 Task: Research Airbnb options in Sumbe, Angola from 6th December, 2023 to 12th December, 2023 for 4 adults.4 bedrooms having 4 beds and 4 bathrooms. Property type can be flat. Amenities needed are: wifi, air conditioning, TV, pool, gym, breakfast. Booking option can be shelf check-in. Look for 3 properties as per requirement.
Action: Mouse moved to (563, 125)
Screenshot: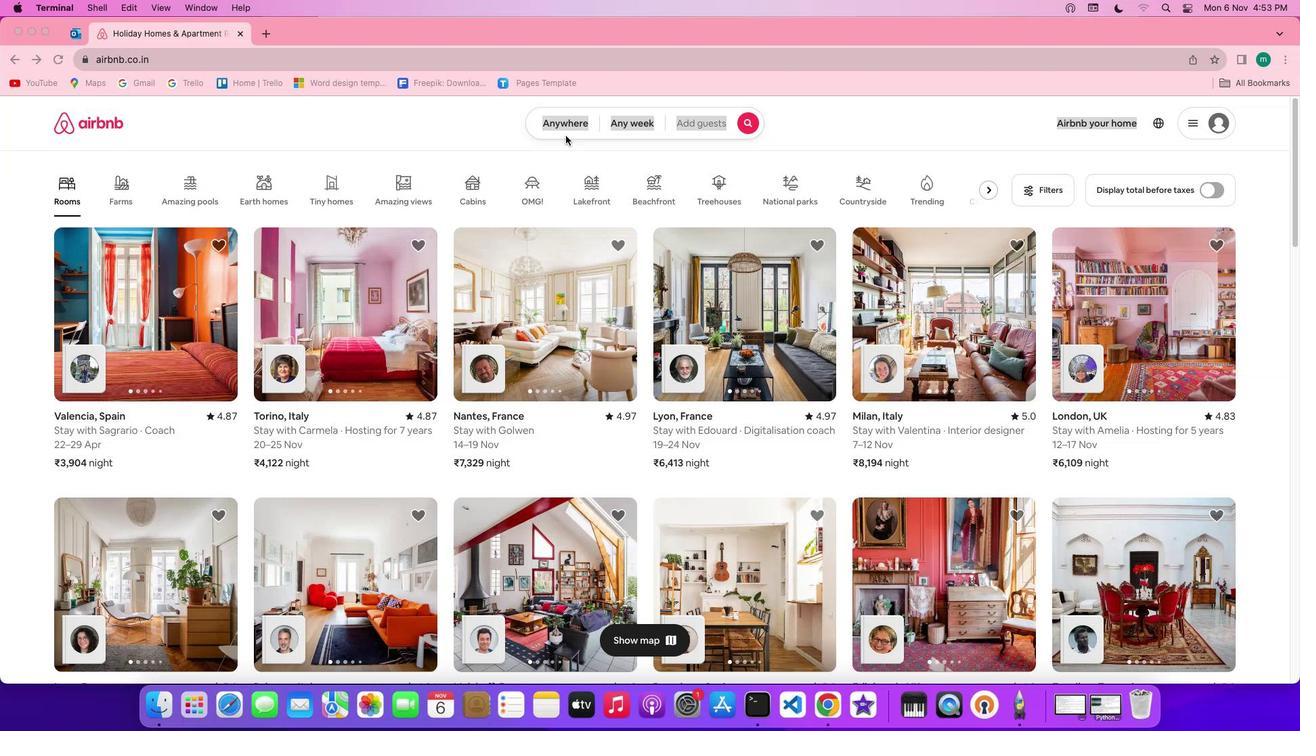 
Action: Mouse pressed left at (563, 125)
Screenshot: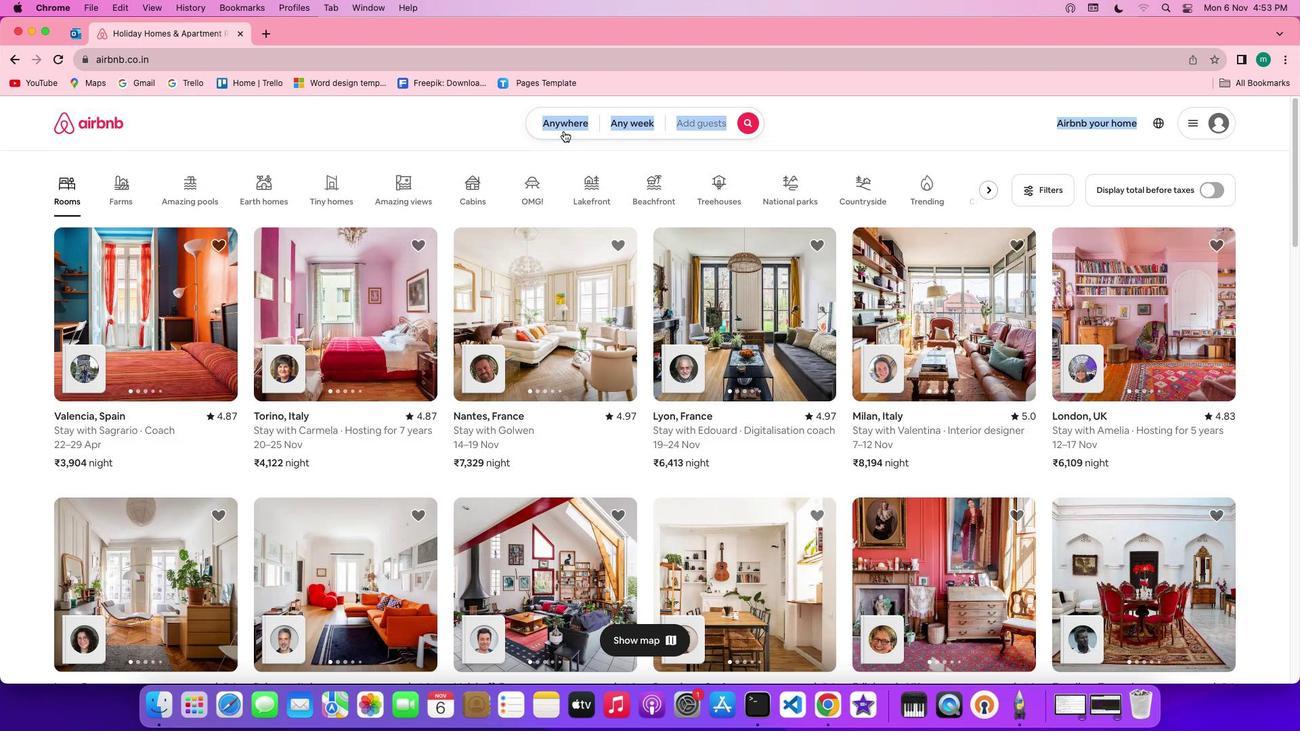 
Action: Mouse moved to (563, 113)
Screenshot: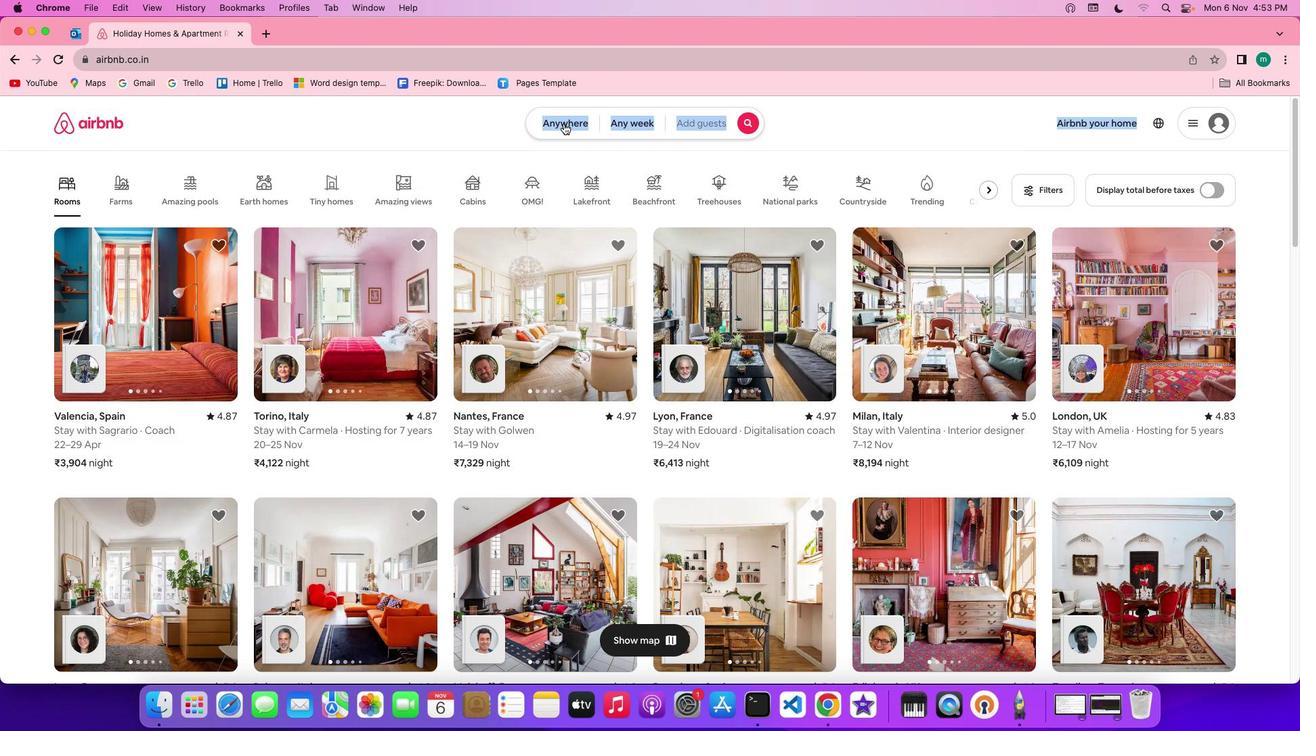 
Action: Mouse pressed left at (563, 113)
Screenshot: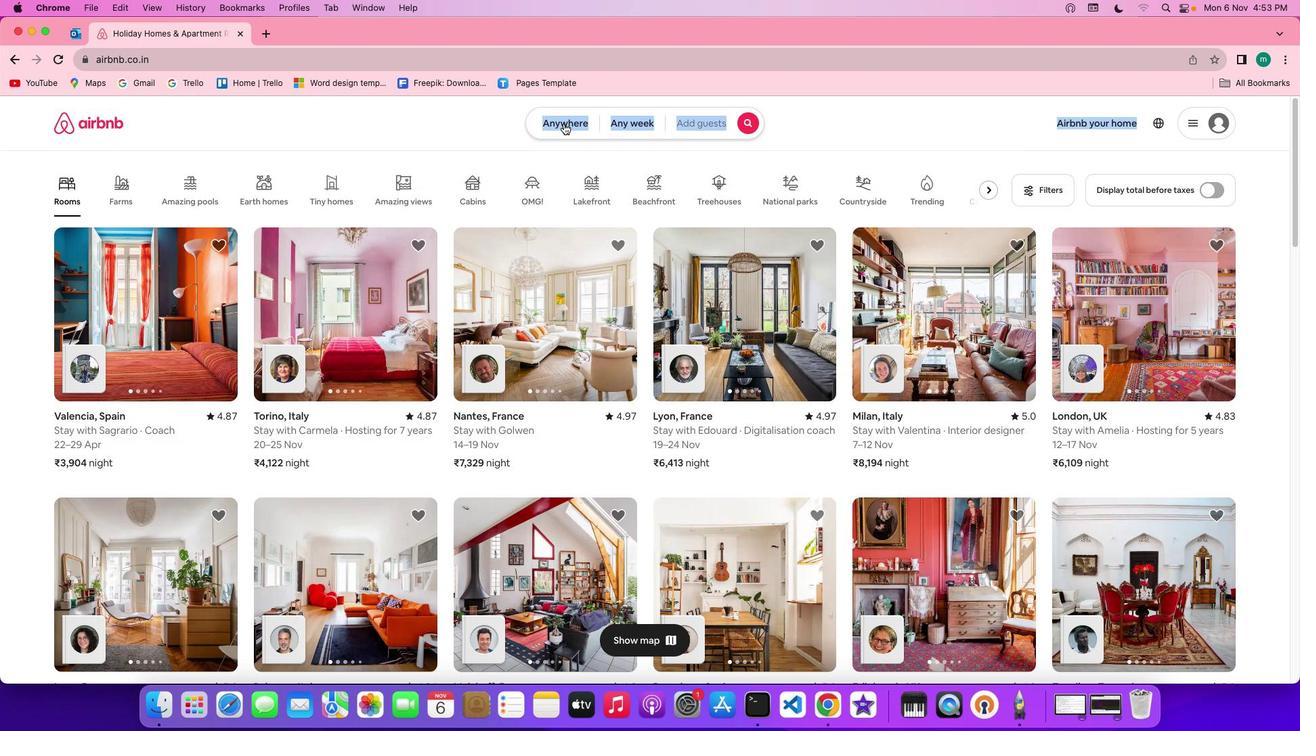 
Action: Mouse moved to (501, 157)
Screenshot: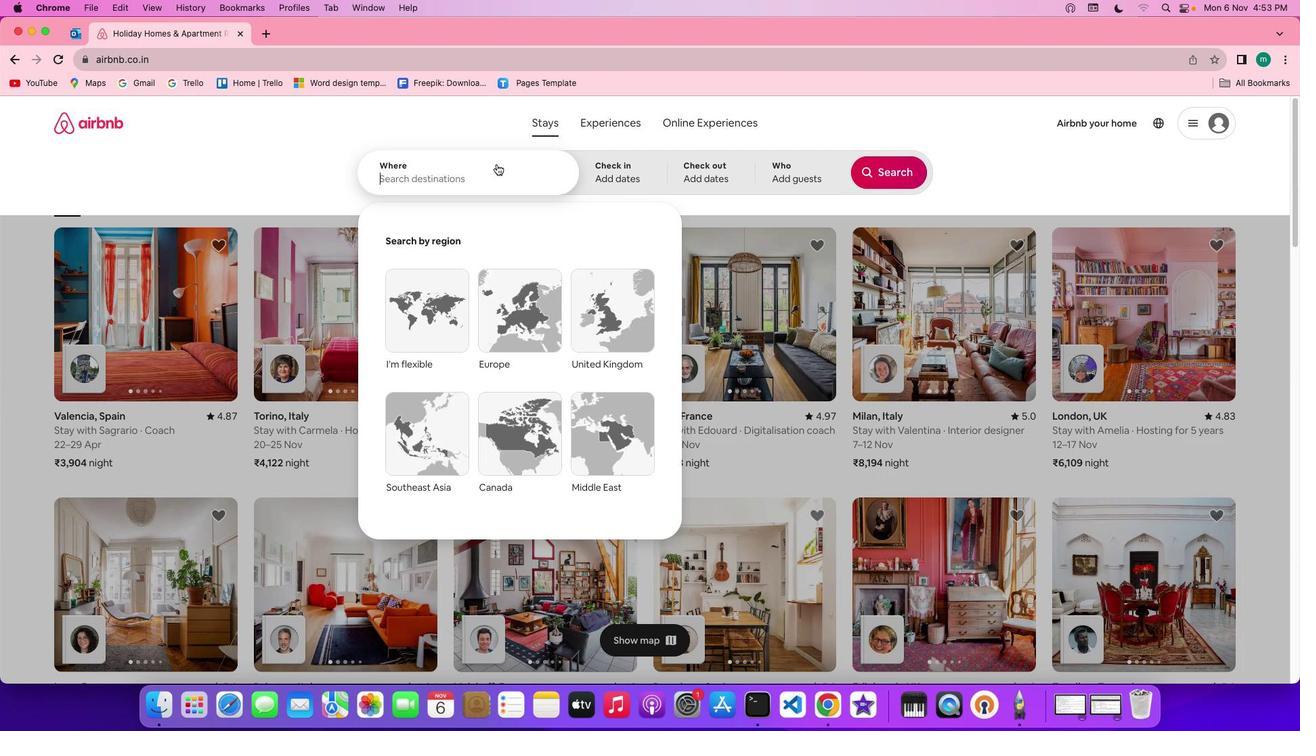 
Action: Key pressed Key.shift'S''u''m''b''e'','Key.spaceKey.shift'a''n''g''o''l''a'
Screenshot: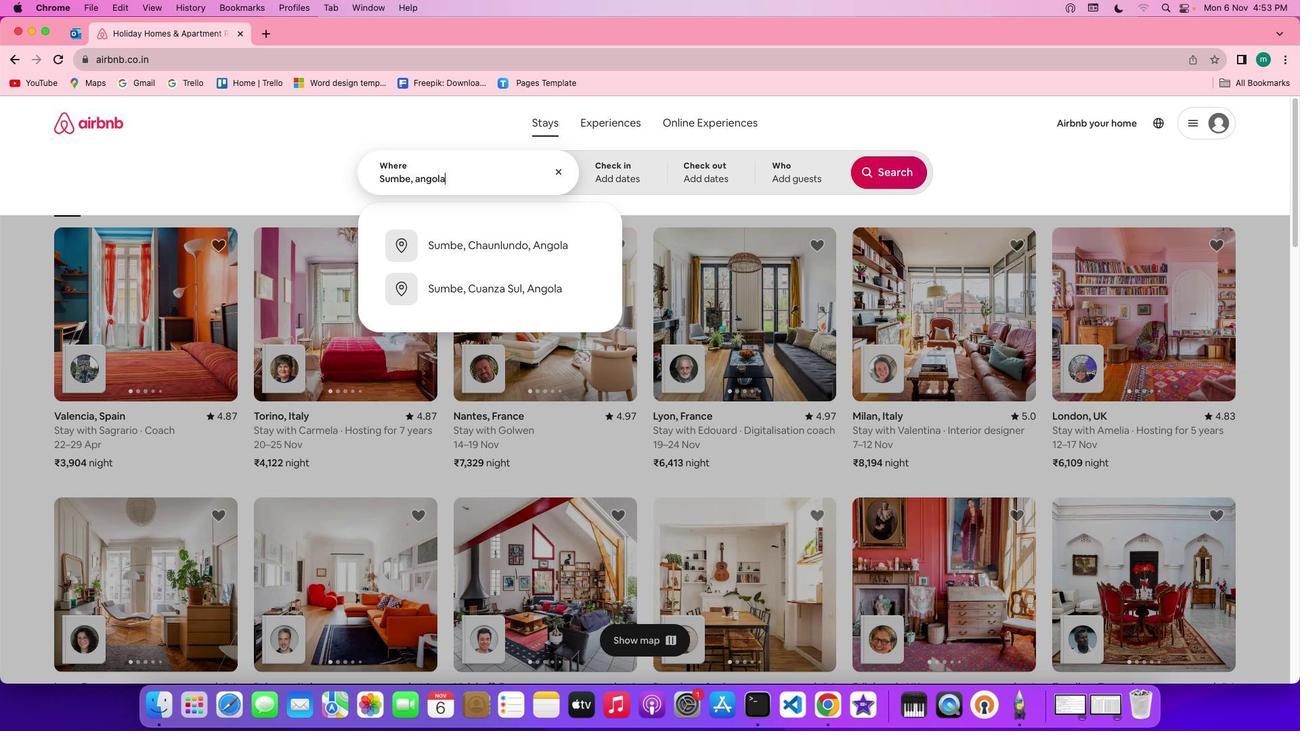 
Action: Mouse moved to (623, 178)
Screenshot: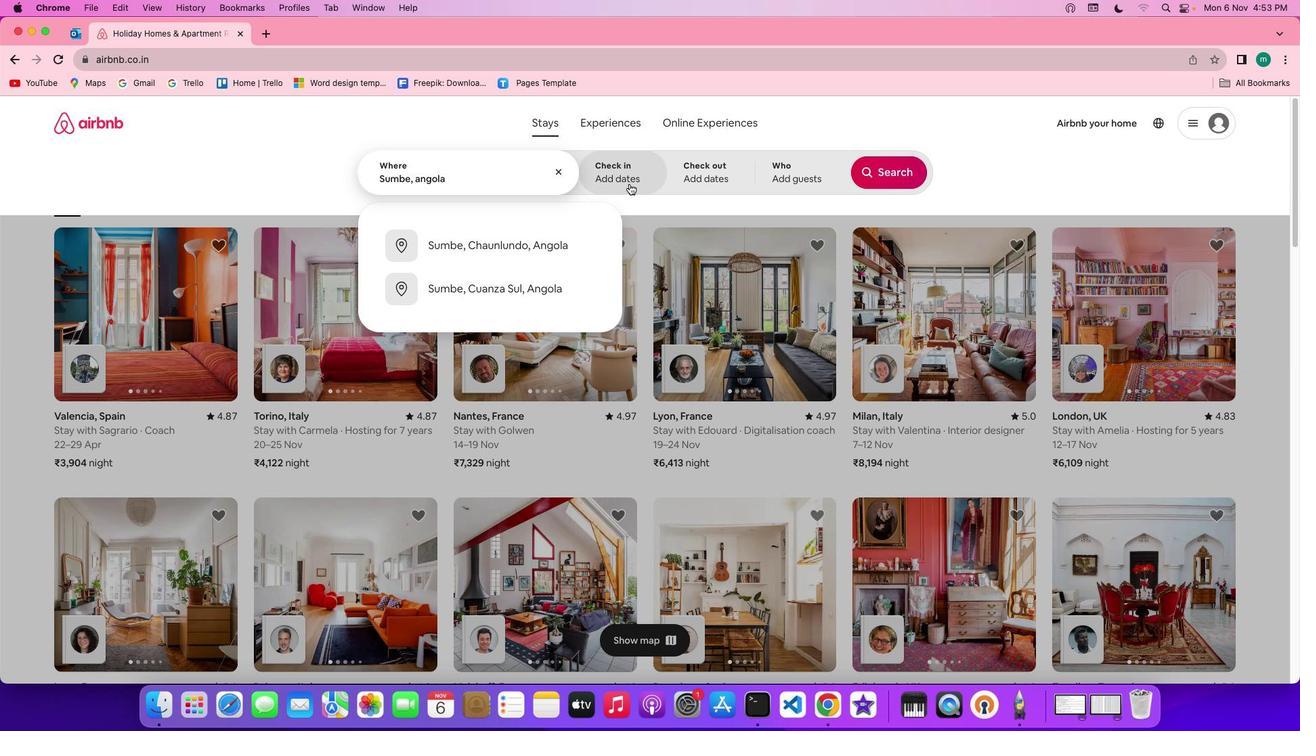 
Action: Mouse pressed left at (623, 178)
Screenshot: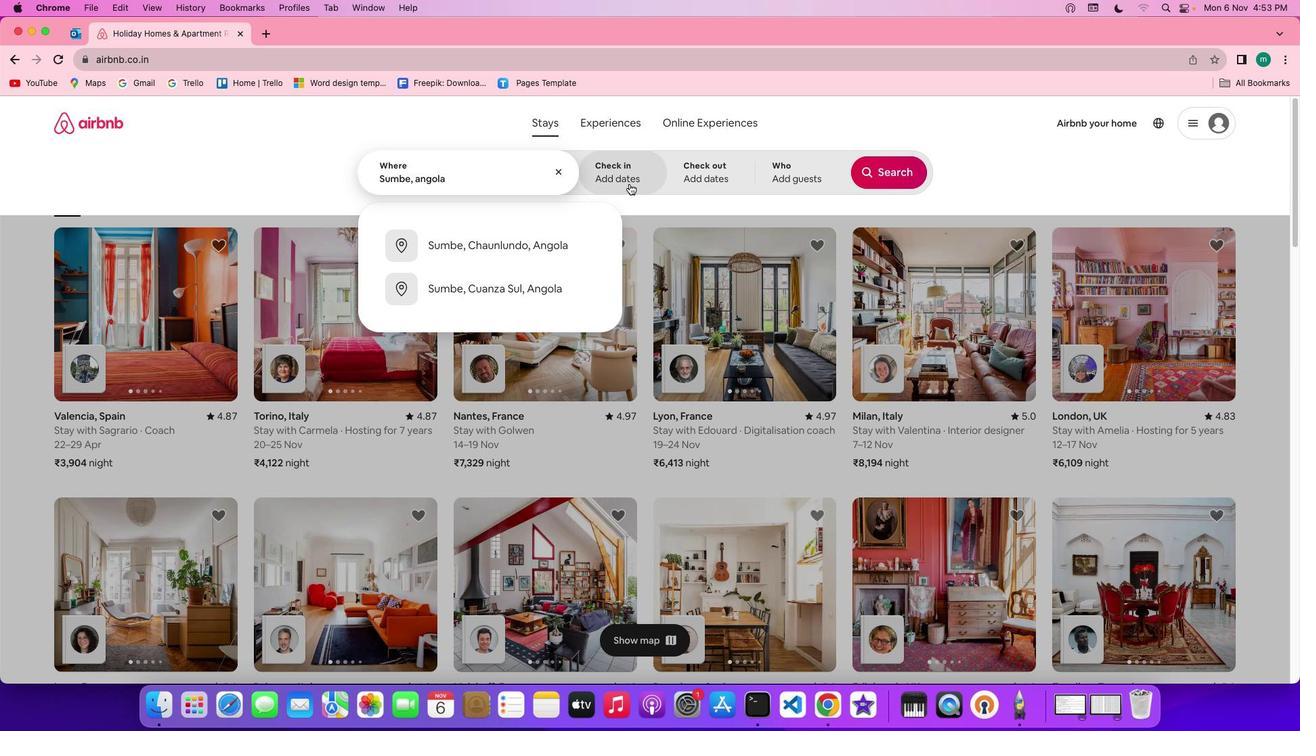 
Action: Mouse moved to (765, 385)
Screenshot: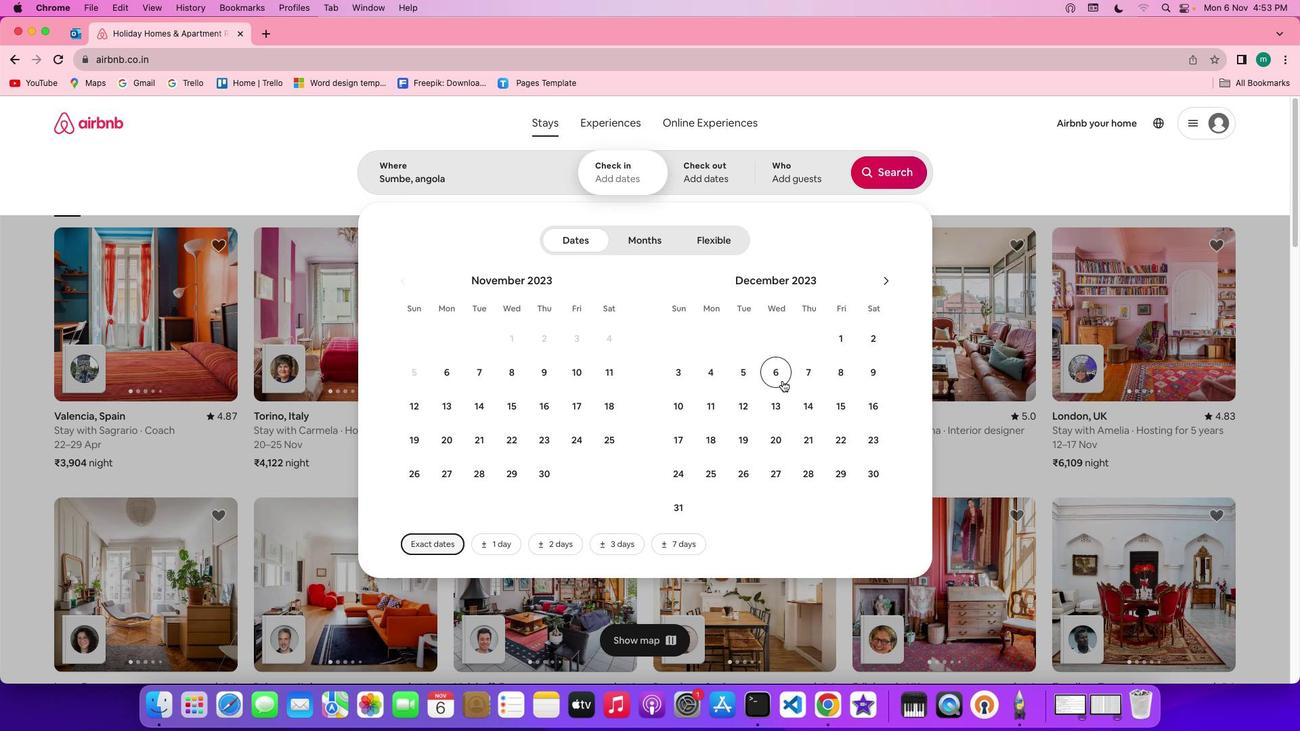
Action: Mouse pressed left at (765, 385)
Screenshot: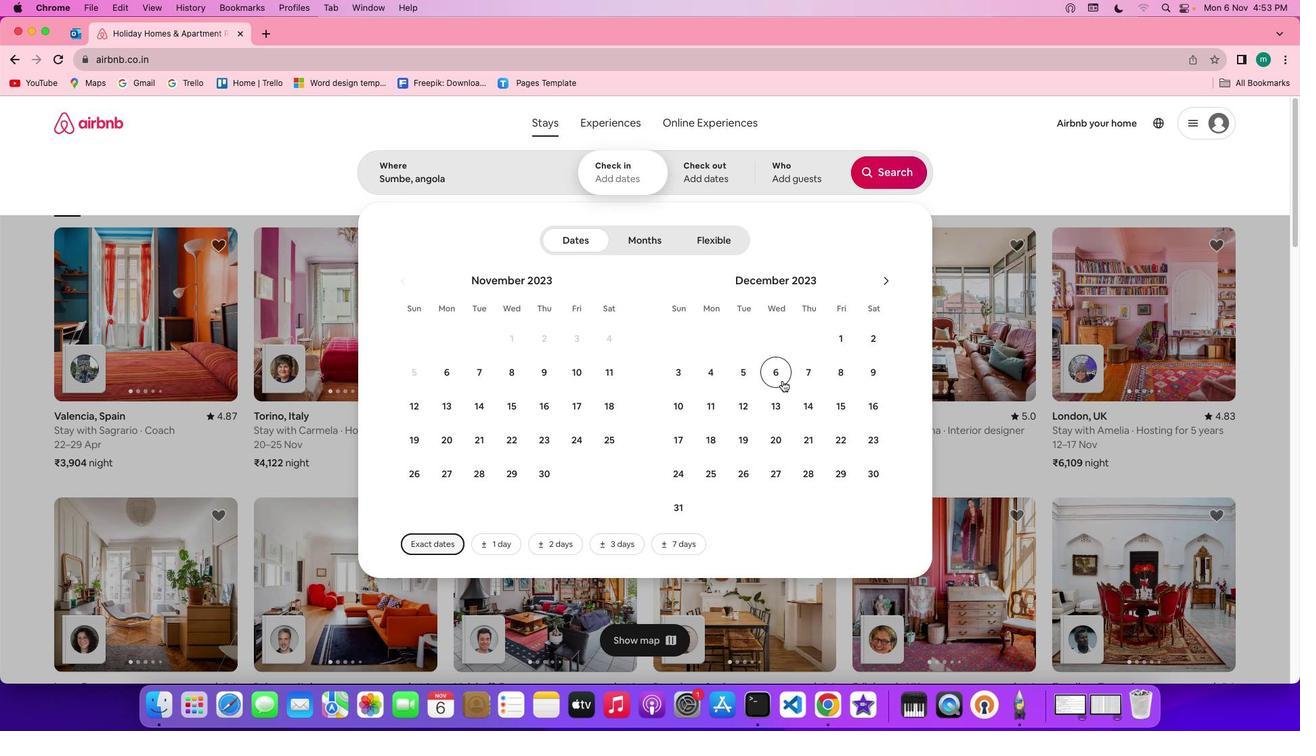 
Action: Mouse moved to (730, 420)
Screenshot: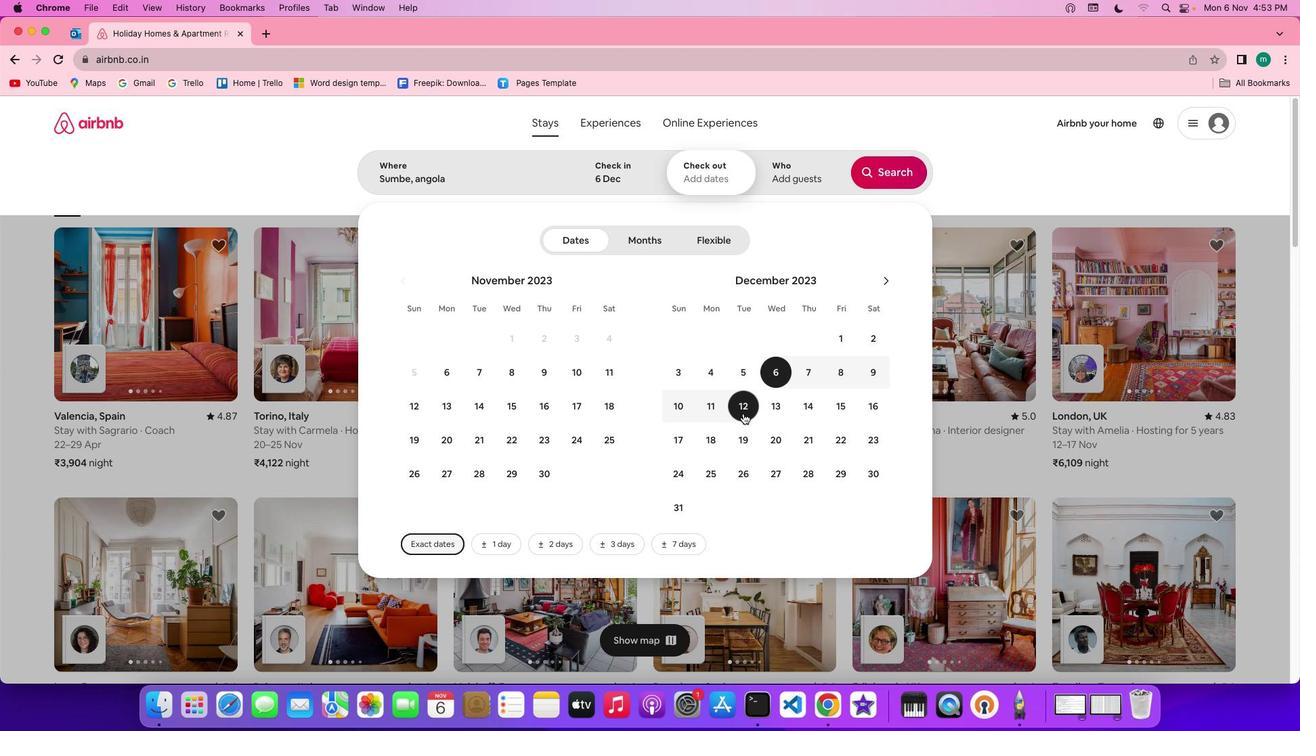 
Action: Mouse pressed left at (730, 420)
Screenshot: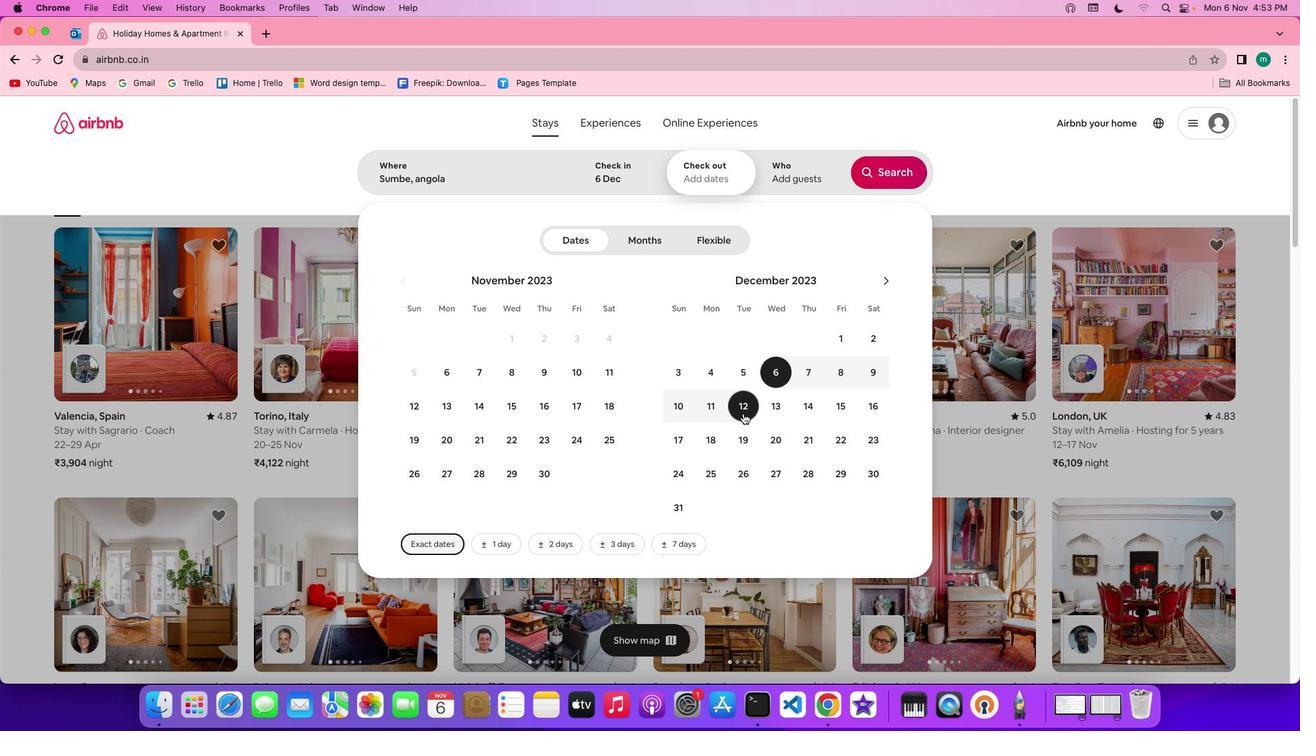 
Action: Mouse moved to (786, 161)
Screenshot: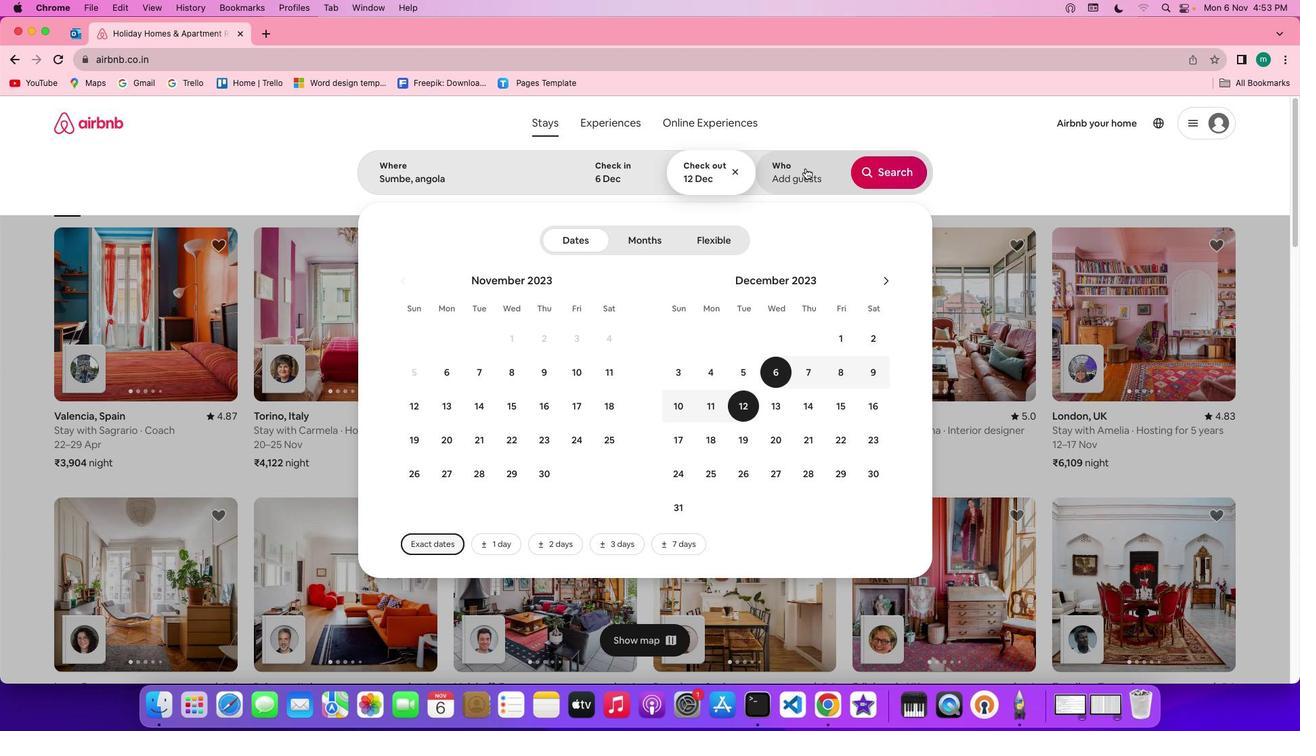
Action: Mouse pressed left at (786, 161)
Screenshot: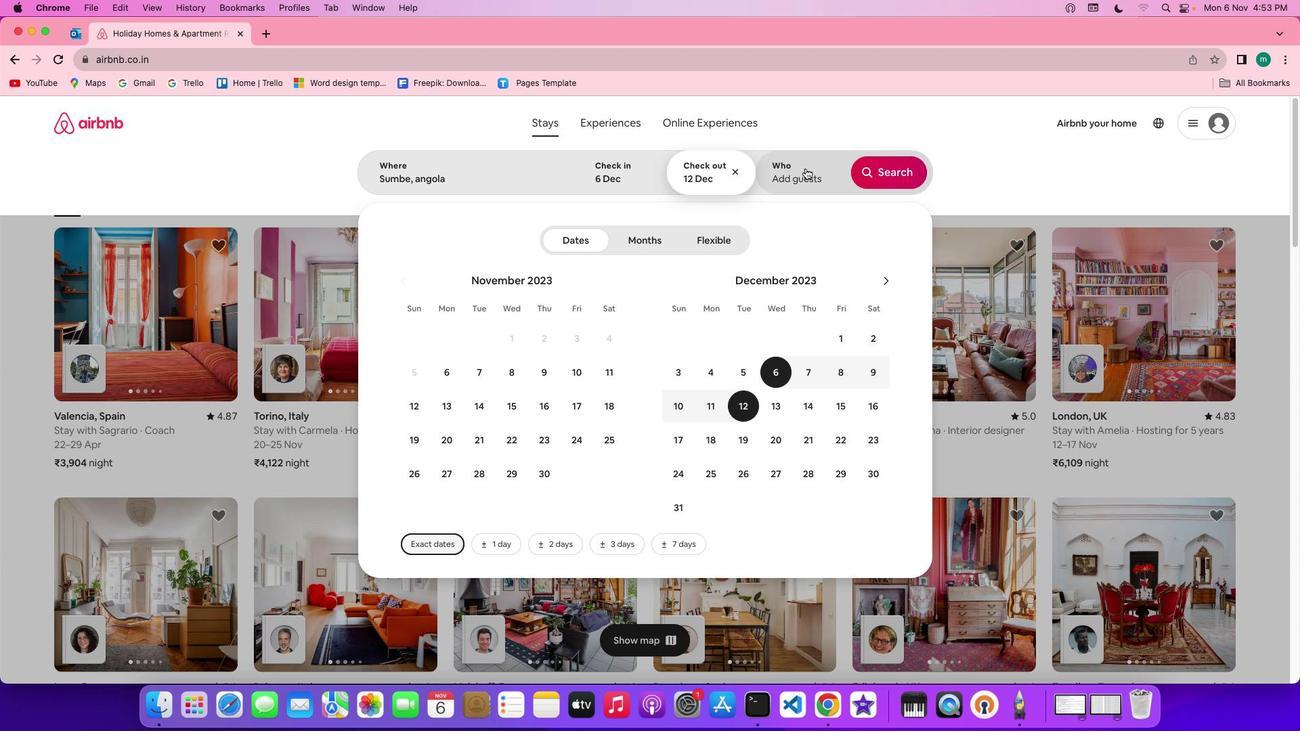 
Action: Mouse moved to (868, 237)
Screenshot: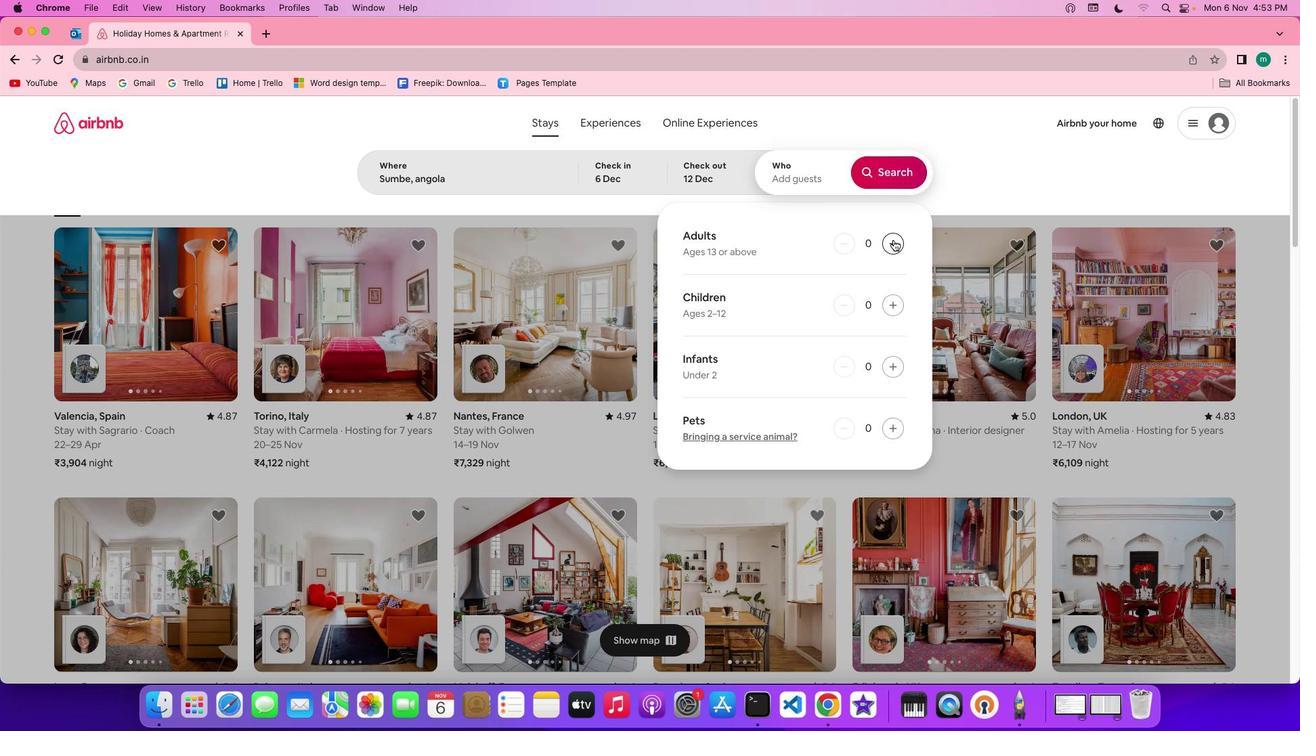
Action: Mouse pressed left at (868, 237)
Screenshot: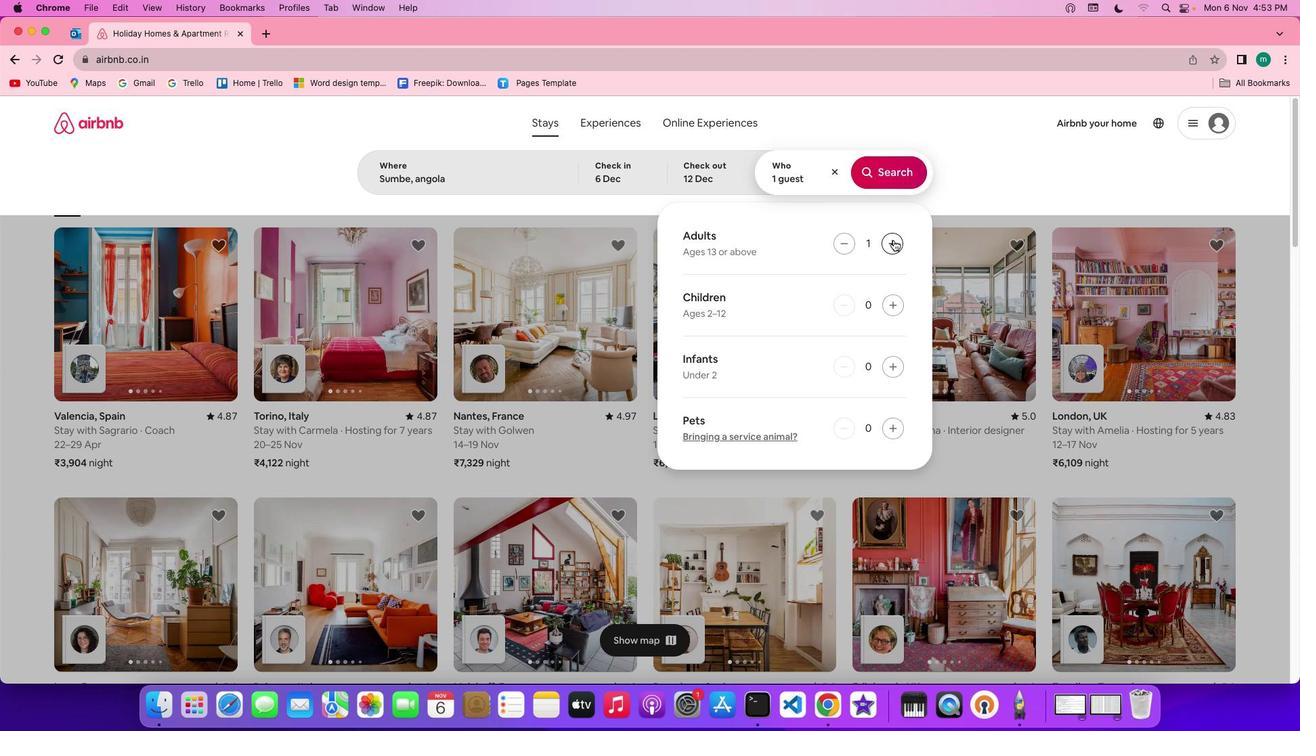 
Action: Mouse pressed left at (868, 237)
Screenshot: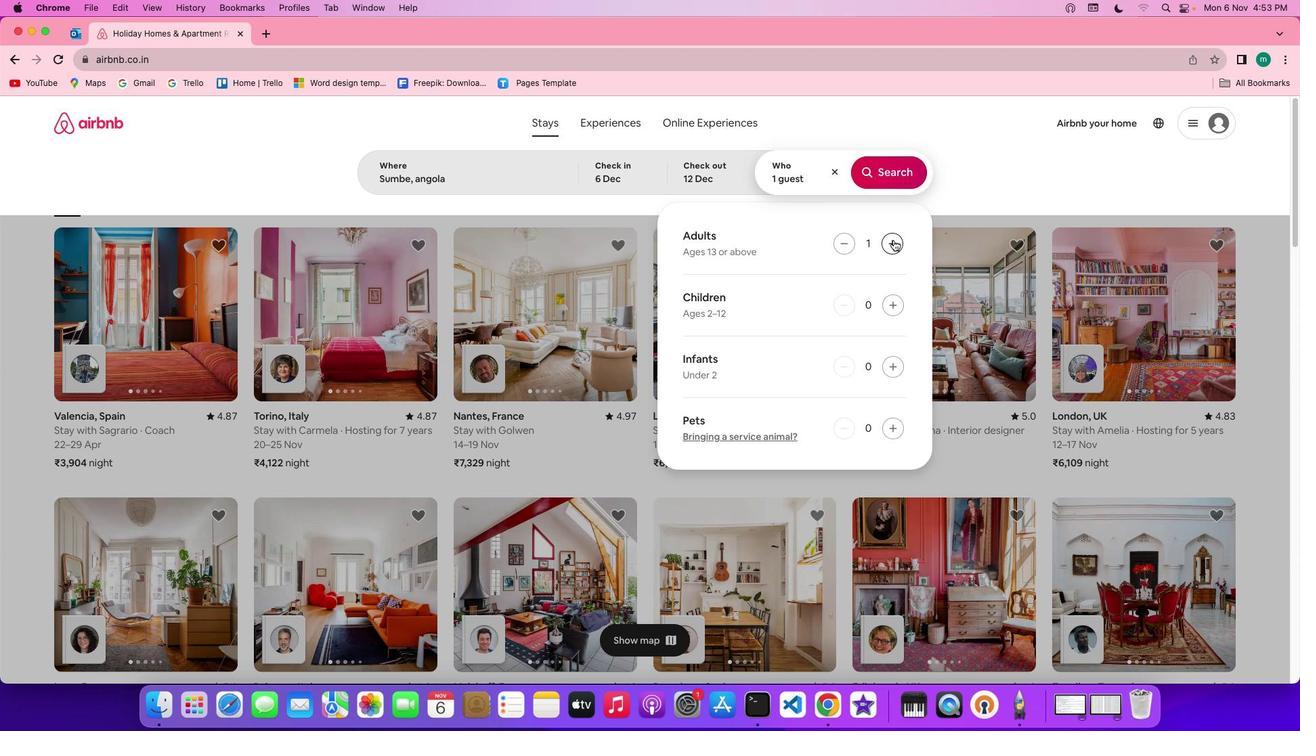 
Action: Mouse pressed left at (868, 237)
Screenshot: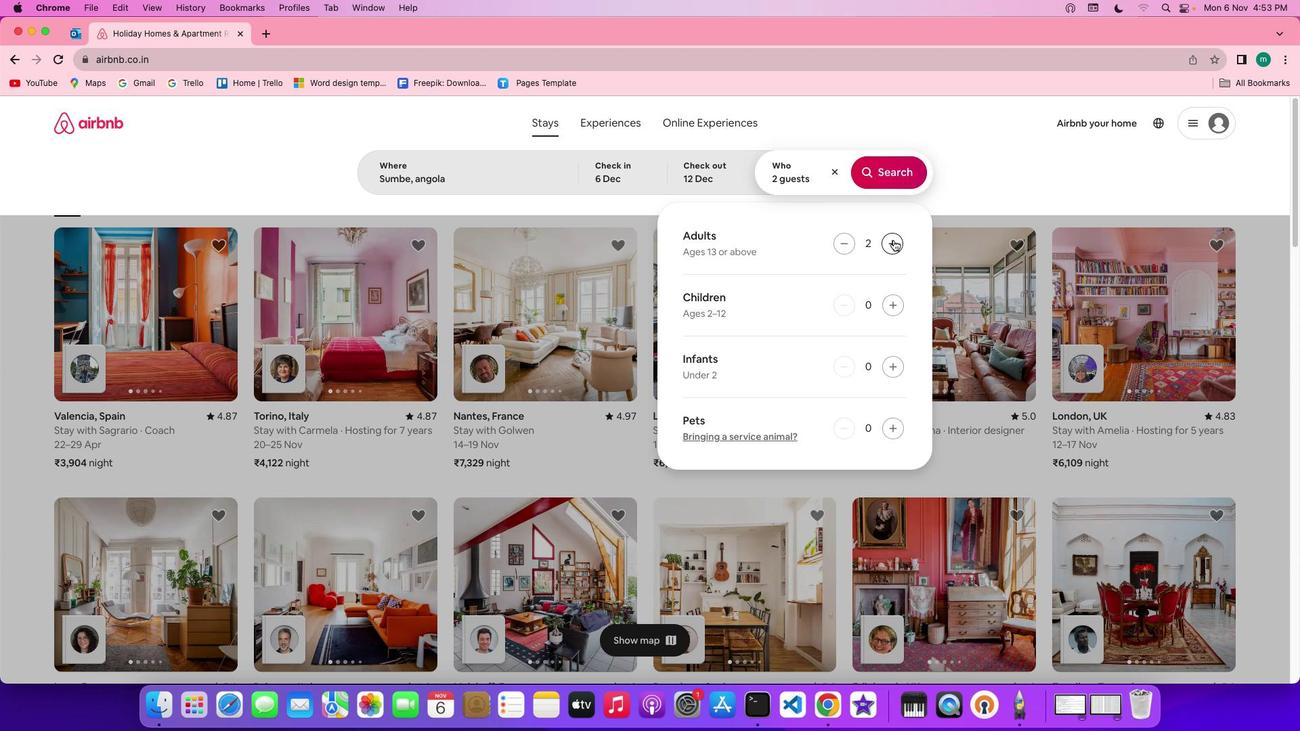 
Action: Mouse pressed left at (868, 237)
Screenshot: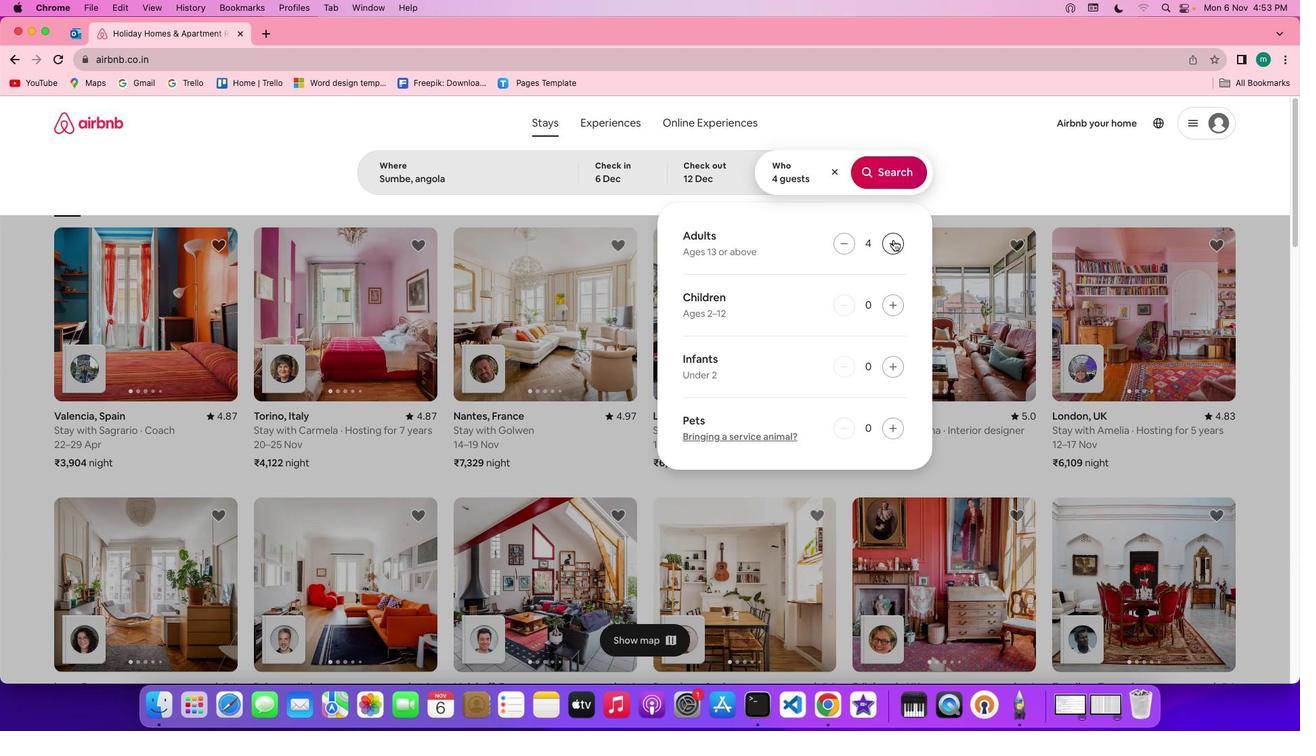 
Action: Mouse moved to (854, 161)
Screenshot: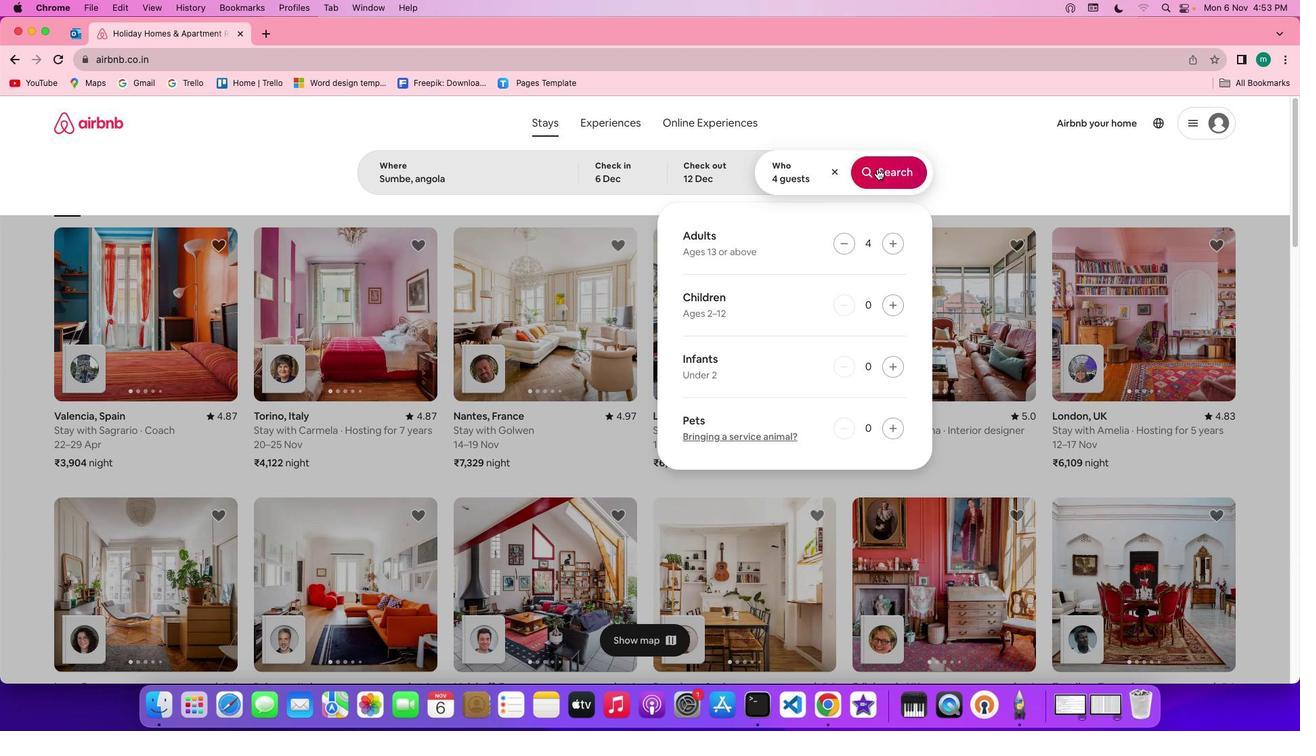 
Action: Mouse pressed left at (854, 161)
Screenshot: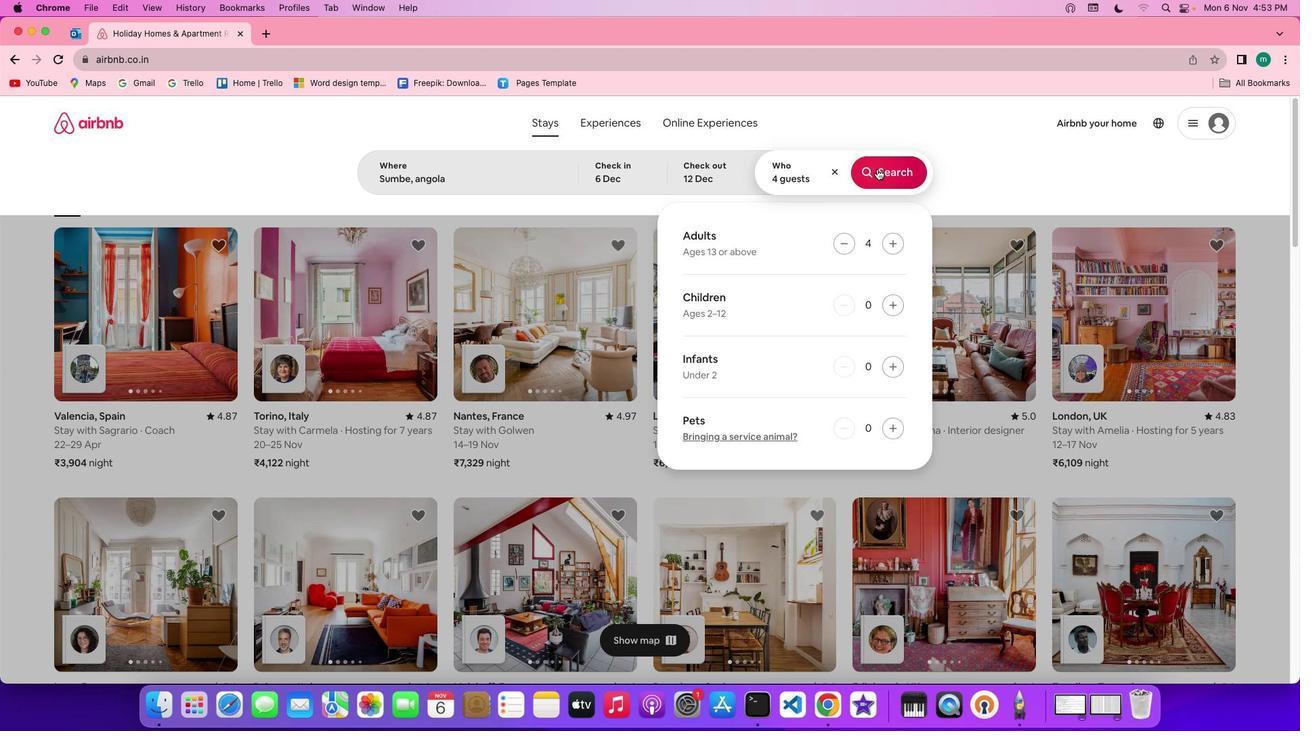 
Action: Mouse moved to (1038, 167)
Screenshot: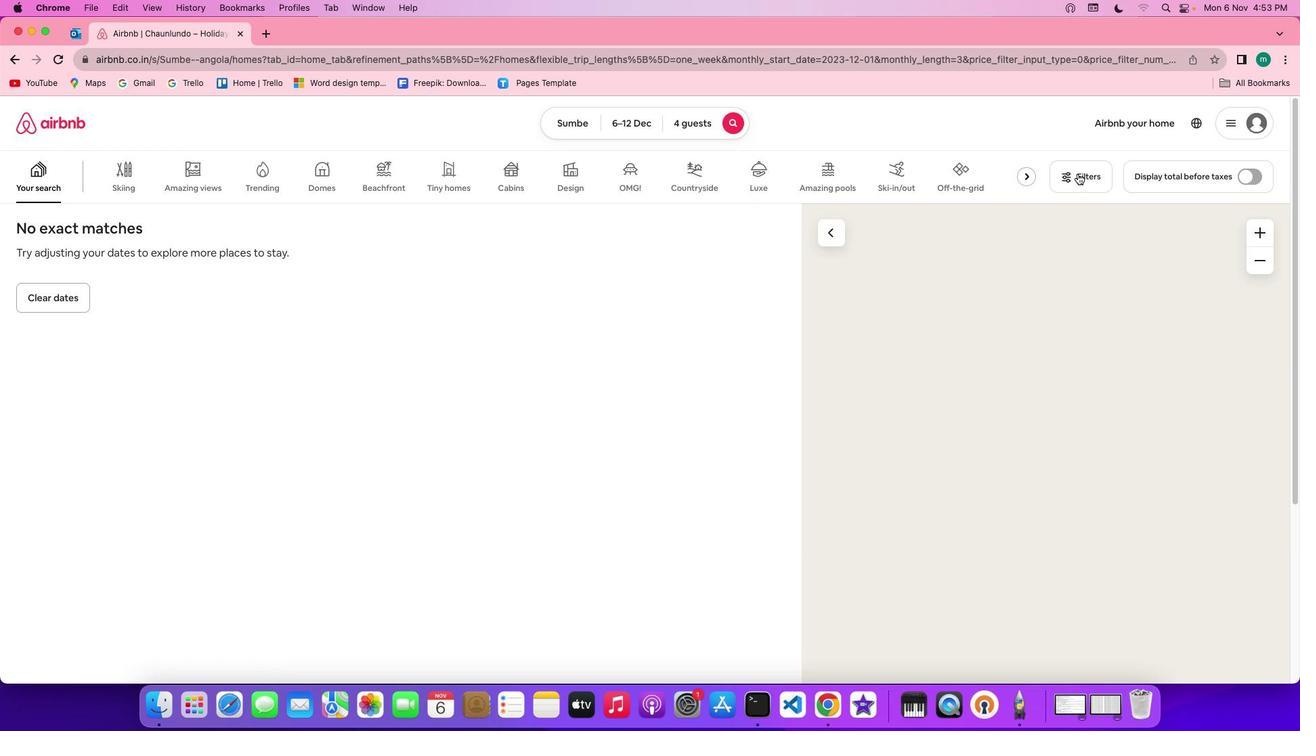 
Action: Mouse pressed left at (1038, 167)
Screenshot: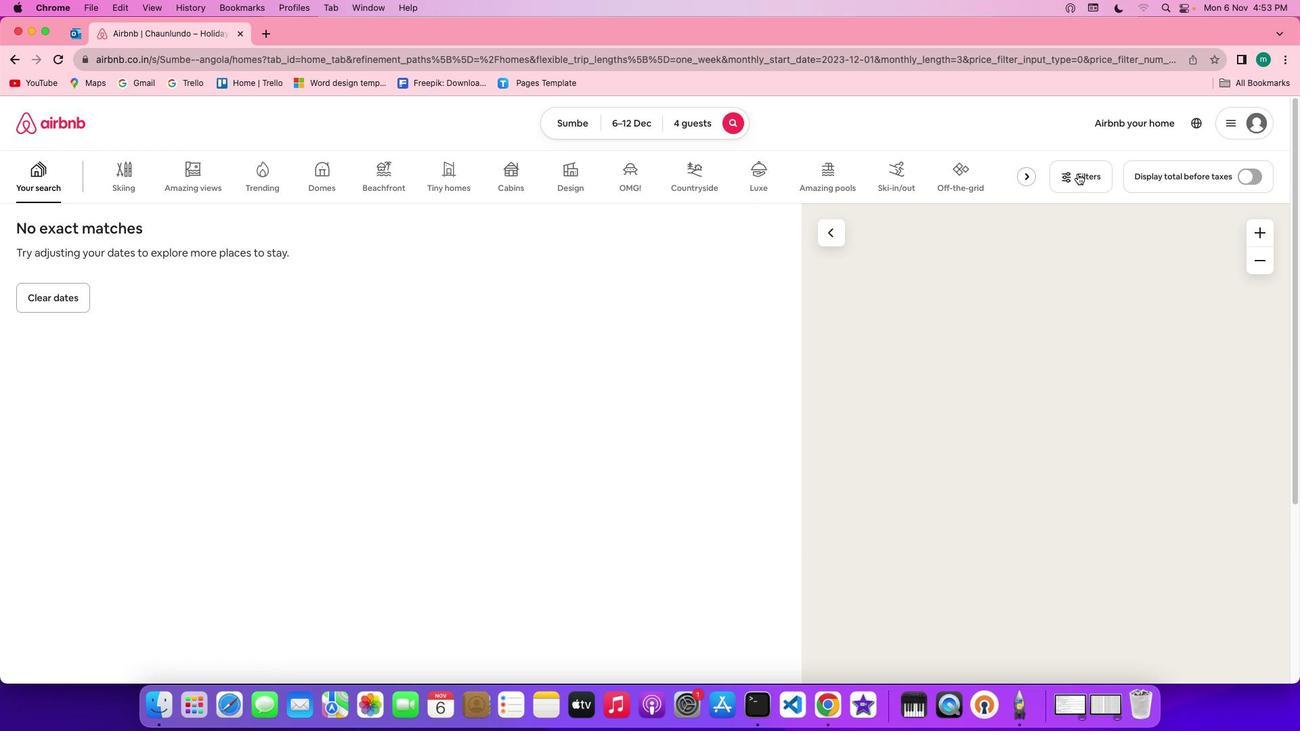 
Action: Mouse moved to (727, 363)
Screenshot: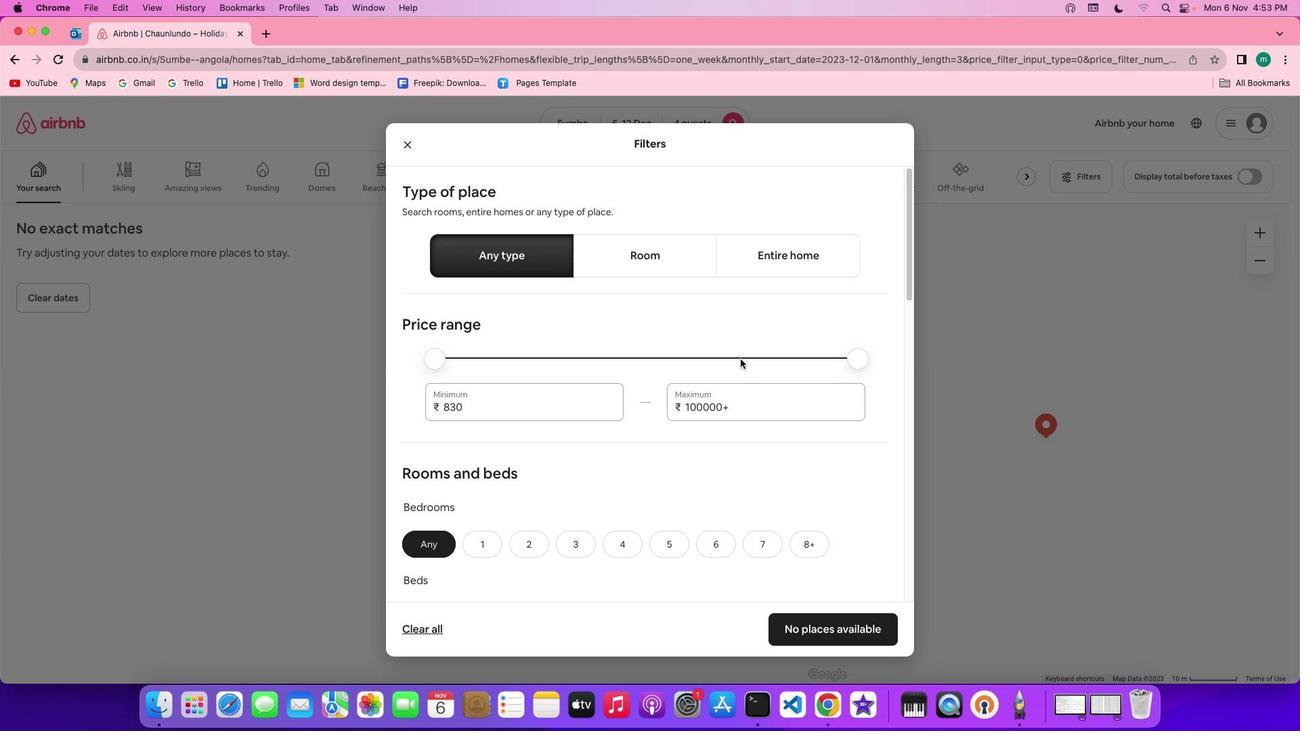 
Action: Mouse scrolled (727, 363) with delta (41, -16)
Screenshot: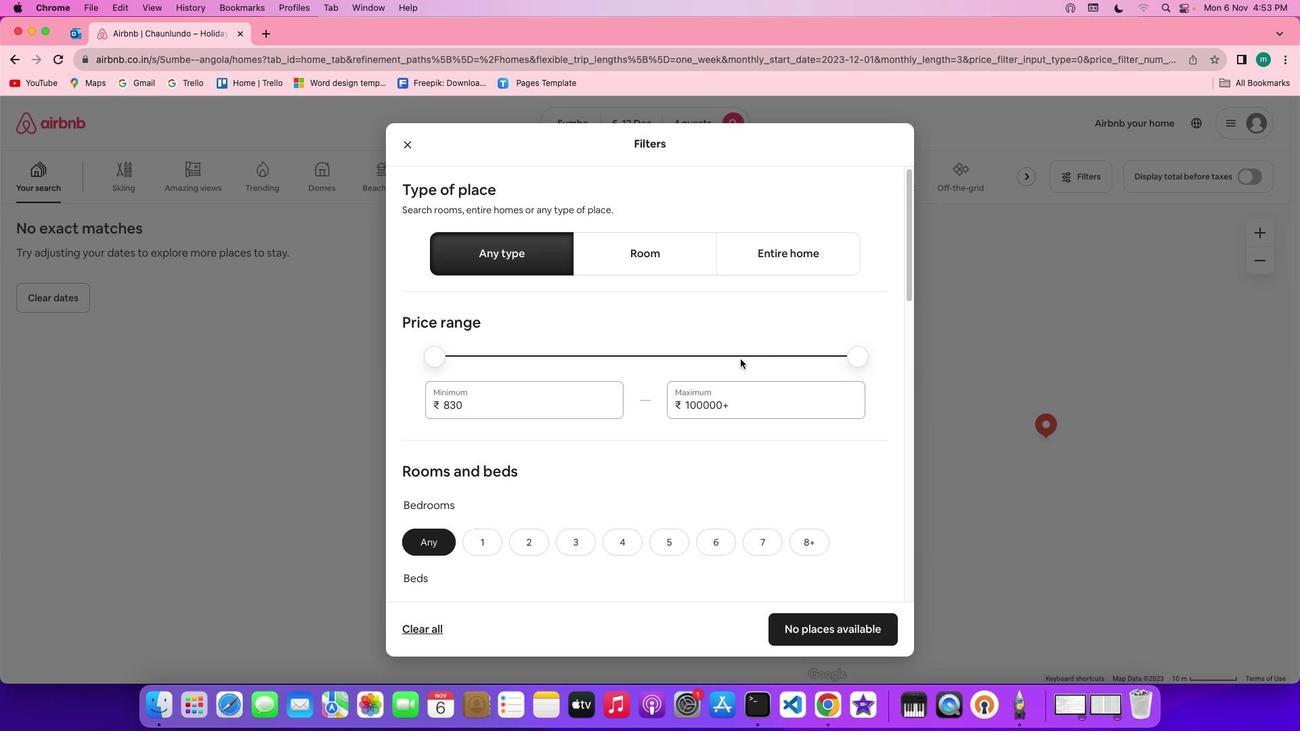 
Action: Mouse scrolled (727, 363) with delta (41, -16)
Screenshot: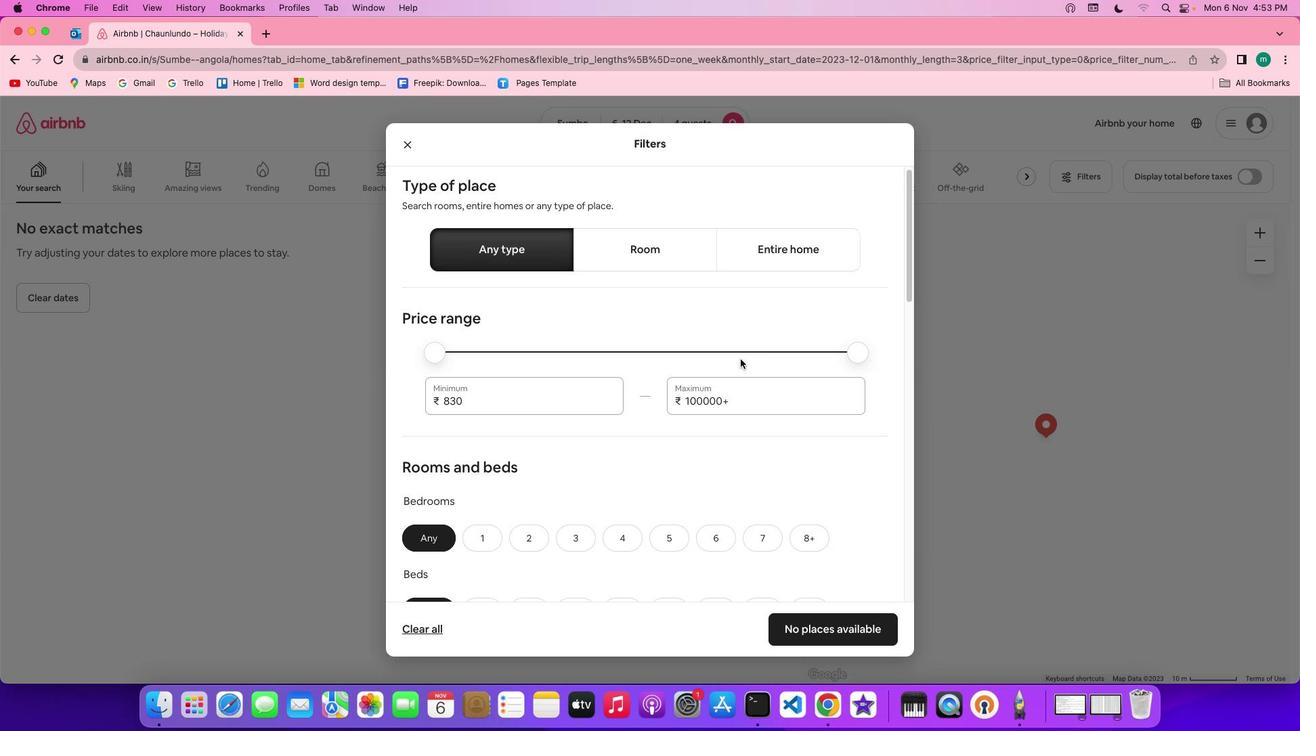 
Action: Mouse scrolled (727, 363) with delta (41, -16)
Screenshot: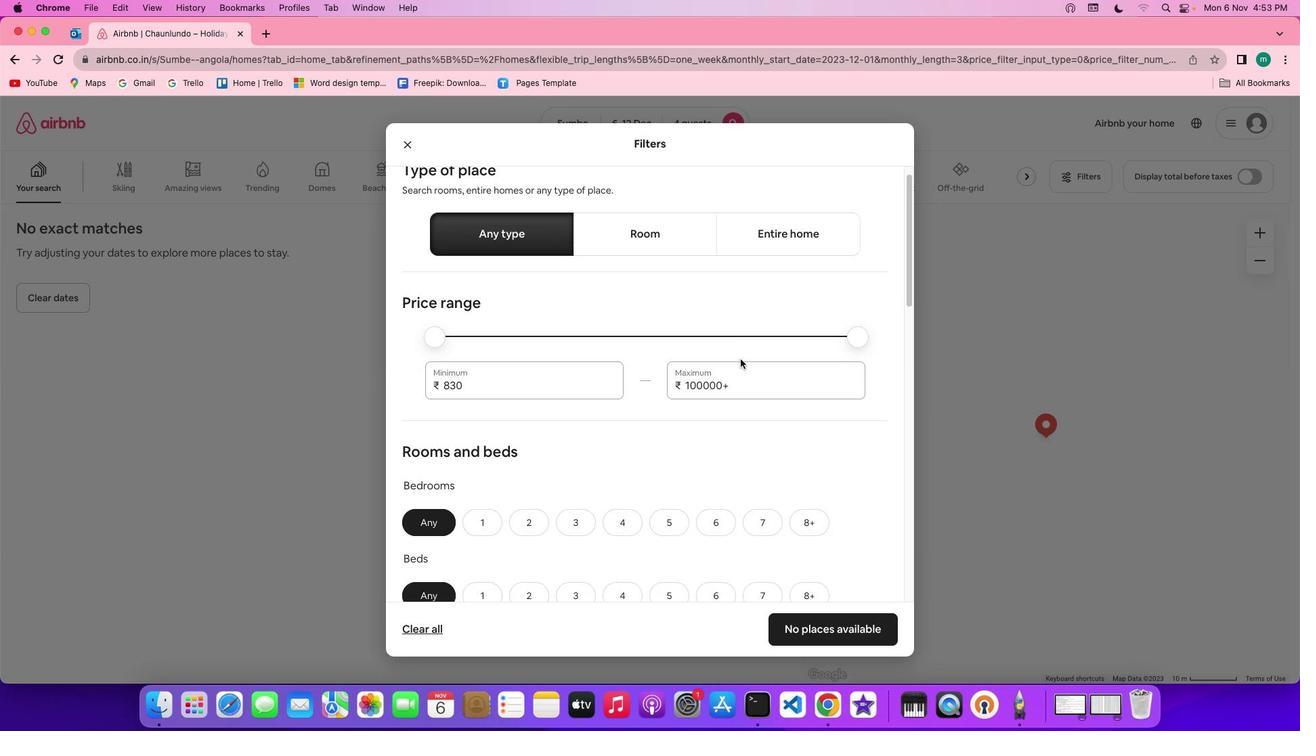 
Action: Mouse scrolled (727, 363) with delta (41, -16)
Screenshot: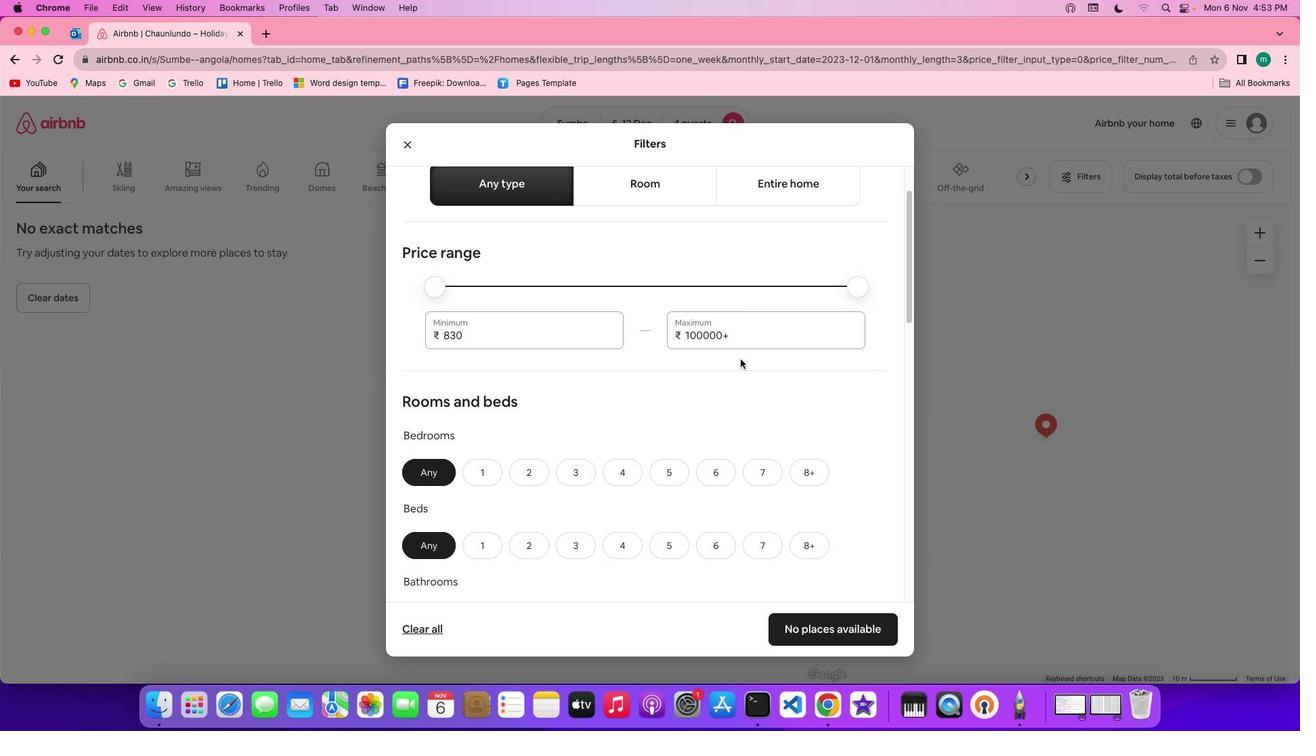 
Action: Mouse scrolled (727, 363) with delta (41, -16)
Screenshot: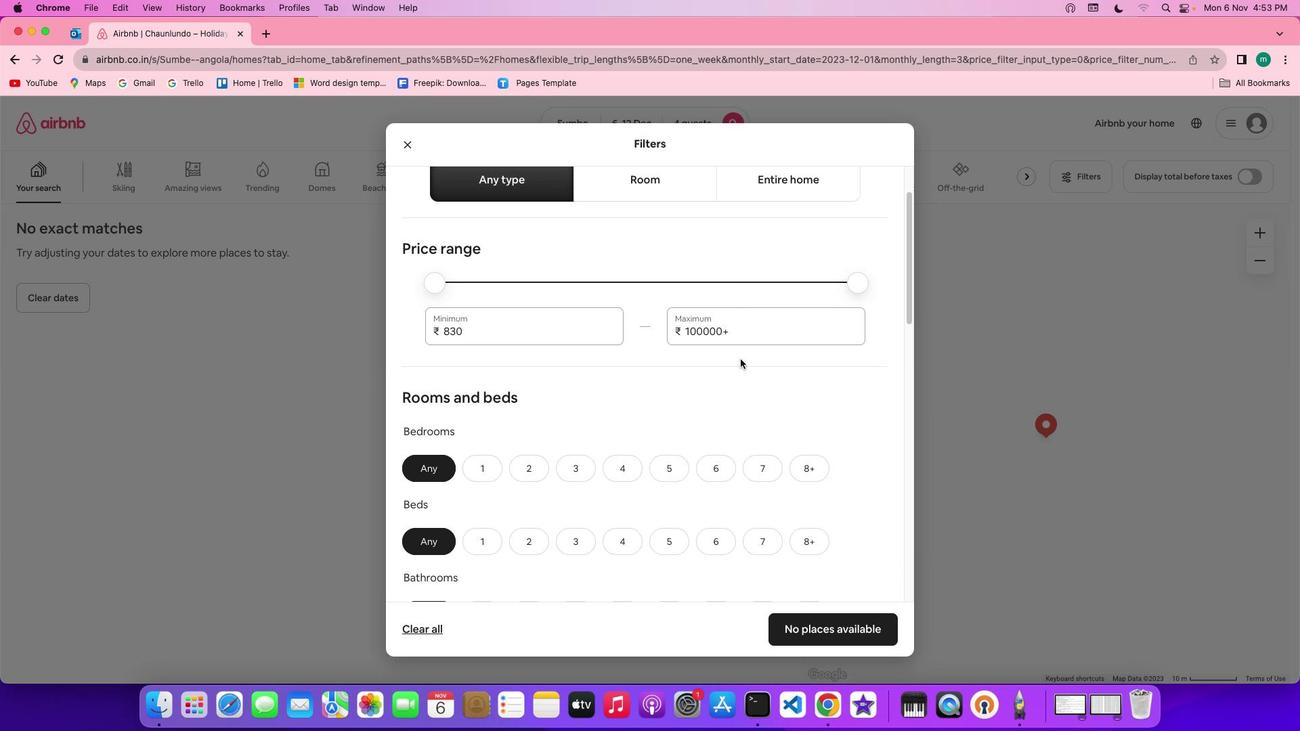 
Action: Mouse scrolled (727, 363) with delta (41, -16)
Screenshot: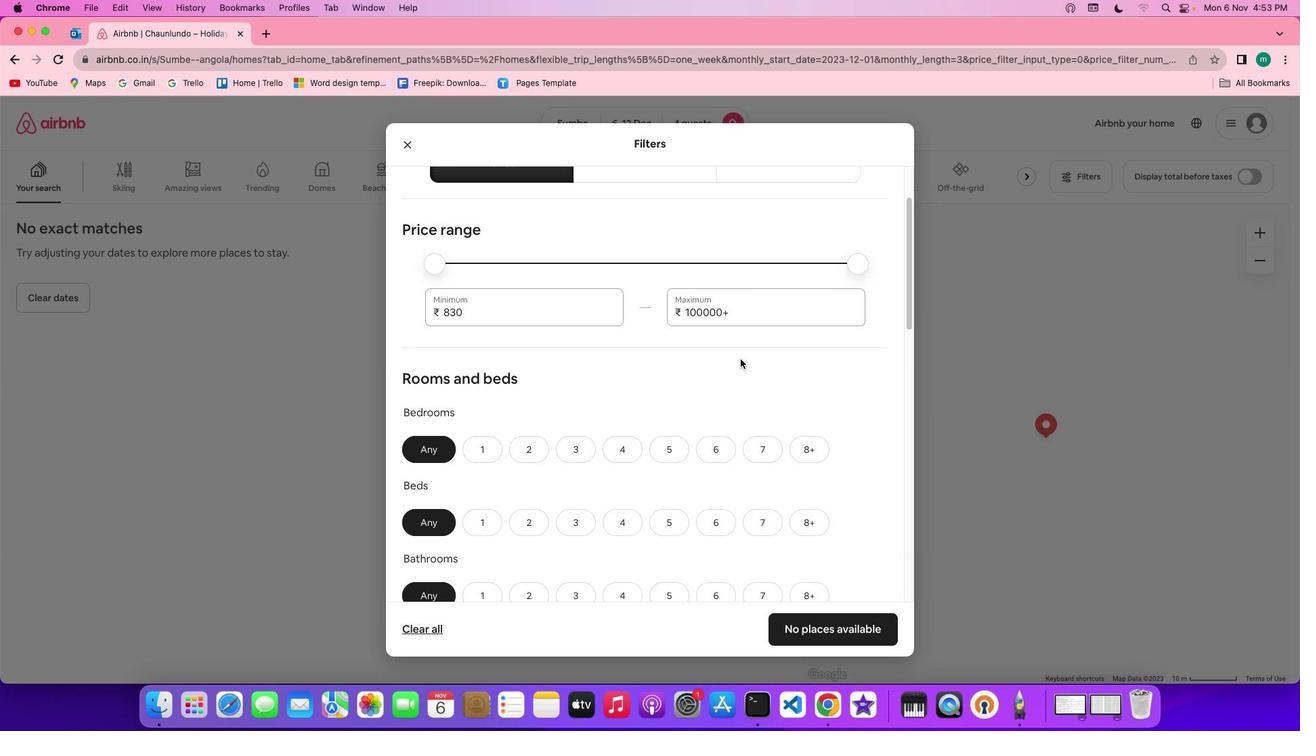 
Action: Mouse scrolled (727, 363) with delta (41, -16)
Screenshot: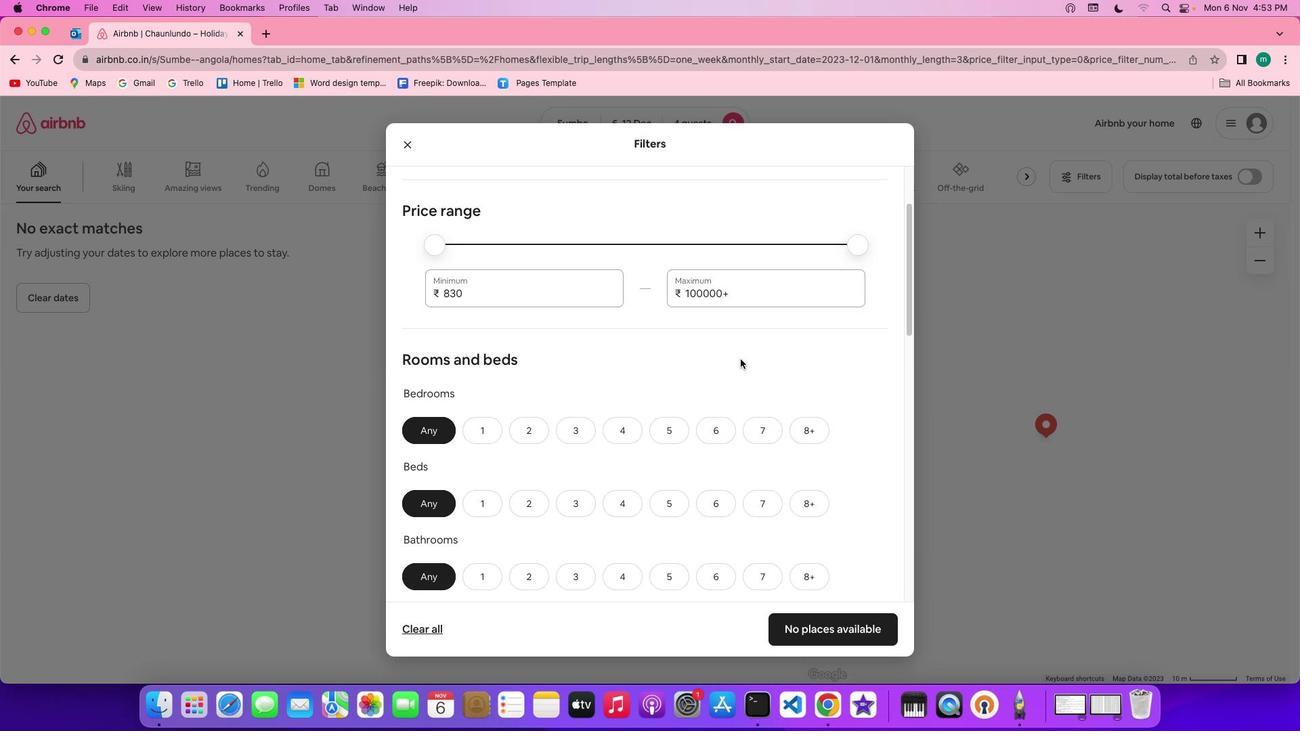 
Action: Mouse scrolled (727, 363) with delta (41, -16)
Screenshot: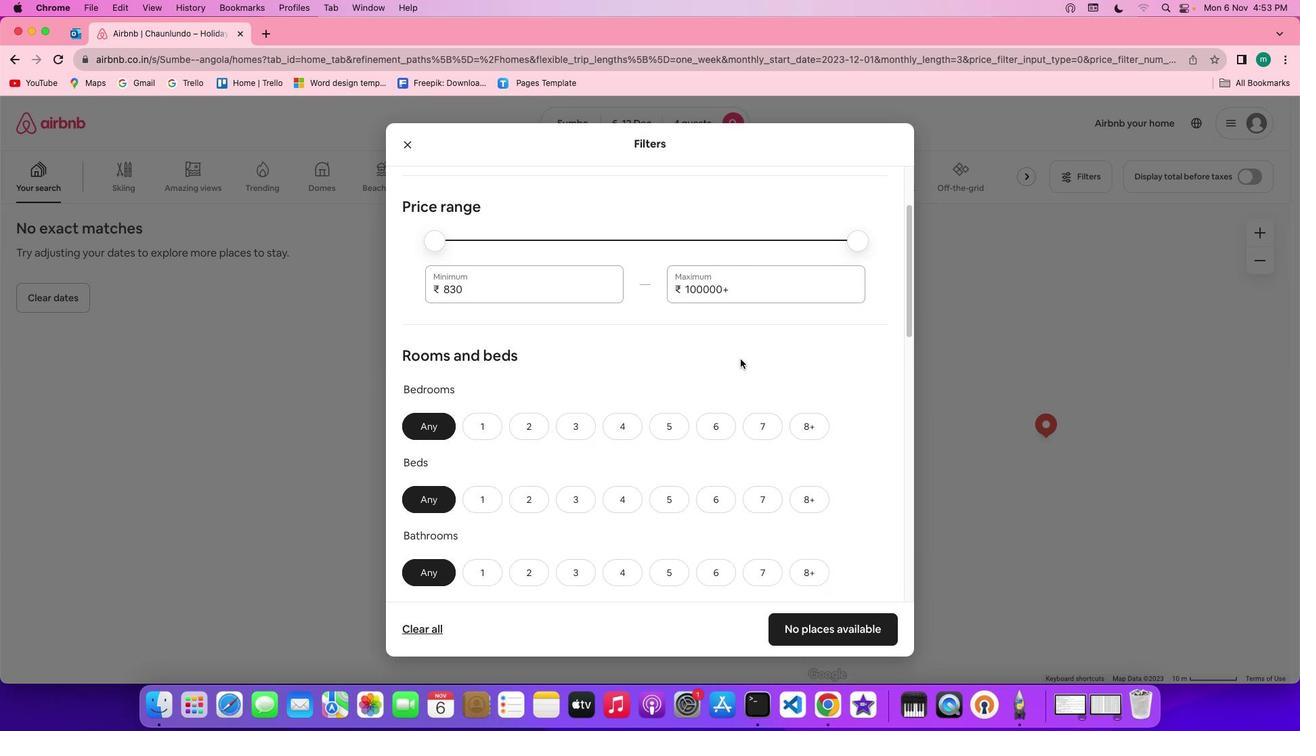 
Action: Mouse scrolled (727, 363) with delta (41, -16)
Screenshot: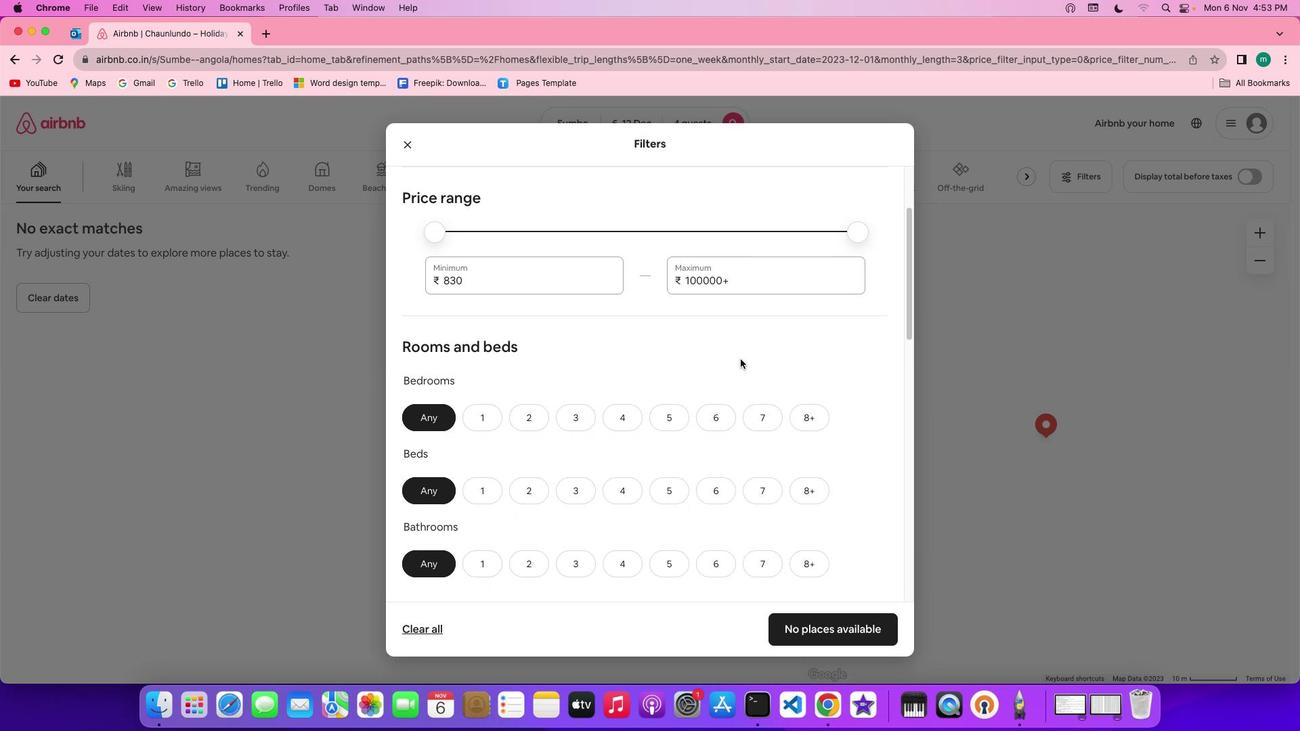 
Action: Mouse scrolled (727, 363) with delta (41, -16)
Screenshot: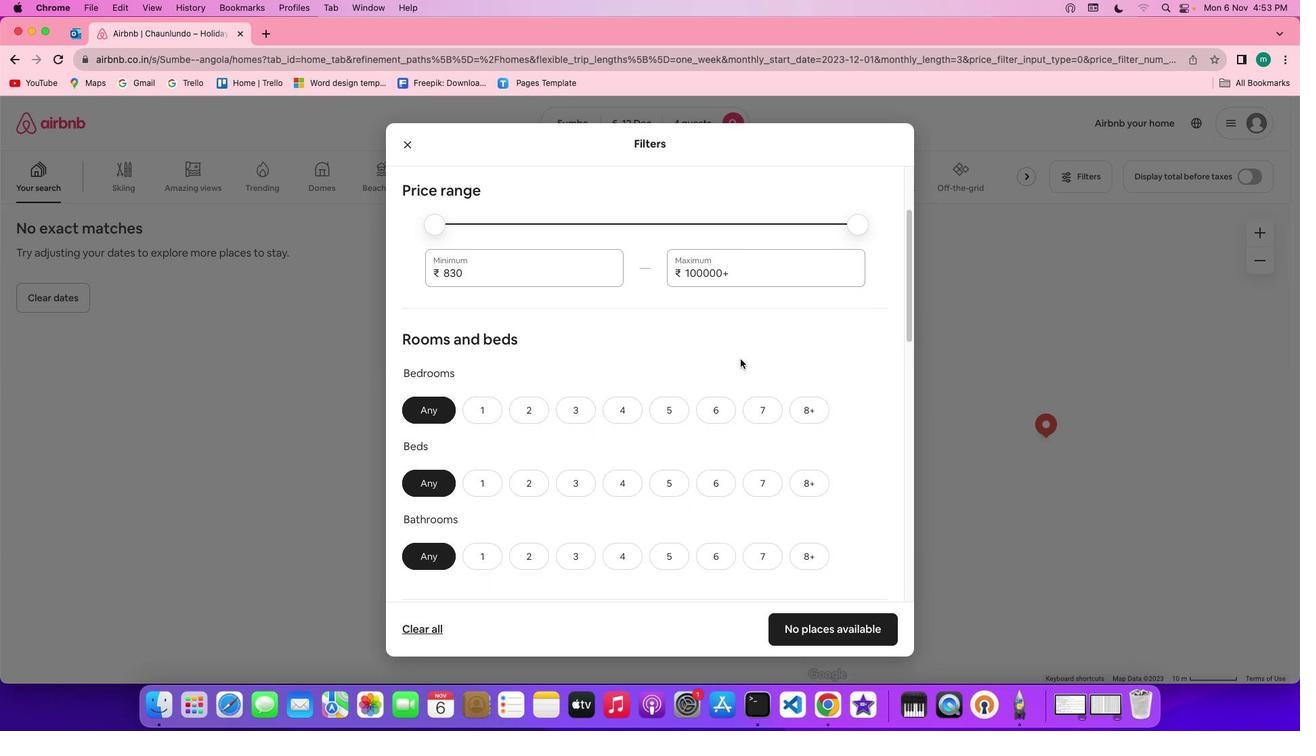 
Action: Mouse scrolled (727, 363) with delta (41, -16)
Screenshot: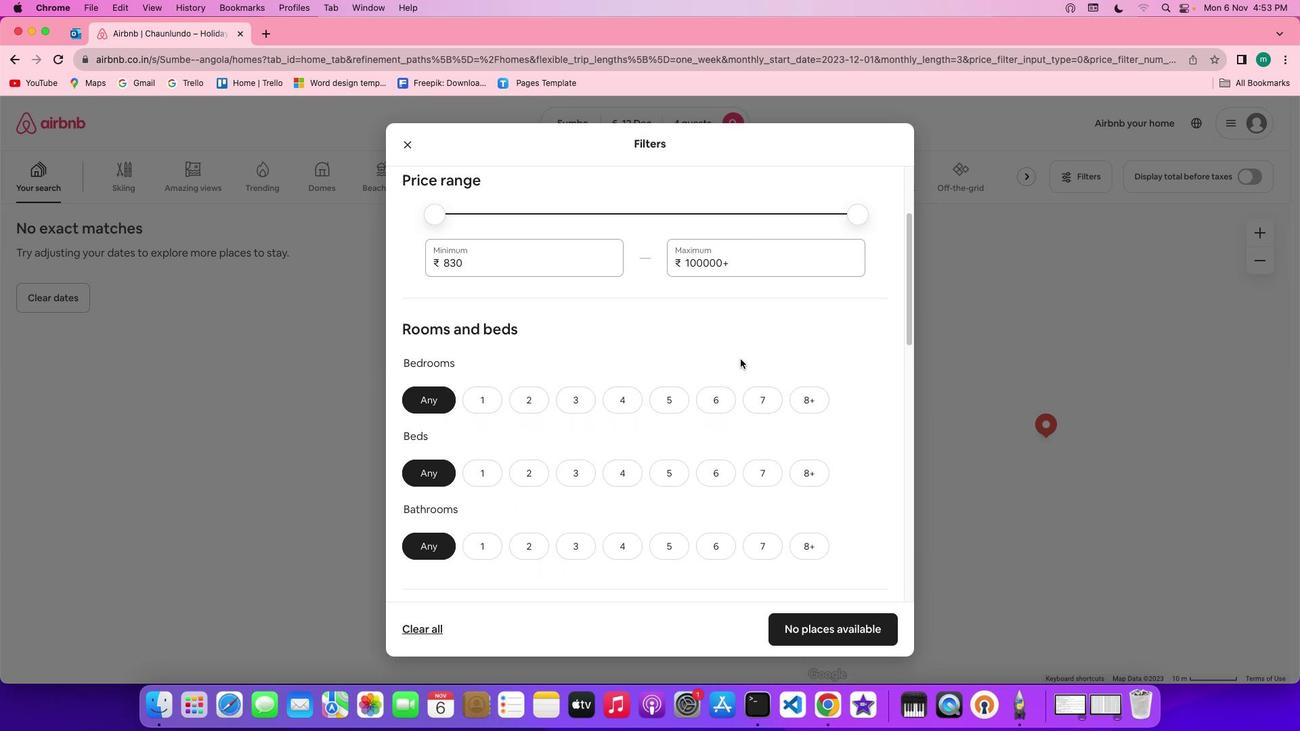 
Action: Mouse scrolled (727, 363) with delta (41, -16)
Screenshot: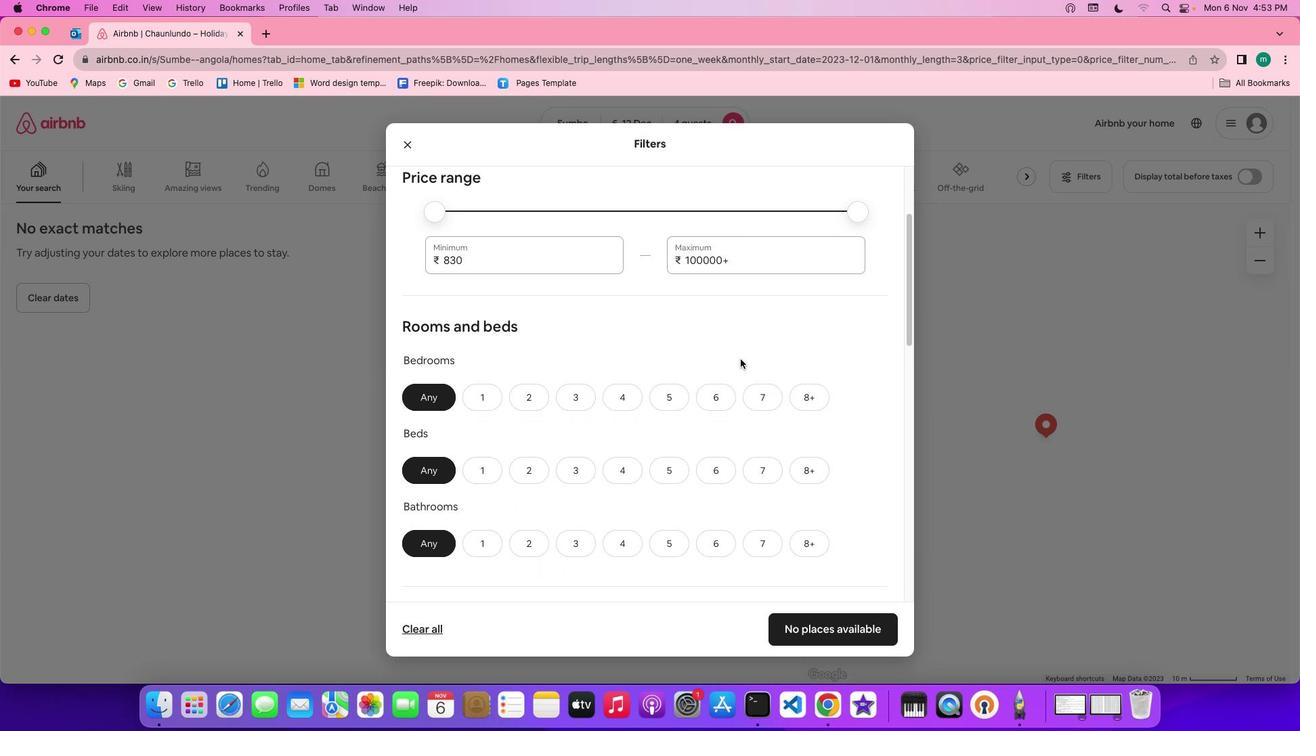 
Action: Mouse scrolled (727, 363) with delta (41, -16)
Screenshot: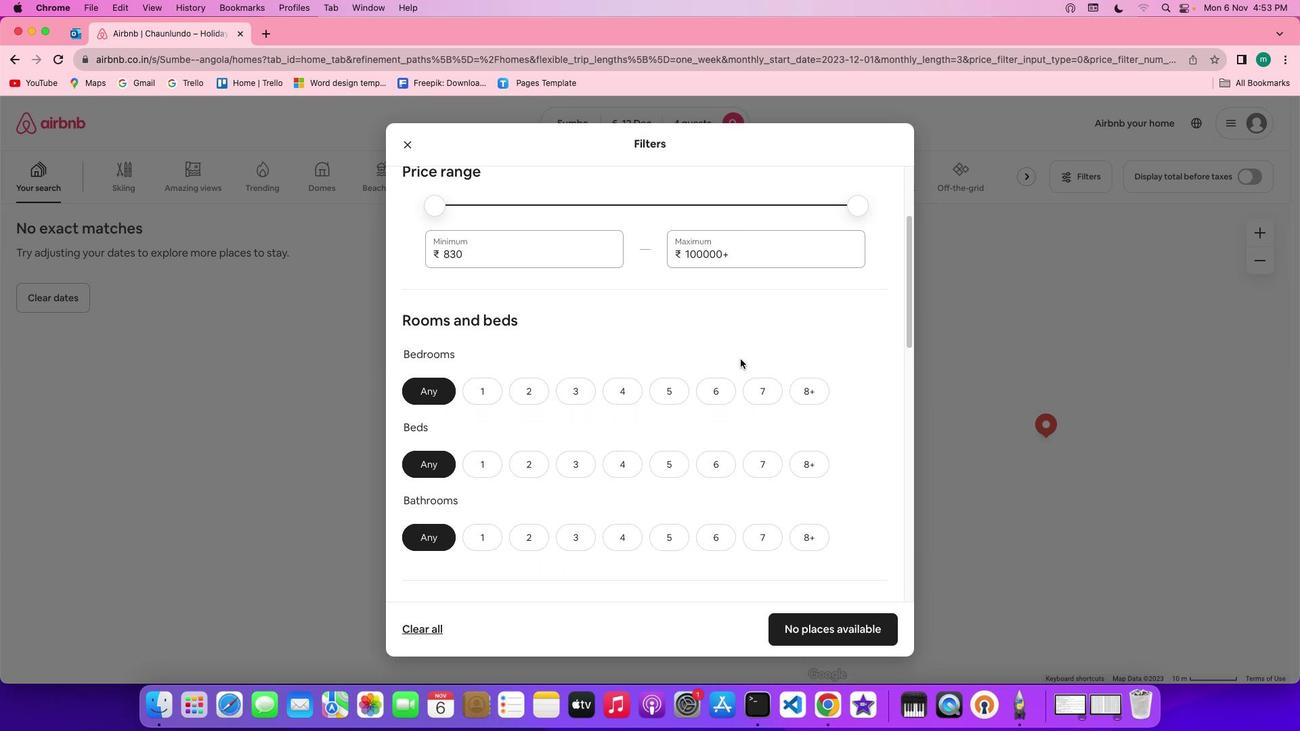 
Action: Mouse scrolled (727, 363) with delta (41, -16)
Screenshot: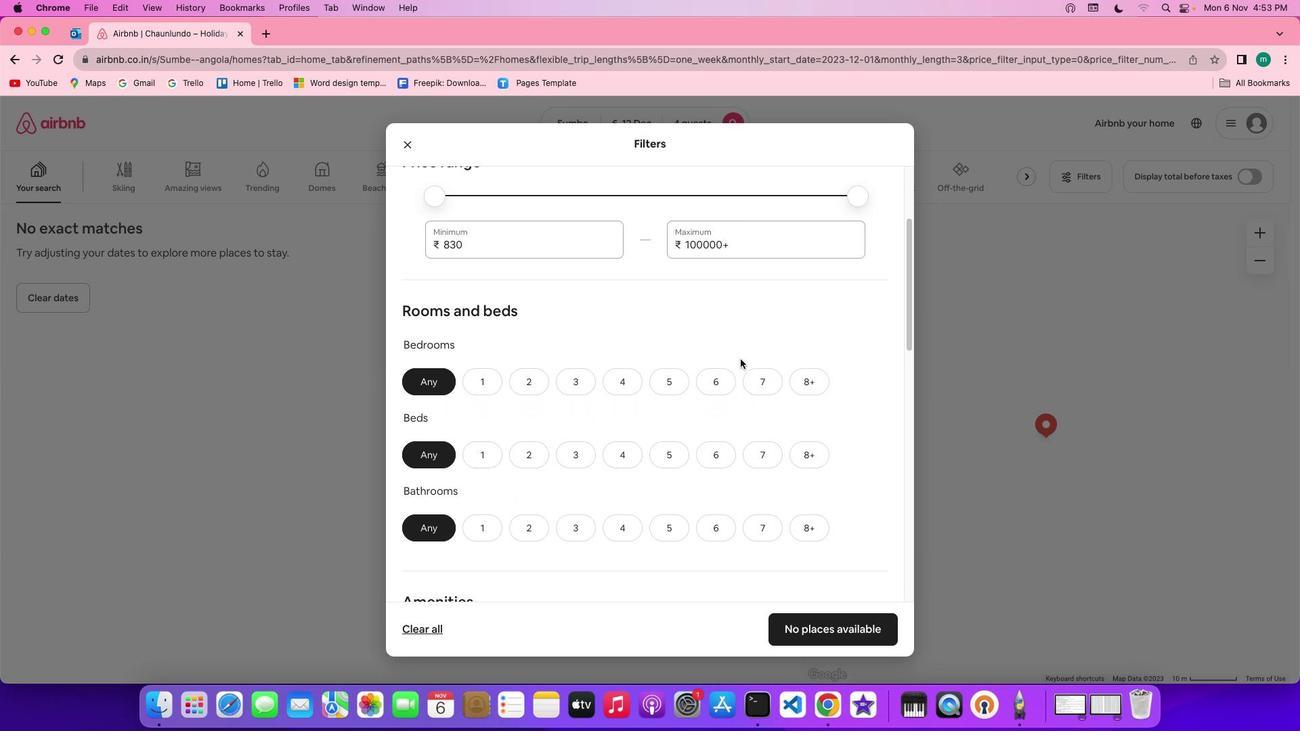 
Action: Mouse scrolled (727, 363) with delta (41, -16)
Screenshot: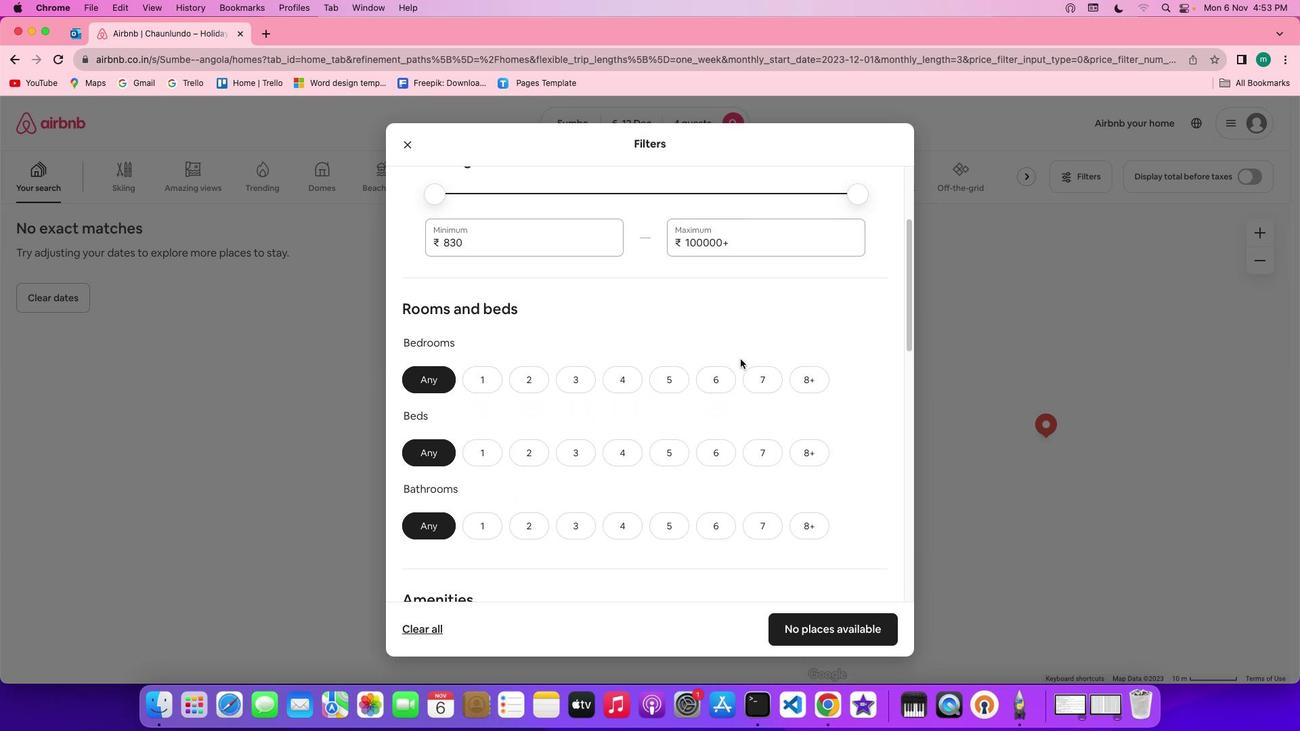 
Action: Mouse scrolled (727, 363) with delta (41, -16)
Screenshot: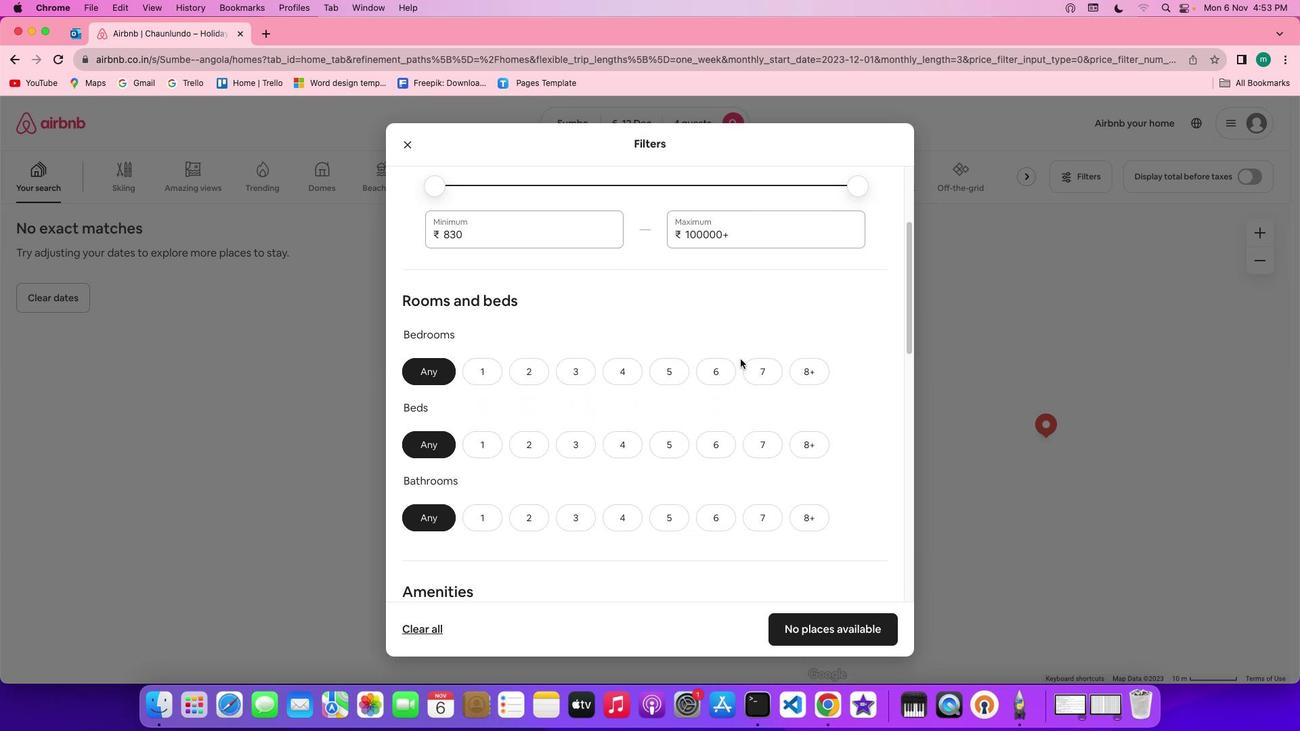 
Action: Mouse moved to (625, 372)
Screenshot: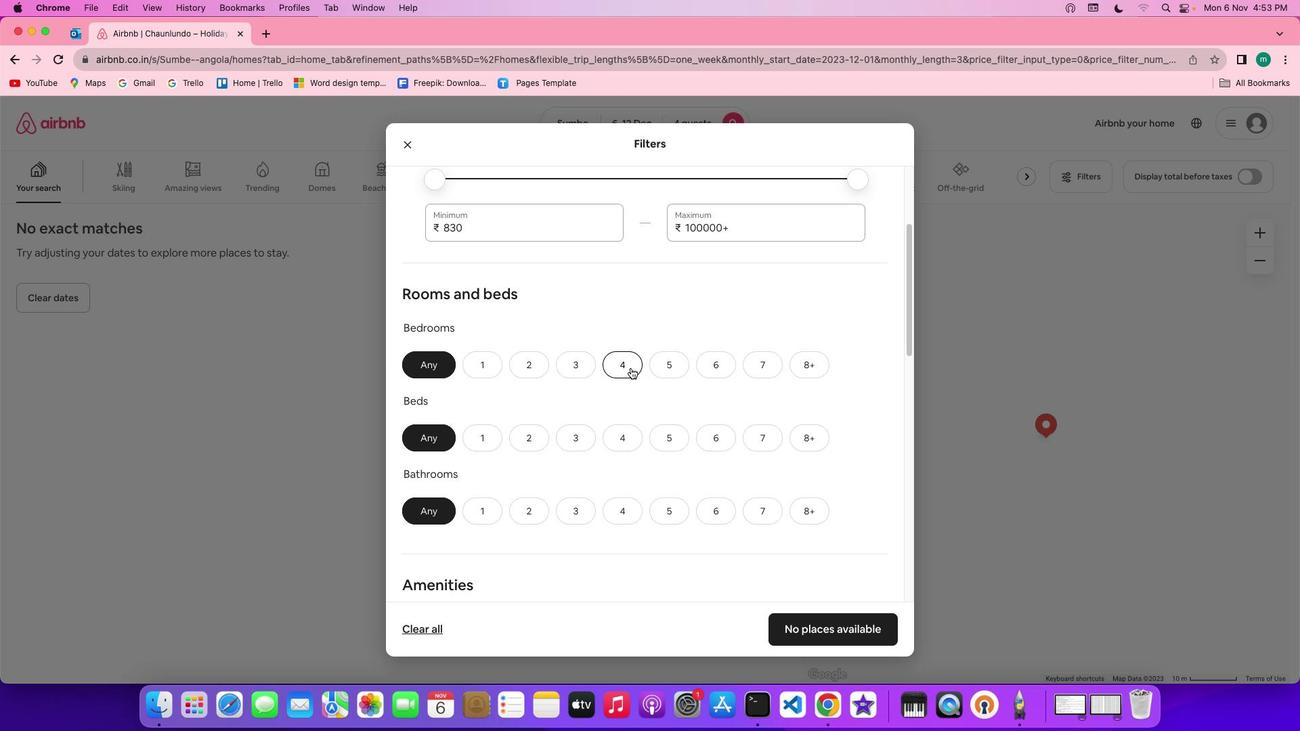 
Action: Mouse pressed left at (625, 372)
Screenshot: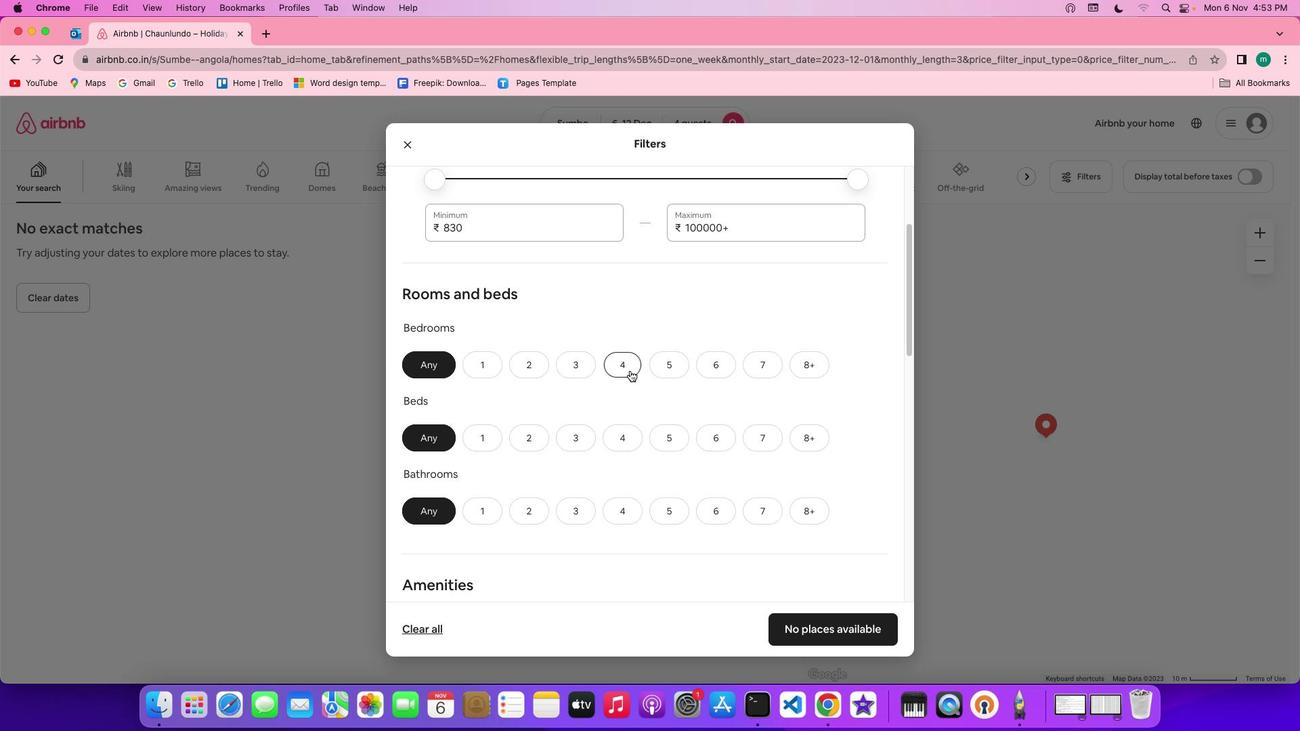 
Action: Mouse moved to (613, 443)
Screenshot: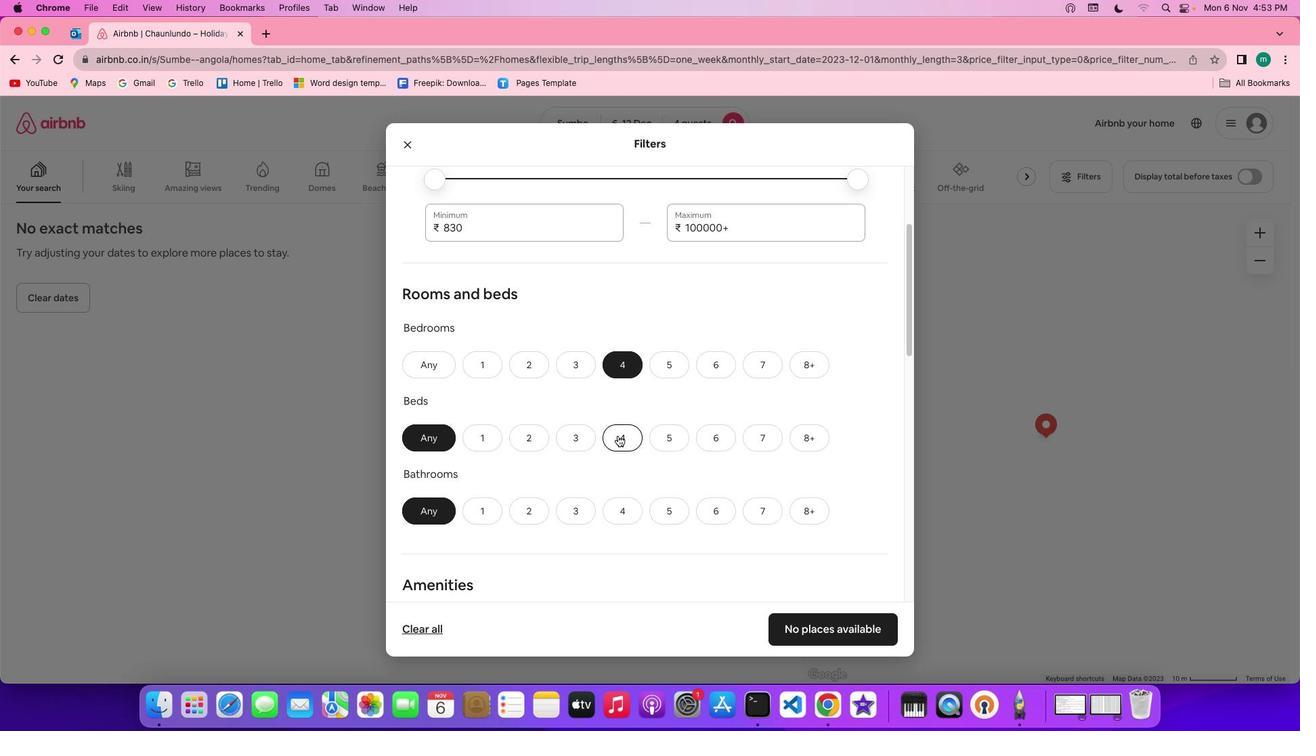 
Action: Mouse pressed left at (613, 443)
Screenshot: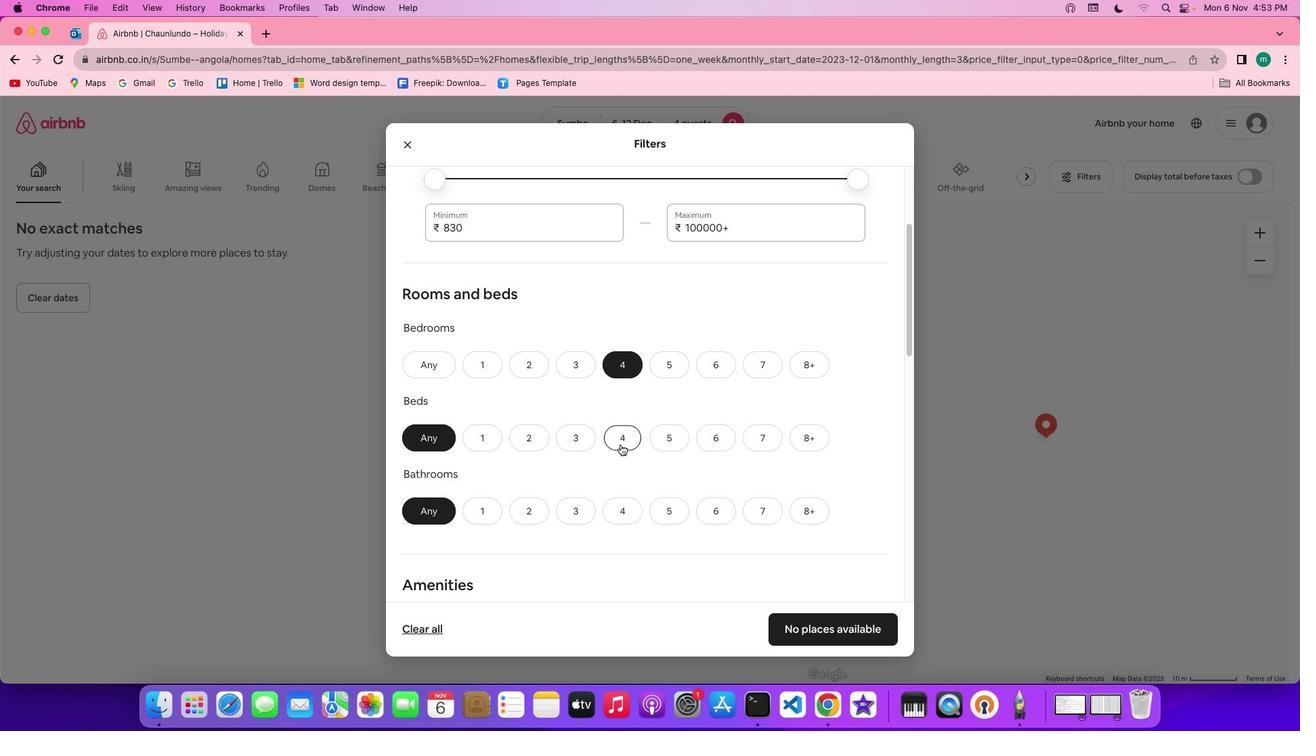 
Action: Mouse moved to (619, 533)
Screenshot: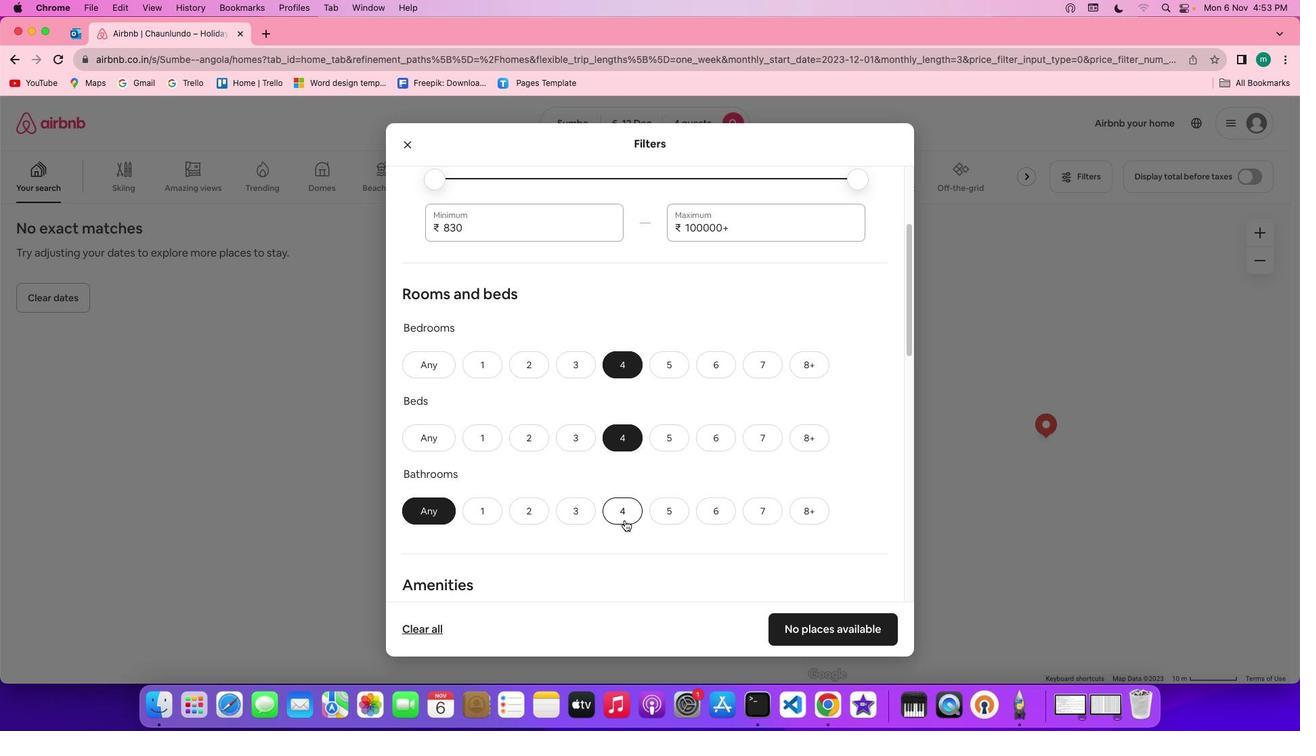 
Action: Mouse pressed left at (619, 533)
Screenshot: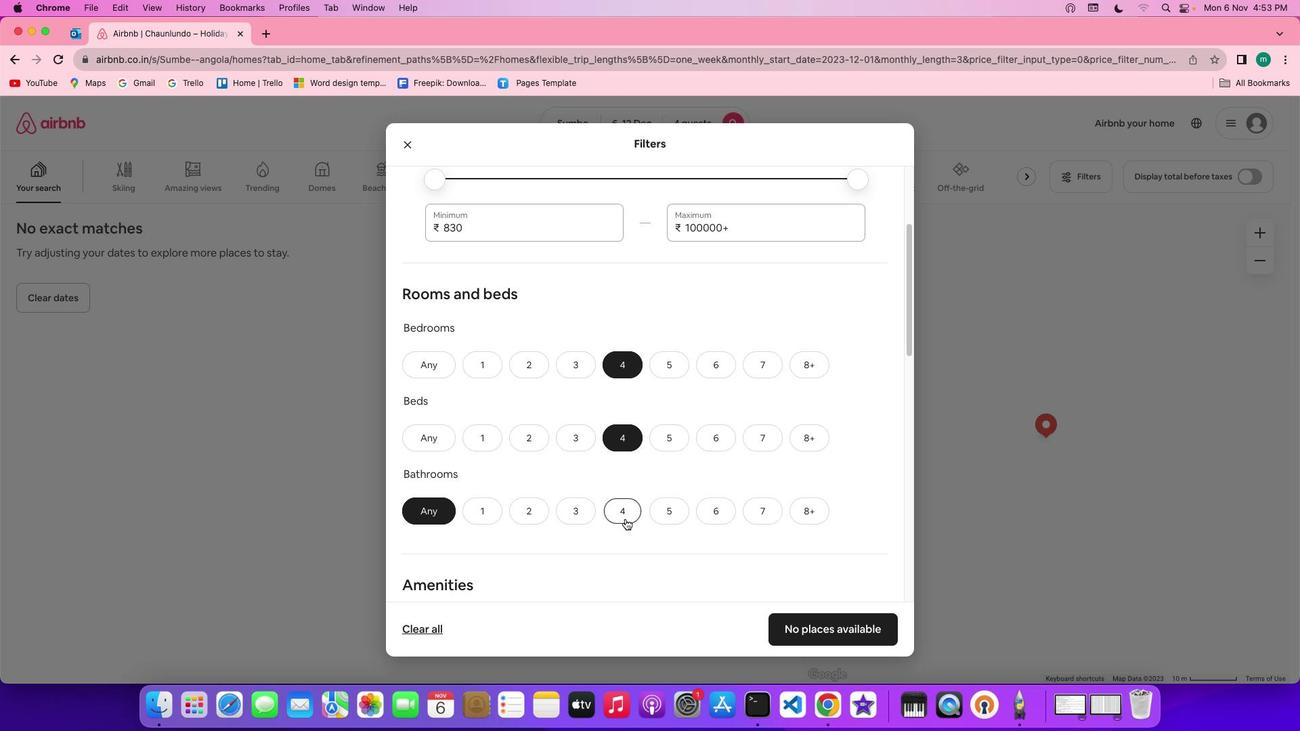 
Action: Mouse moved to (738, 486)
Screenshot: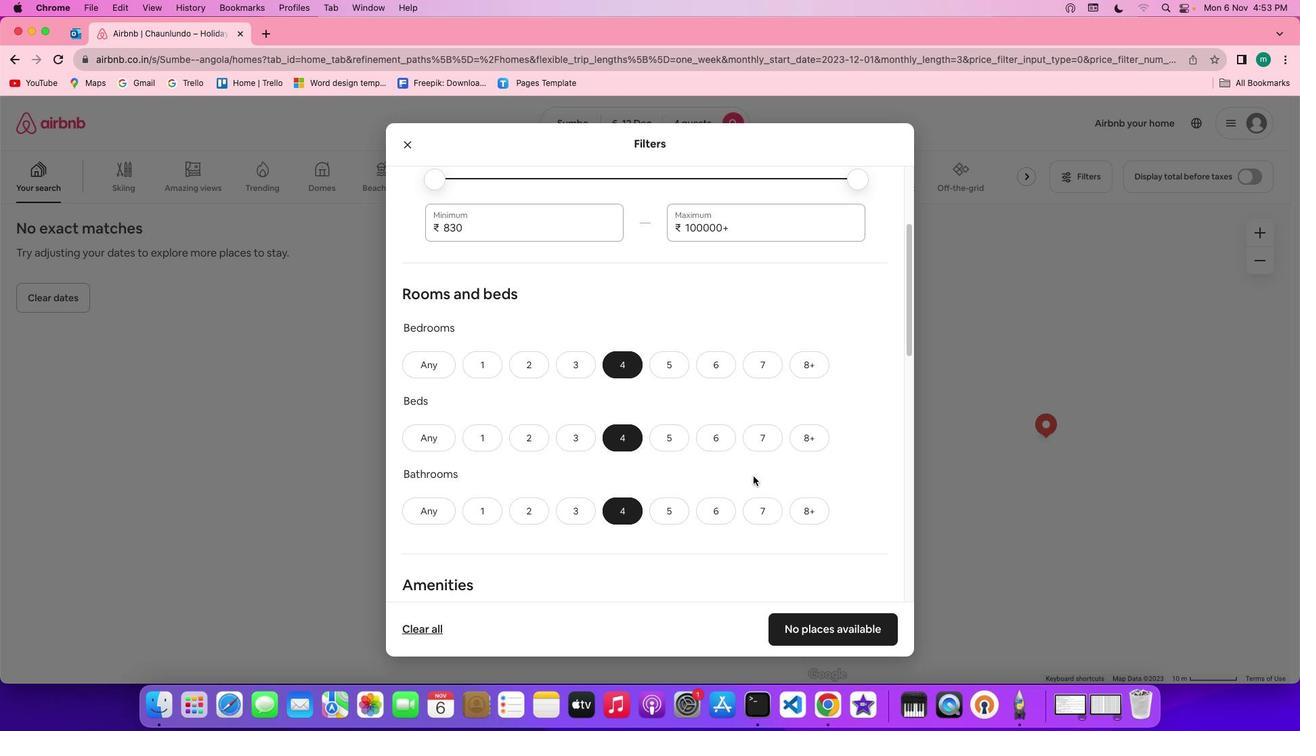 
Action: Mouse scrolled (738, 486) with delta (41, -16)
Screenshot: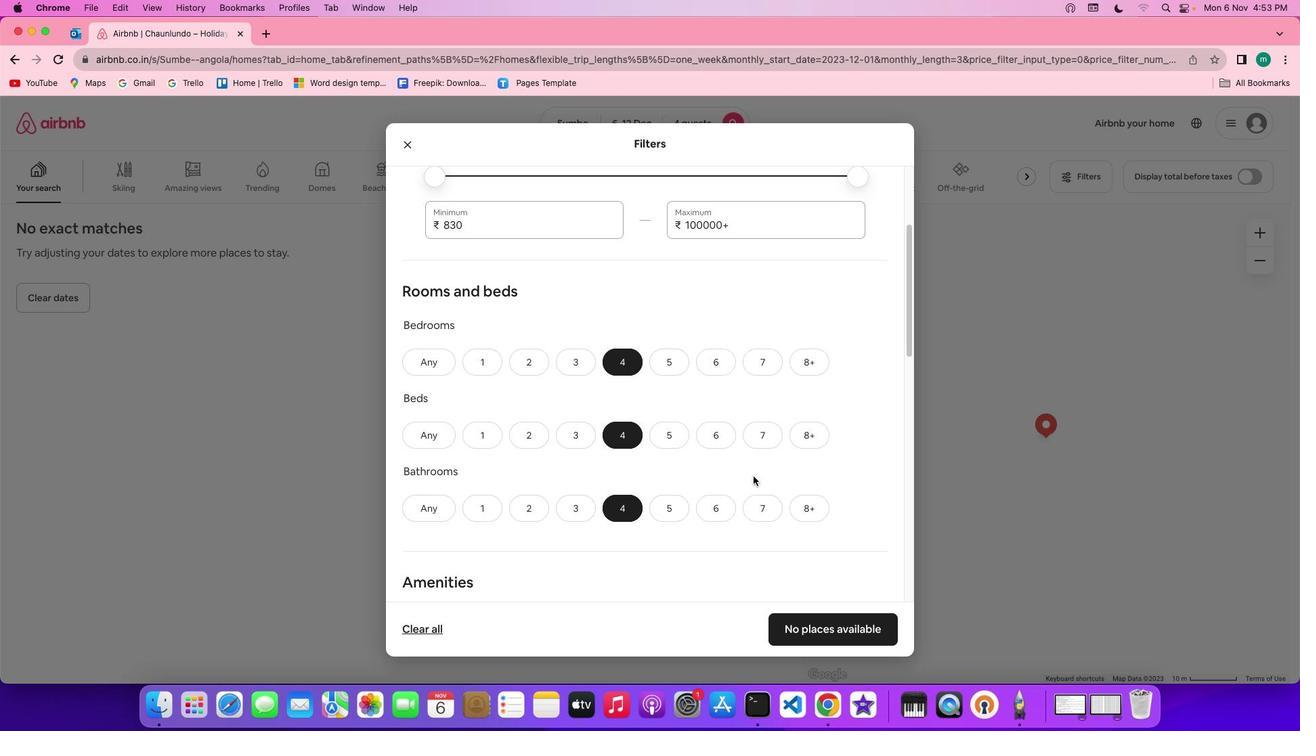 
Action: Mouse scrolled (738, 486) with delta (41, -16)
Screenshot: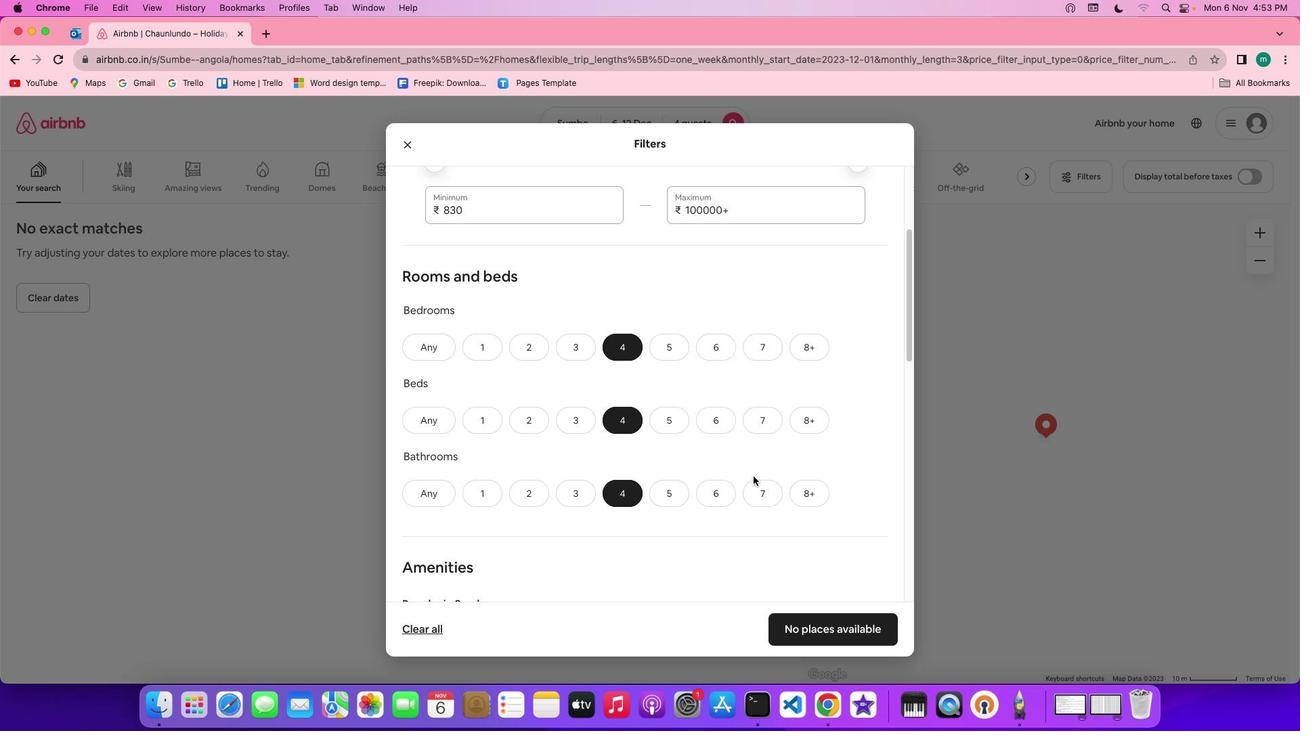 
Action: Mouse scrolled (738, 486) with delta (41, -16)
Screenshot: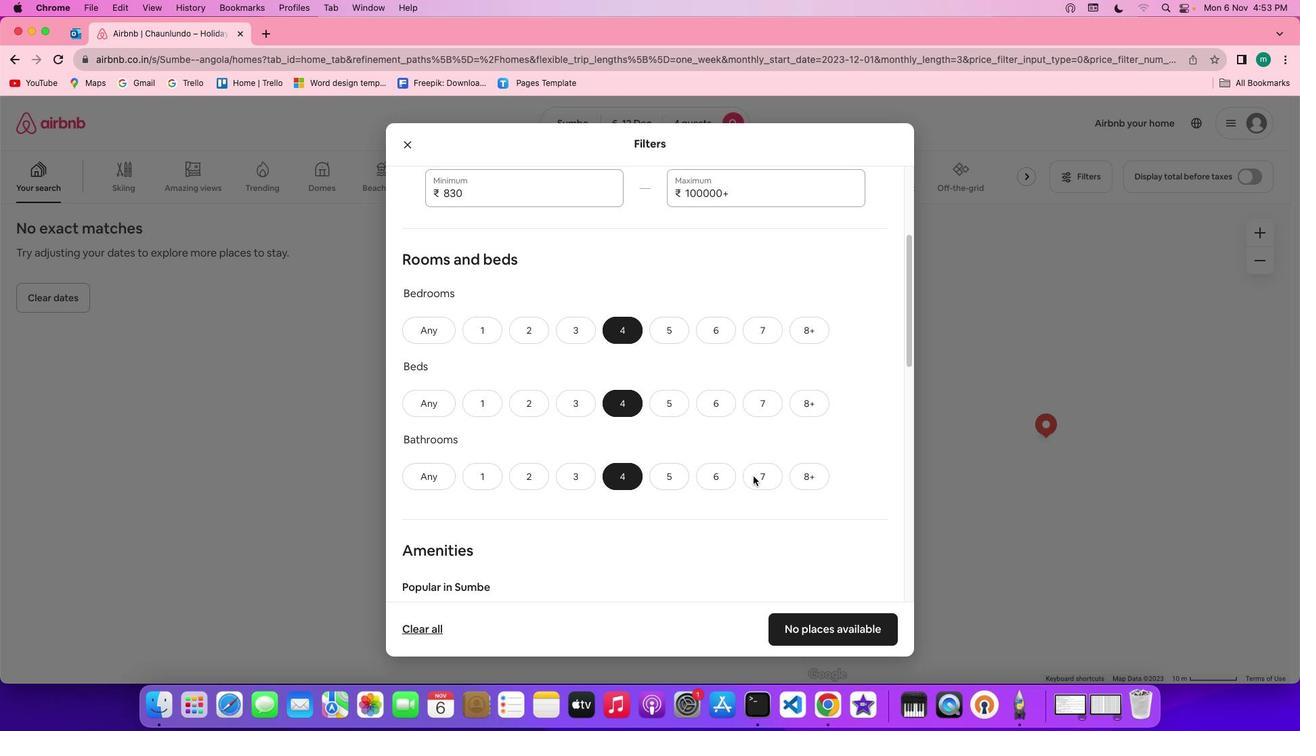 
Action: Mouse scrolled (738, 486) with delta (41, -16)
Screenshot: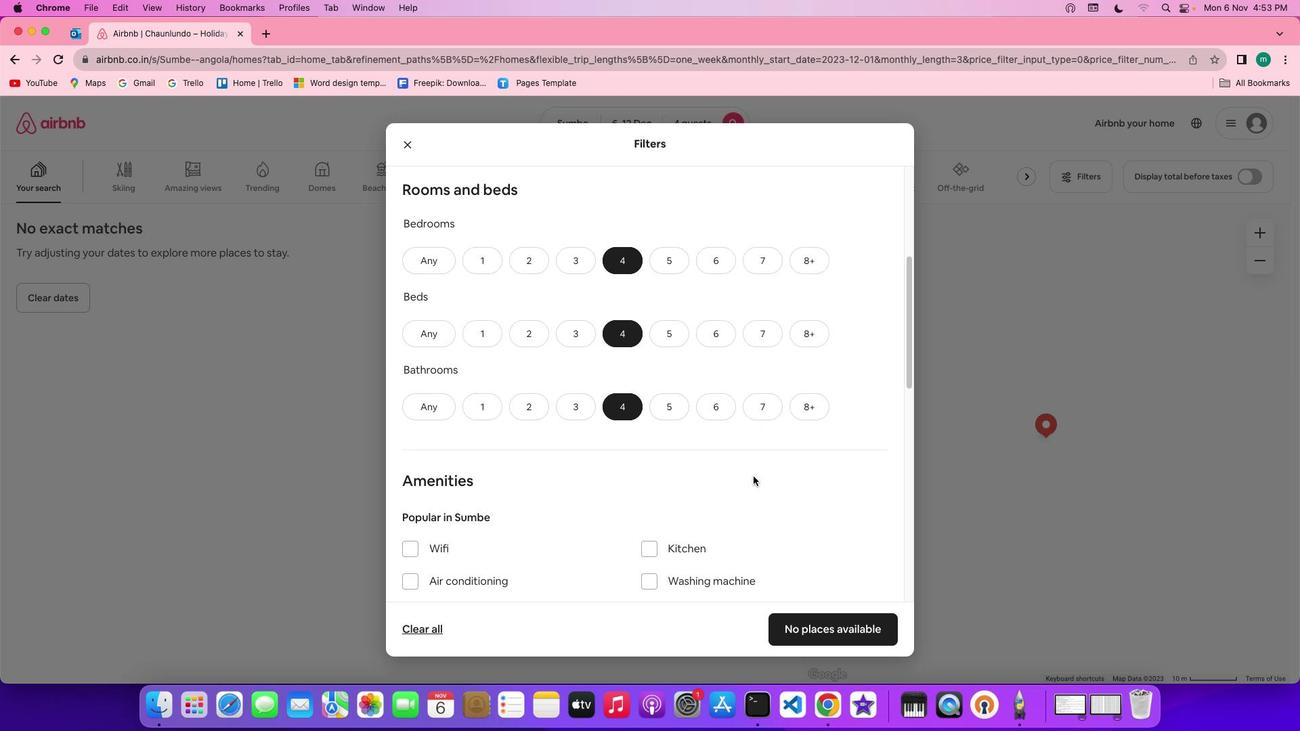 
Action: Mouse scrolled (738, 486) with delta (41, -16)
Screenshot: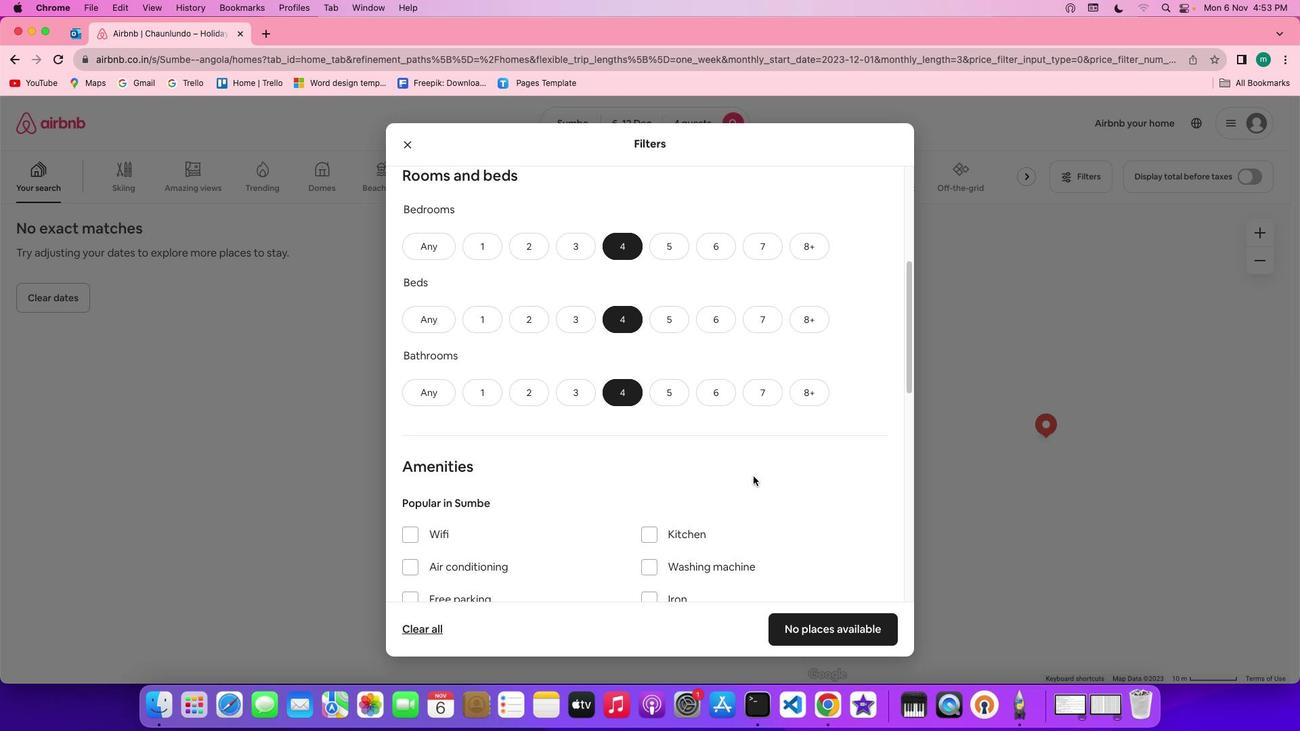 
Action: Mouse scrolled (738, 486) with delta (41, -16)
Screenshot: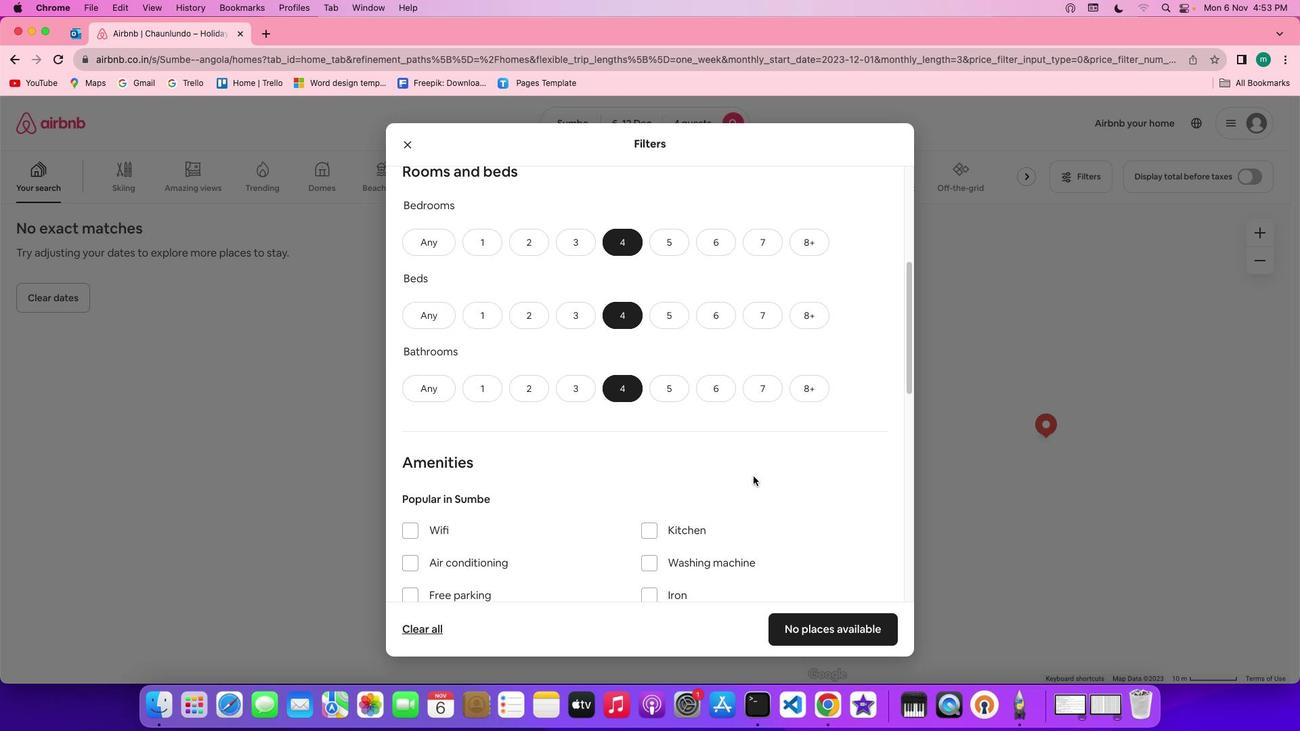 
Action: Mouse scrolled (738, 486) with delta (41, -16)
Screenshot: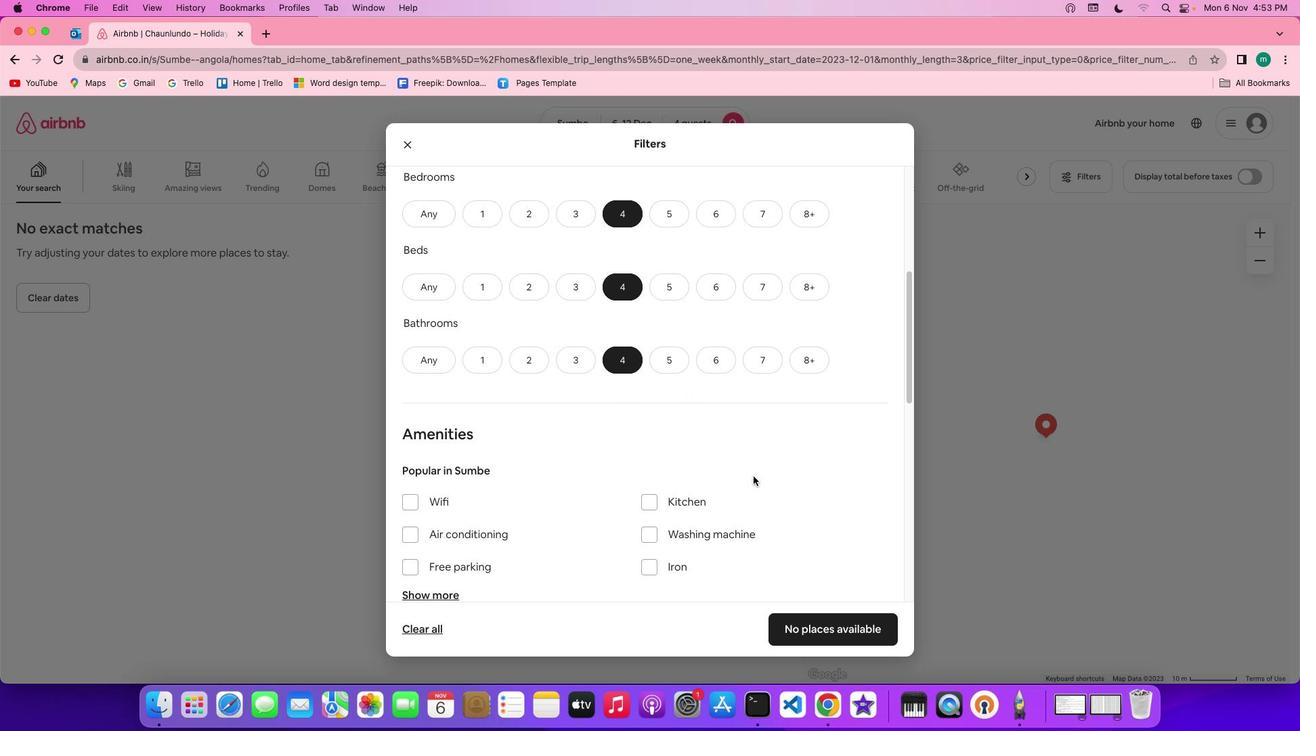 
Action: Mouse scrolled (738, 486) with delta (41, -16)
Screenshot: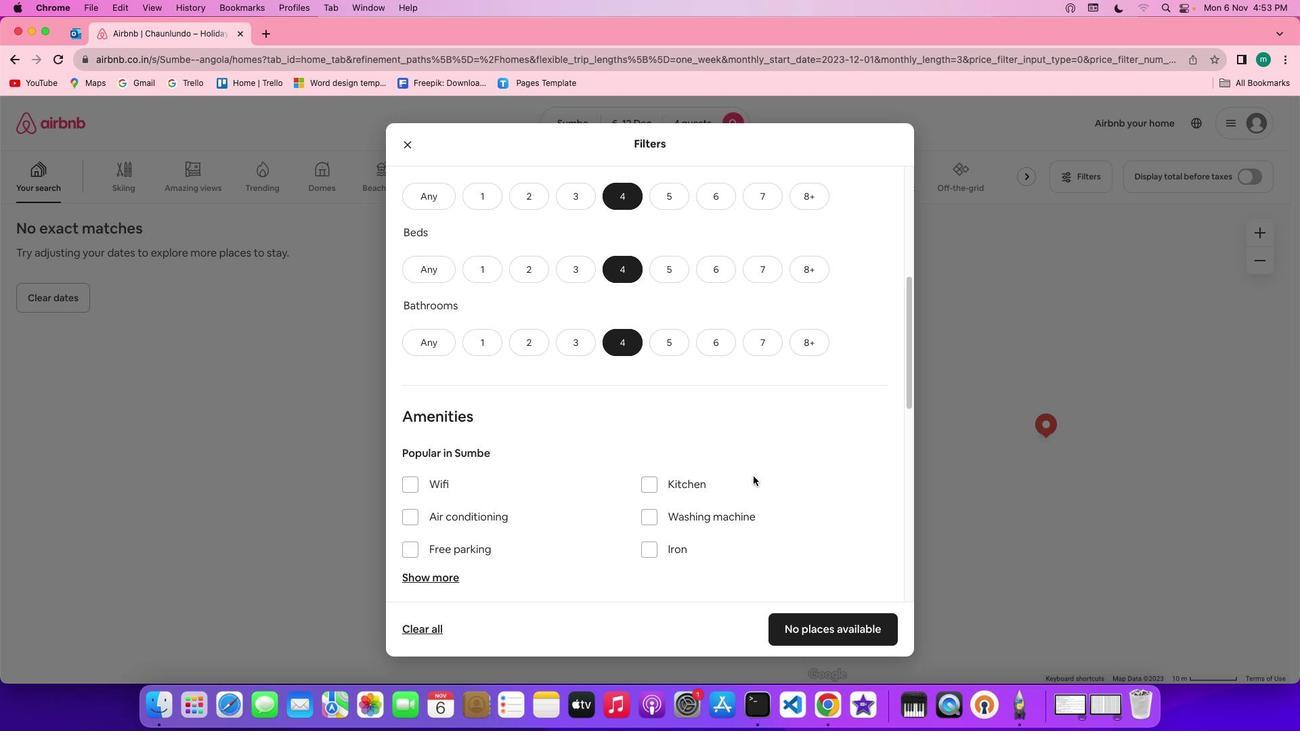 
Action: Mouse scrolled (738, 486) with delta (41, -16)
Screenshot: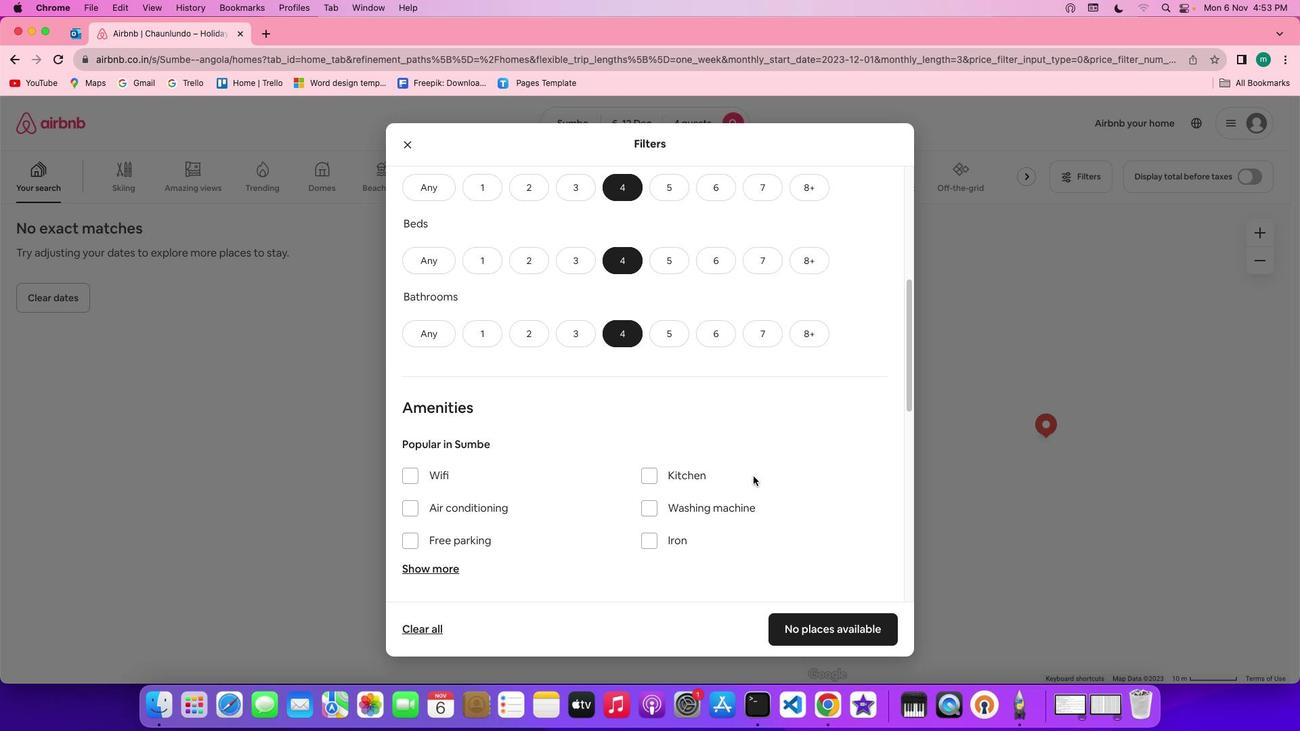 
Action: Mouse scrolled (738, 486) with delta (41, -16)
Screenshot: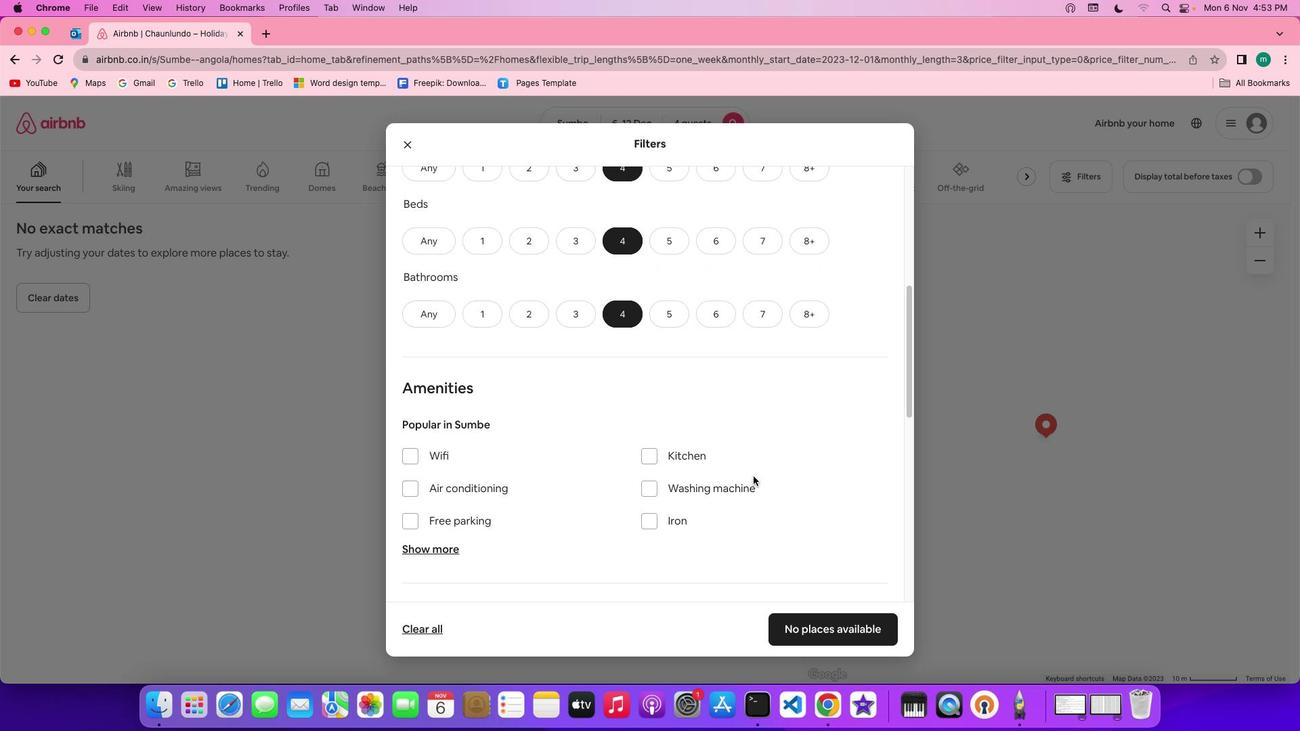 
Action: Mouse scrolled (738, 486) with delta (41, -16)
Screenshot: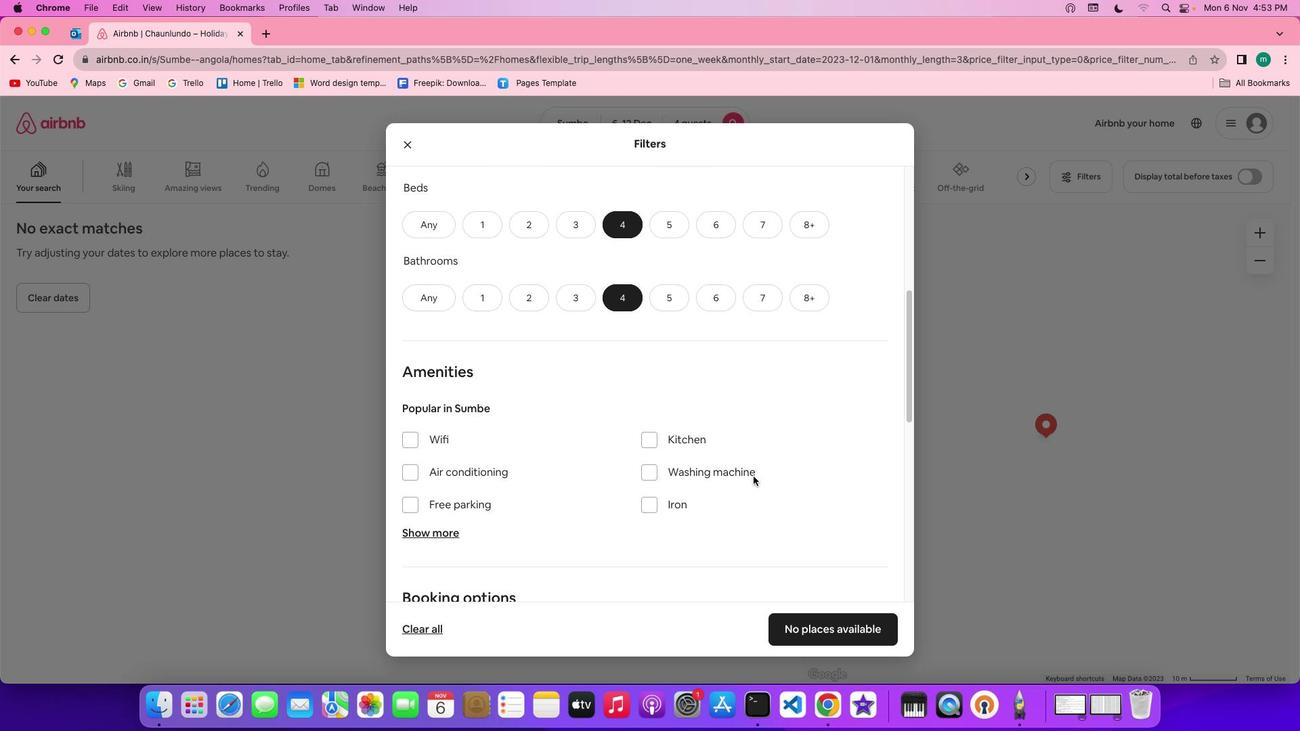 
Action: Mouse scrolled (738, 486) with delta (41, -16)
Screenshot: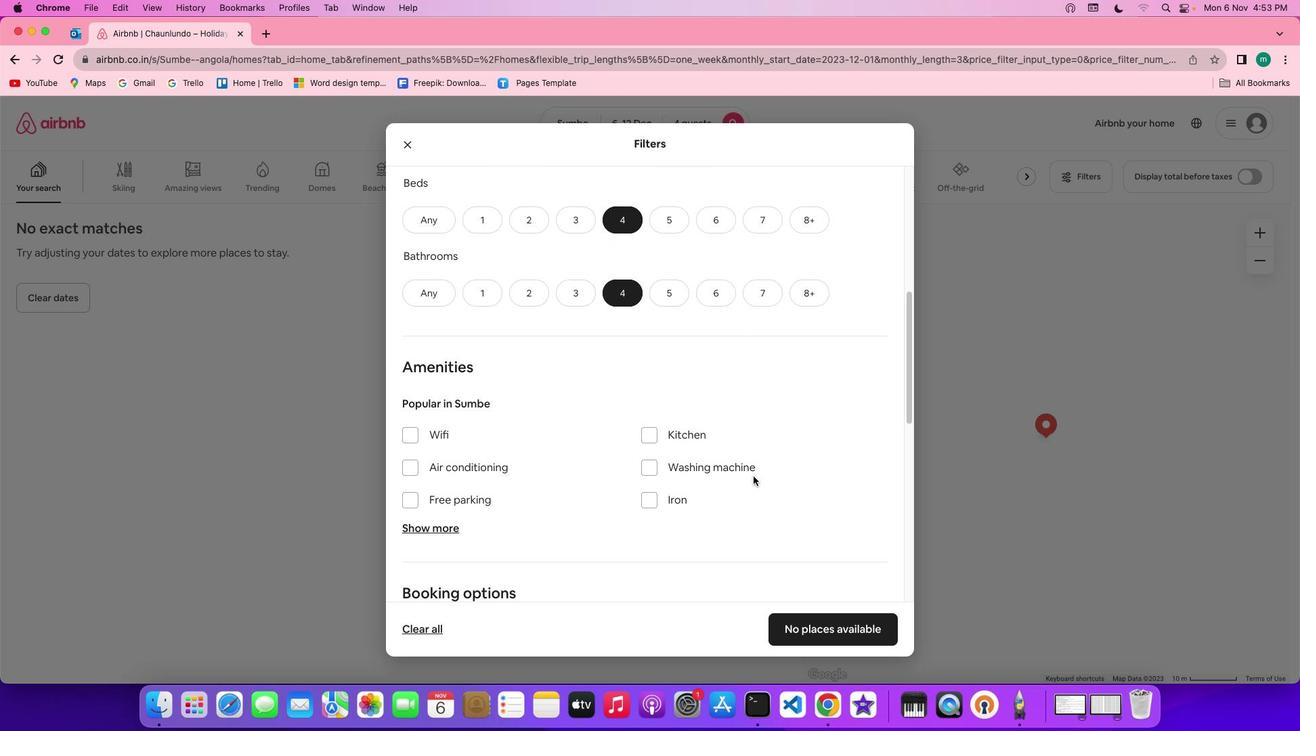 
Action: Mouse scrolled (738, 486) with delta (41, -16)
Screenshot: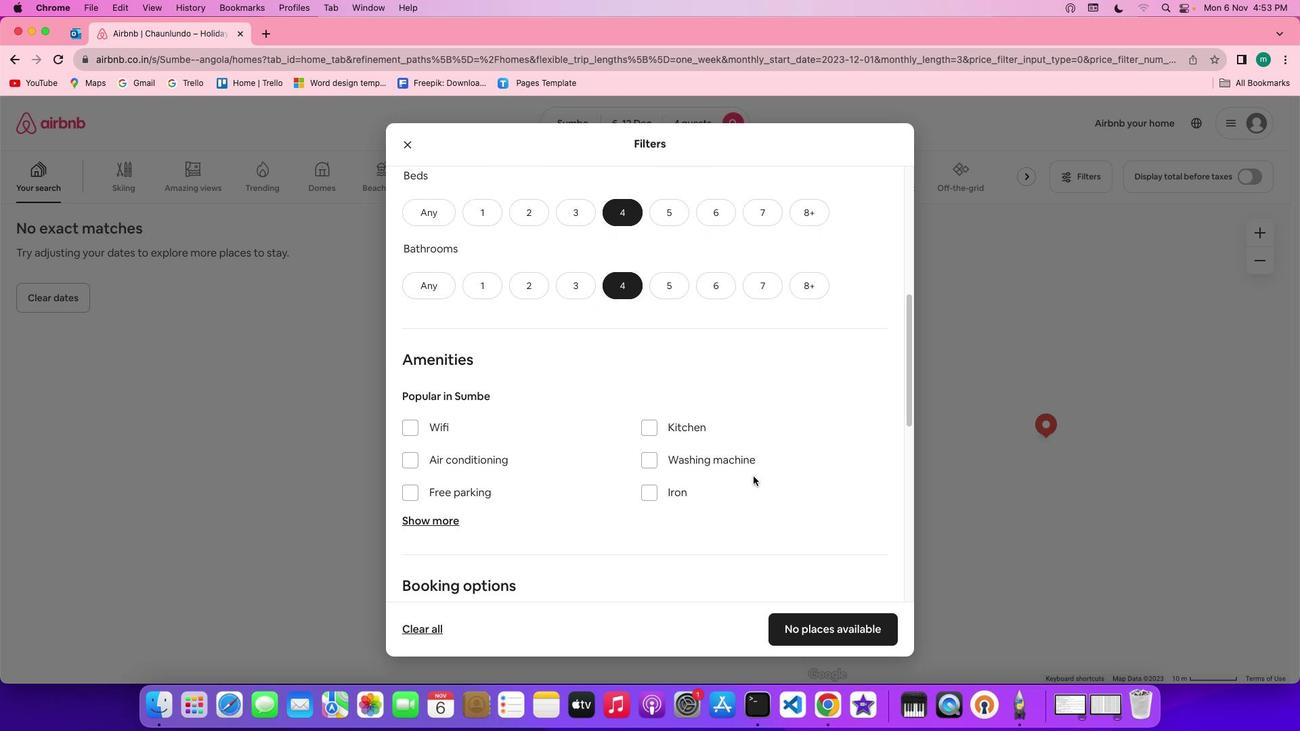 
Action: Mouse scrolled (738, 486) with delta (41, -16)
Screenshot: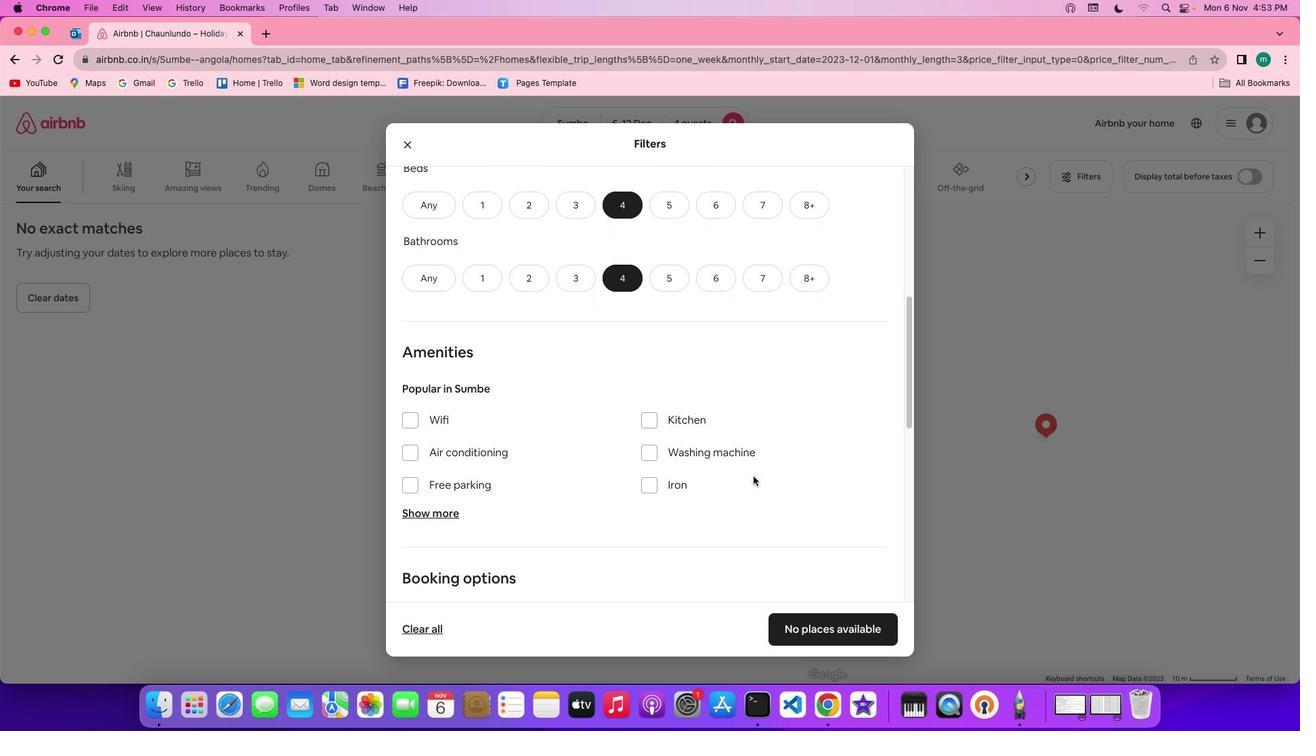 
Action: Mouse scrolled (738, 486) with delta (41, -16)
Screenshot: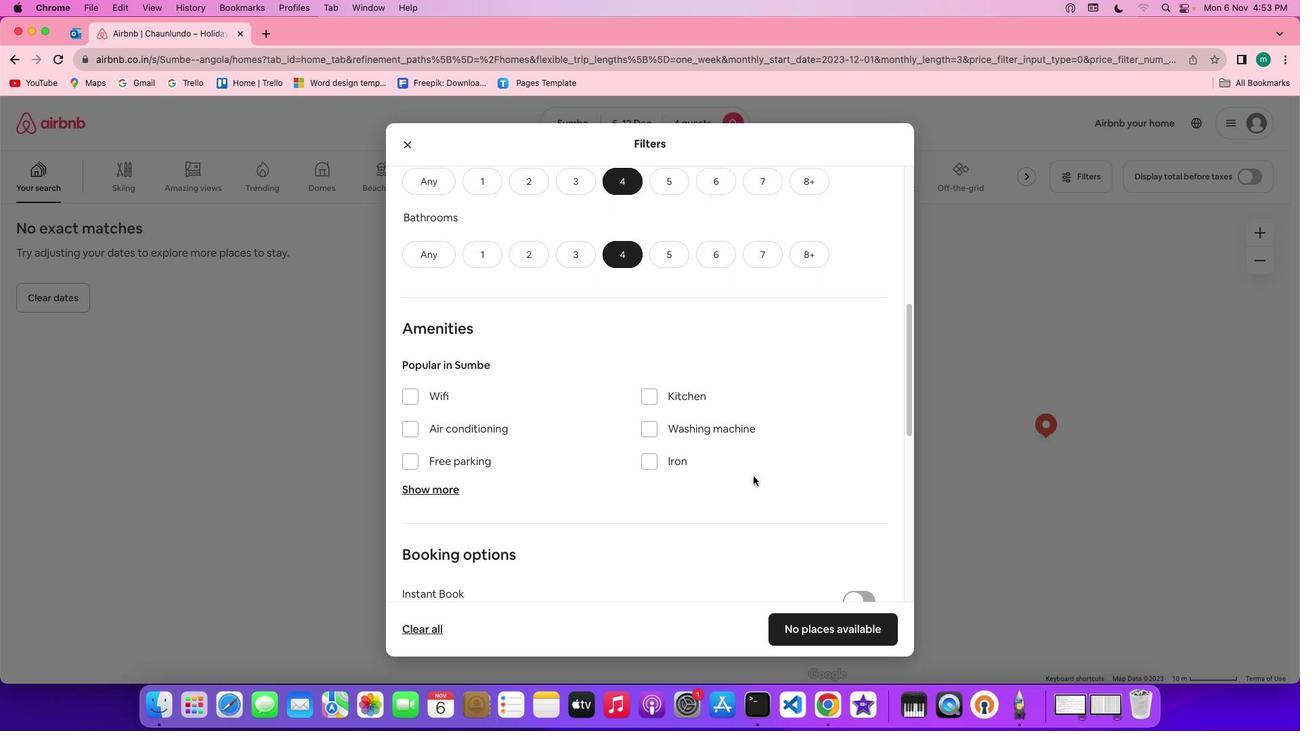 
Action: Mouse scrolled (738, 486) with delta (41, -16)
Screenshot: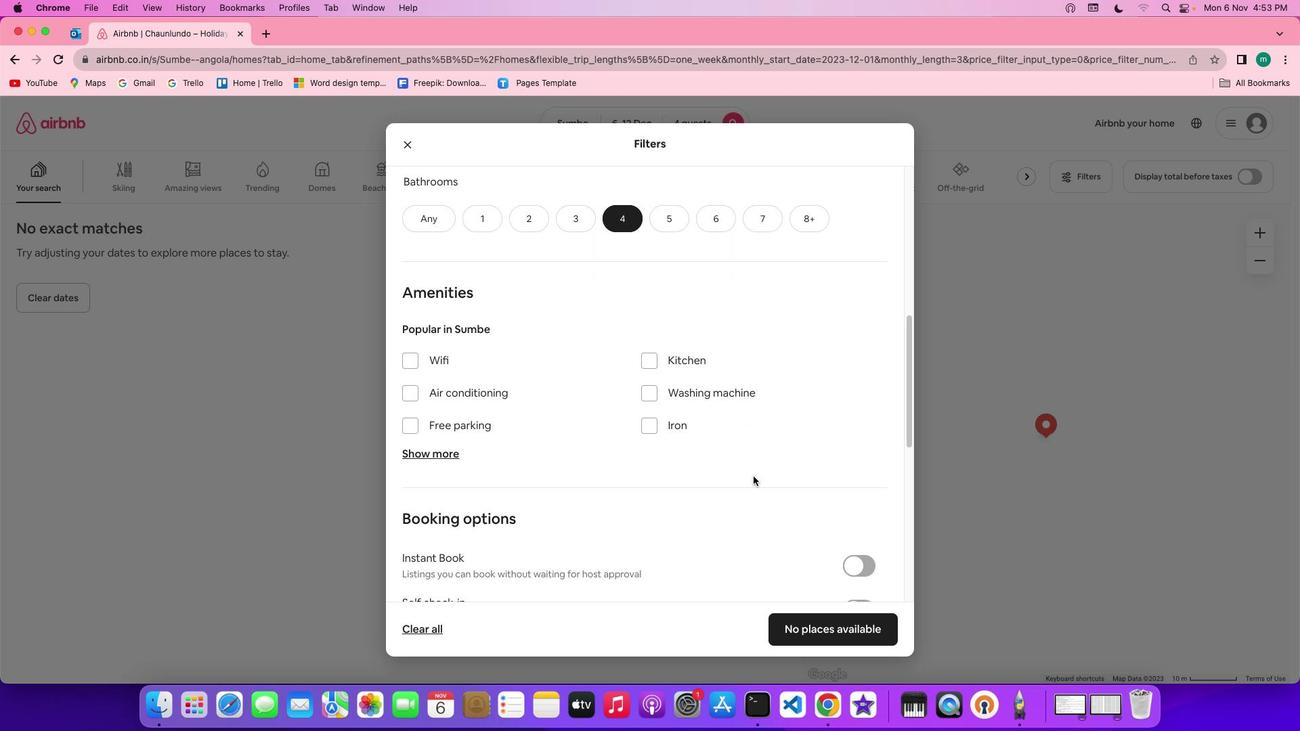 
Action: Mouse scrolled (738, 486) with delta (41, -16)
Screenshot: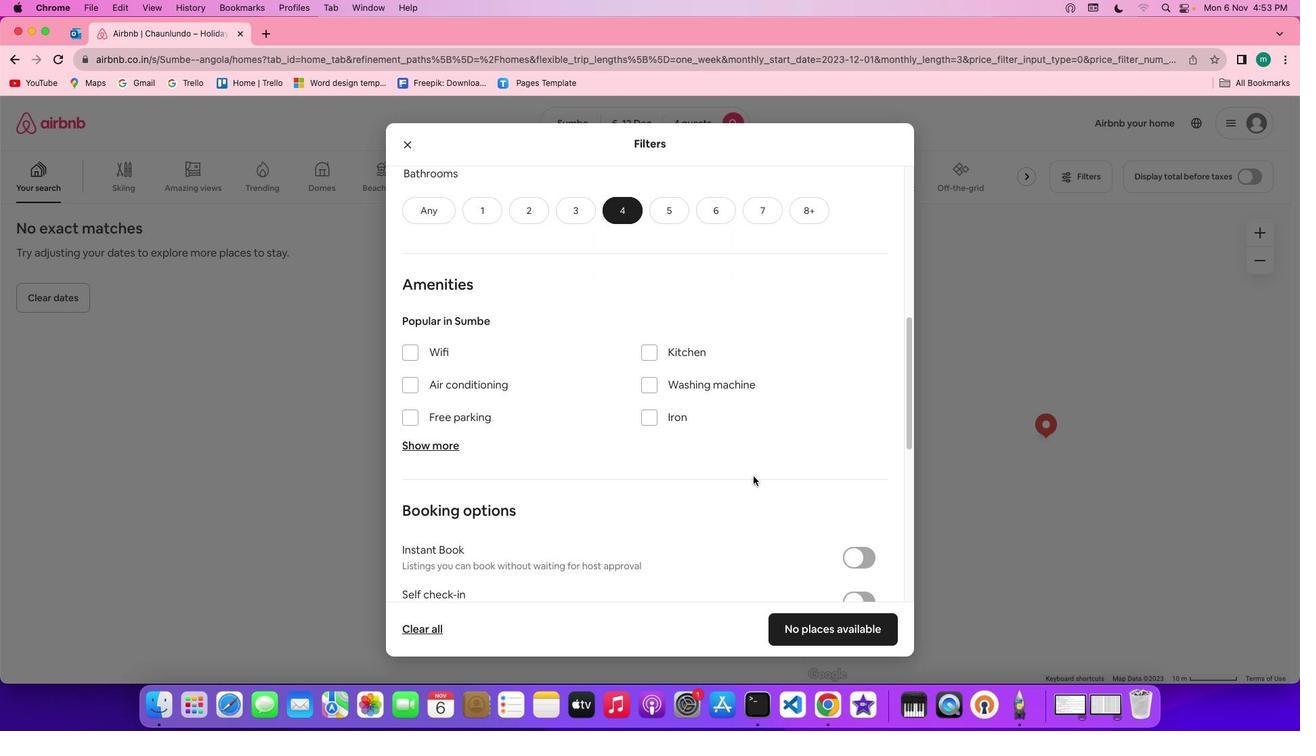 
Action: Mouse moved to (614, 408)
Screenshot: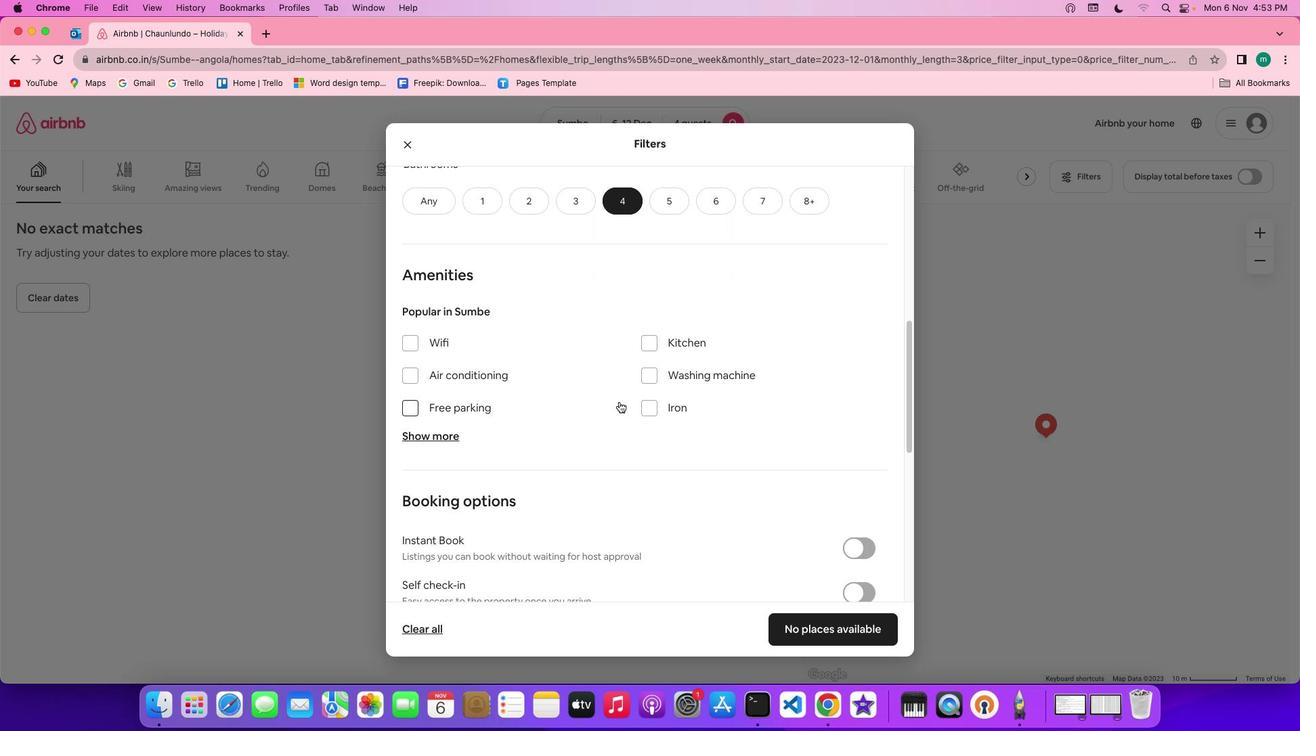 
Action: Mouse scrolled (614, 408) with delta (41, -16)
Screenshot: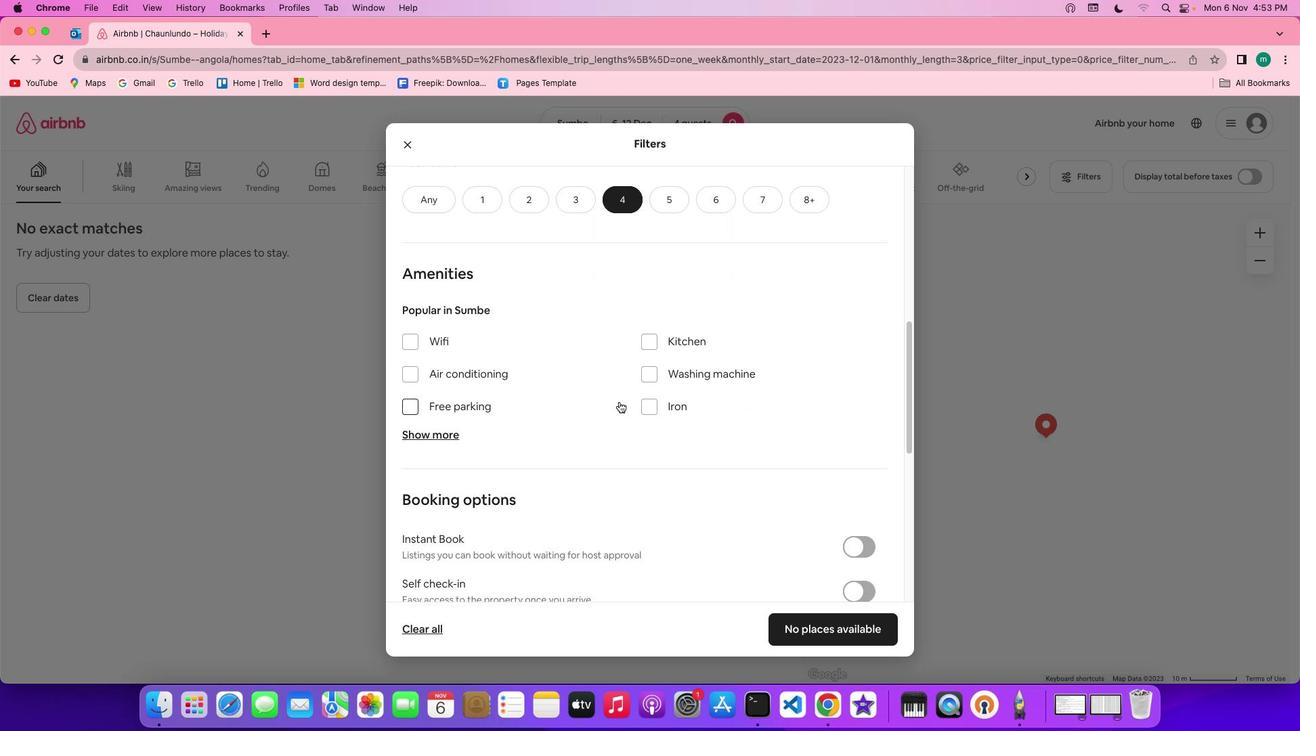 
Action: Mouse scrolled (614, 408) with delta (41, -16)
Screenshot: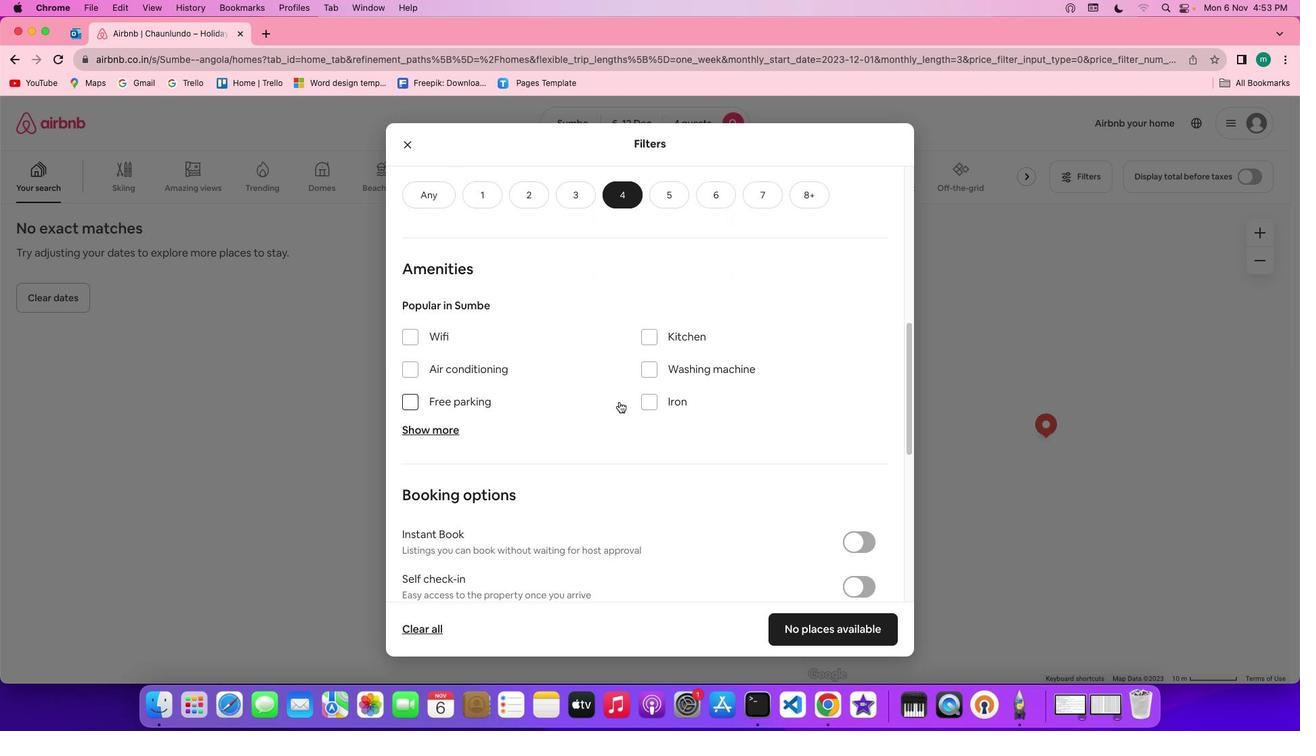 
Action: Mouse scrolled (614, 408) with delta (41, -16)
Screenshot: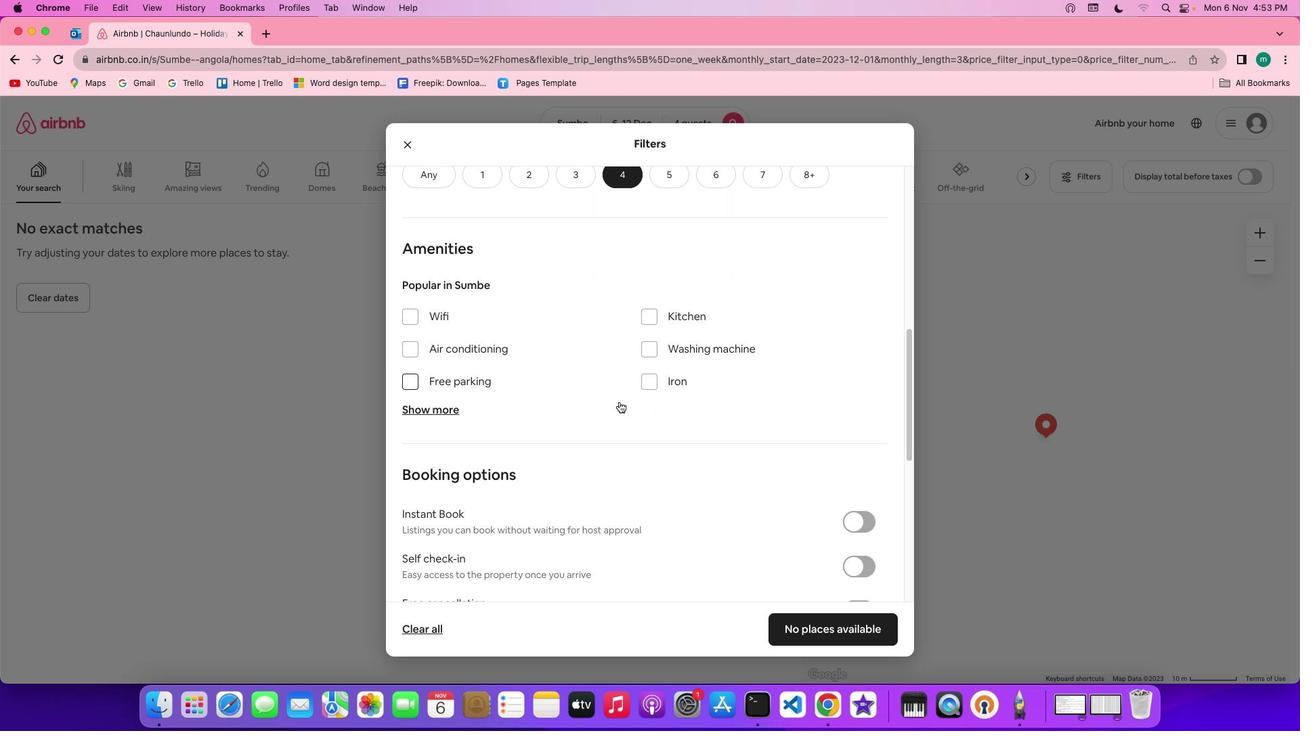 
Action: Mouse scrolled (614, 408) with delta (41, -16)
Screenshot: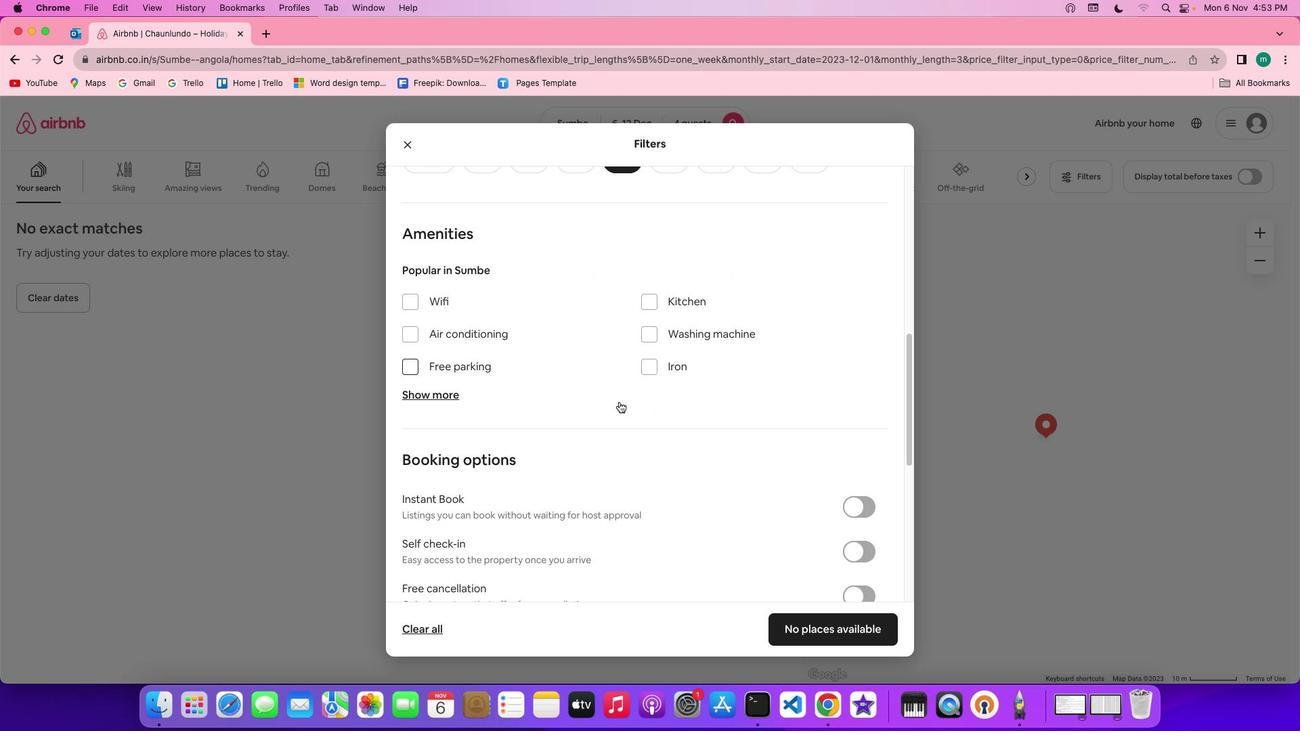 
Action: Mouse scrolled (614, 408) with delta (41, -16)
Screenshot: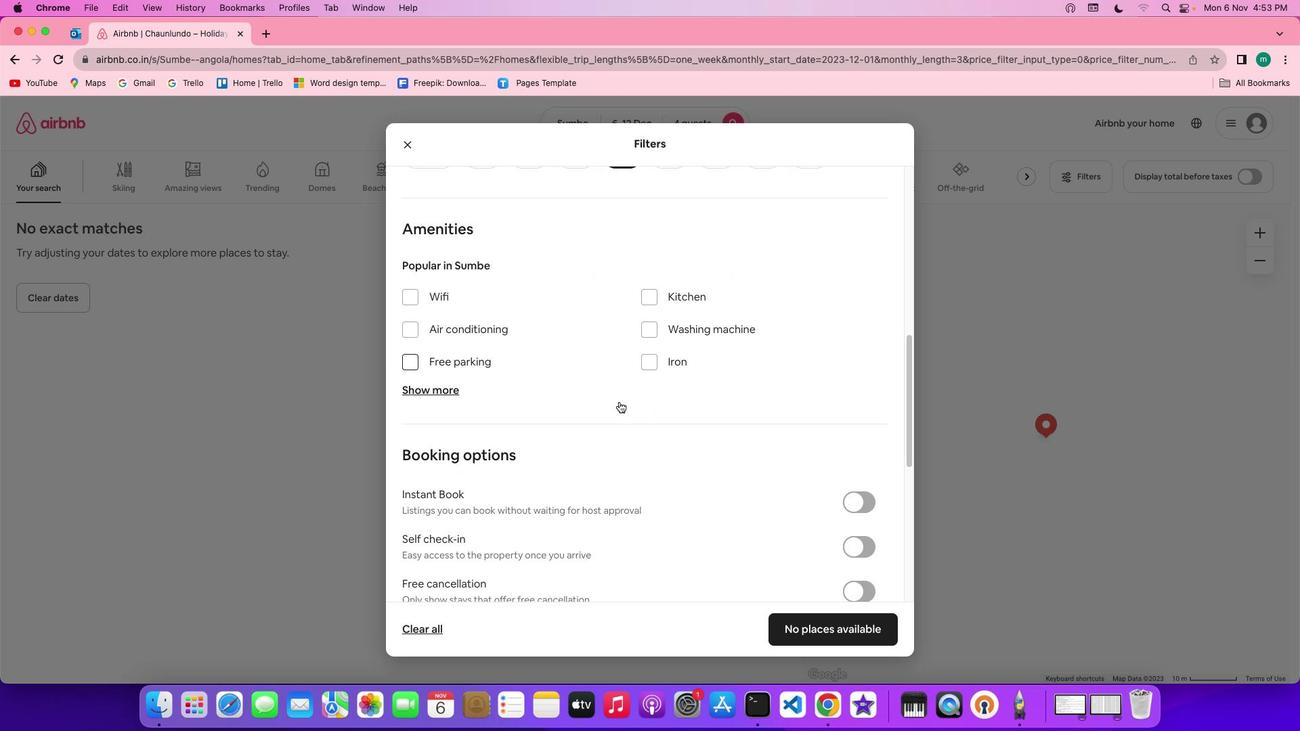 
Action: Mouse scrolled (614, 408) with delta (41, -16)
Screenshot: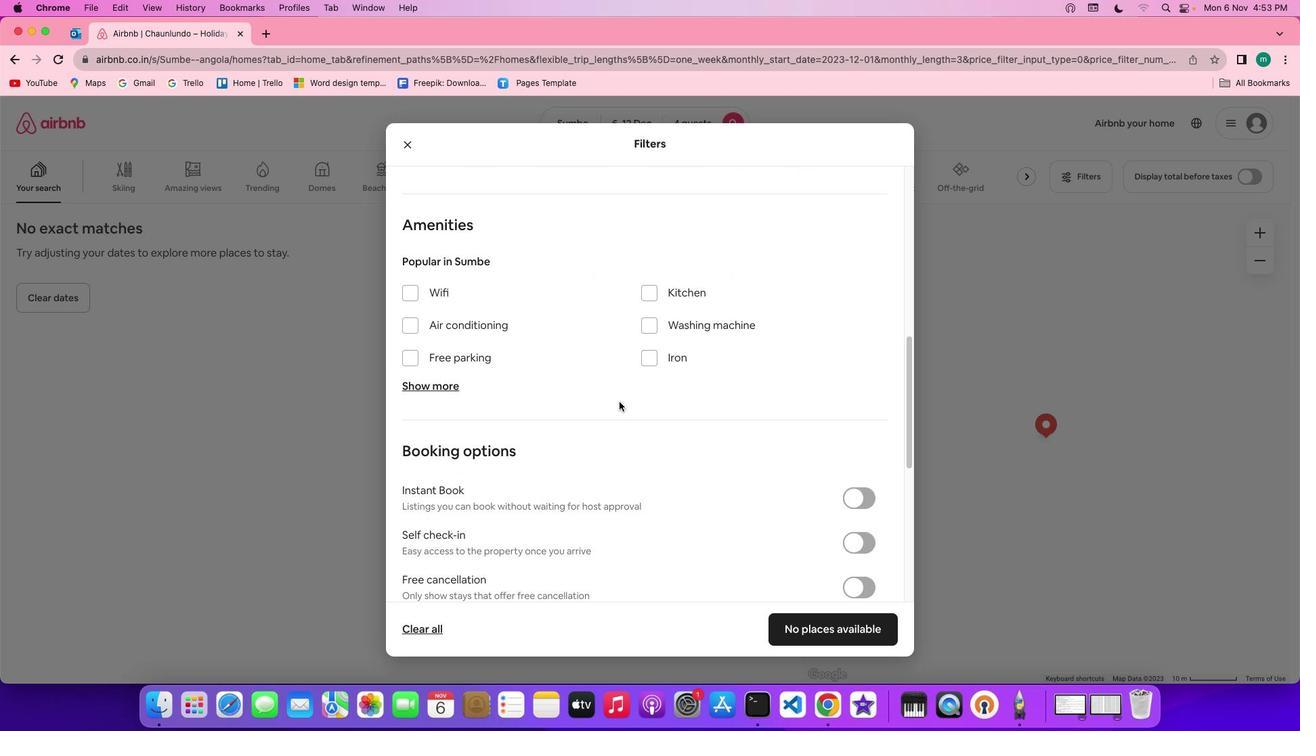 
Action: Mouse scrolled (614, 408) with delta (41, -16)
Screenshot: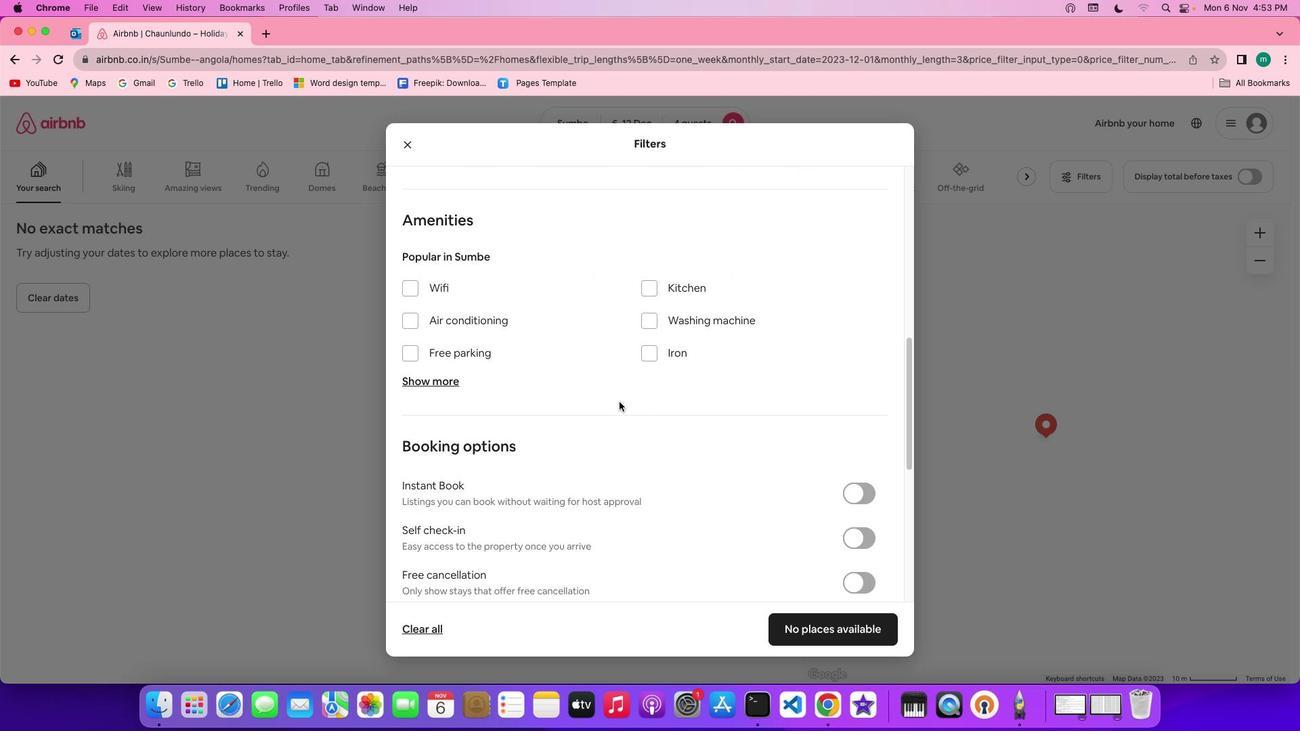 
Action: Mouse scrolled (614, 408) with delta (41, -16)
Screenshot: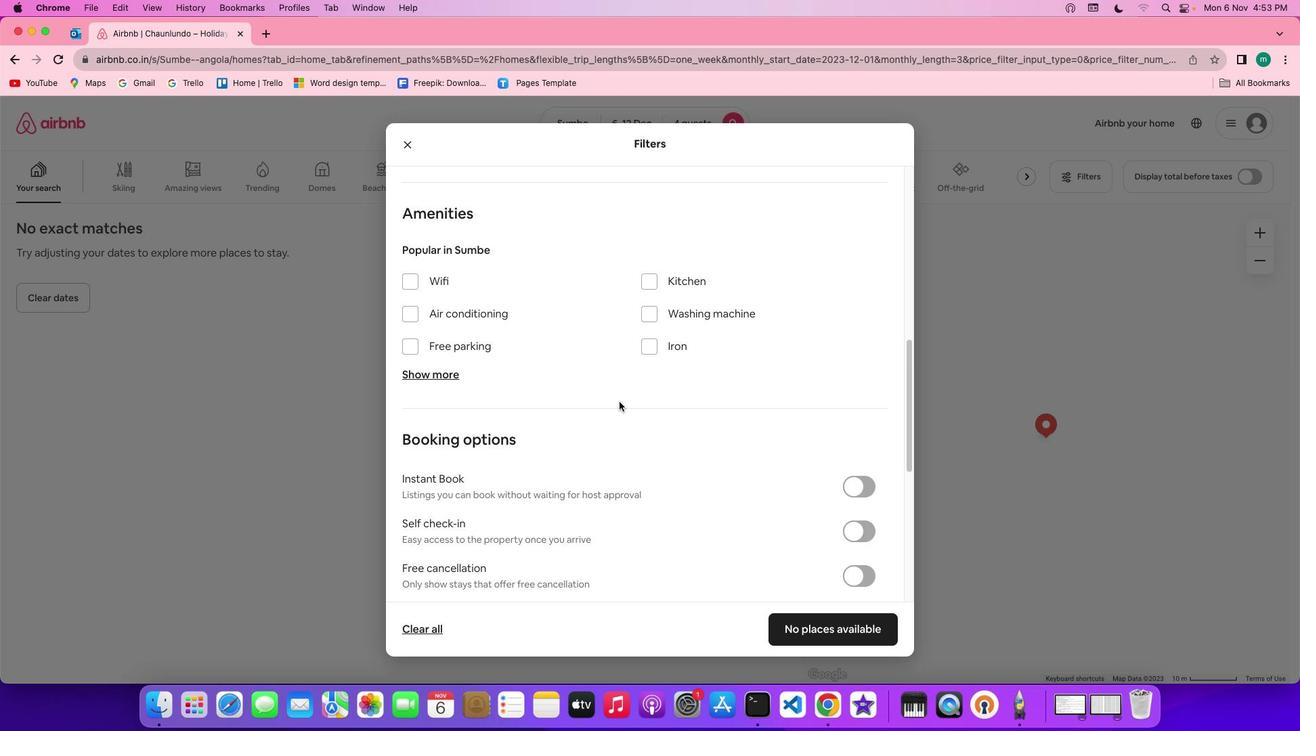 
Action: Mouse moved to (414, 279)
Screenshot: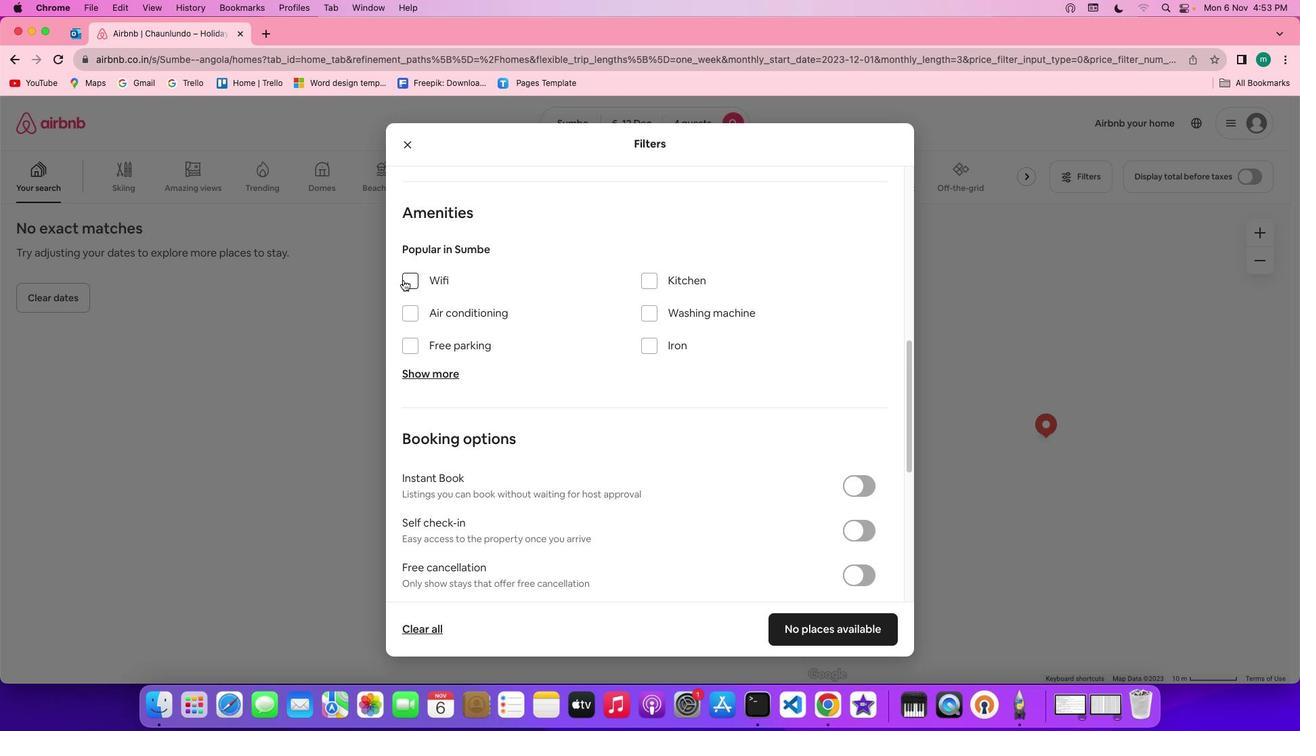 
Action: Mouse pressed left at (414, 279)
Screenshot: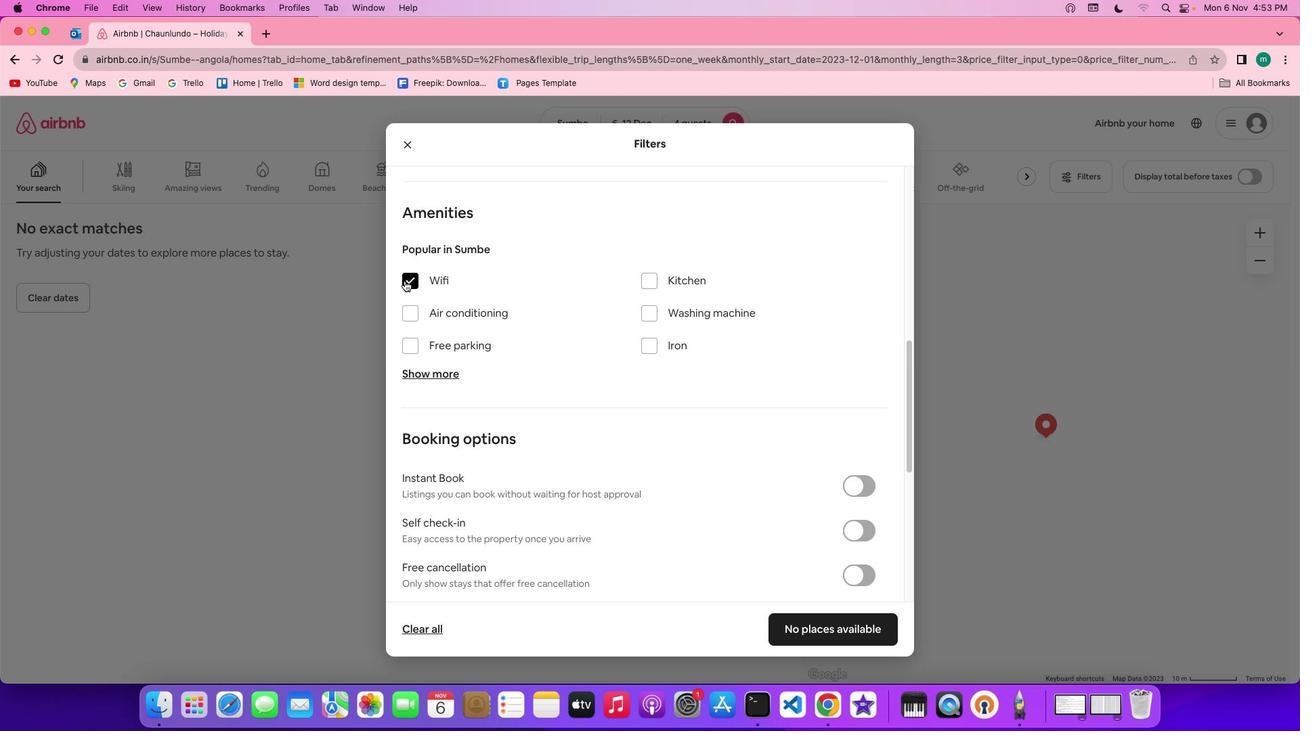 
Action: Mouse moved to (535, 367)
Screenshot: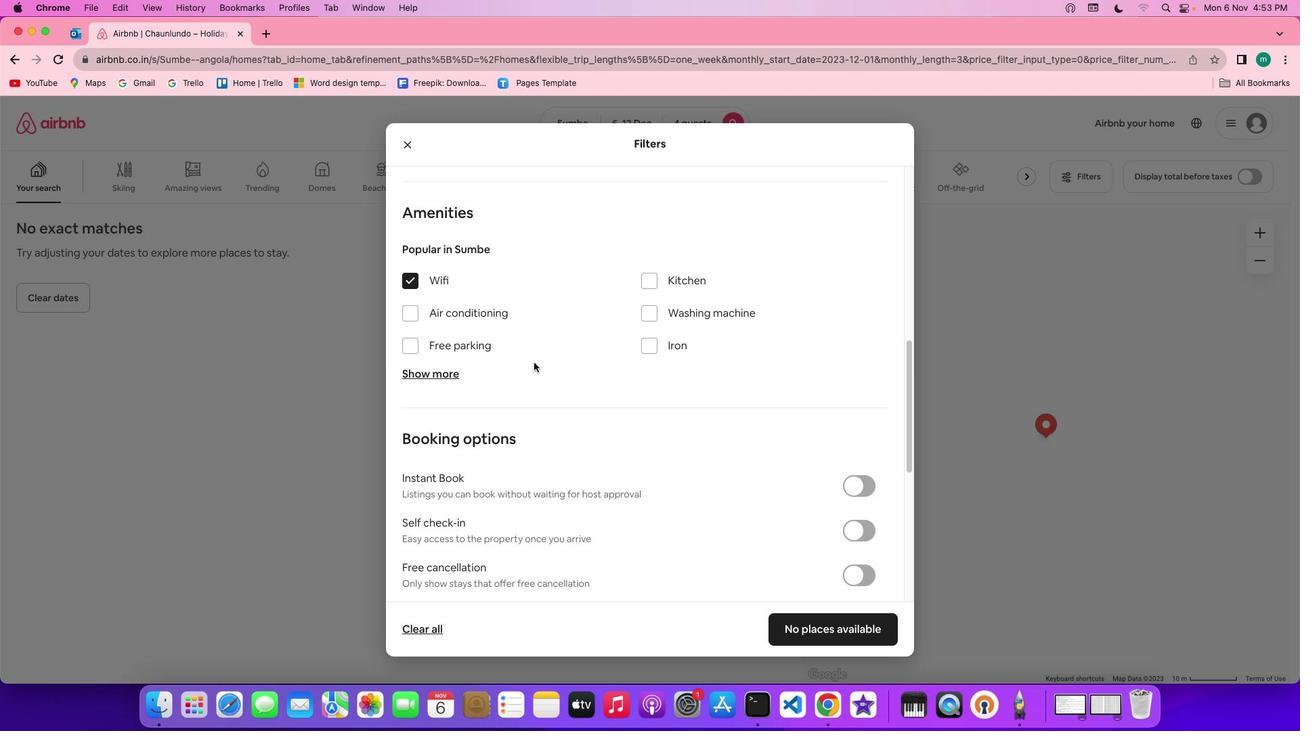
Action: Mouse scrolled (535, 367) with delta (41, -16)
Screenshot: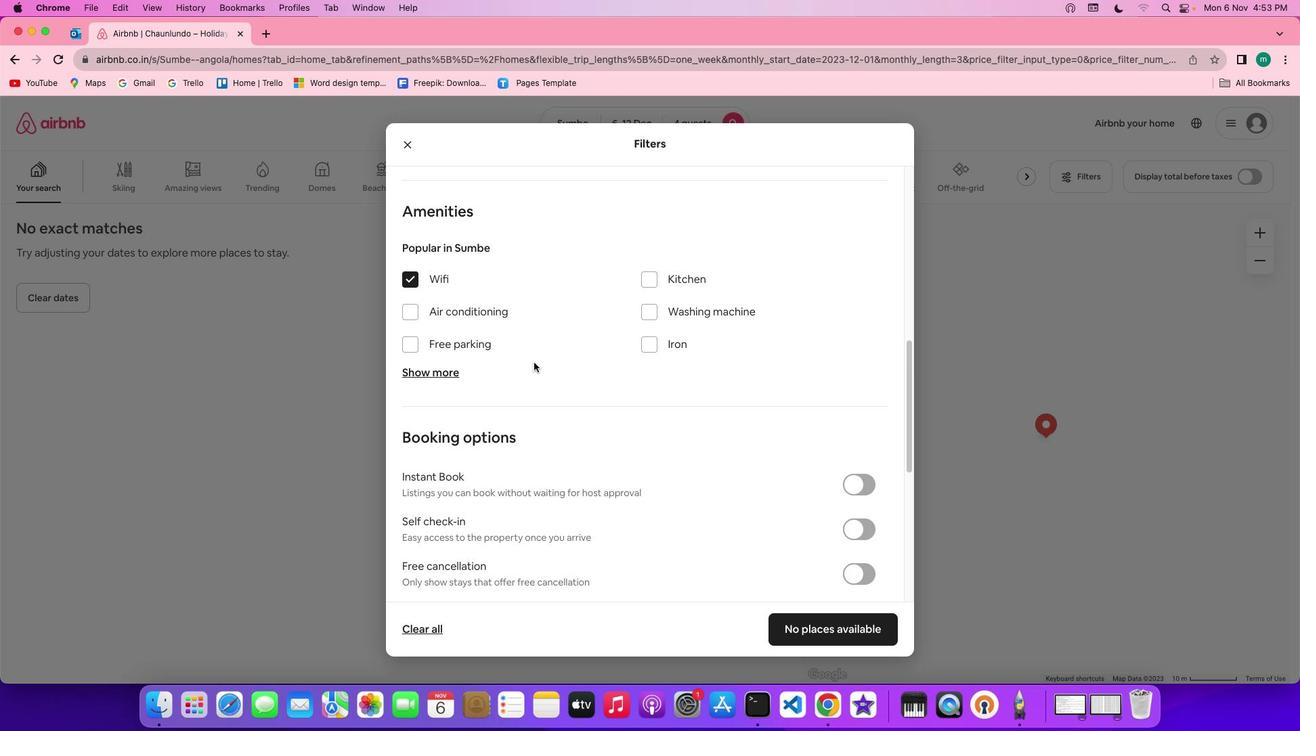 
Action: Mouse scrolled (535, 367) with delta (41, -16)
Screenshot: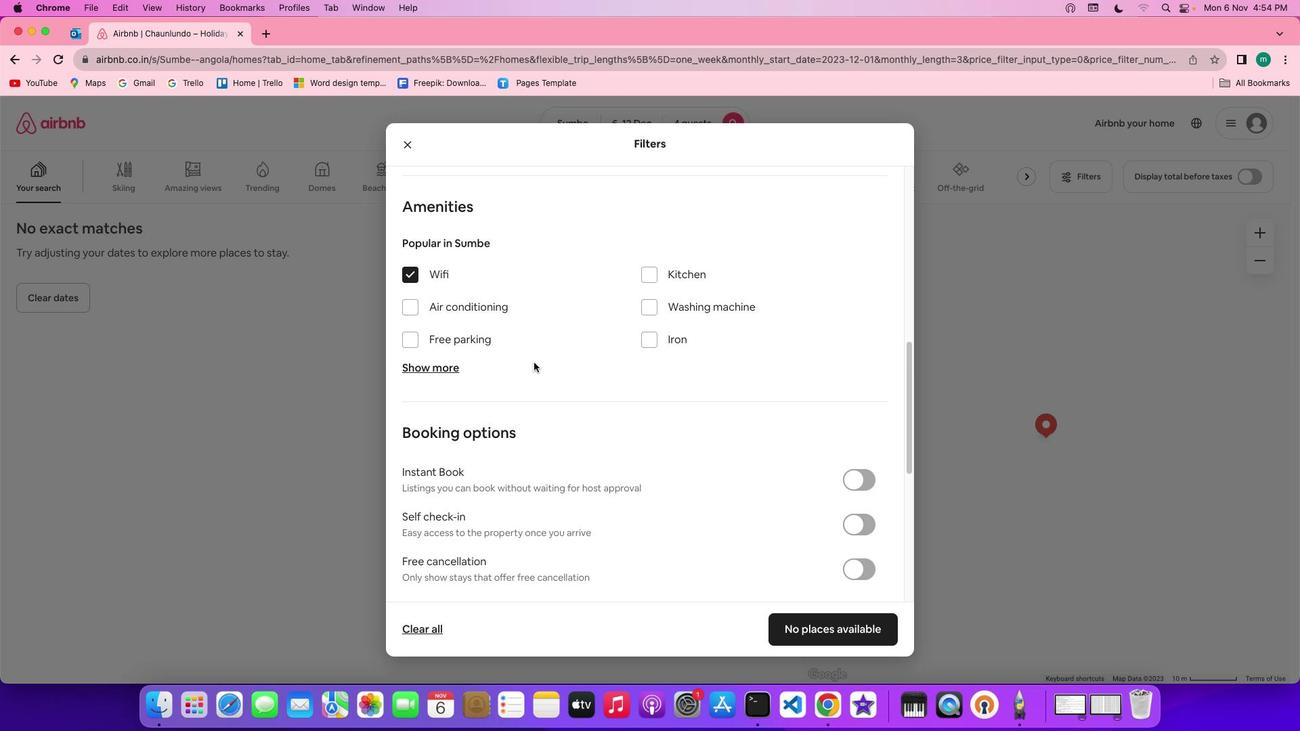 
Action: Mouse scrolled (535, 367) with delta (41, -16)
Screenshot: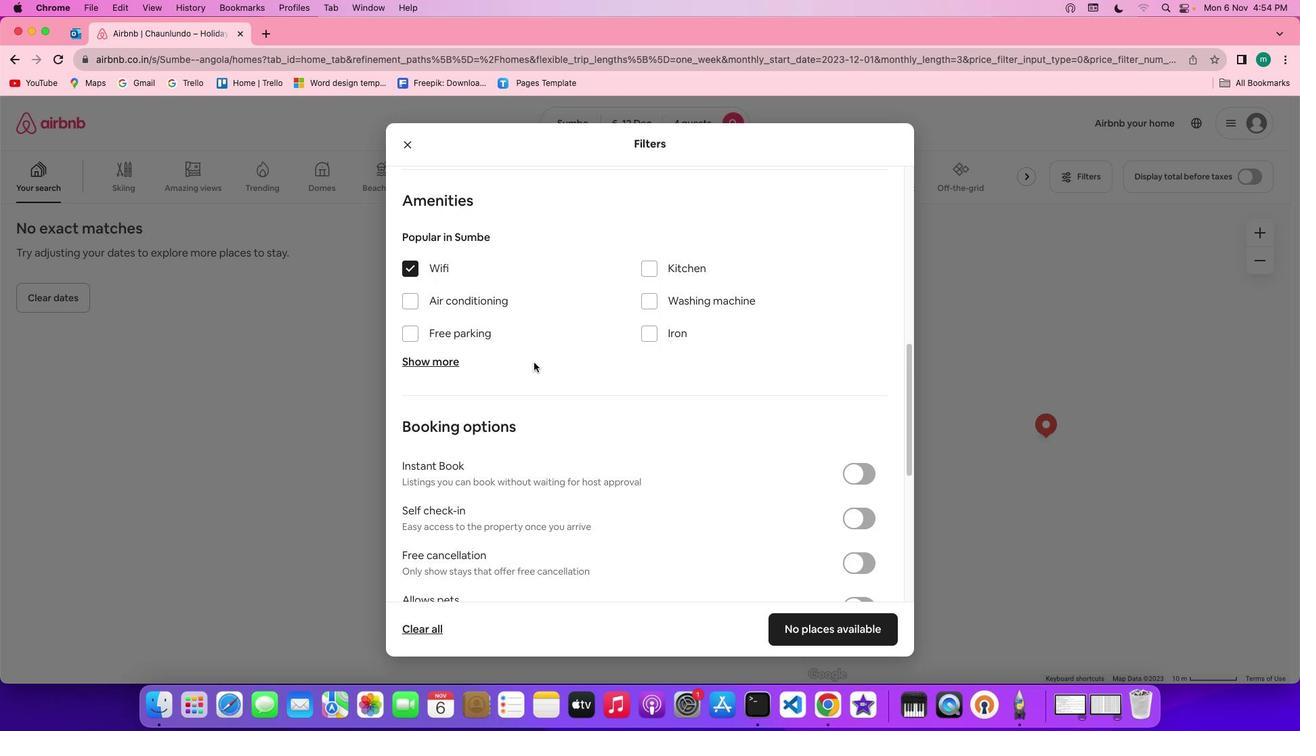 
Action: Mouse scrolled (535, 367) with delta (41, -16)
Screenshot: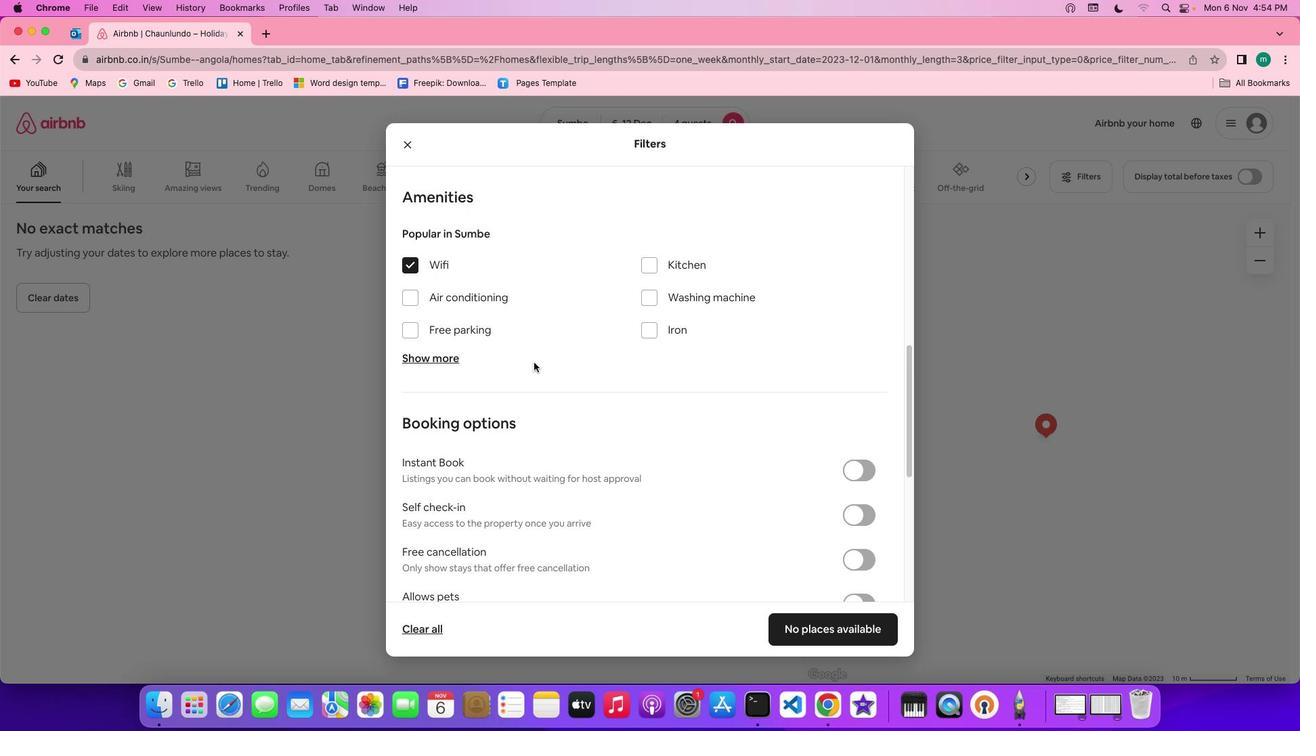 
Action: Mouse moved to (455, 300)
Screenshot: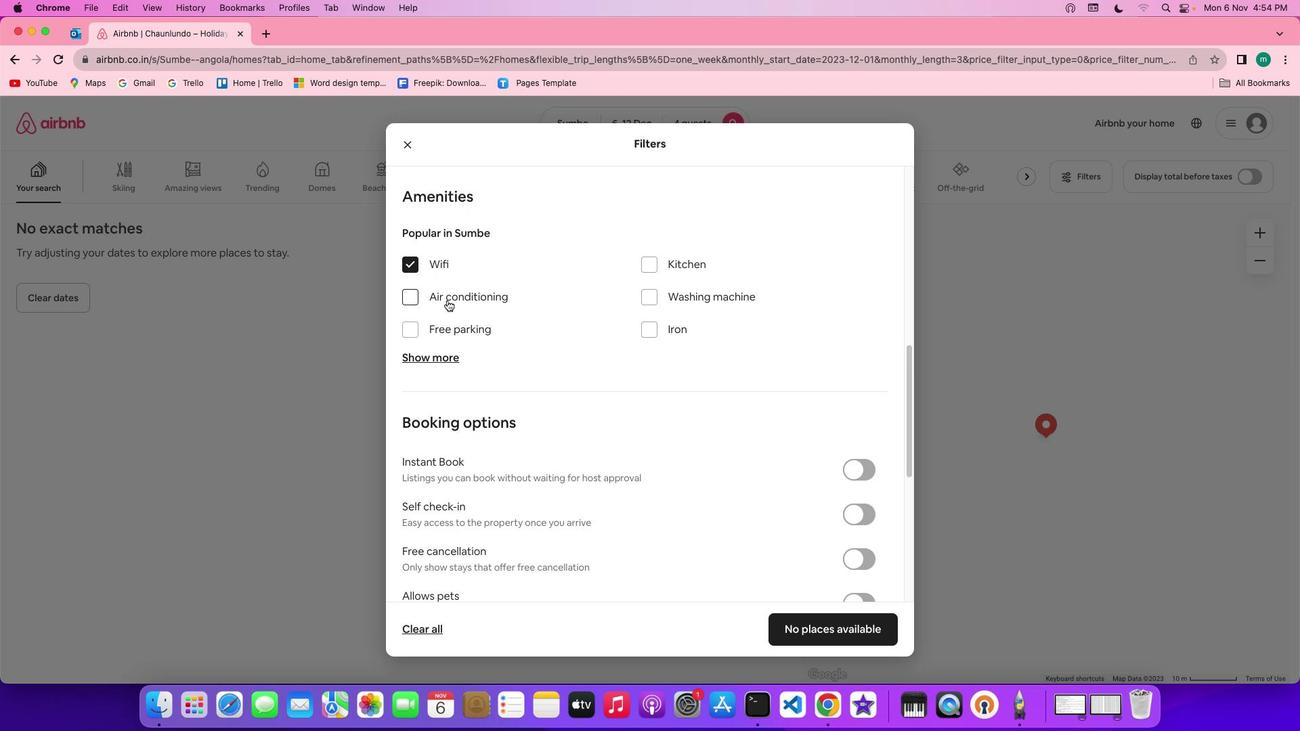 
Action: Mouse pressed left at (455, 300)
Screenshot: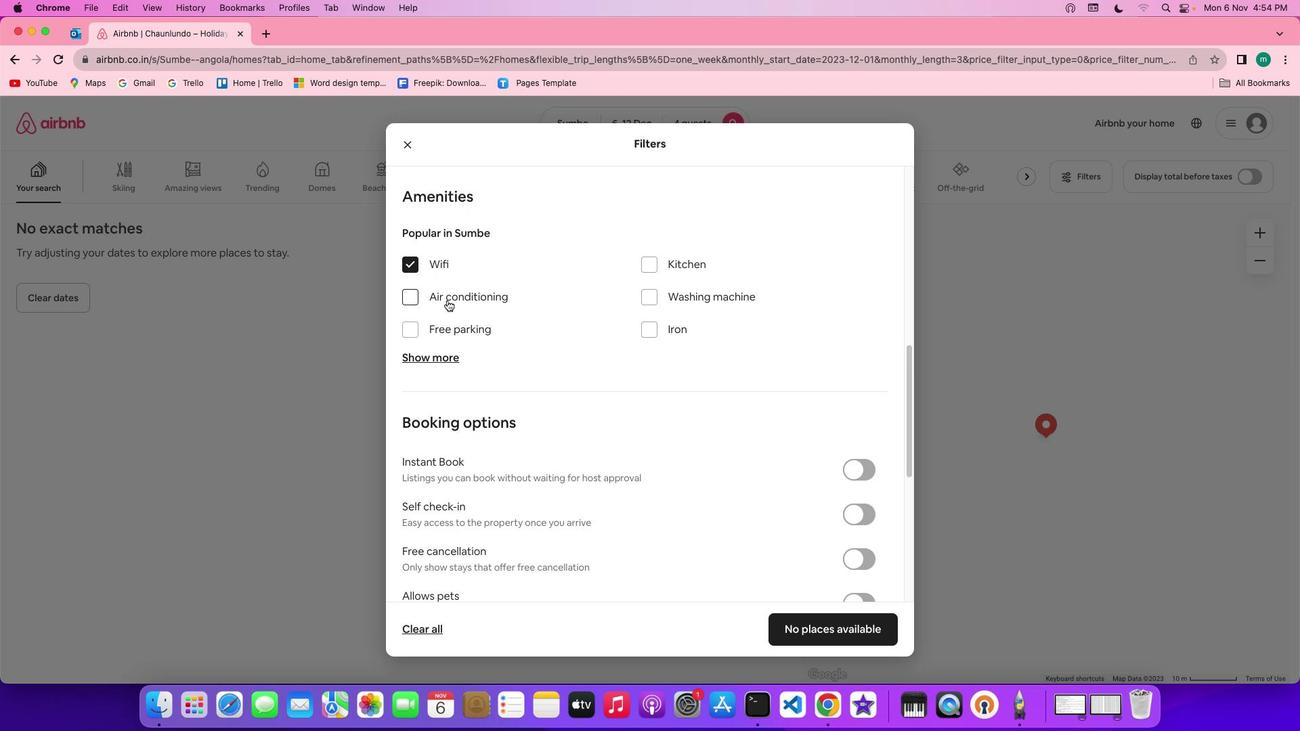 
Action: Mouse moved to (505, 389)
Screenshot: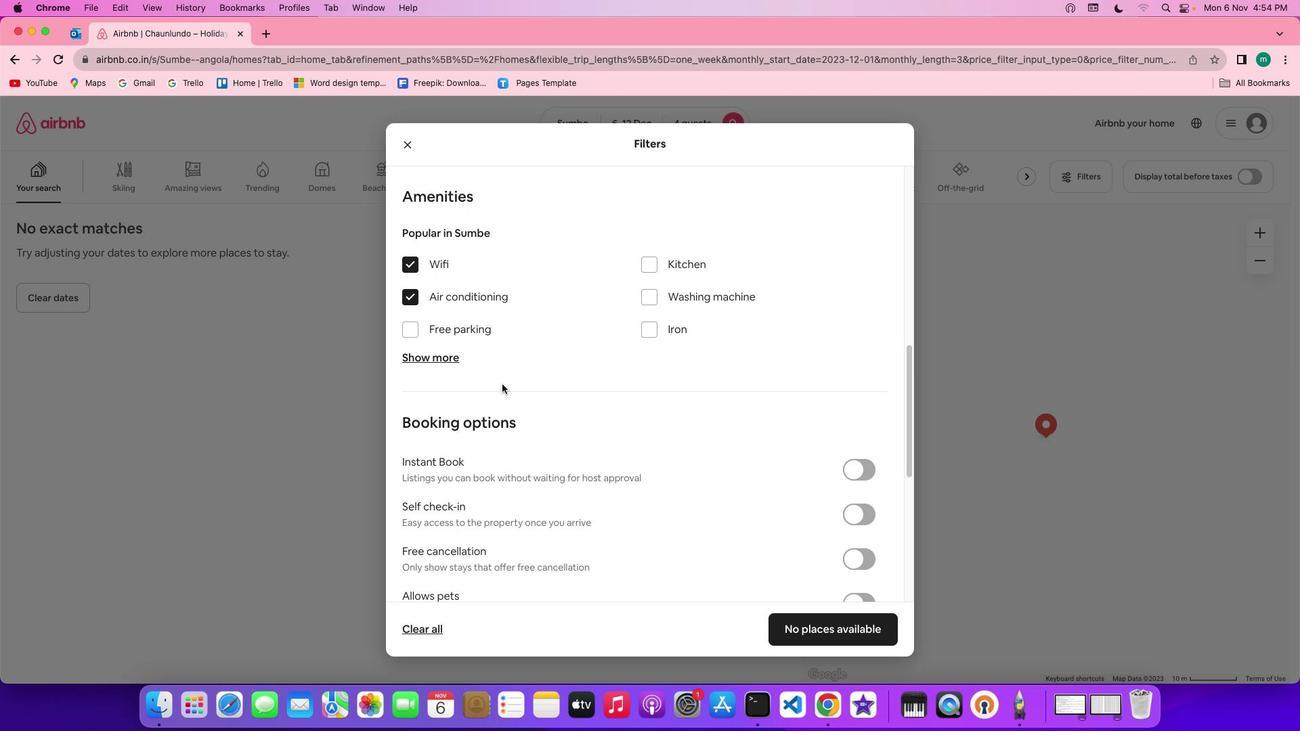 
Action: Mouse scrolled (505, 389) with delta (41, -16)
Screenshot: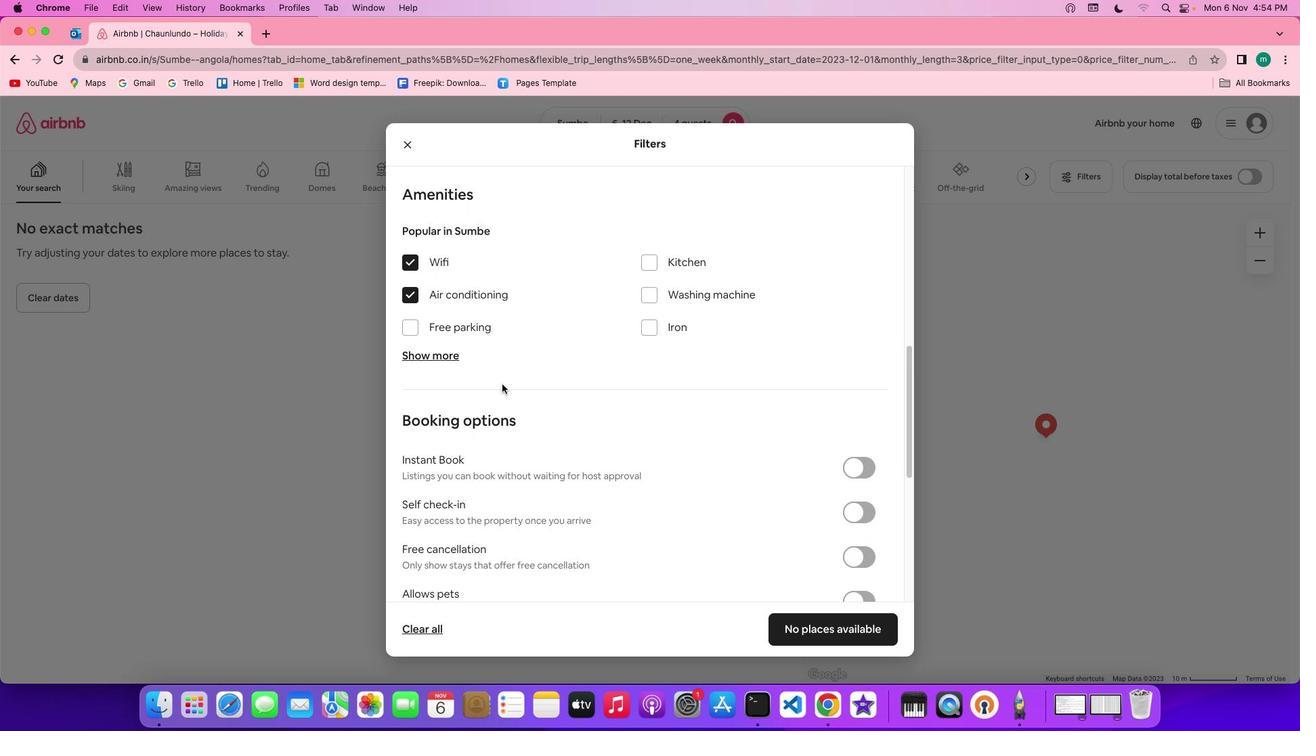 
Action: Mouse scrolled (505, 389) with delta (41, -16)
Screenshot: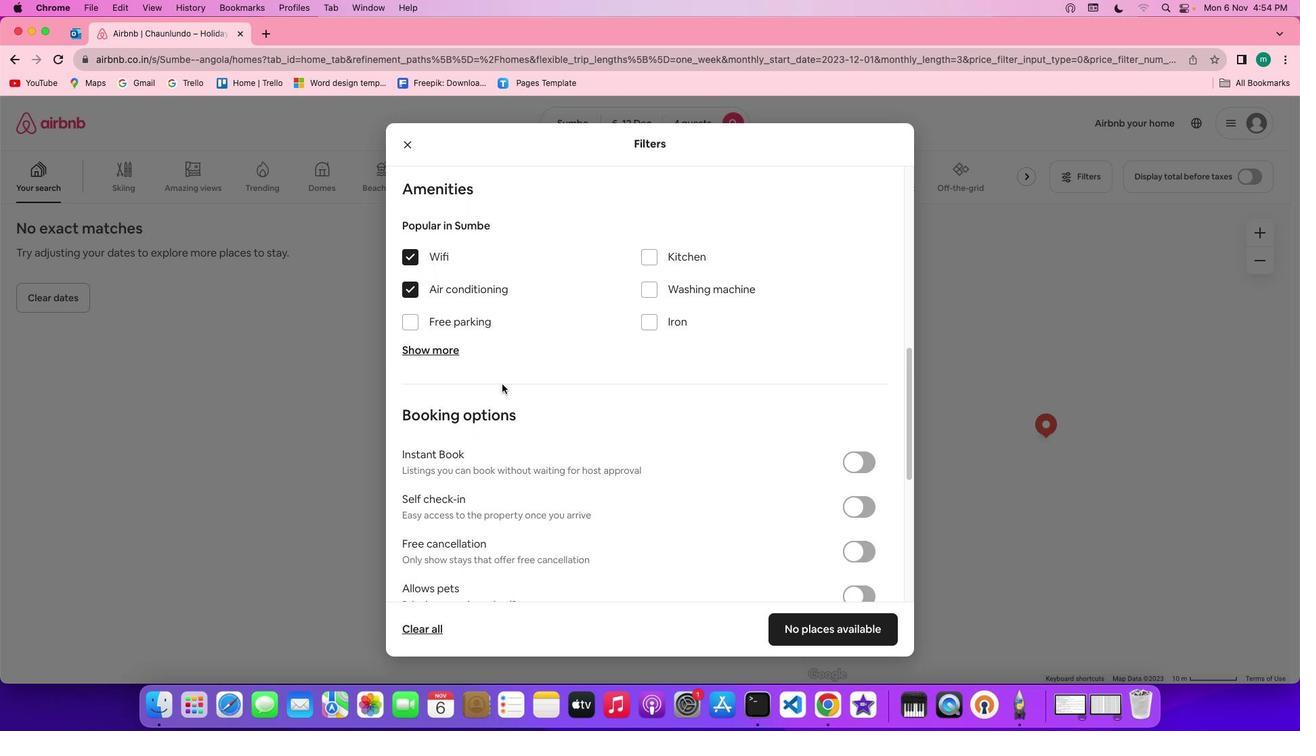 
Action: Mouse moved to (534, 409)
Screenshot: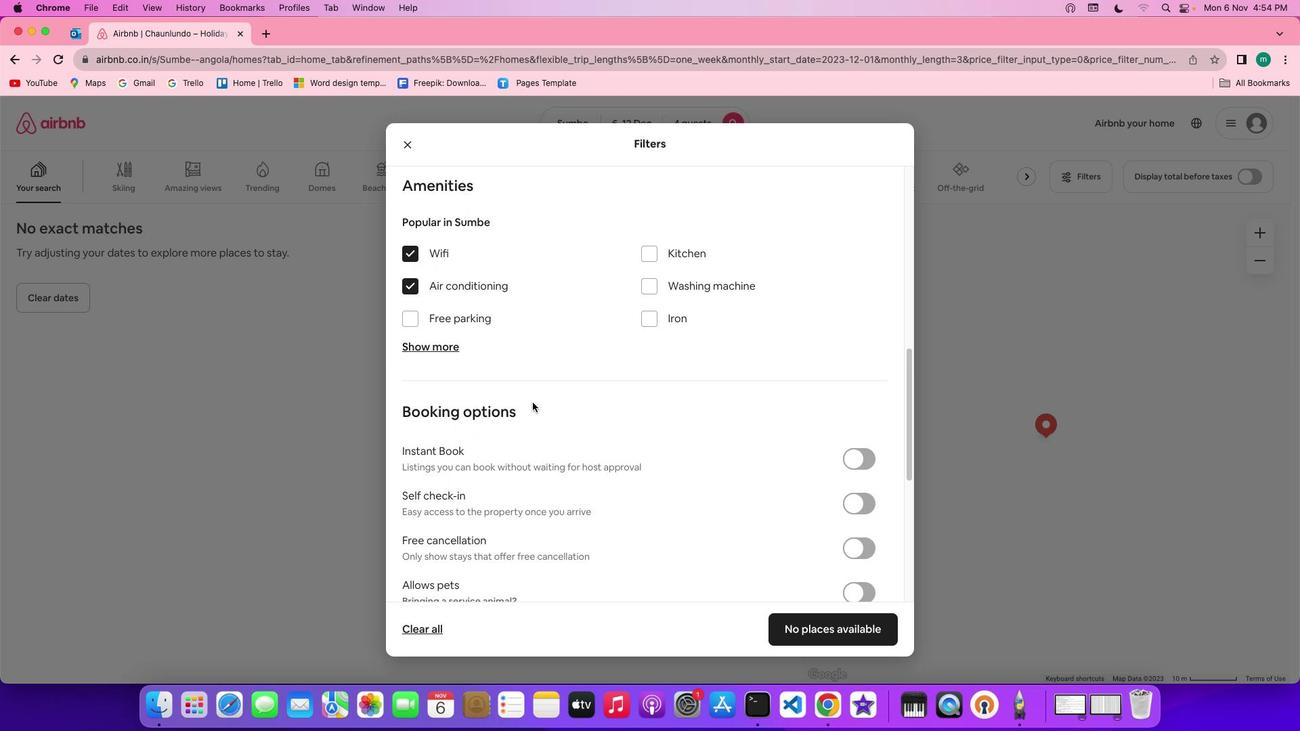 
Action: Mouse scrolled (534, 409) with delta (41, -16)
Screenshot: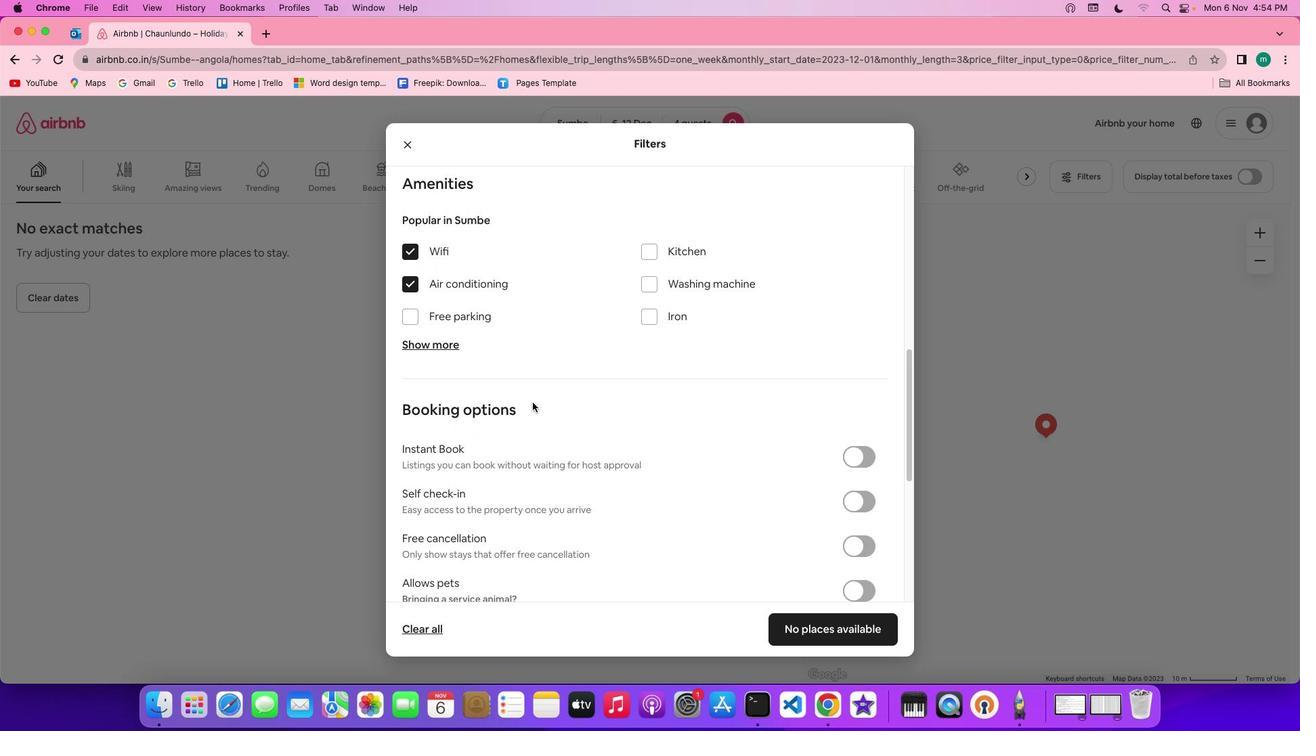 
Action: Mouse scrolled (534, 409) with delta (41, -16)
Screenshot: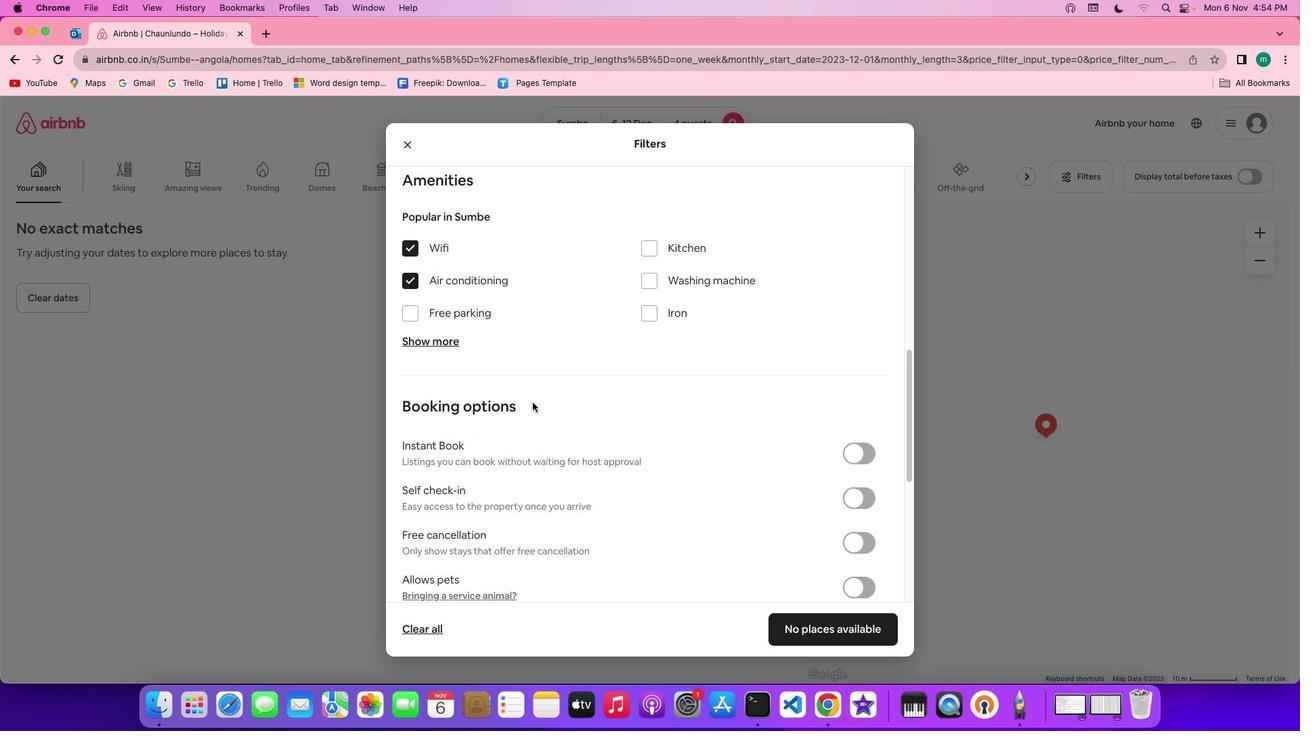 
Action: Mouse scrolled (534, 409) with delta (41, -16)
Screenshot: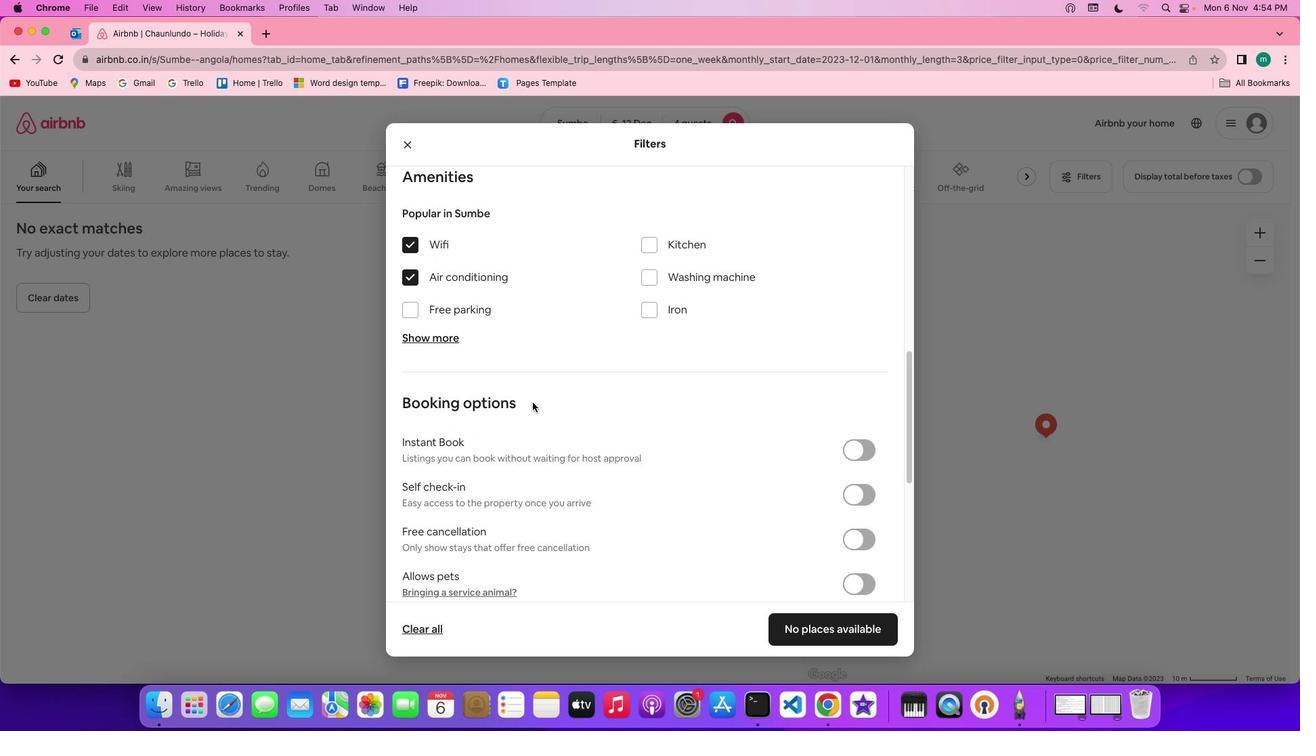 
Action: Mouse scrolled (534, 409) with delta (41, -16)
Screenshot: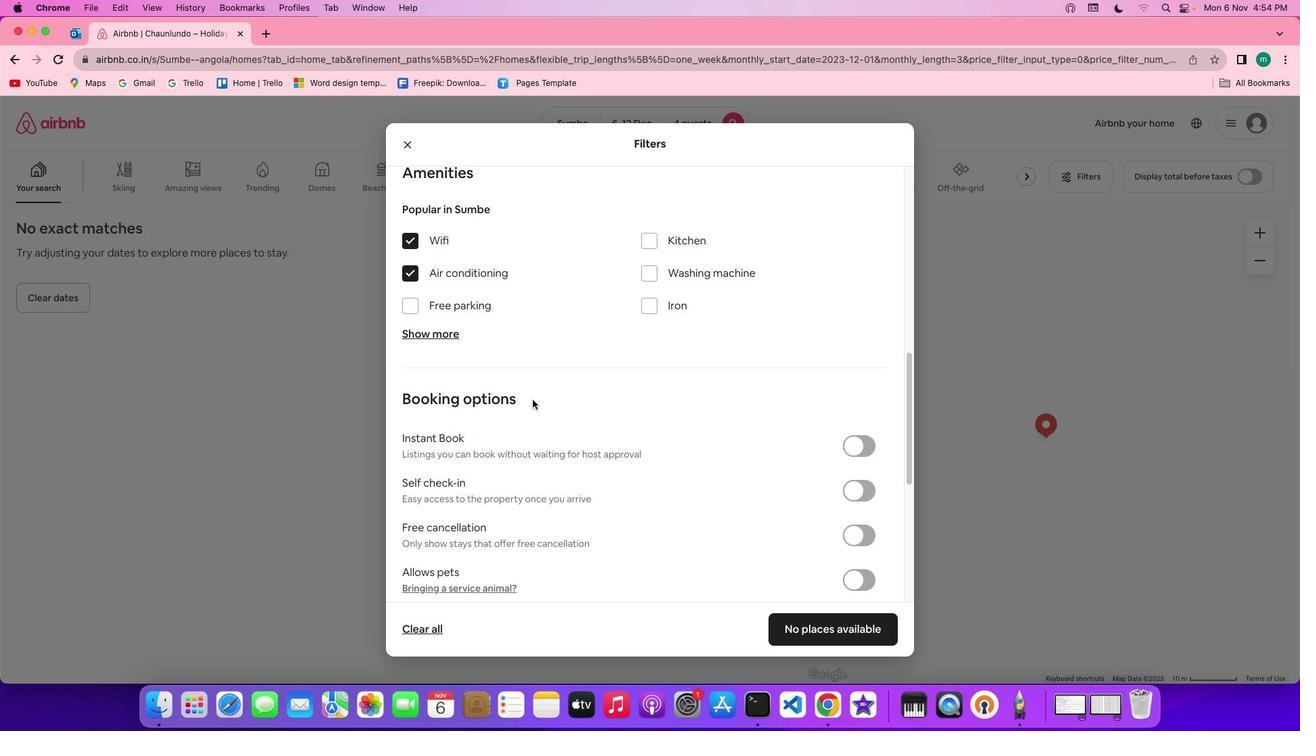 
Action: Mouse moved to (446, 329)
Screenshot: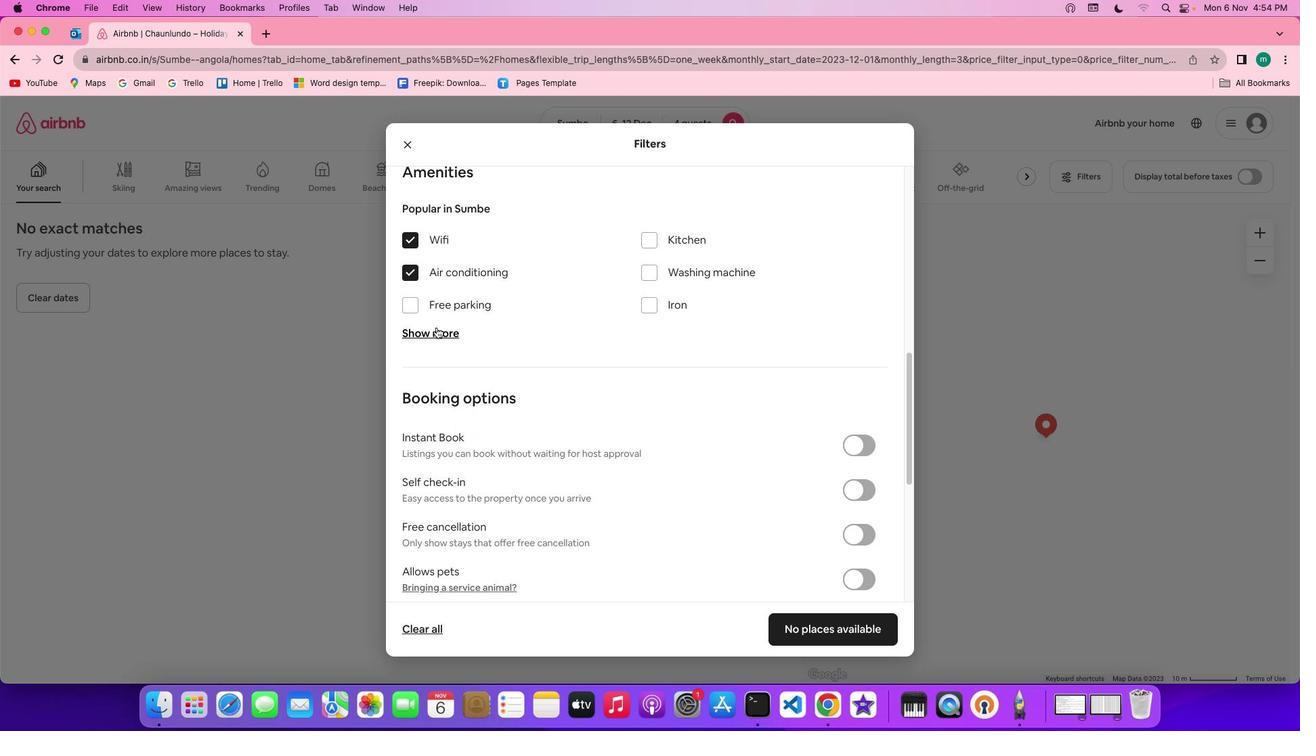 
Action: Mouse pressed left at (446, 329)
Screenshot: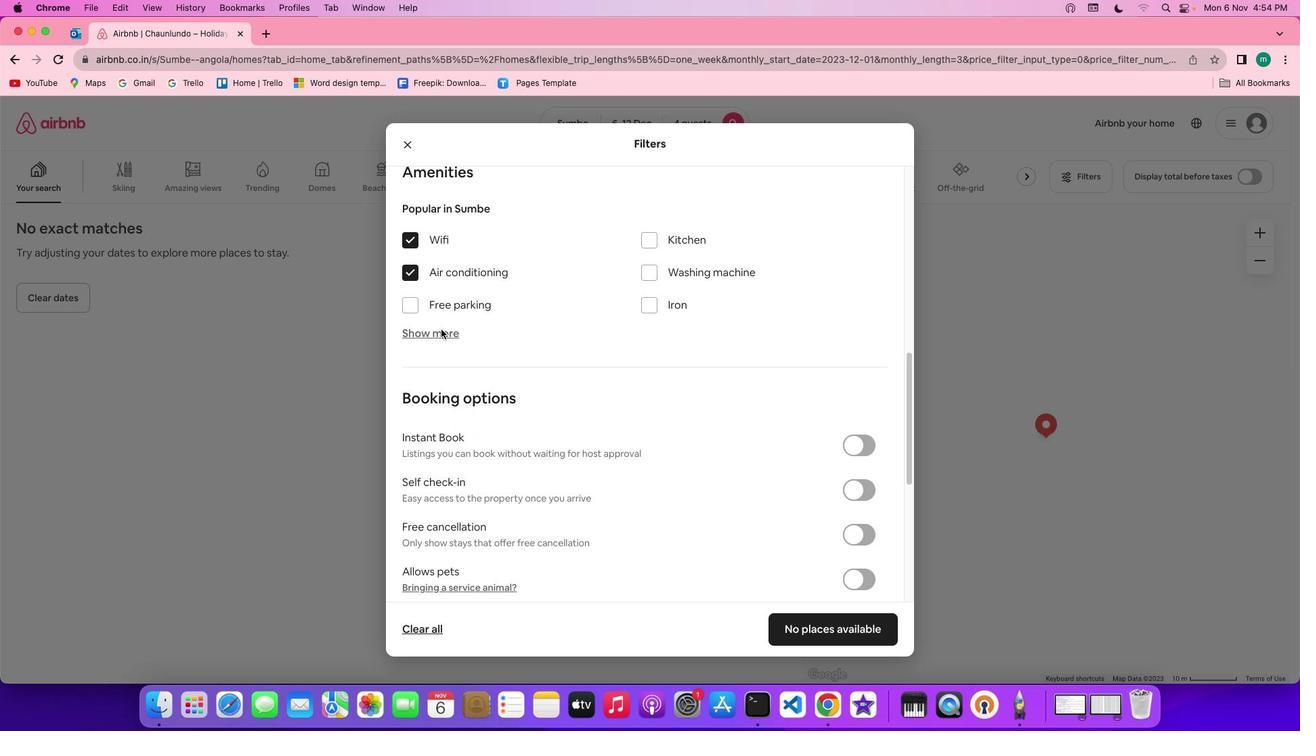 
Action: Mouse moved to (638, 420)
Screenshot: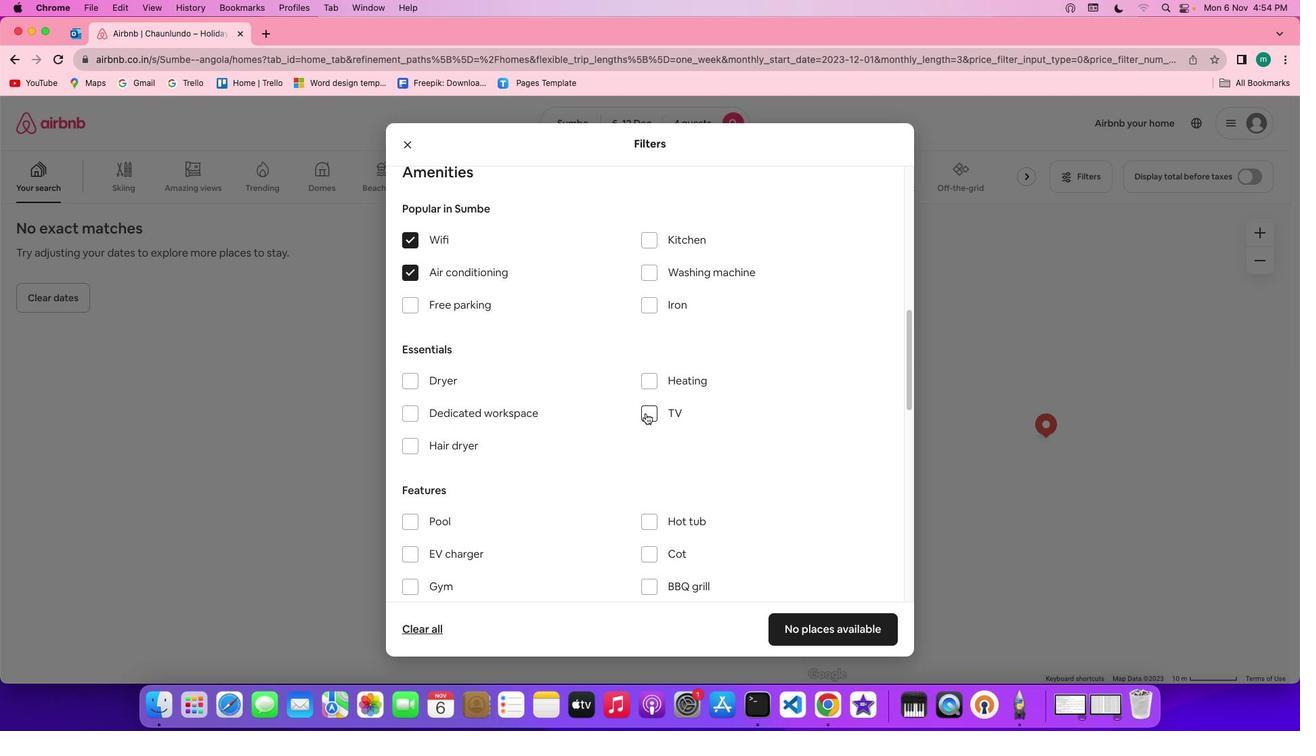 
Action: Mouse pressed left at (638, 420)
Screenshot: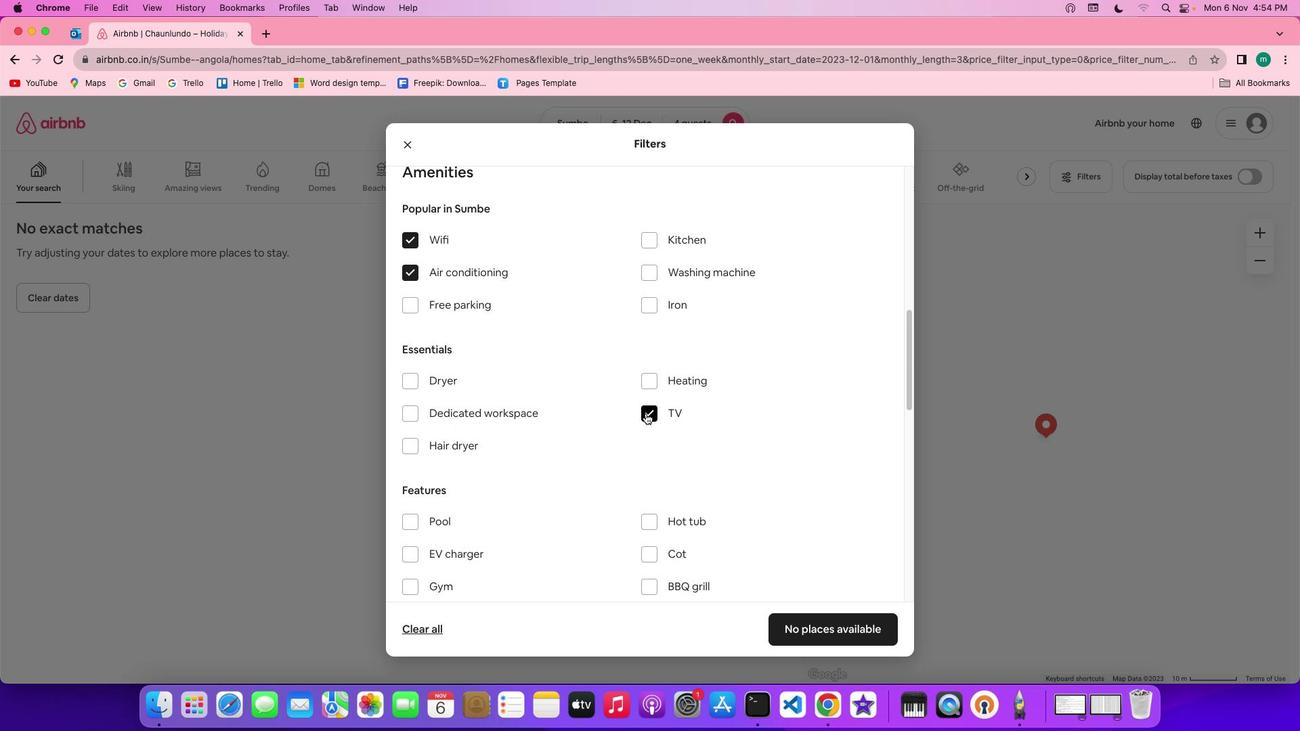 
Action: Mouse moved to (604, 402)
Screenshot: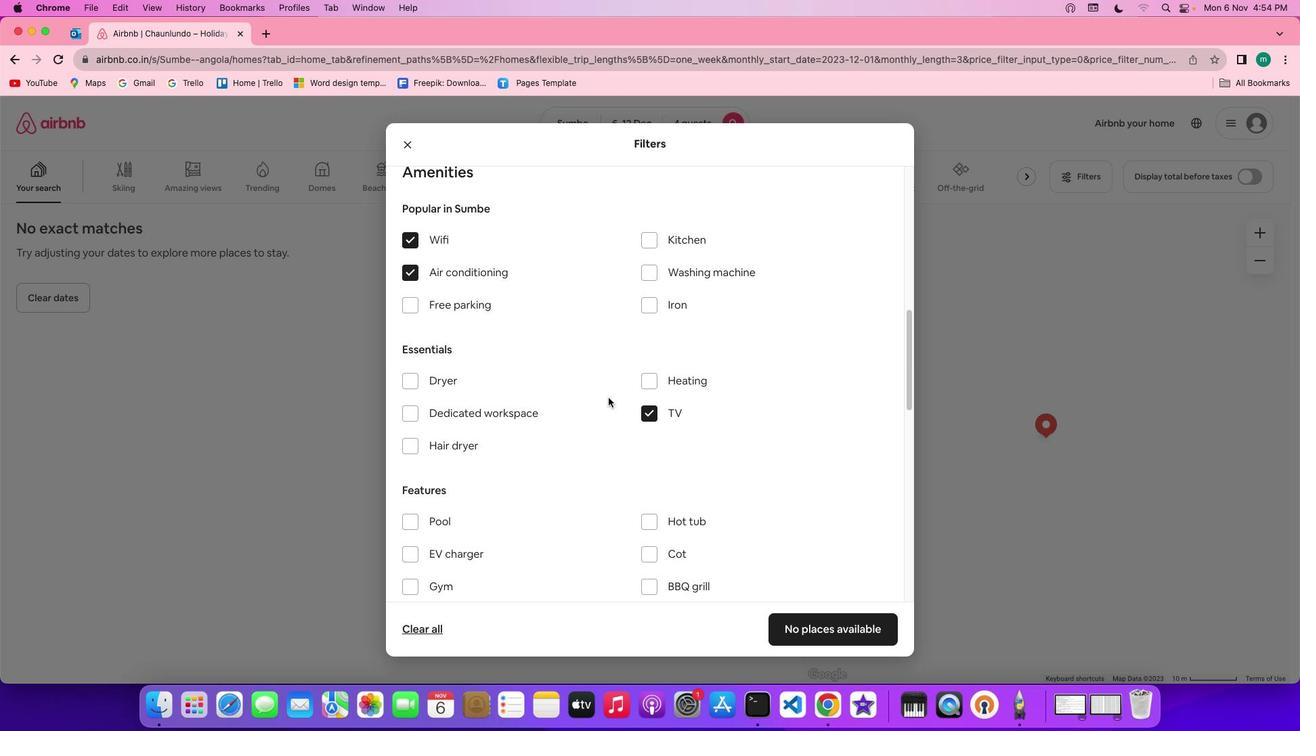 
Action: Mouse scrolled (604, 402) with delta (41, -16)
Screenshot: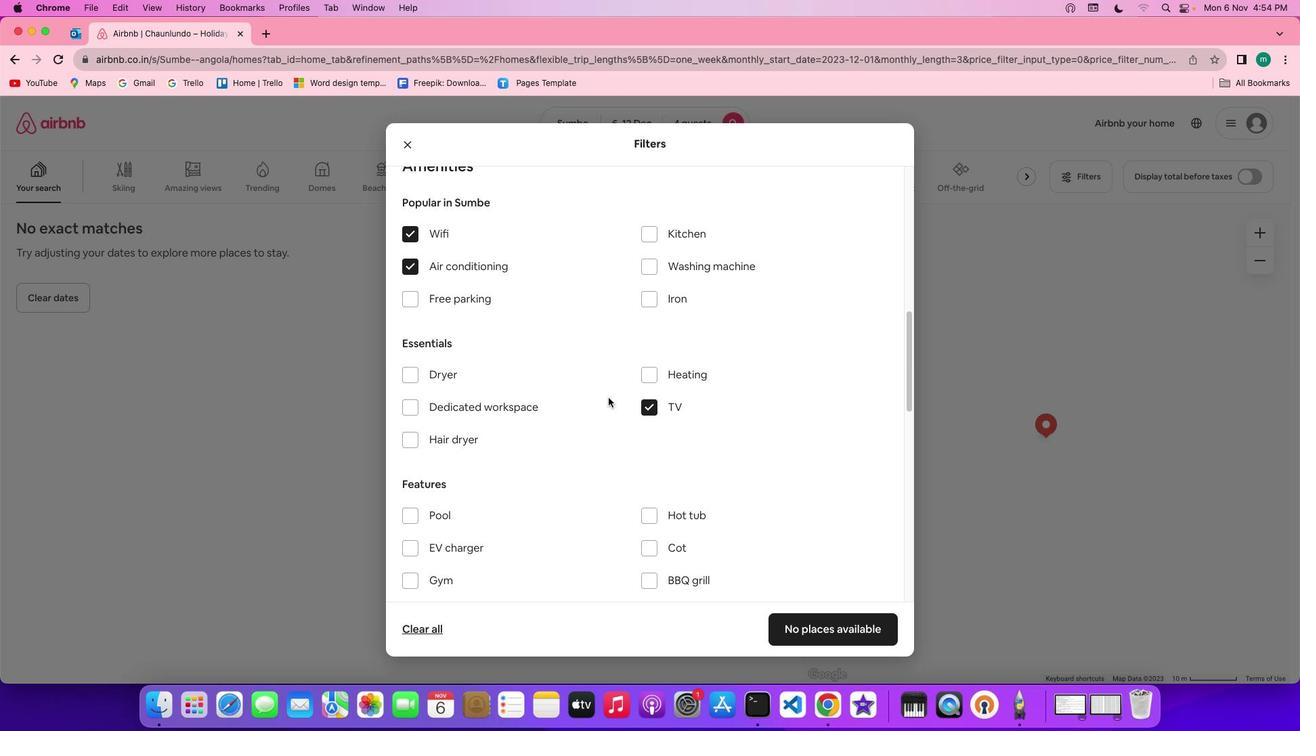 
Action: Mouse scrolled (604, 402) with delta (41, -16)
Screenshot: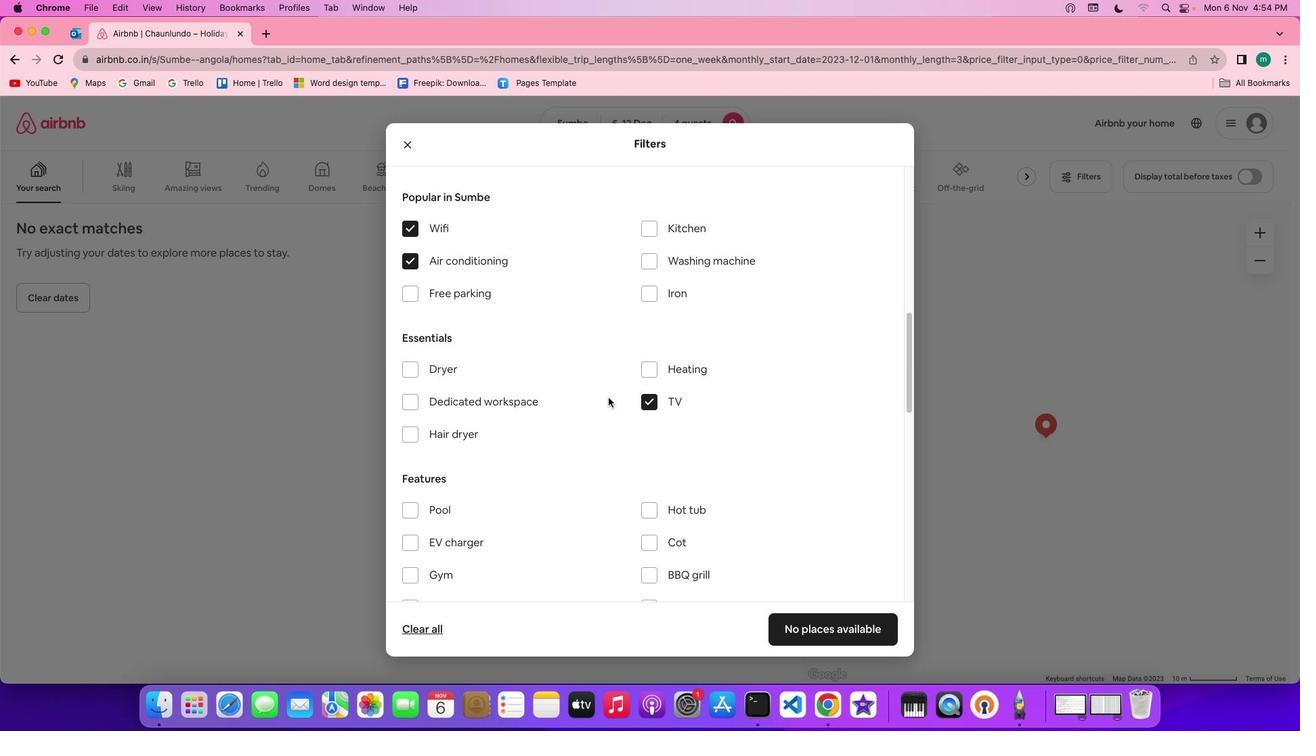 
Action: Mouse scrolled (604, 402) with delta (41, -16)
Screenshot: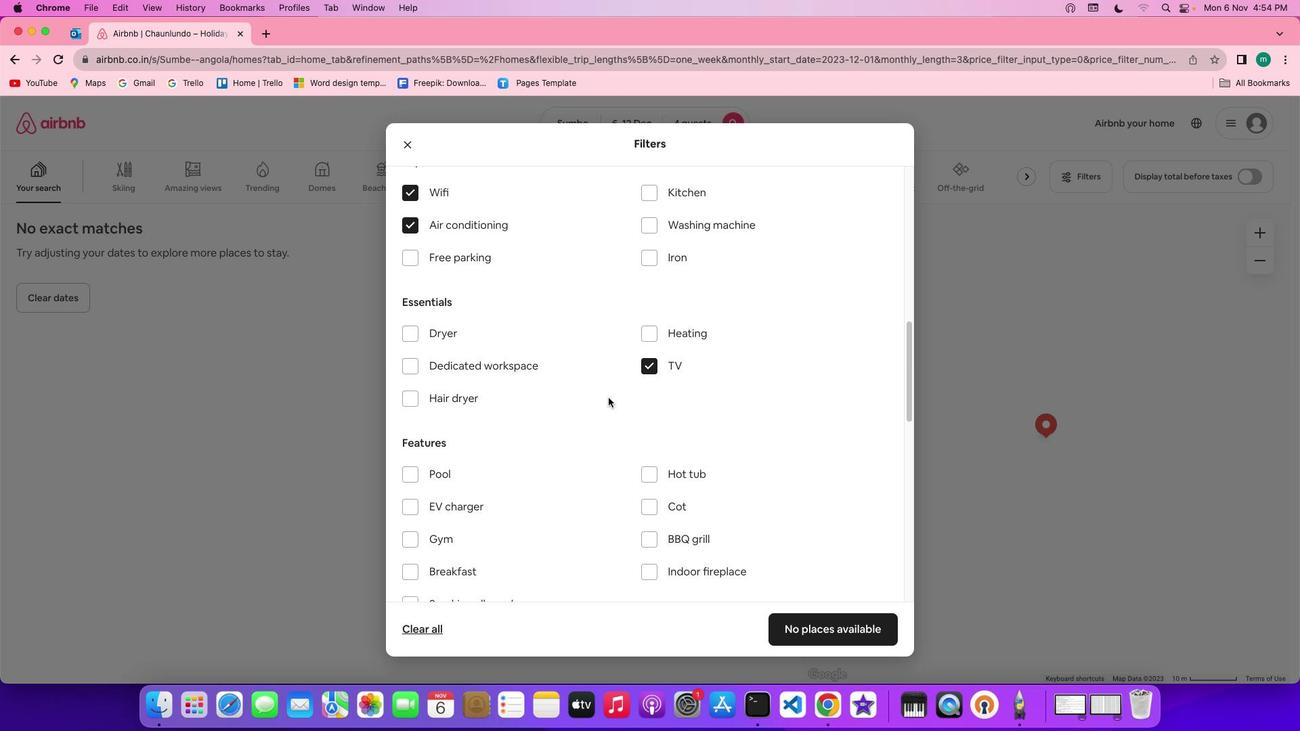 
Action: Mouse scrolled (604, 402) with delta (41, -16)
Screenshot: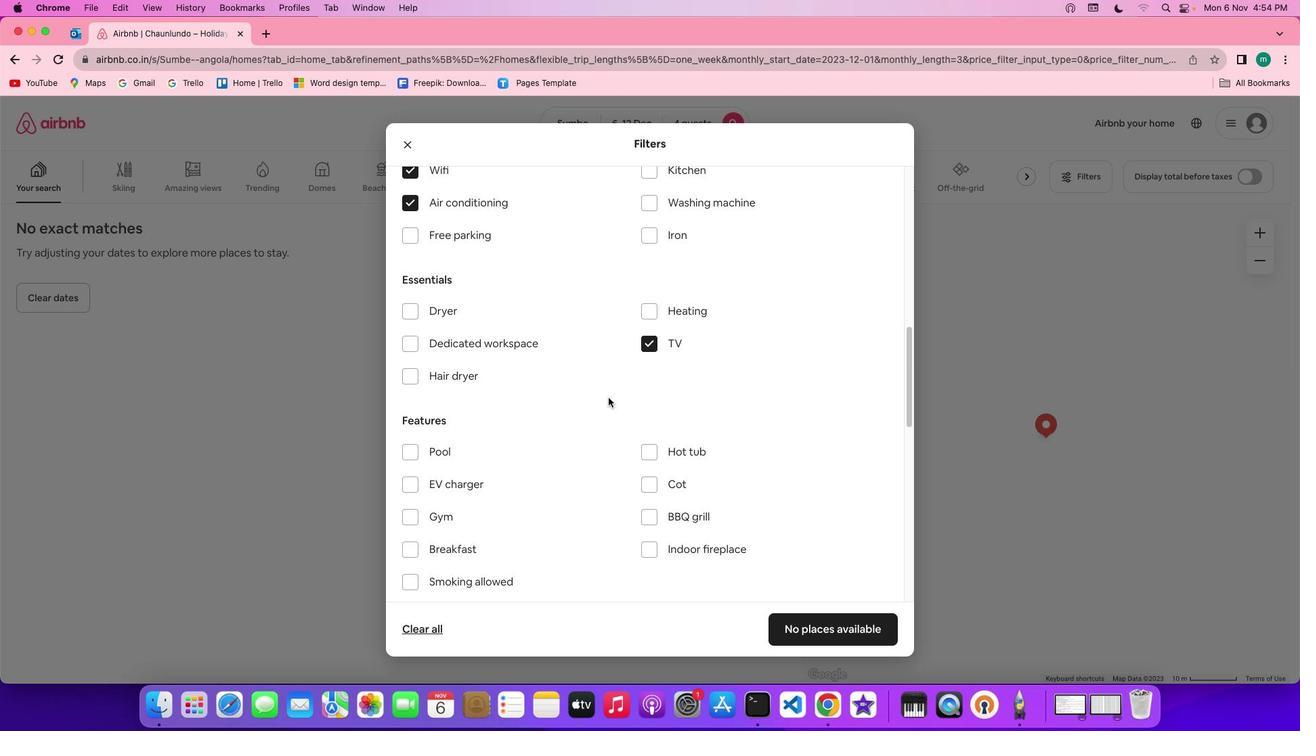 
Action: Mouse scrolled (604, 402) with delta (41, -16)
Screenshot: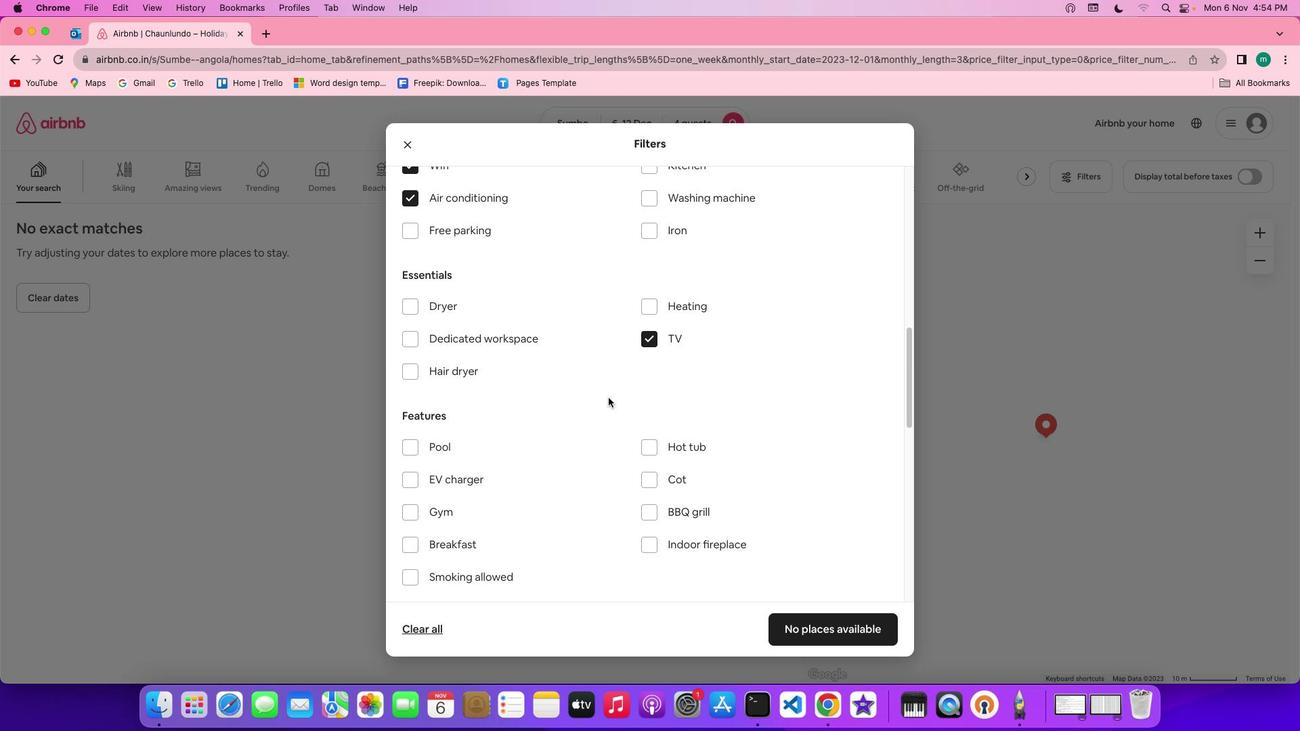 
Action: Mouse scrolled (604, 402) with delta (41, -16)
Screenshot: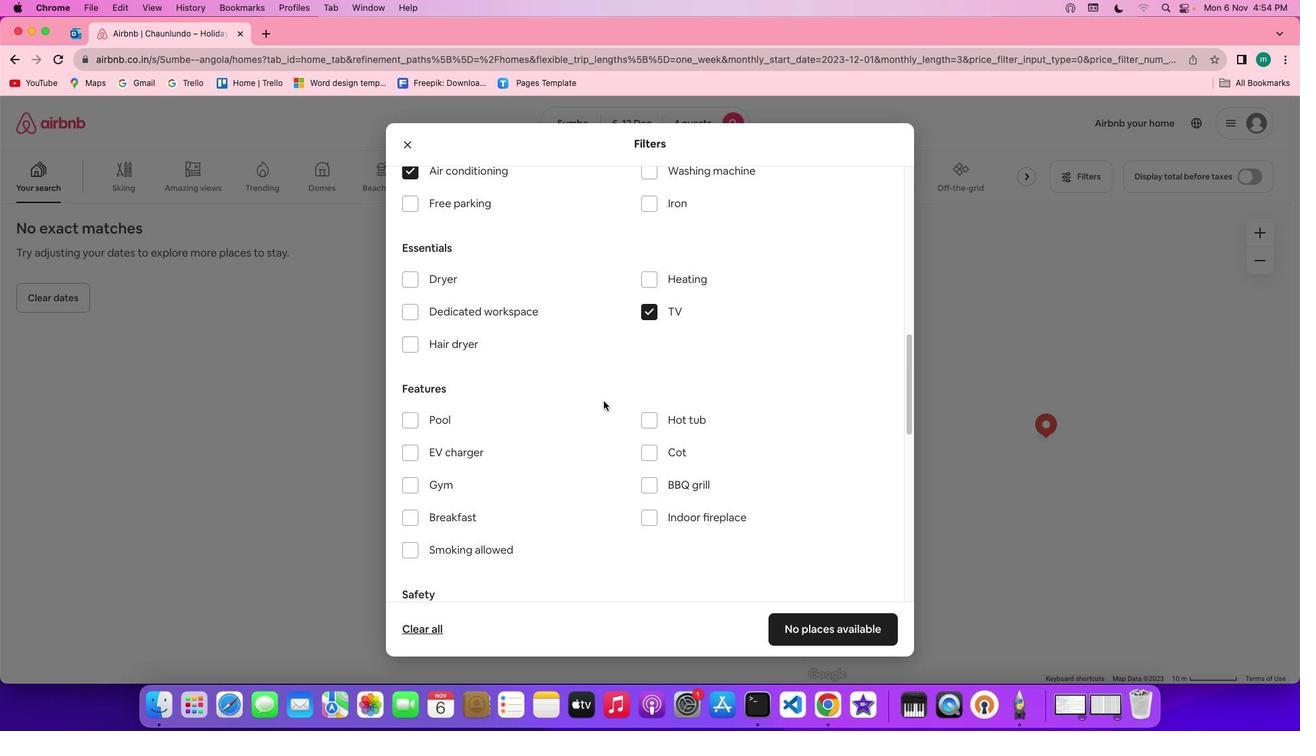 
Action: Mouse moved to (421, 409)
Screenshot: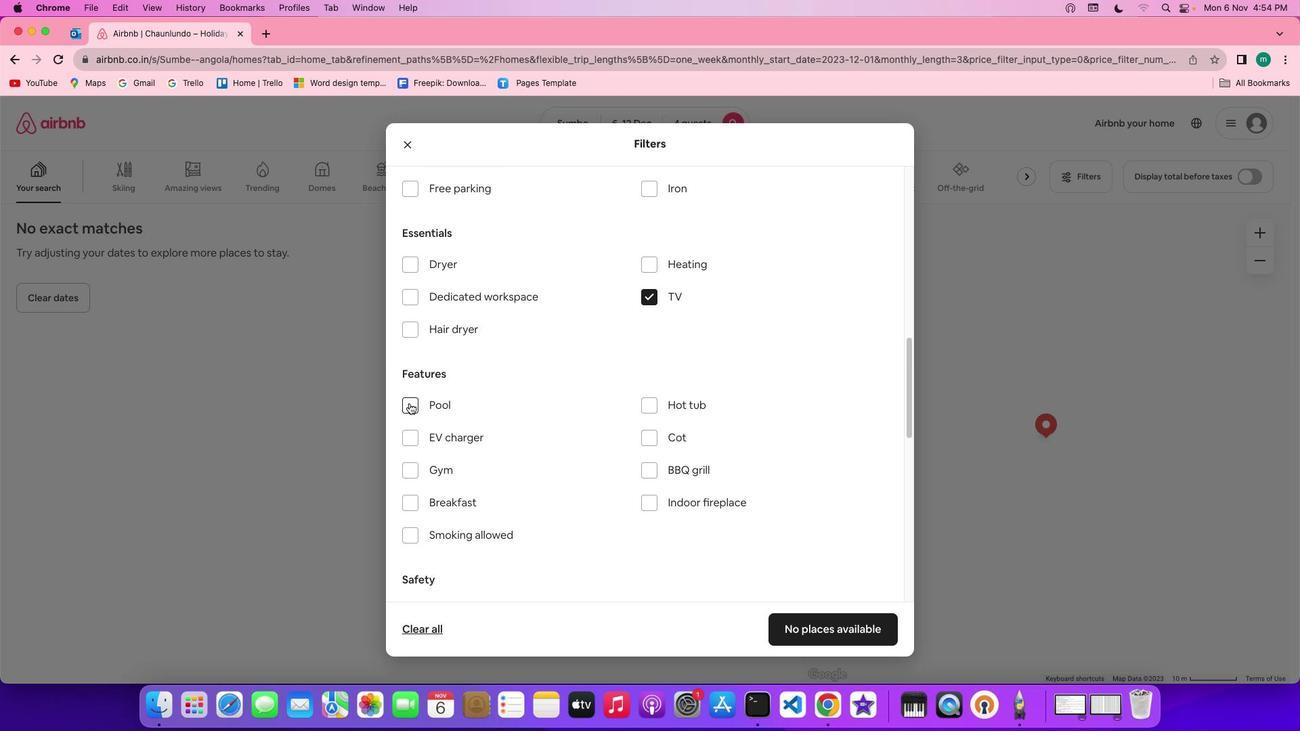 
Action: Mouse pressed left at (421, 409)
Screenshot: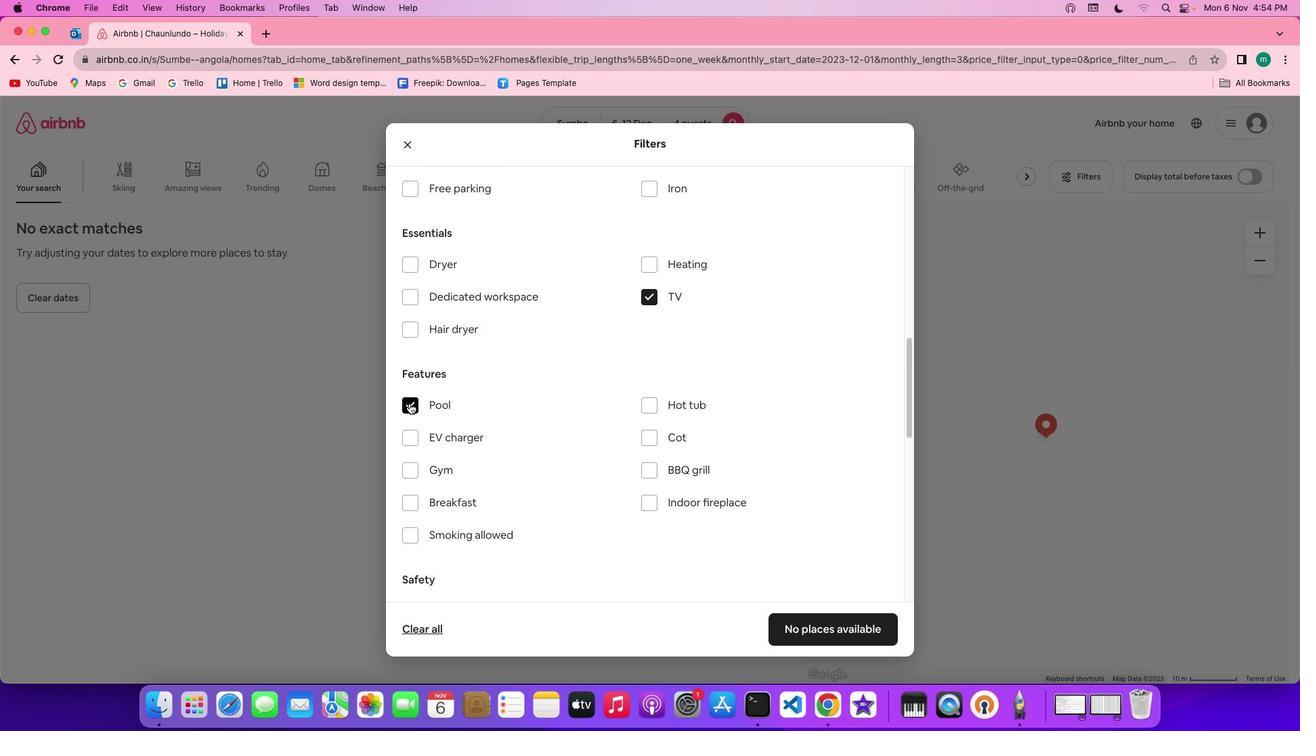 
Action: Mouse moved to (580, 430)
Screenshot: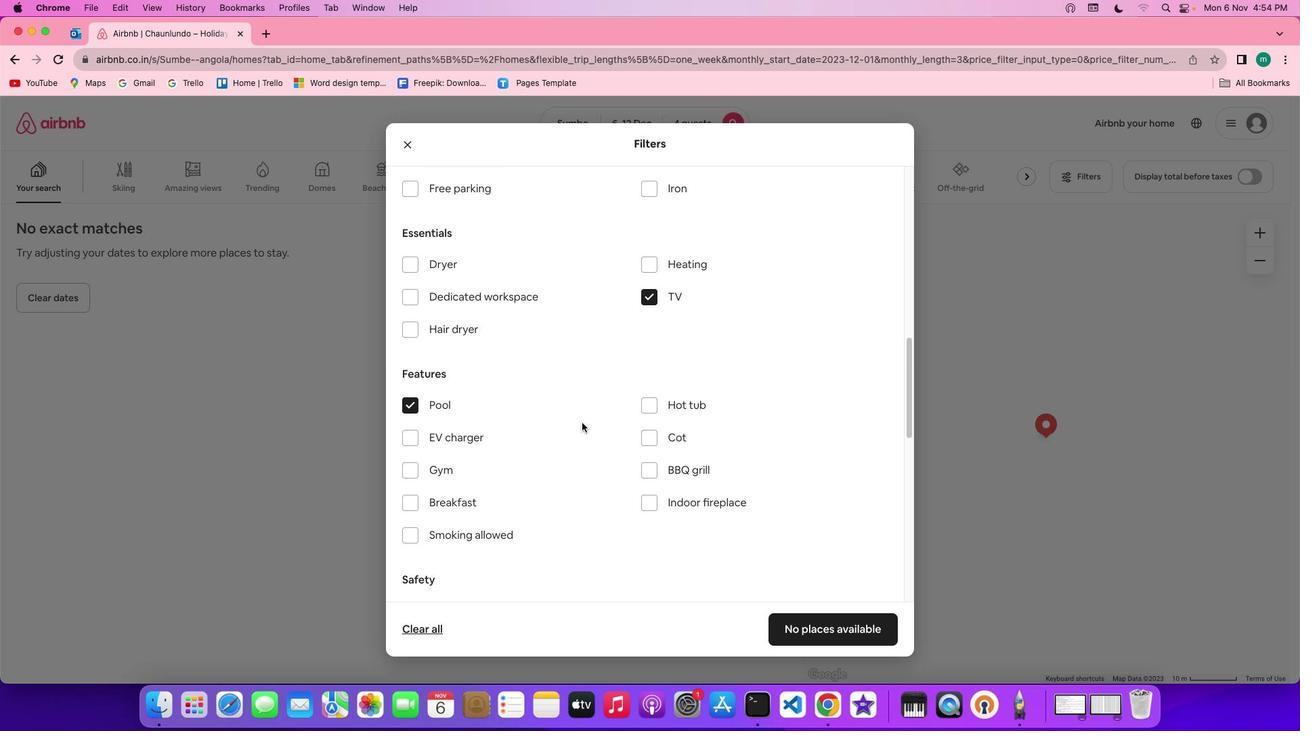 
Action: Mouse scrolled (580, 430) with delta (41, -16)
Screenshot: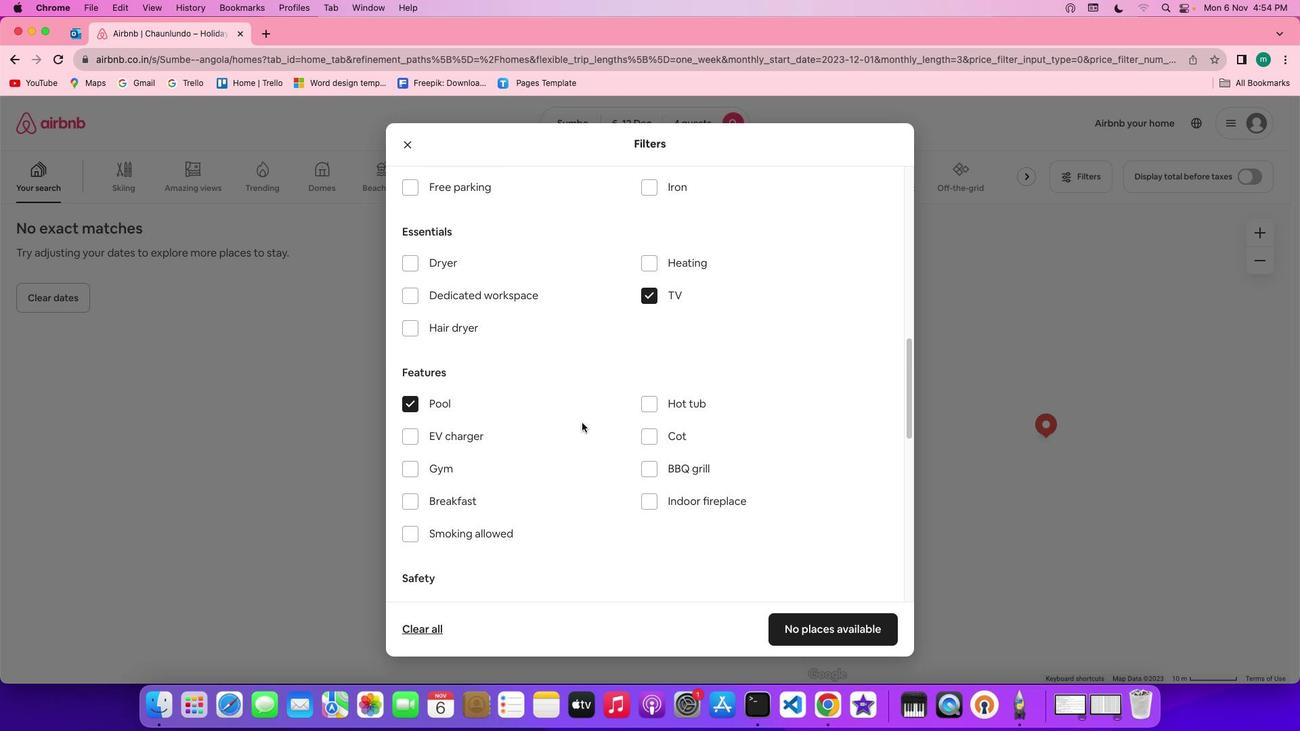 
Action: Mouse scrolled (580, 430) with delta (41, -16)
Screenshot: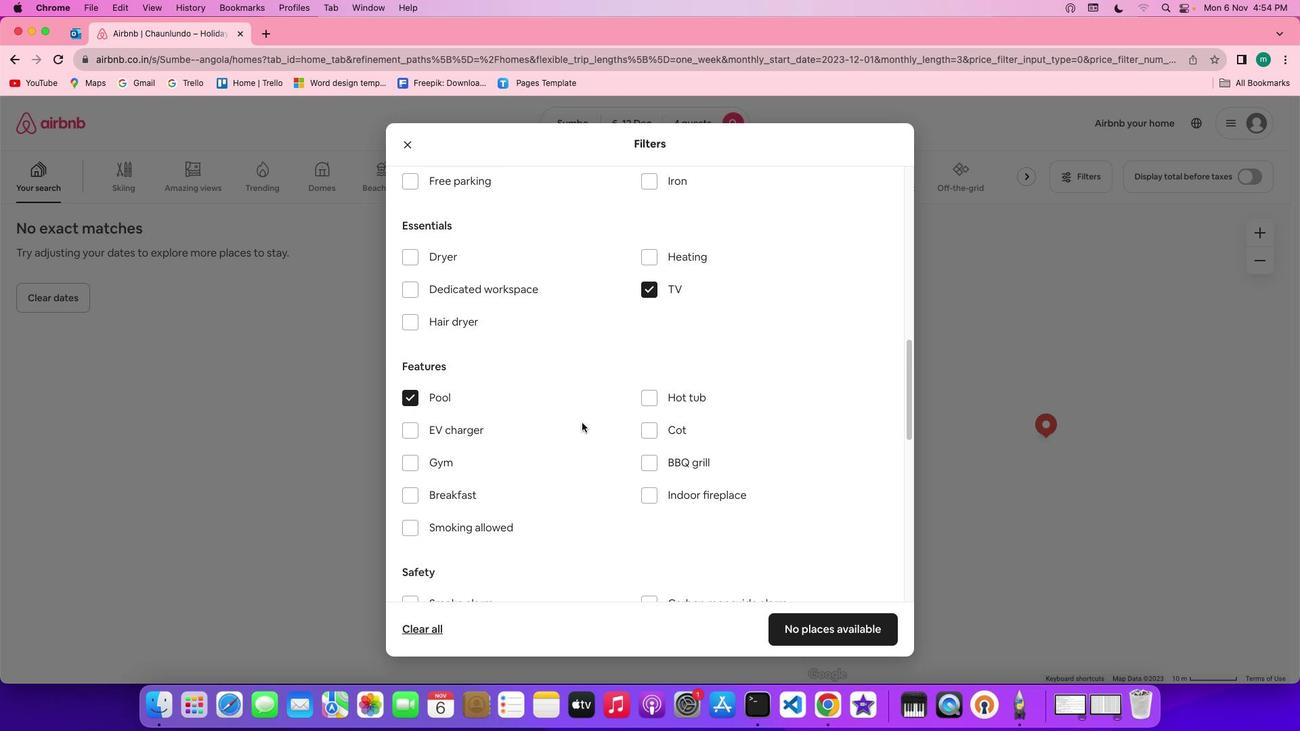 
Action: Mouse scrolled (580, 430) with delta (41, -16)
Screenshot: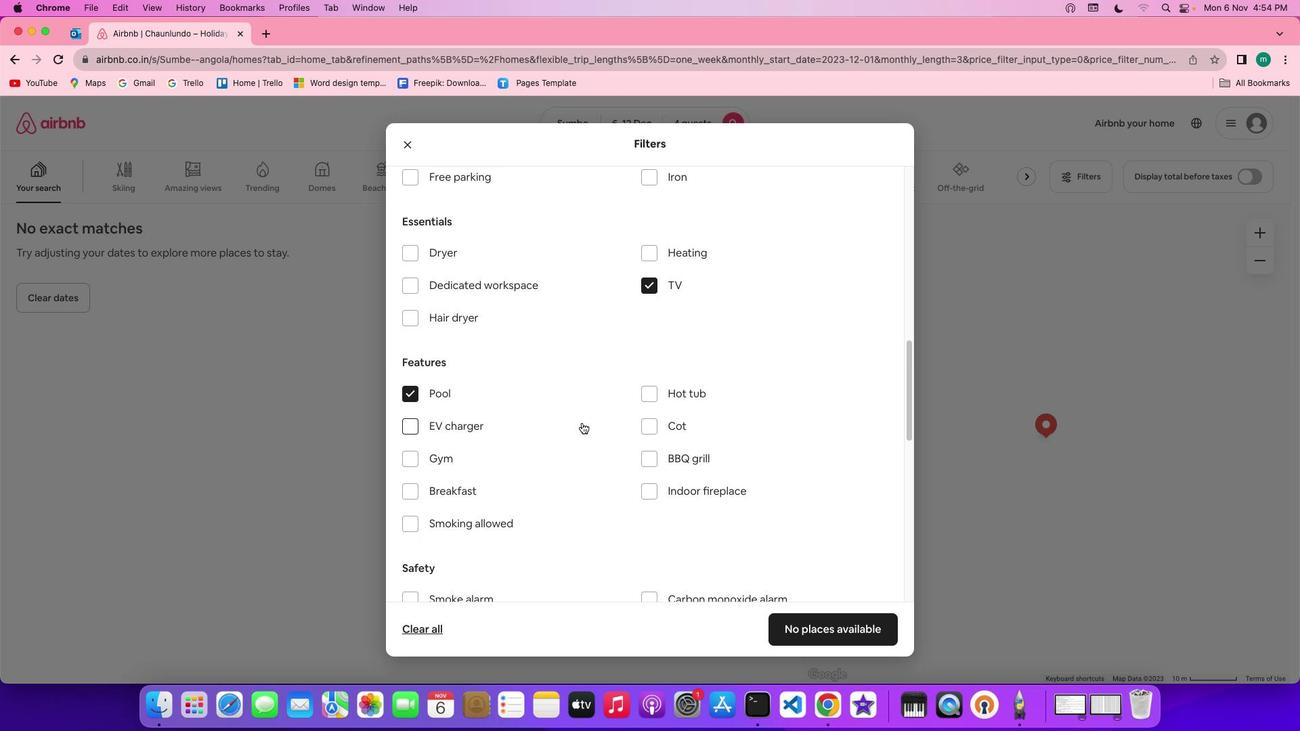 
Action: Mouse scrolled (580, 430) with delta (41, -16)
Screenshot: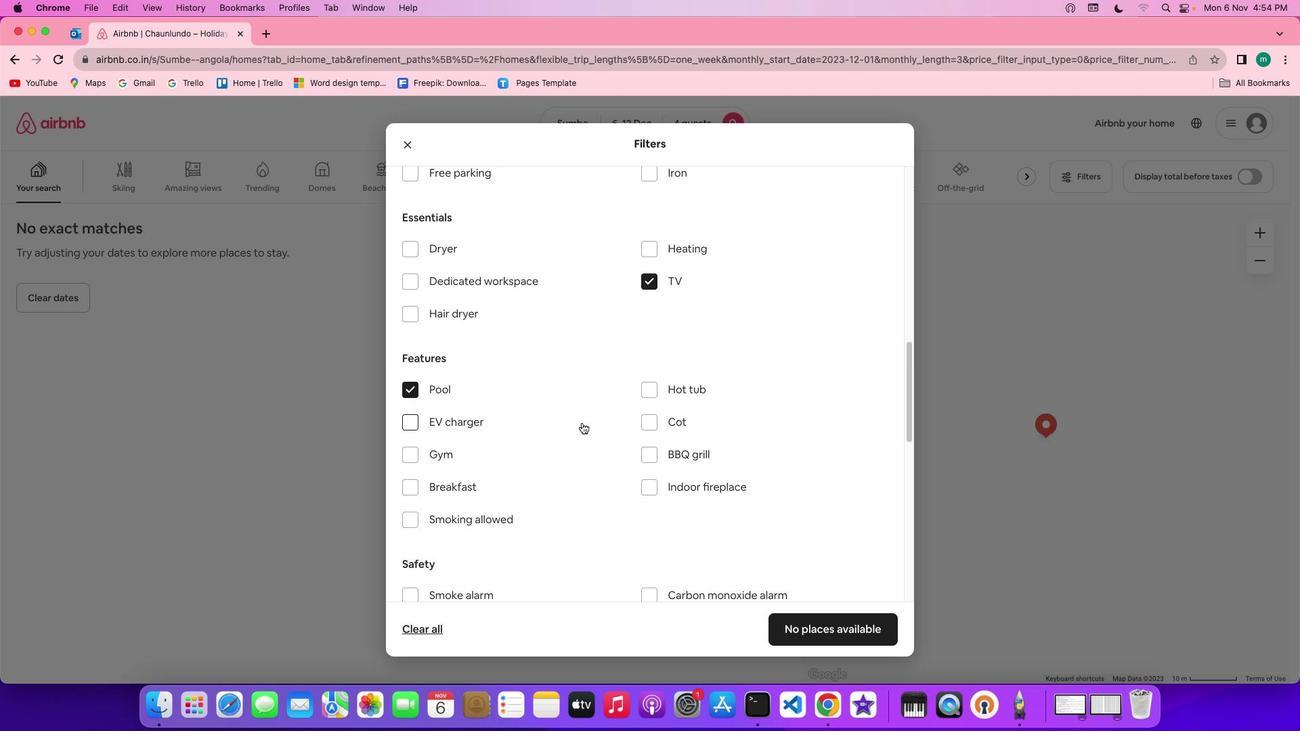 
Action: Mouse moved to (580, 430)
Screenshot: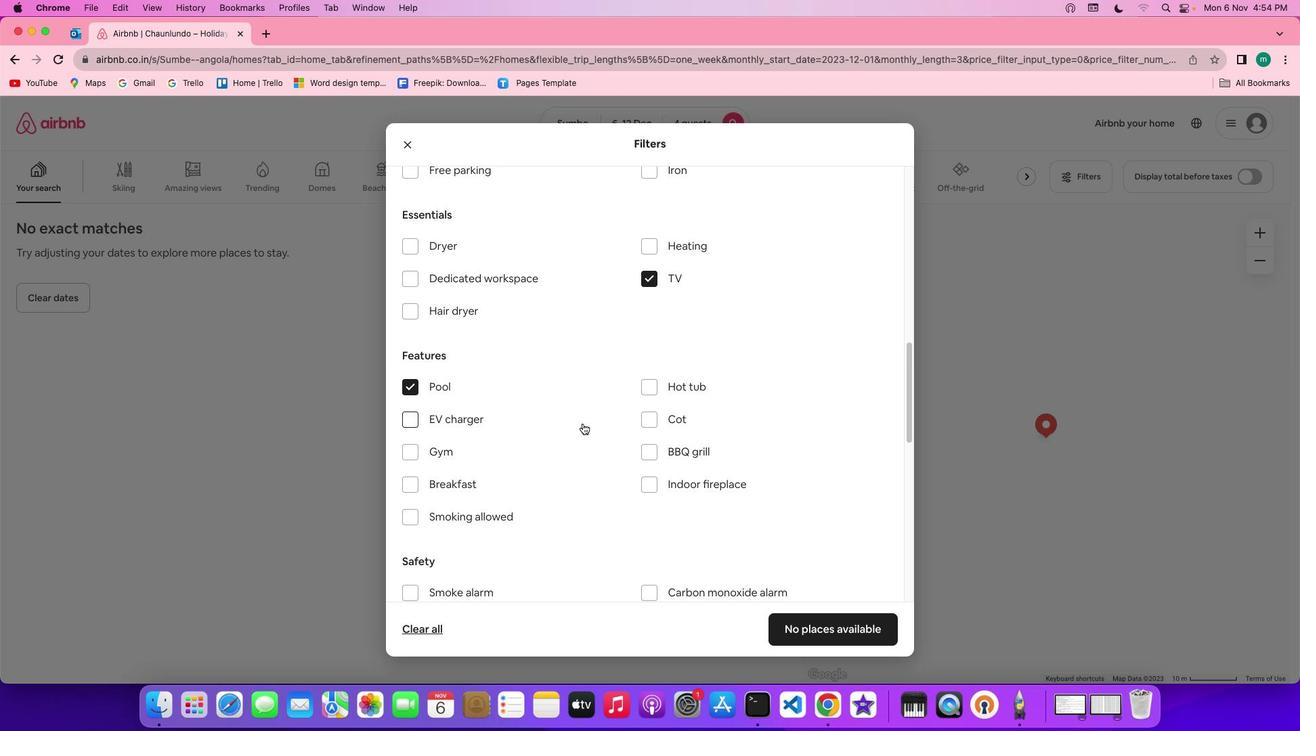 
Action: Mouse scrolled (580, 430) with delta (41, -16)
Screenshot: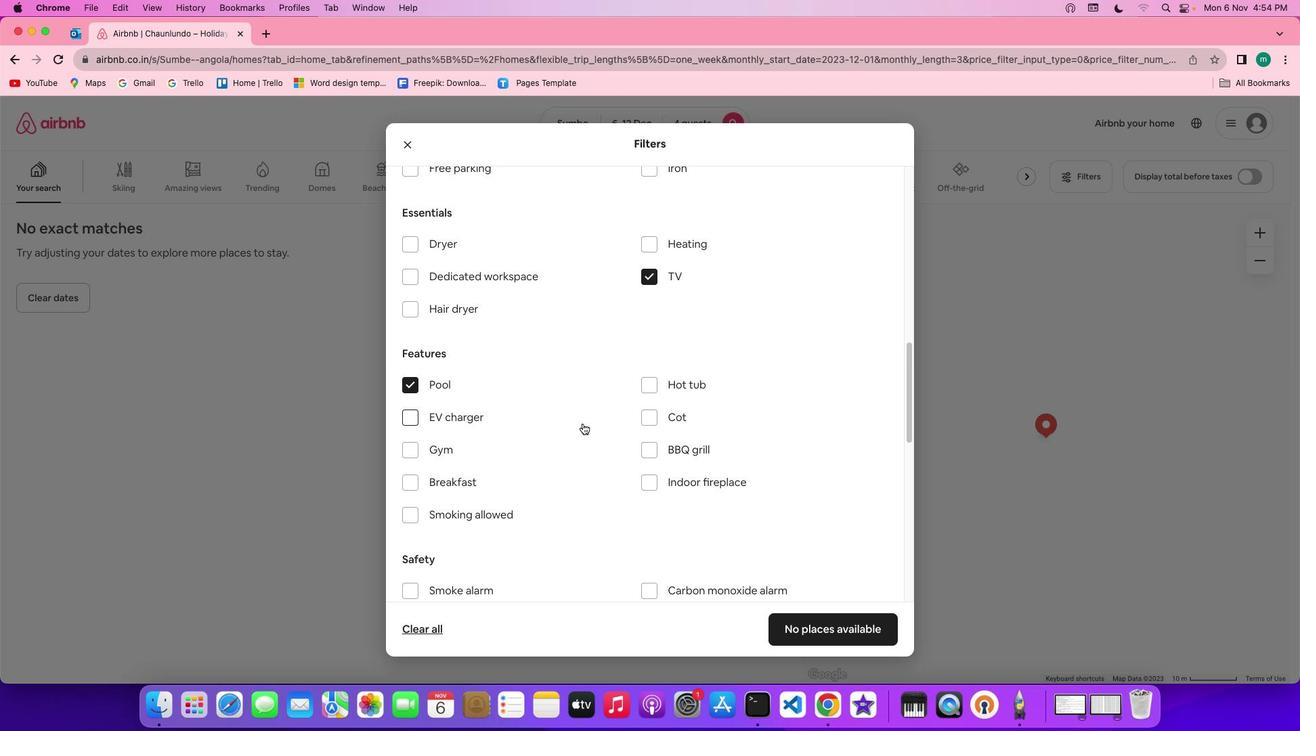 
Action: Mouse scrolled (580, 430) with delta (41, -16)
Screenshot: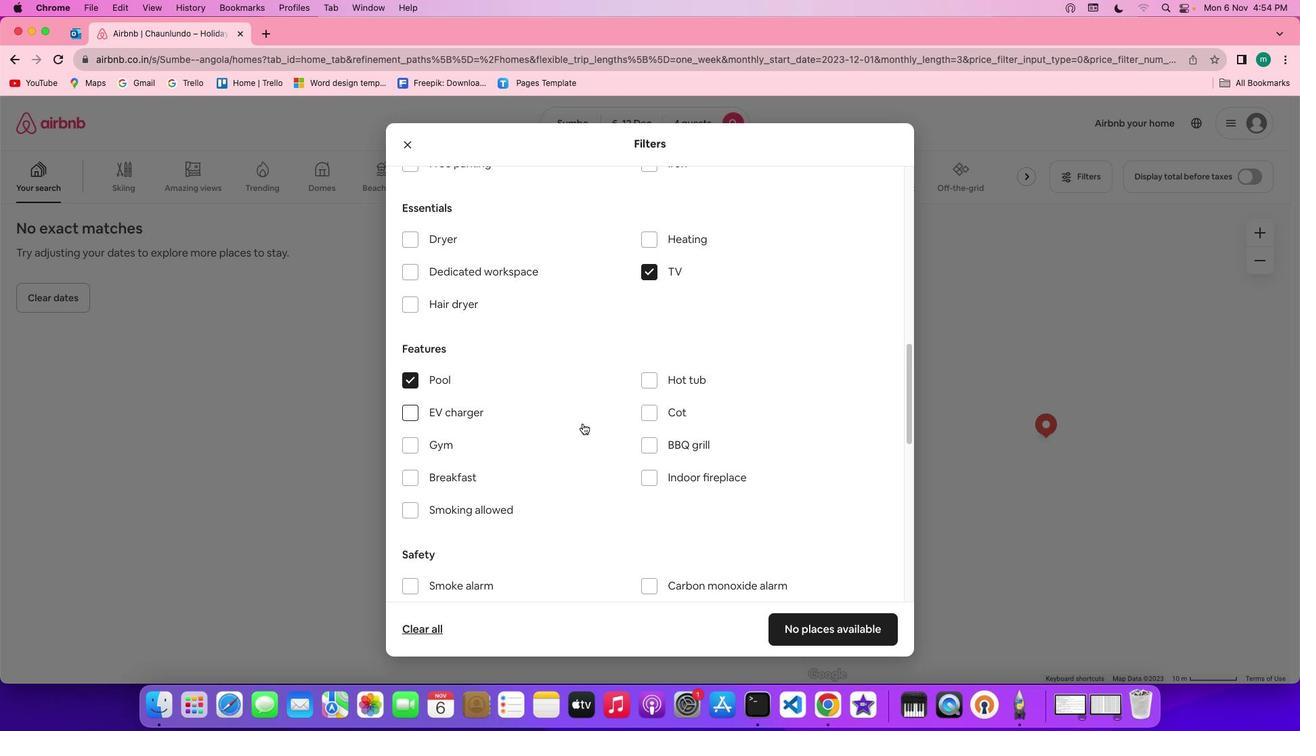 
Action: Mouse scrolled (580, 430) with delta (41, -16)
Screenshot: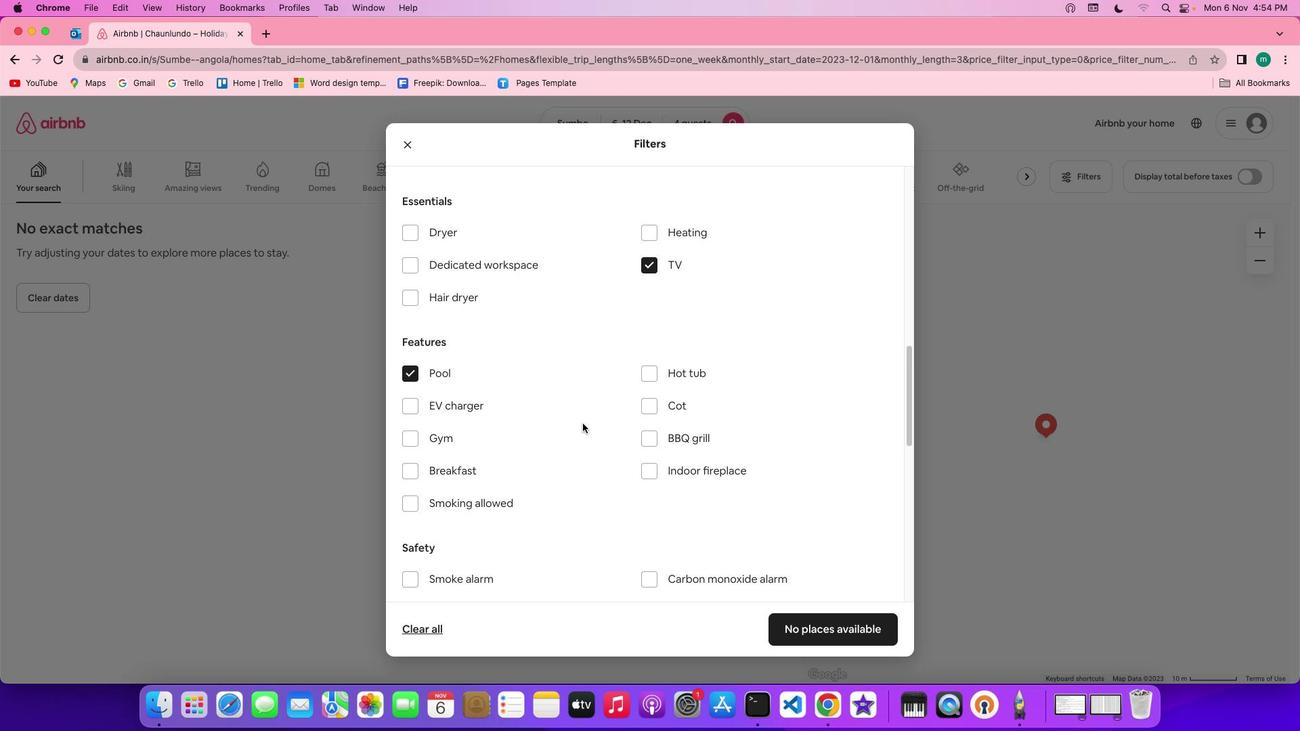 
Action: Mouse scrolled (580, 430) with delta (41, -16)
Screenshot: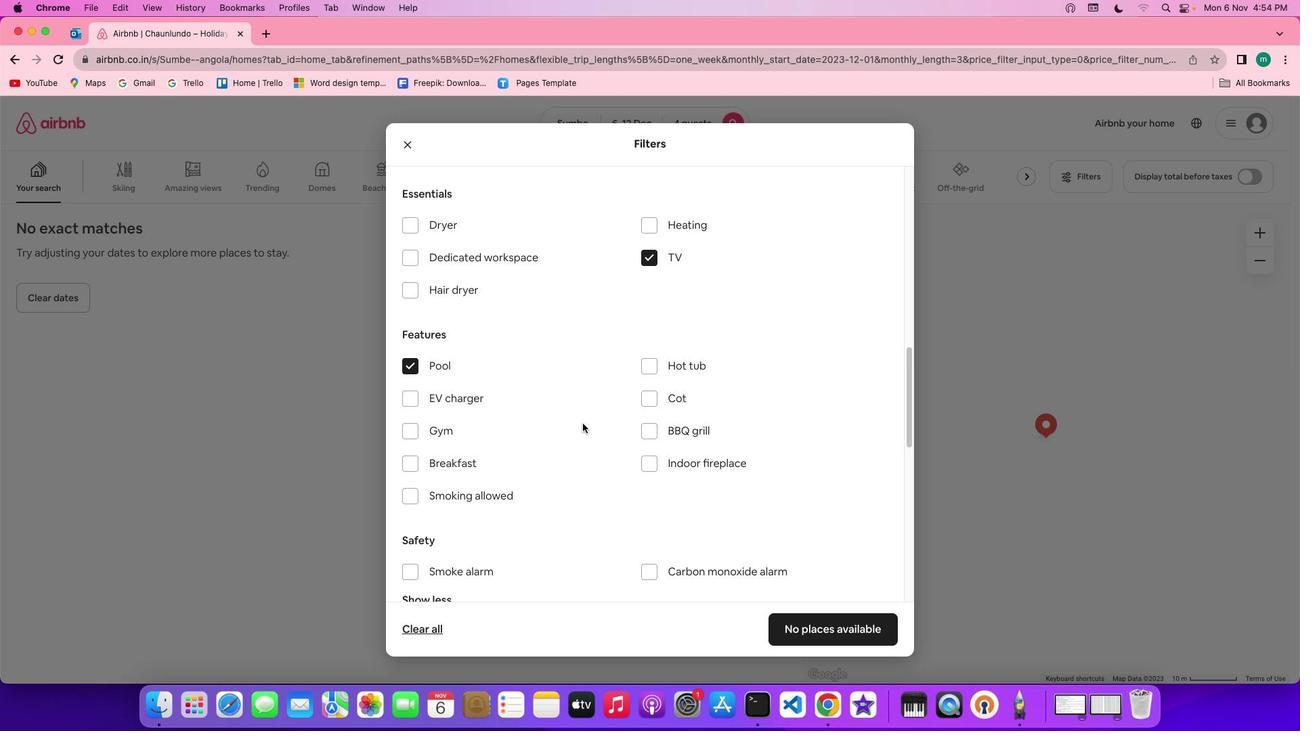 
Action: Mouse scrolled (580, 430) with delta (41, -16)
Screenshot: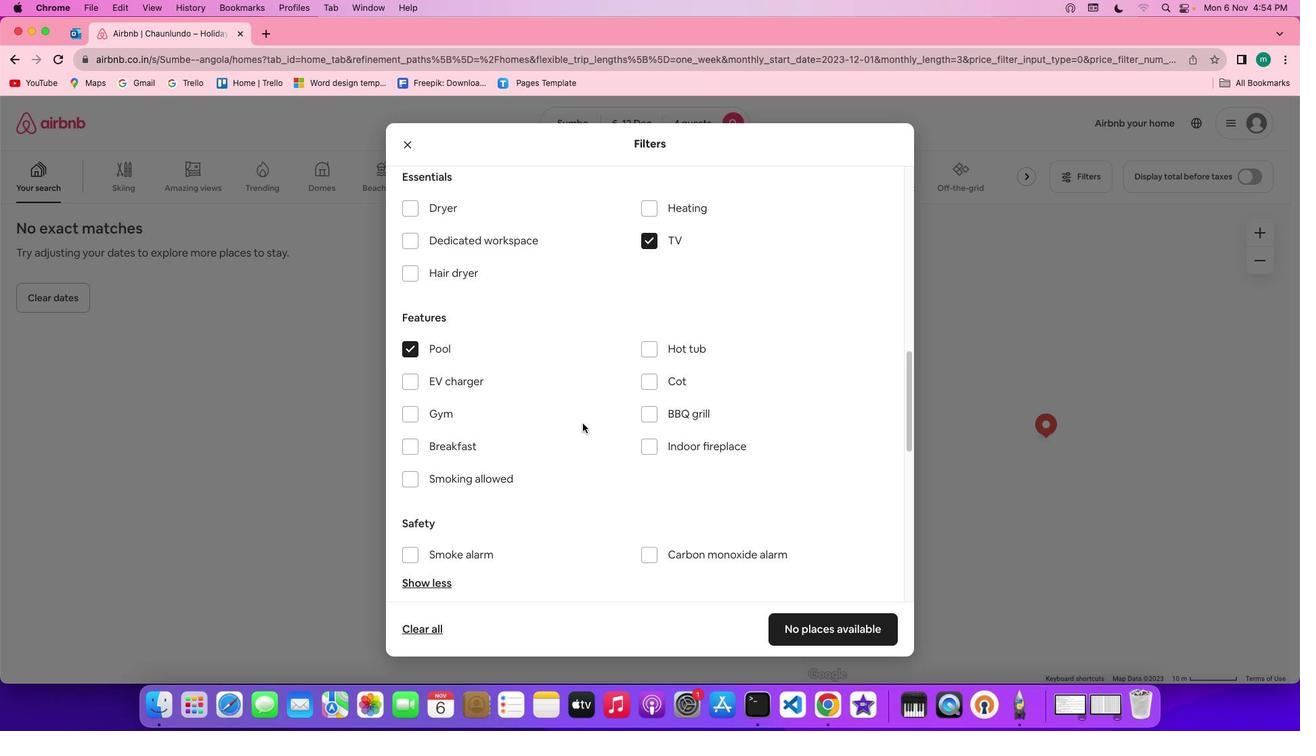 
Action: Mouse scrolled (580, 430) with delta (41, -16)
Screenshot: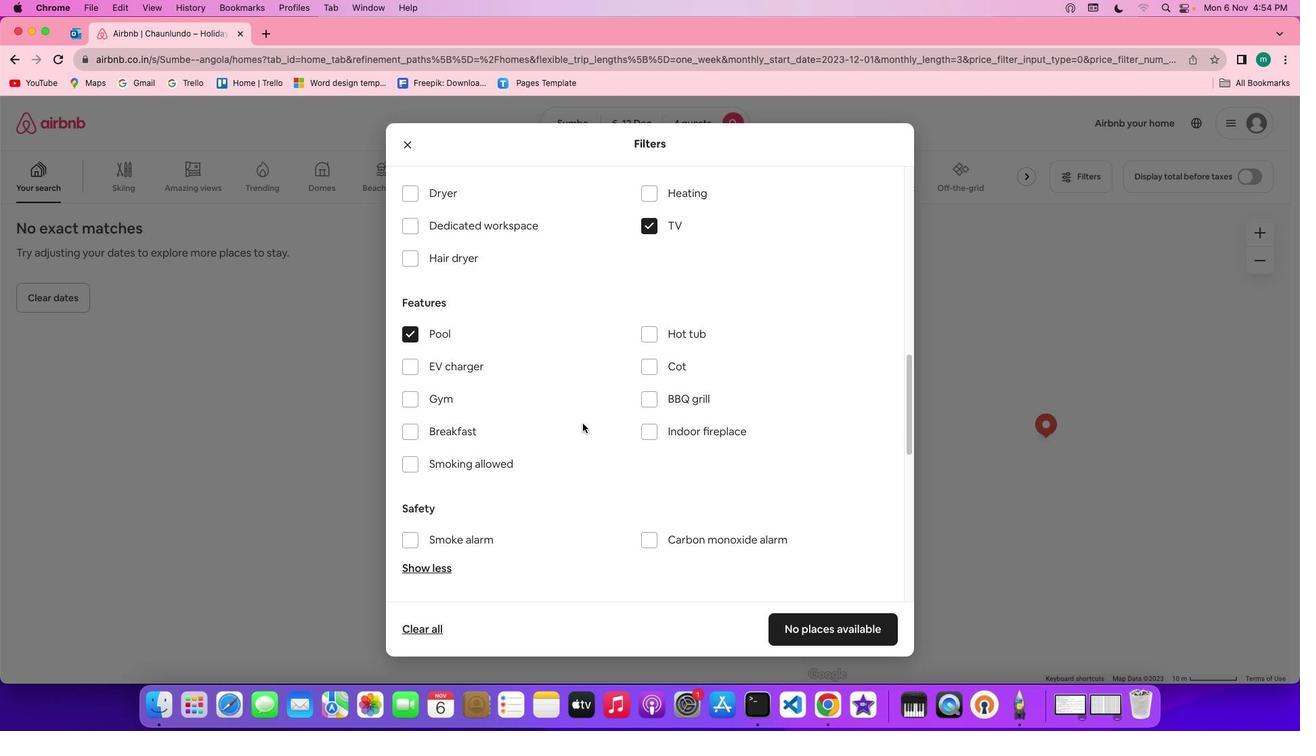 
Action: Mouse scrolled (580, 430) with delta (41, -16)
Screenshot: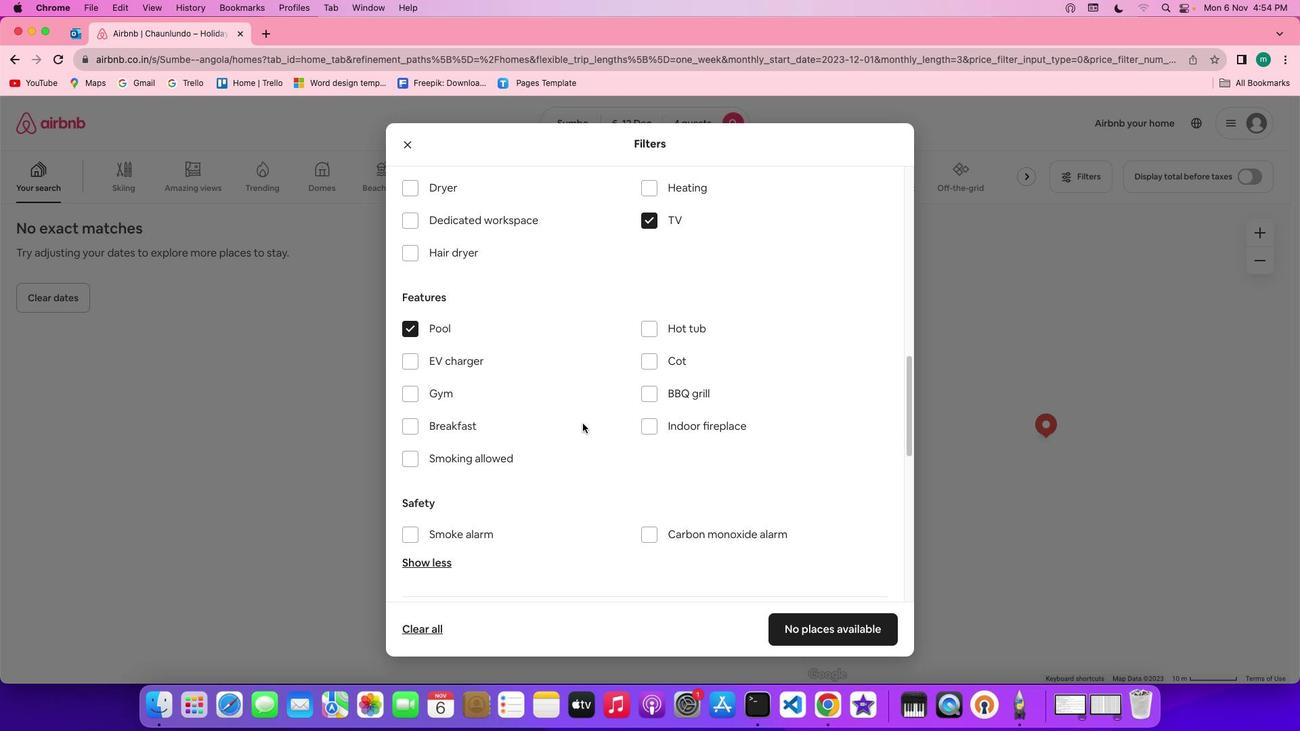 
Action: Mouse scrolled (580, 430) with delta (41, -16)
Screenshot: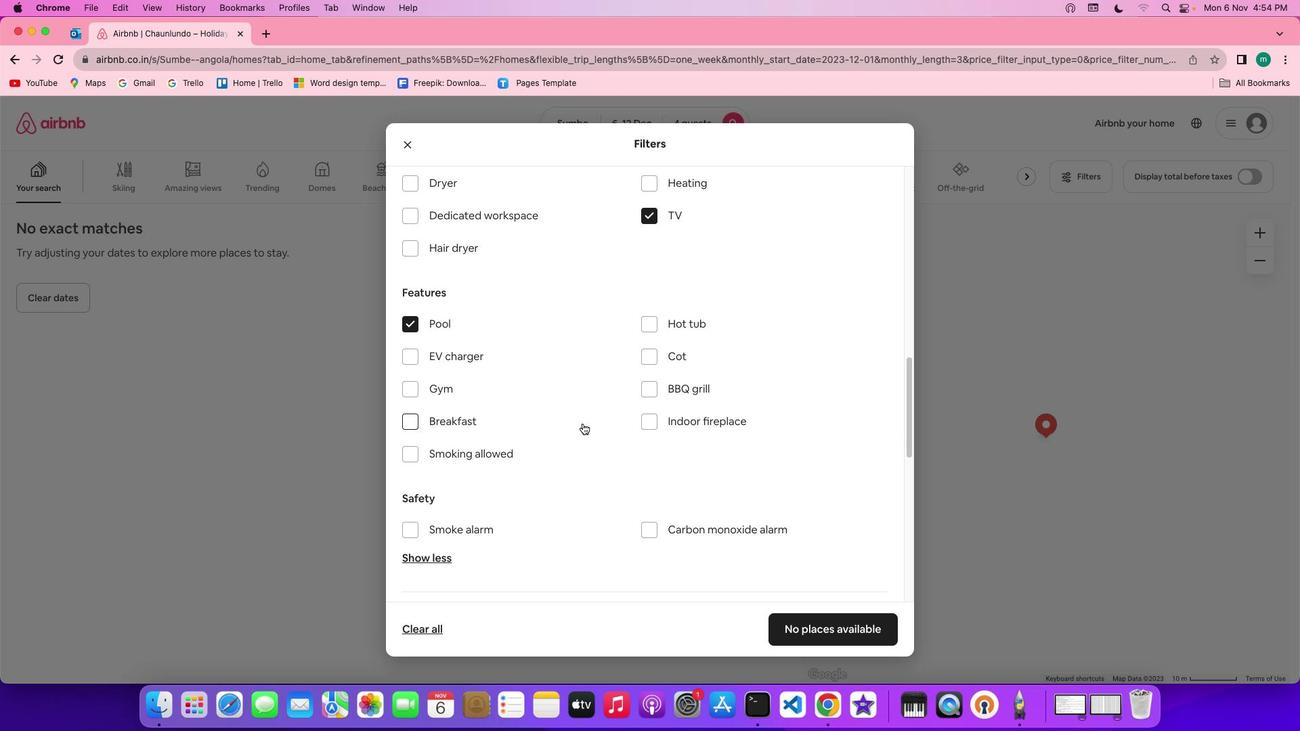 
Action: Mouse scrolled (580, 430) with delta (41, -16)
Screenshot: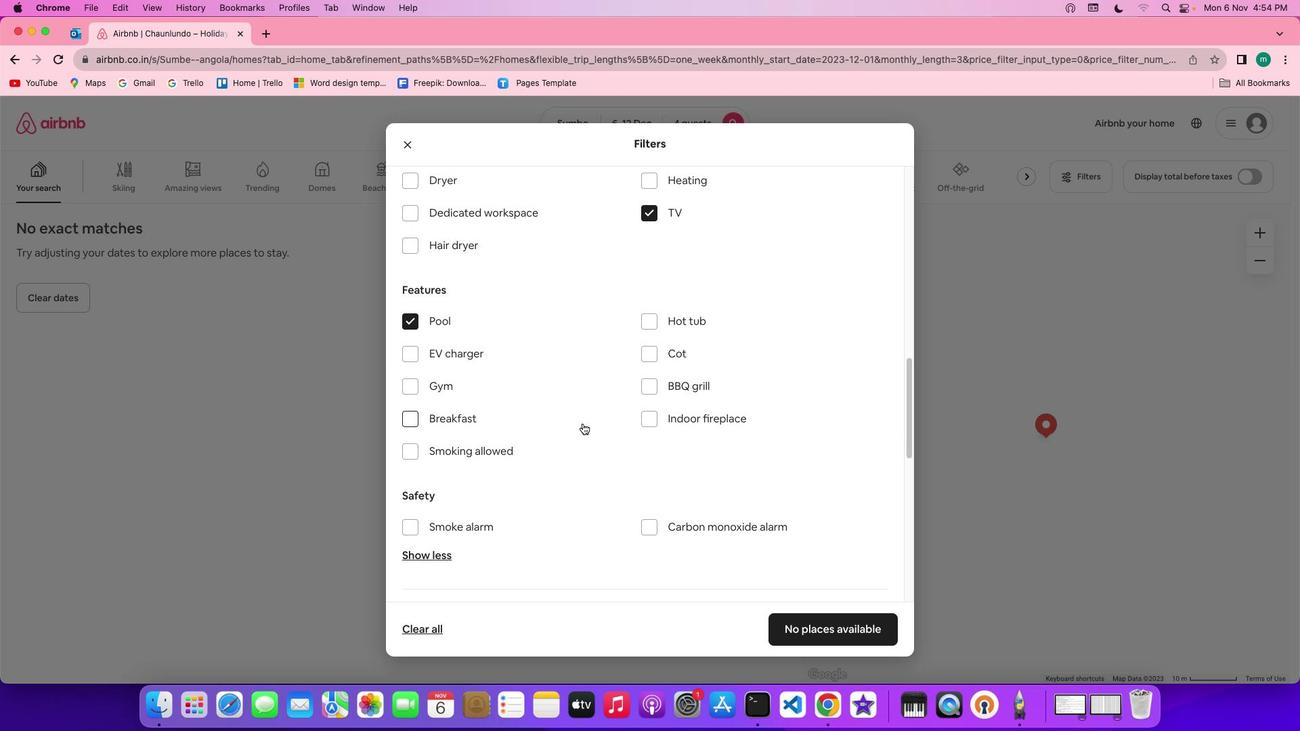 
Action: Mouse moved to (453, 389)
Screenshot: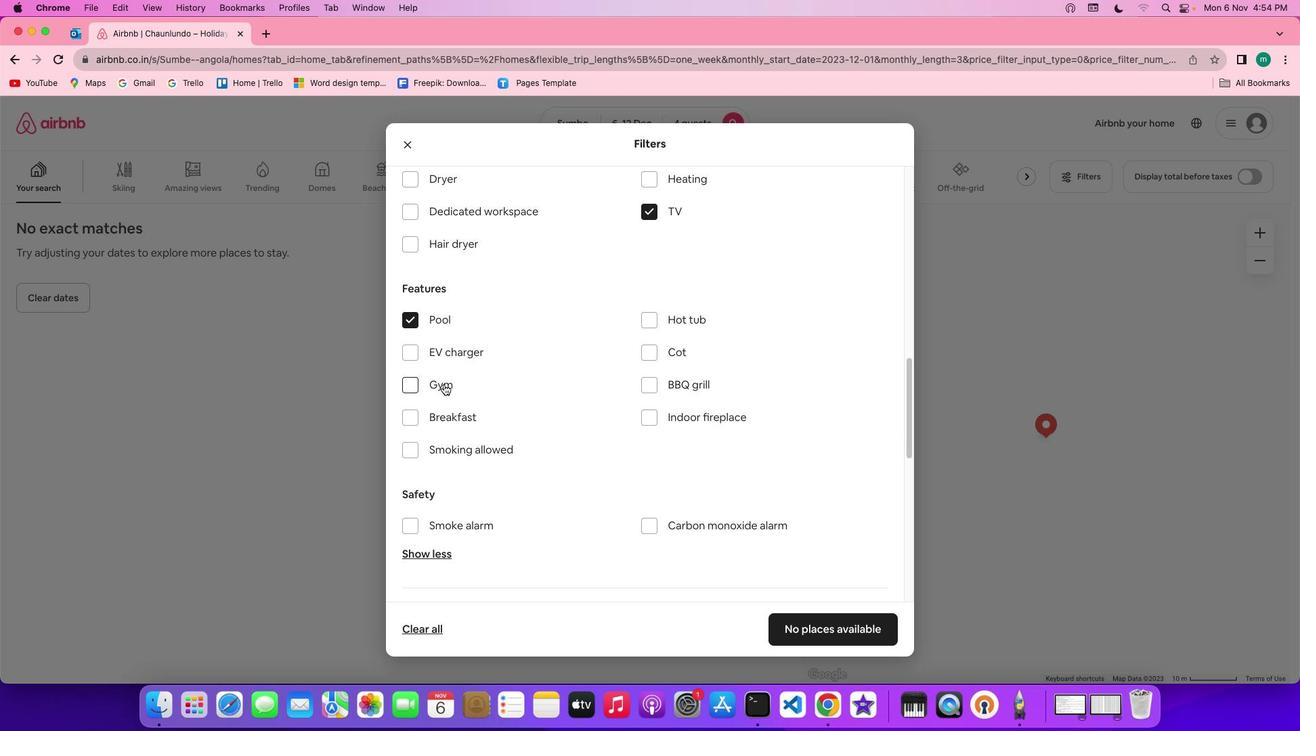 
Action: Mouse pressed left at (453, 389)
Screenshot: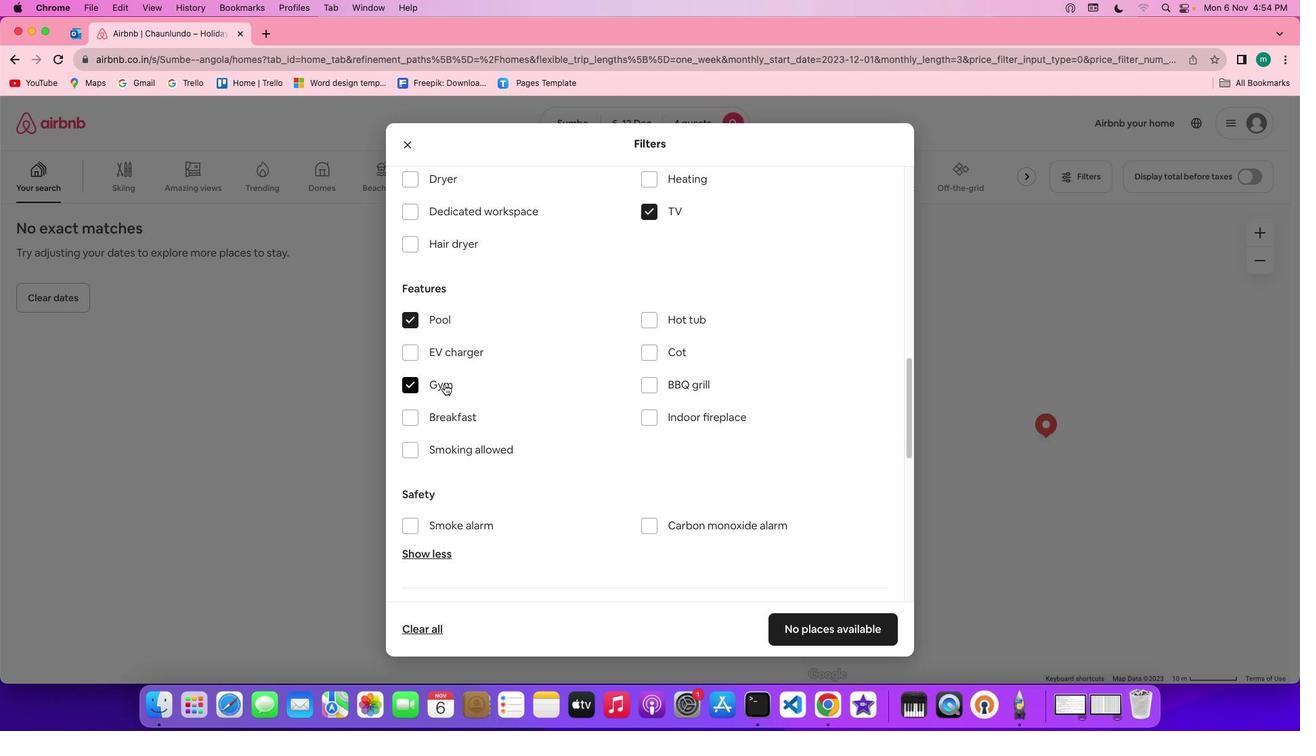 
Action: Mouse moved to (577, 428)
Screenshot: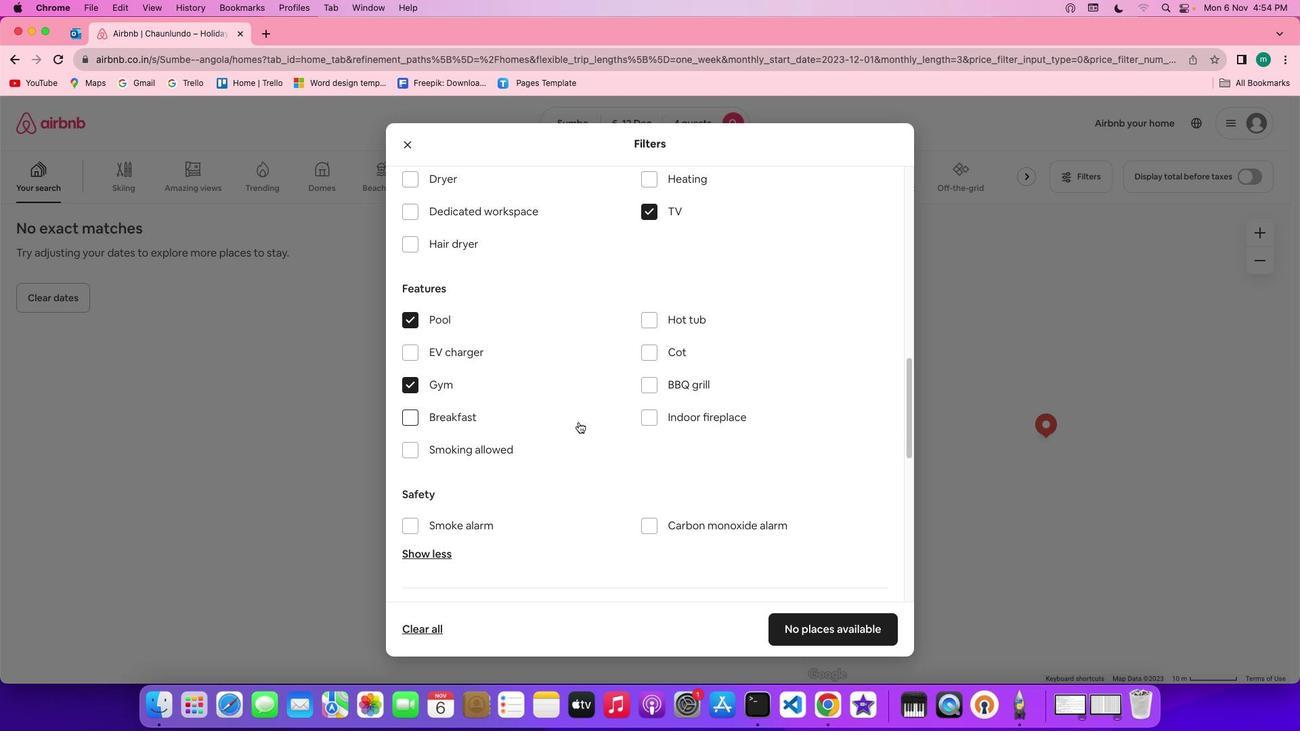 
Action: Mouse scrolled (577, 428) with delta (41, -16)
Screenshot: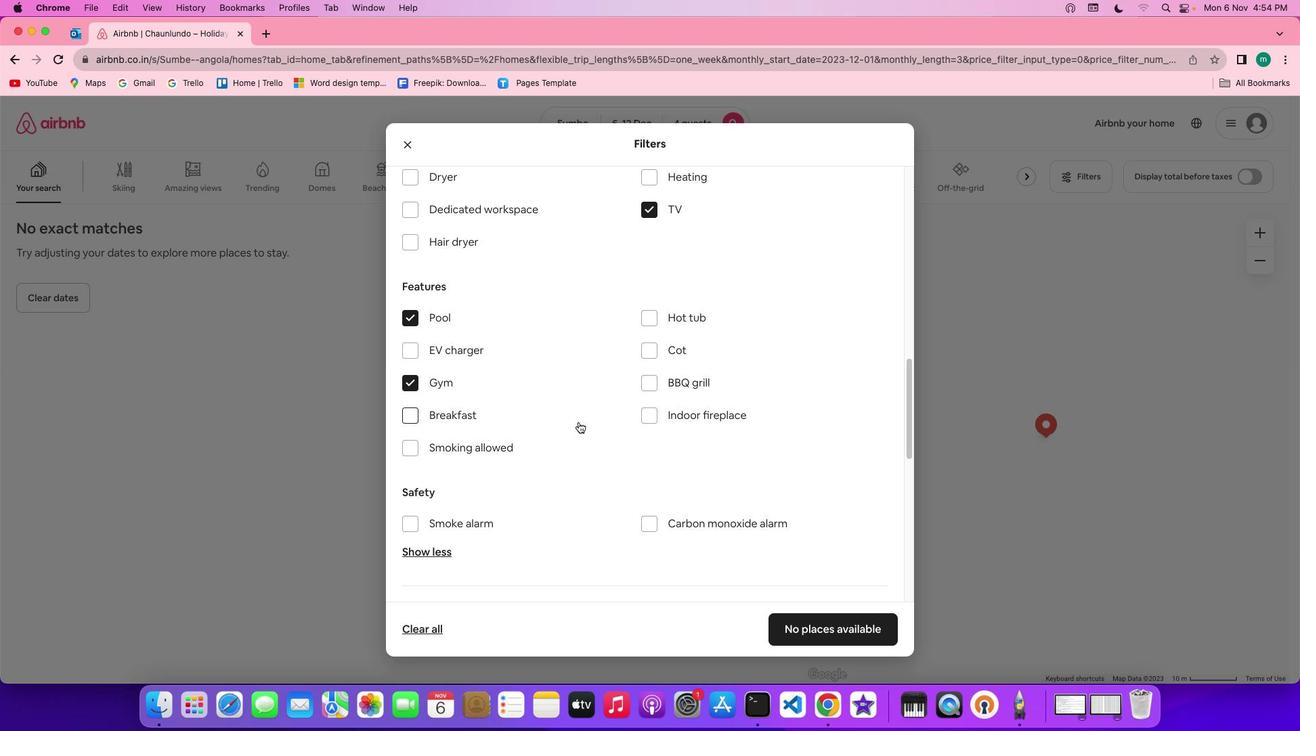 
Action: Mouse scrolled (577, 428) with delta (41, -16)
Screenshot: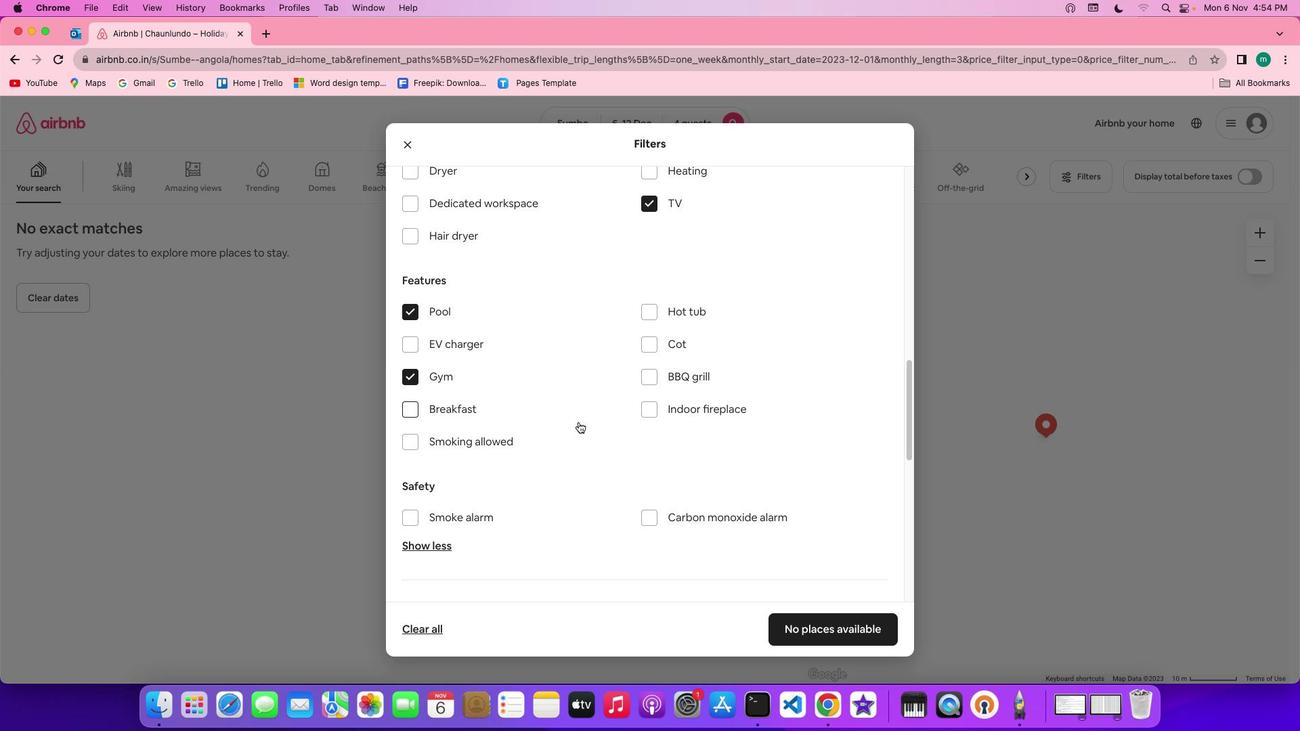 
Action: Mouse scrolled (577, 428) with delta (41, -16)
Screenshot: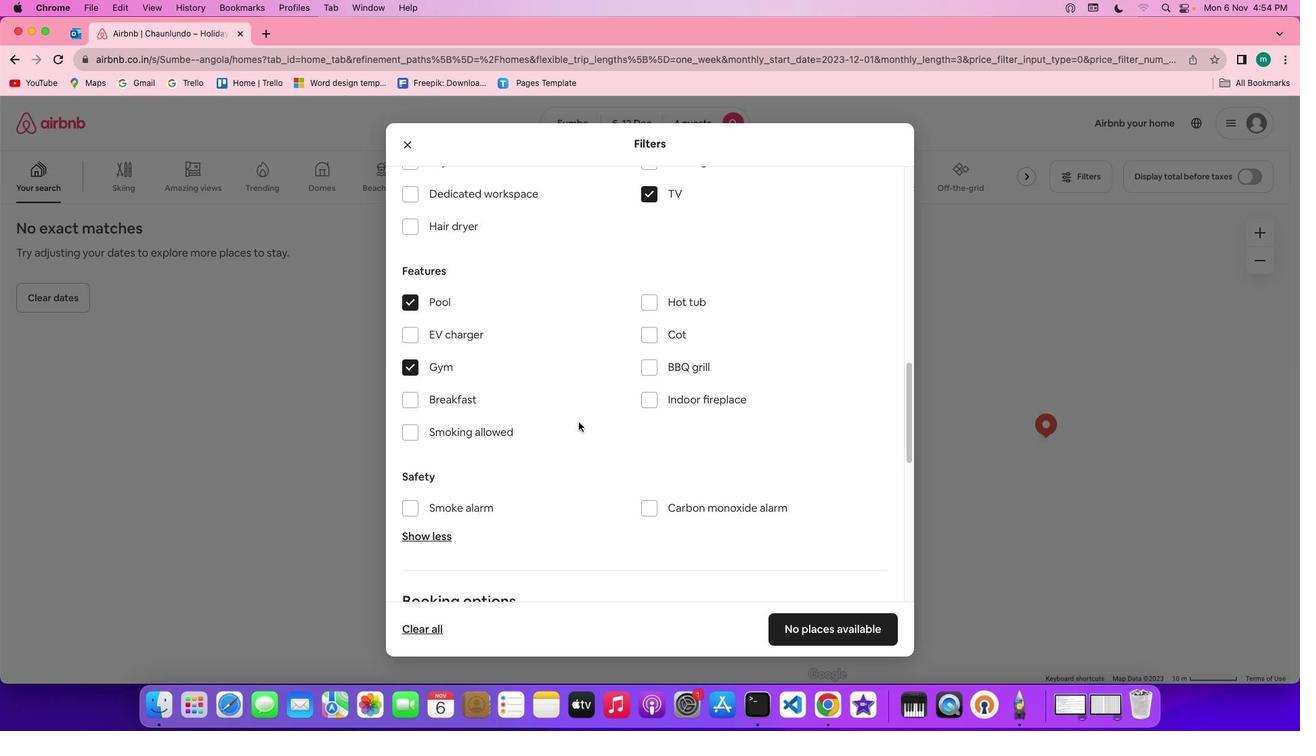 
Action: Mouse scrolled (577, 428) with delta (41, -16)
Screenshot: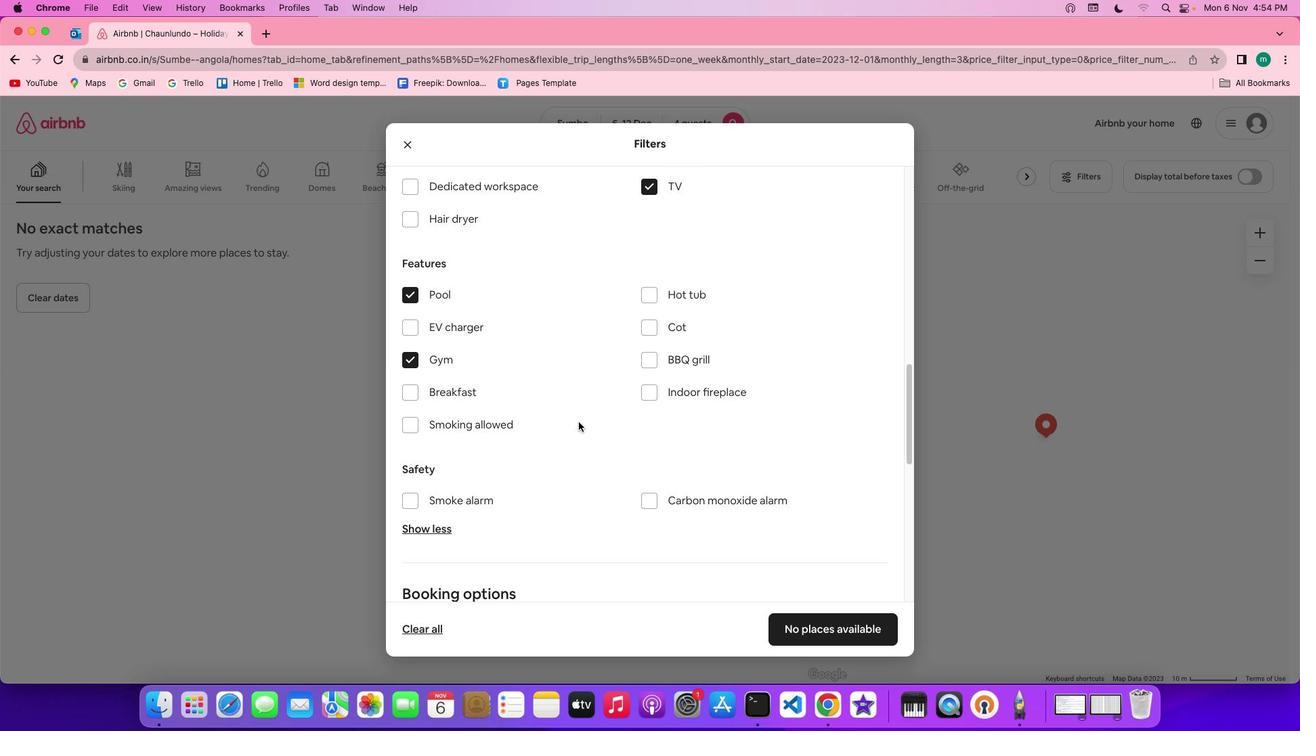 
Action: Mouse scrolled (577, 428) with delta (41, -16)
Screenshot: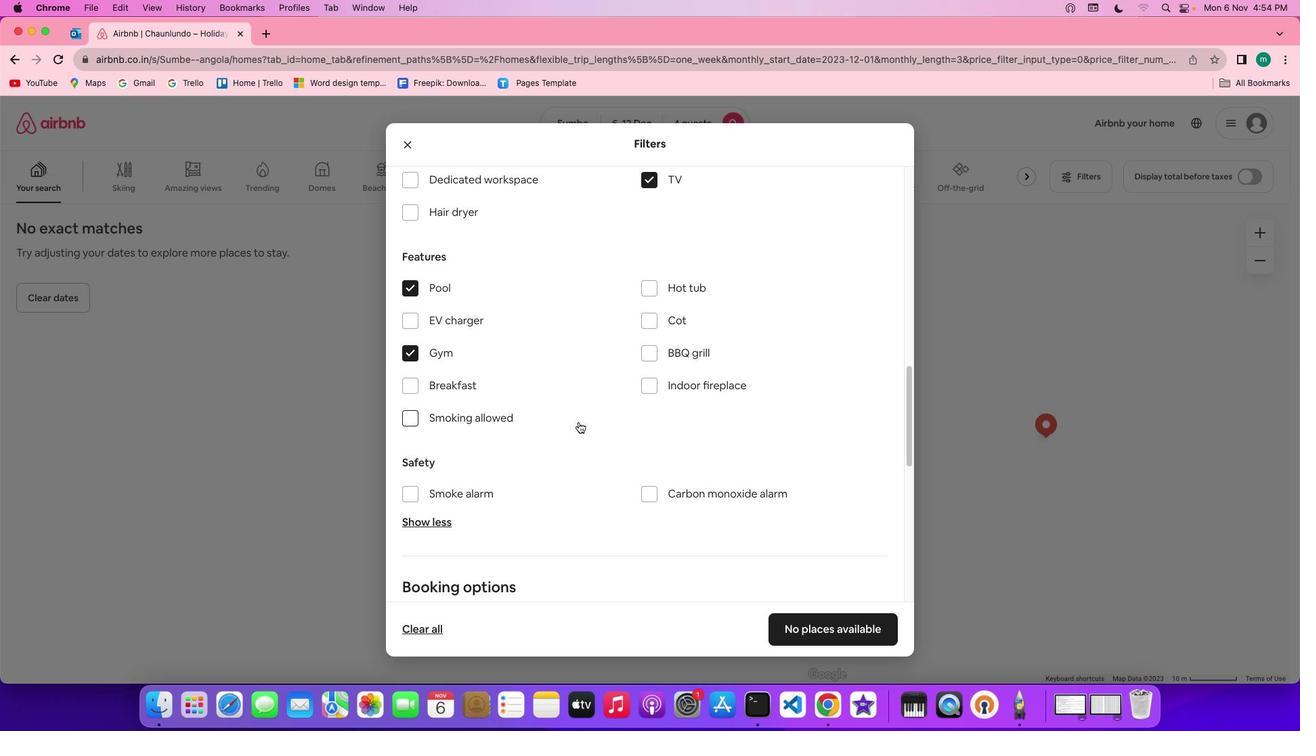 
Action: Mouse scrolled (577, 428) with delta (41, -16)
Screenshot: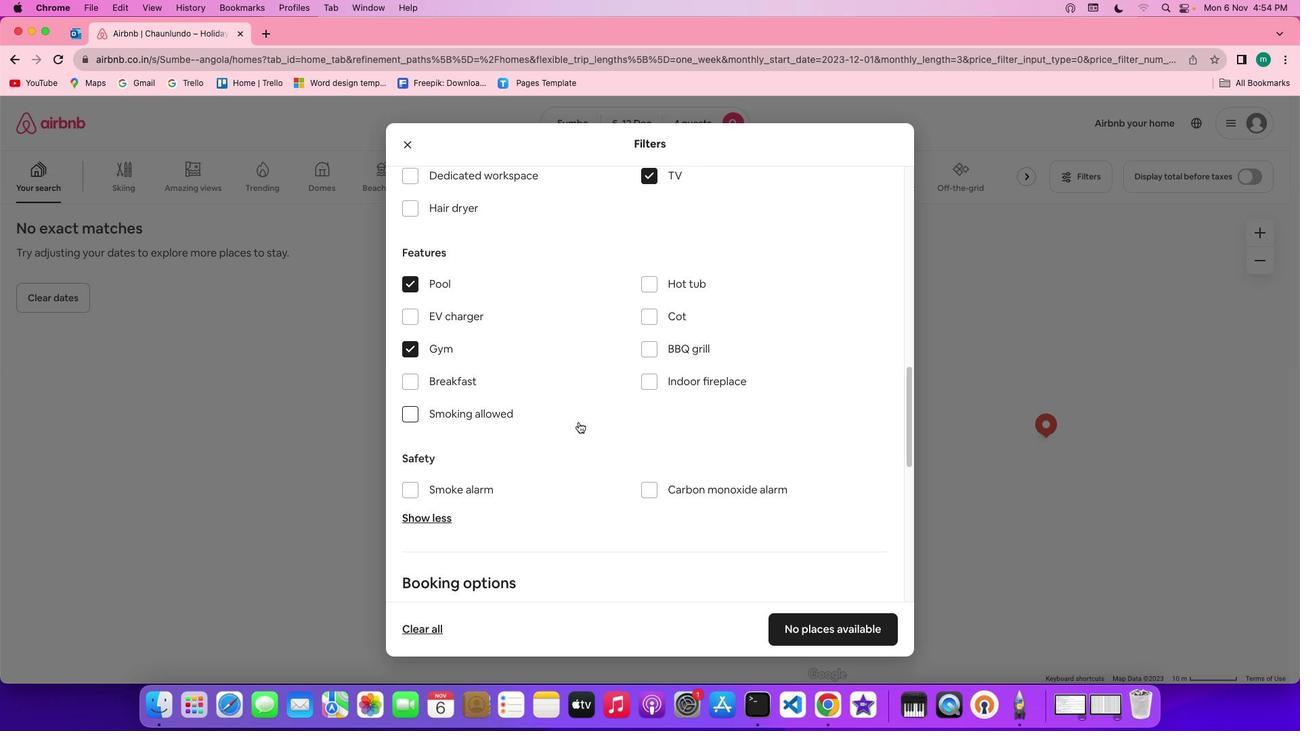 
Action: Mouse scrolled (577, 428) with delta (41, -16)
Screenshot: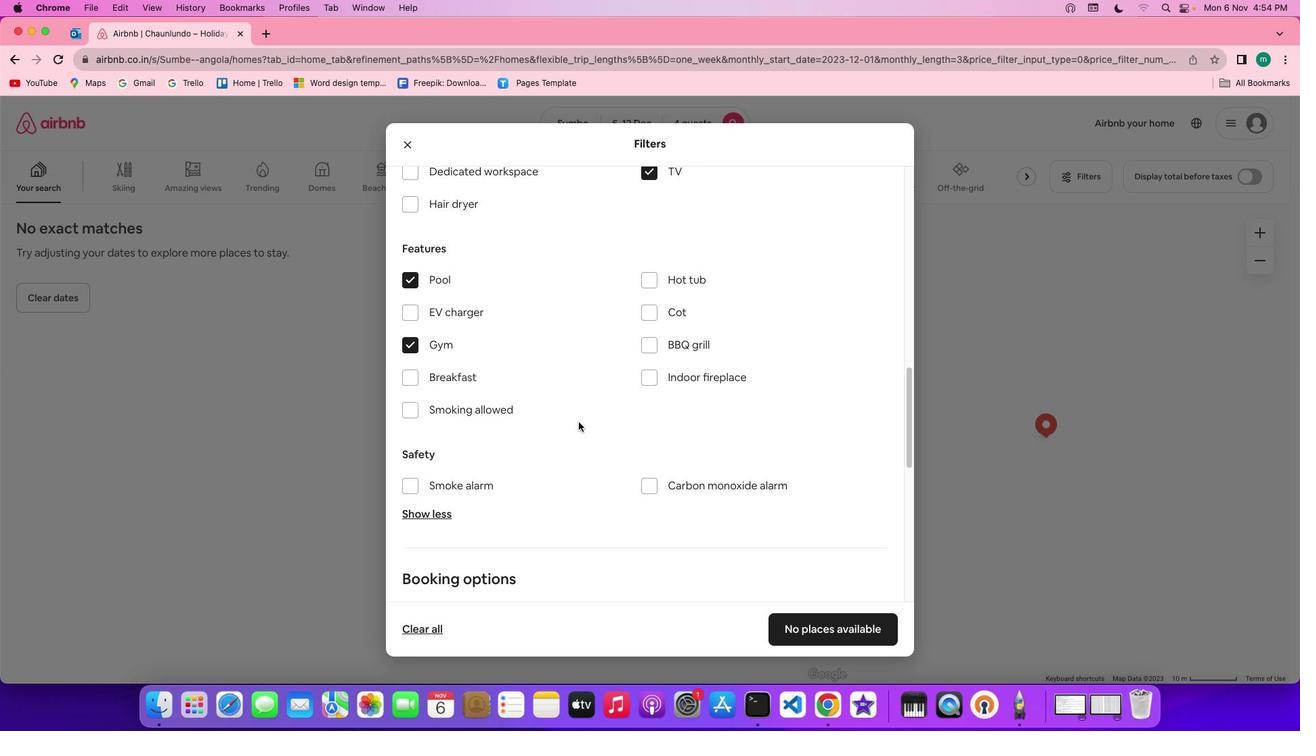 
Action: Mouse scrolled (577, 428) with delta (41, -16)
Screenshot: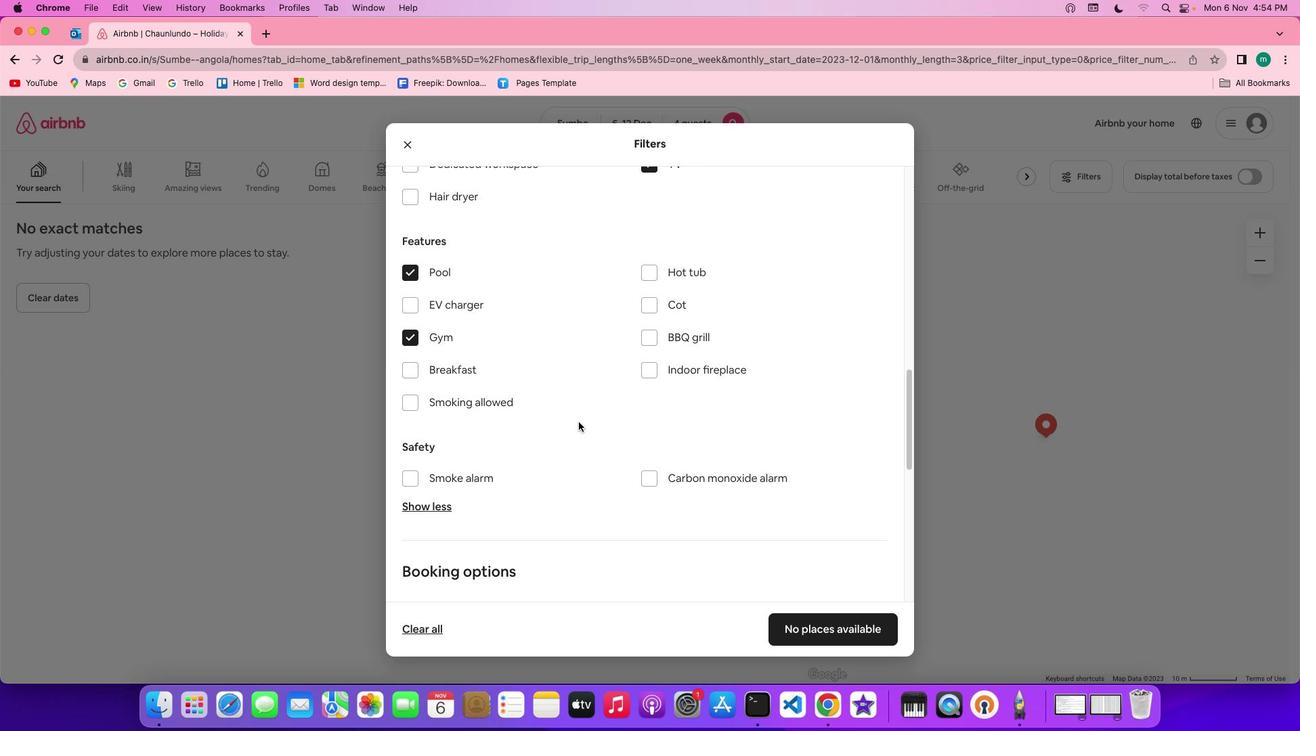 
Action: Mouse scrolled (577, 428) with delta (41, -16)
Screenshot: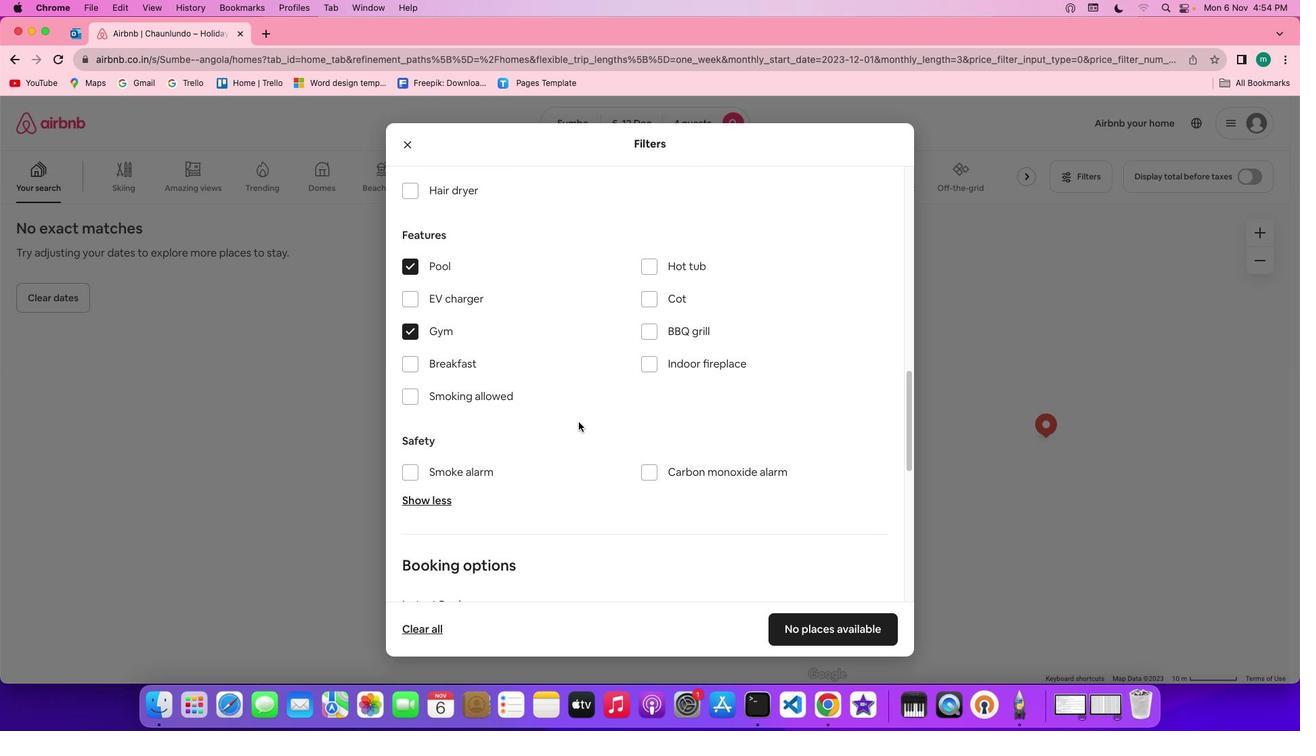 
Action: Mouse scrolled (577, 428) with delta (41, -16)
Screenshot: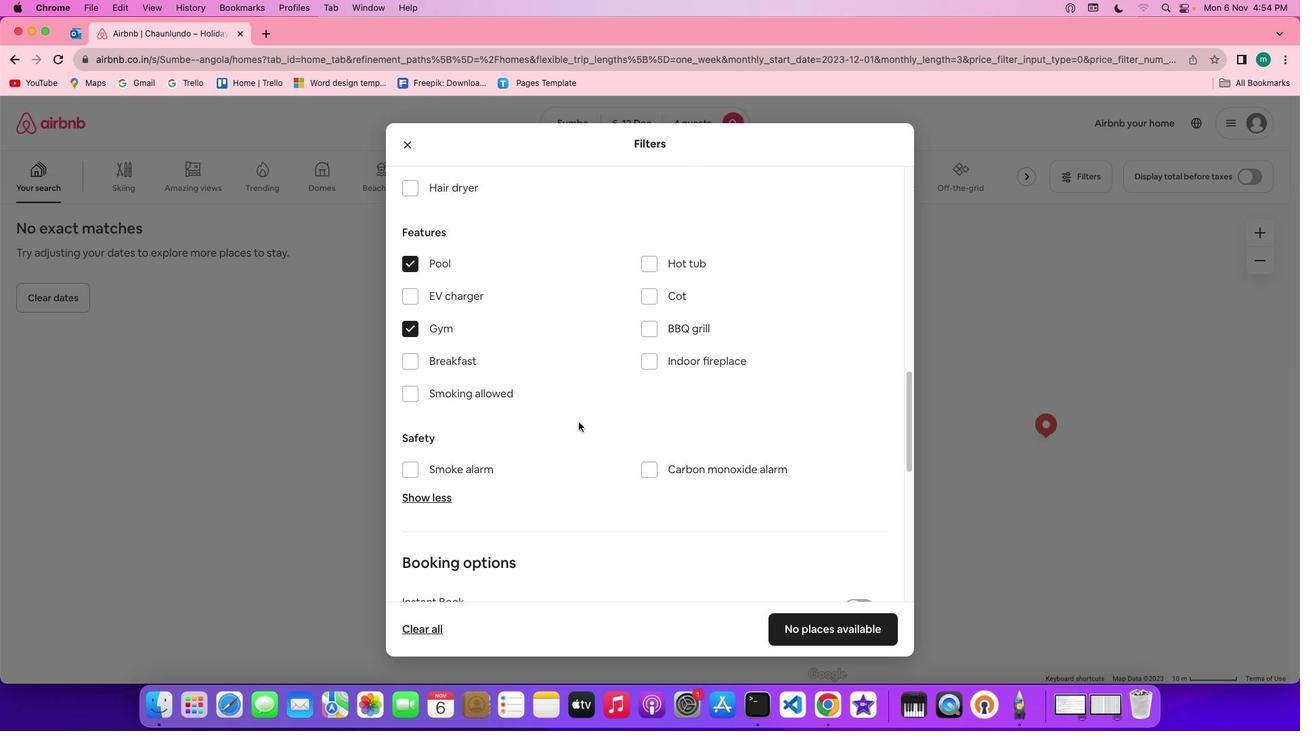 
Action: Mouse scrolled (577, 428) with delta (41, -16)
Screenshot: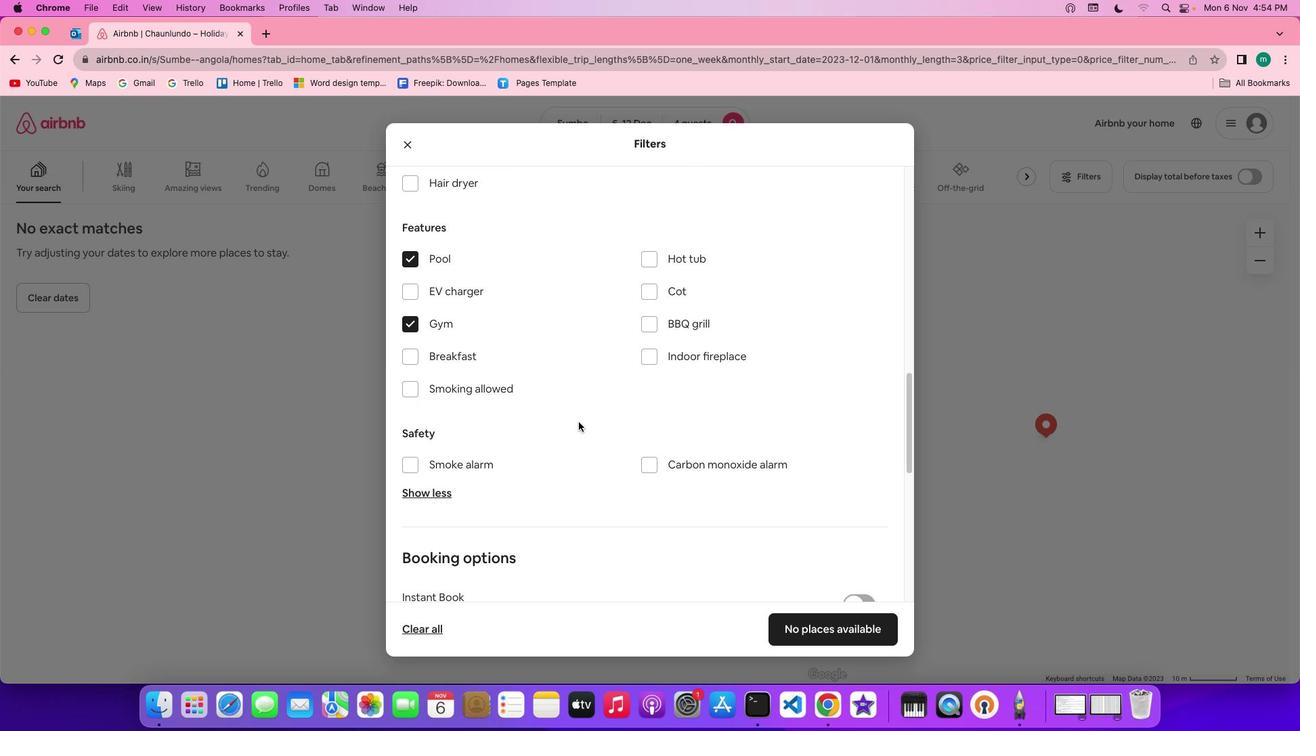 
Action: Mouse scrolled (577, 428) with delta (41, -16)
Screenshot: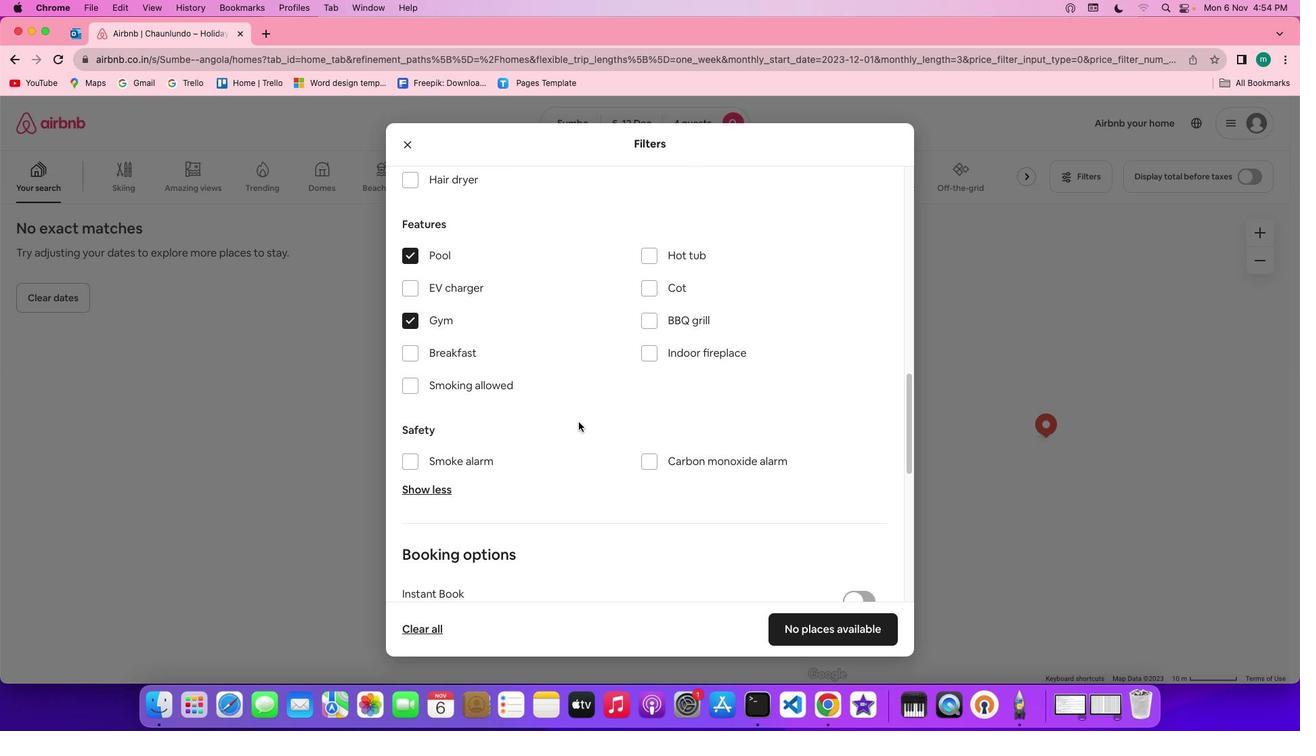 
Action: Mouse scrolled (577, 428) with delta (41, -16)
Screenshot: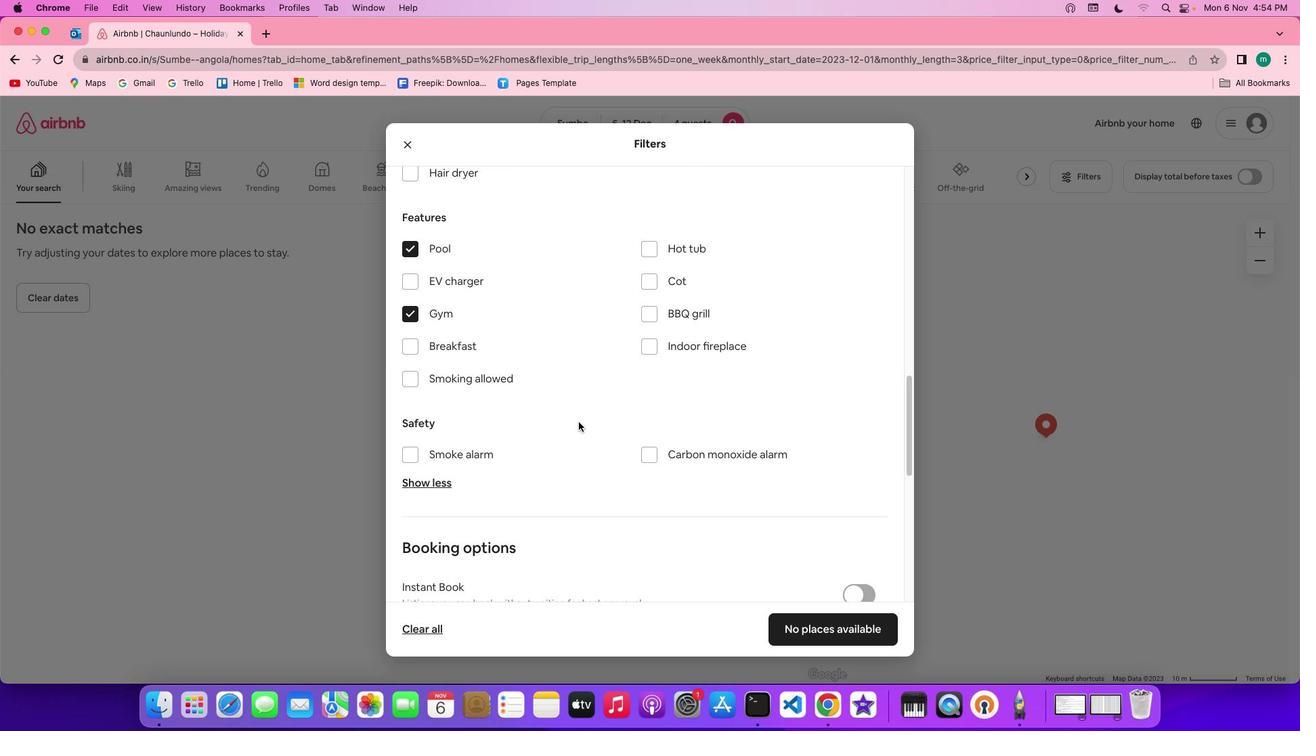 
Action: Mouse scrolled (577, 428) with delta (41, -14)
Screenshot: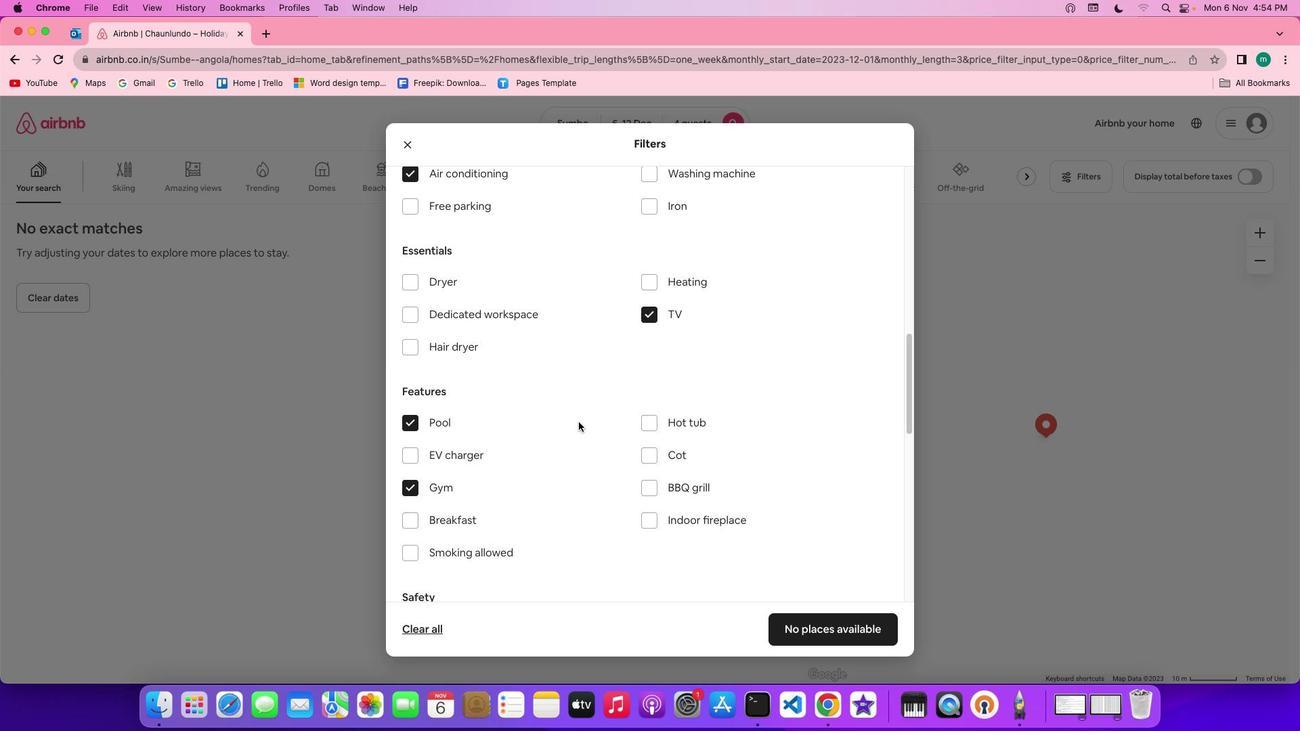 
Action: Mouse scrolled (577, 428) with delta (41, -14)
Screenshot: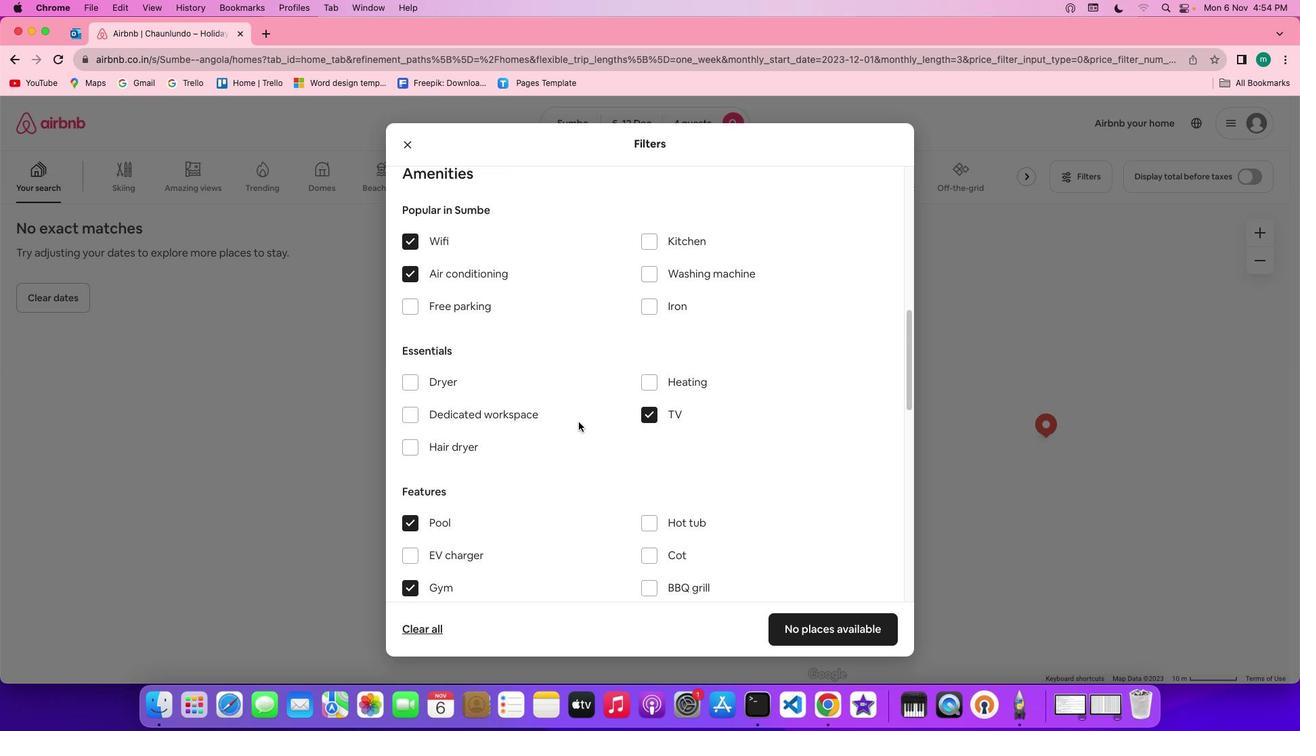 
Action: Mouse scrolled (577, 428) with delta (41, -13)
Screenshot: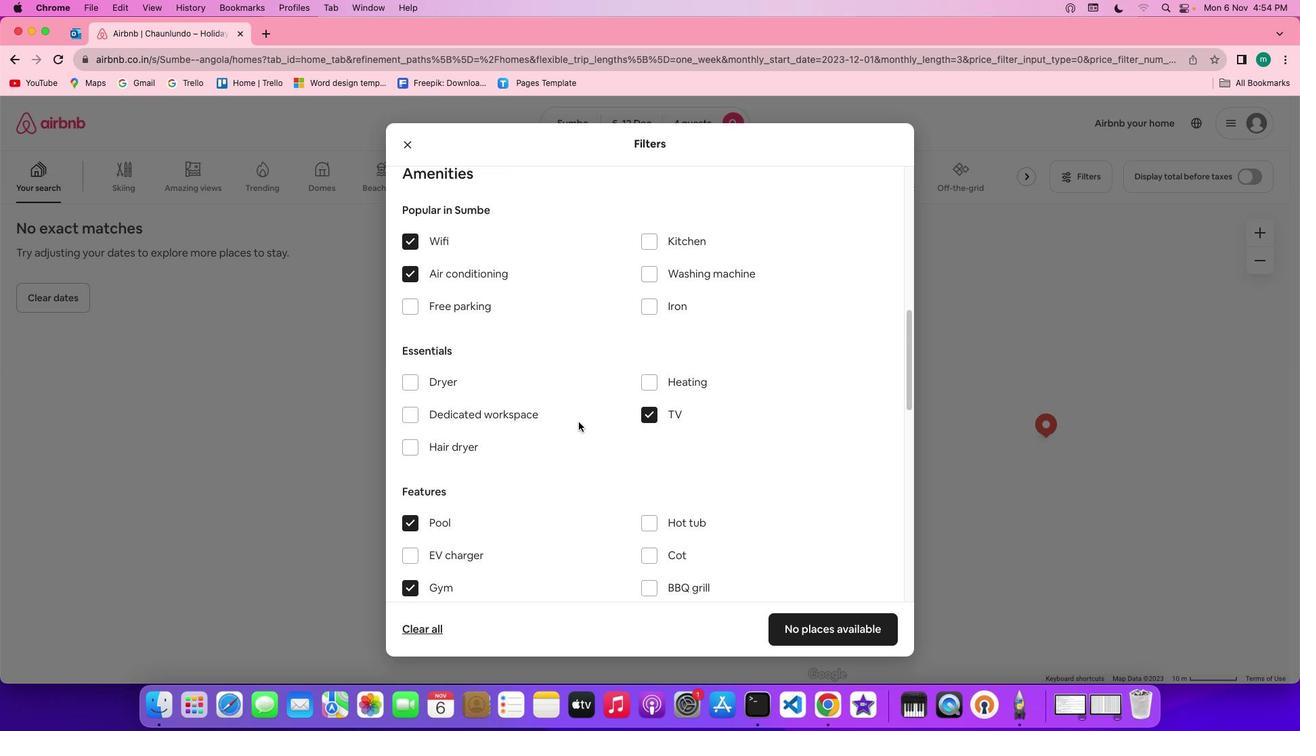 
Action: Mouse scrolled (577, 428) with delta (41, -12)
Screenshot: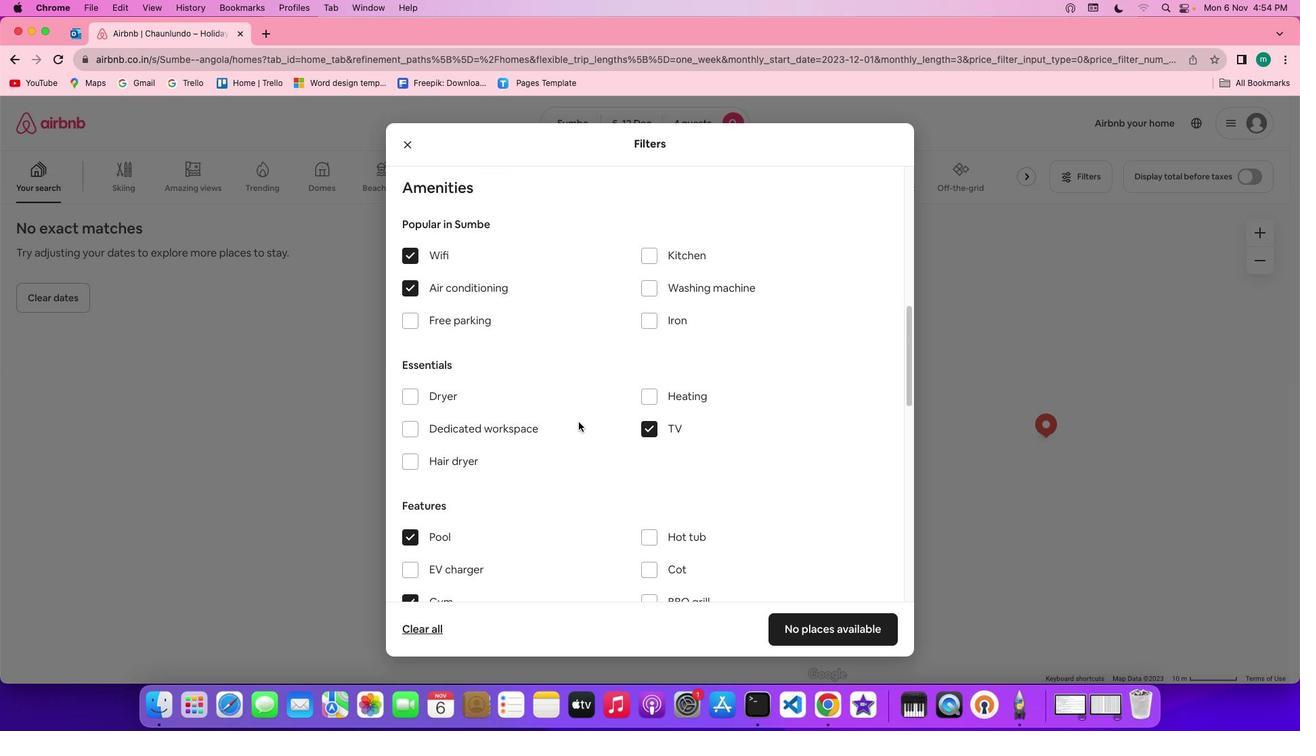 
Action: Mouse moved to (582, 446)
Screenshot: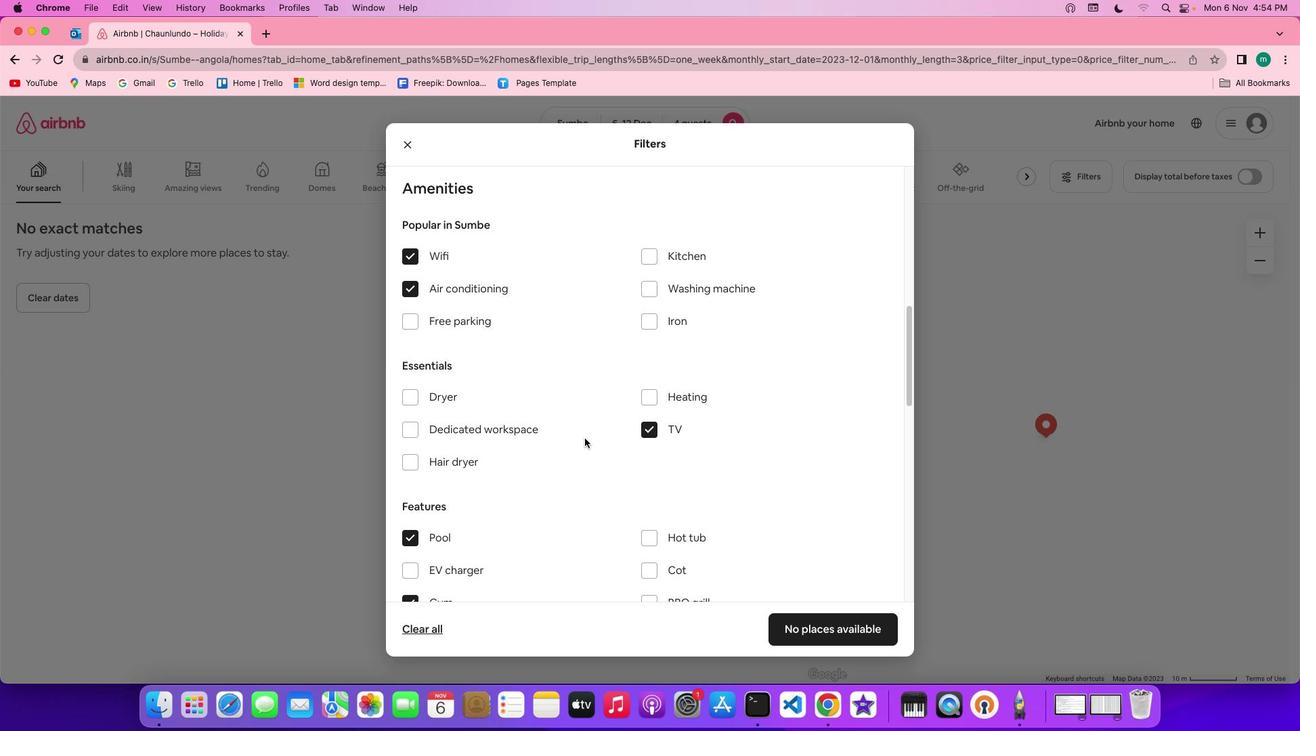 
Action: Mouse scrolled (582, 446) with delta (41, -16)
Screenshot: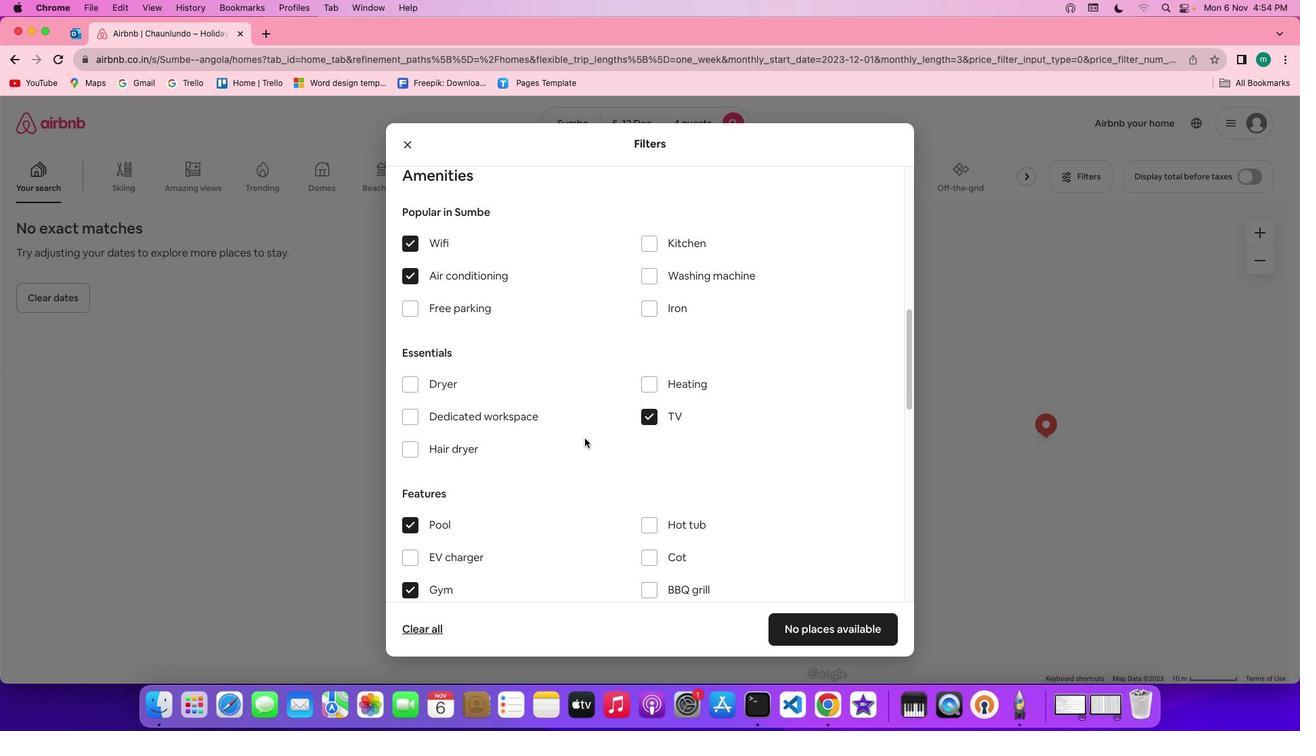 
Action: Mouse scrolled (582, 446) with delta (41, -16)
Screenshot: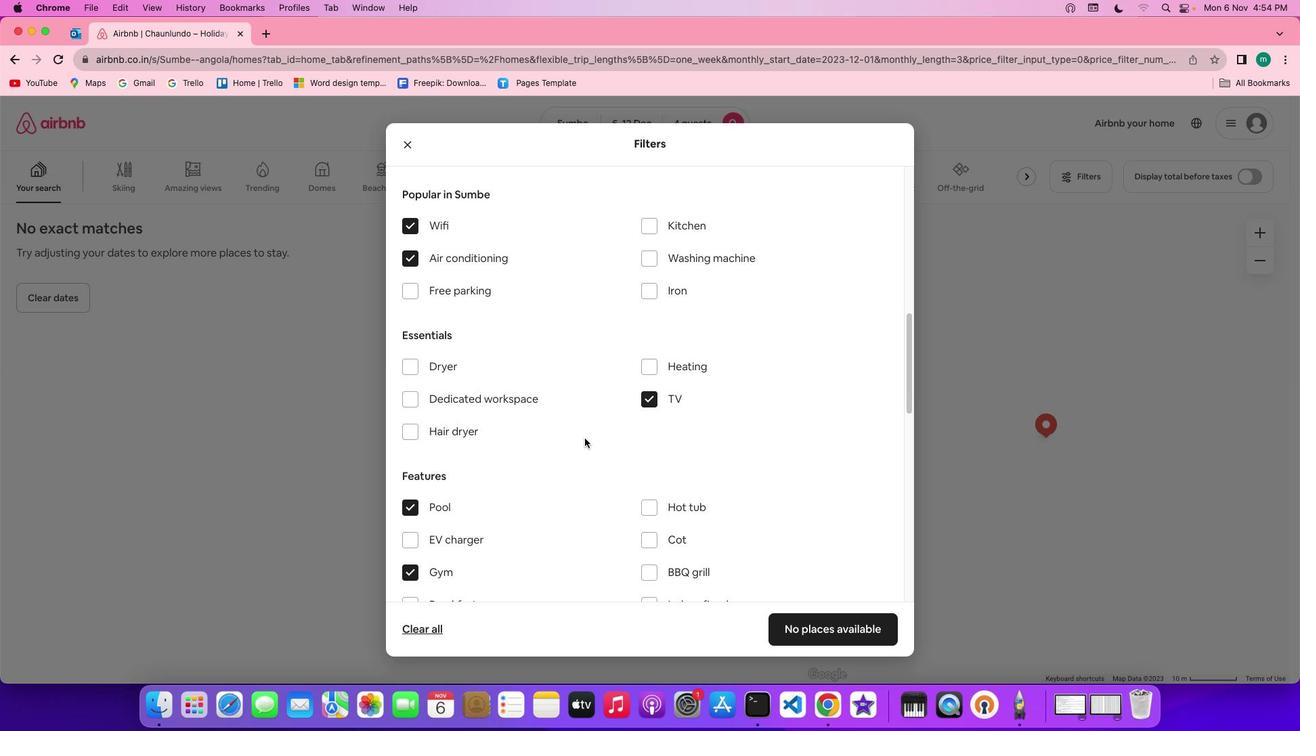 
Action: Mouse scrolled (582, 446) with delta (41, -16)
Screenshot: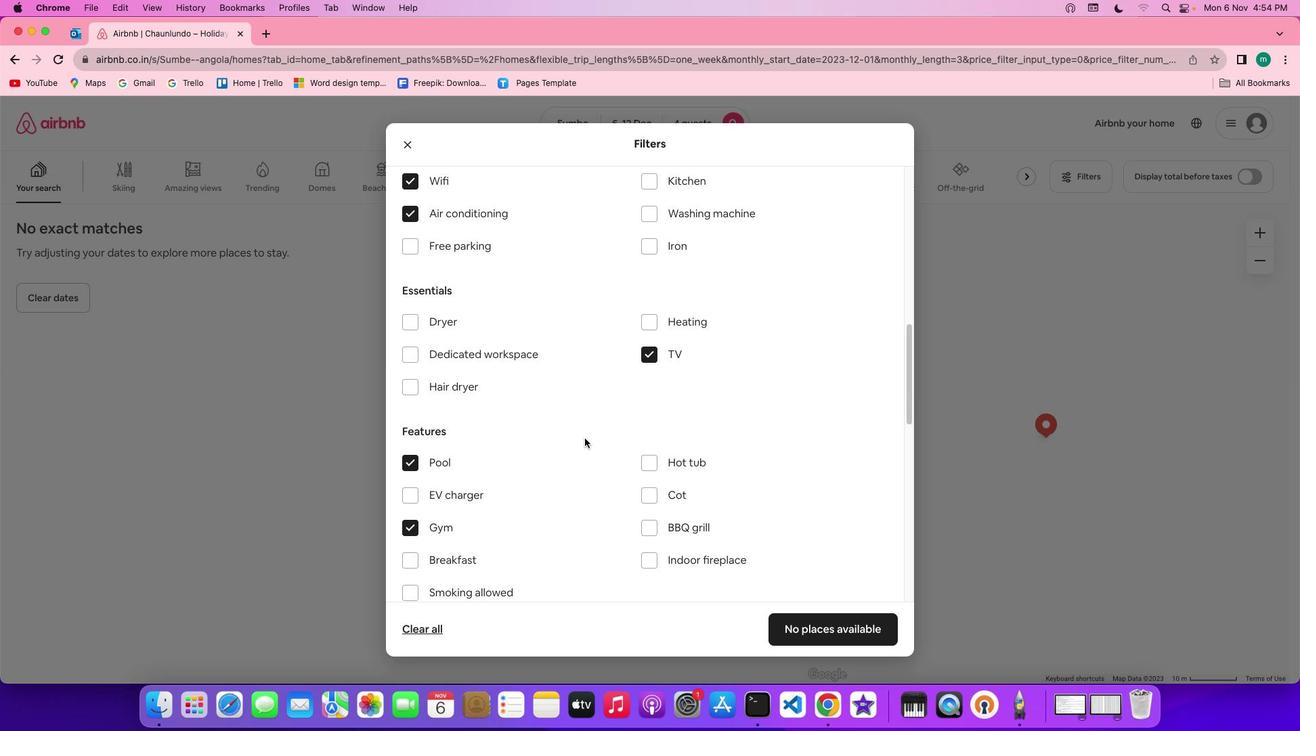 
Action: Mouse scrolled (582, 446) with delta (41, -16)
Screenshot: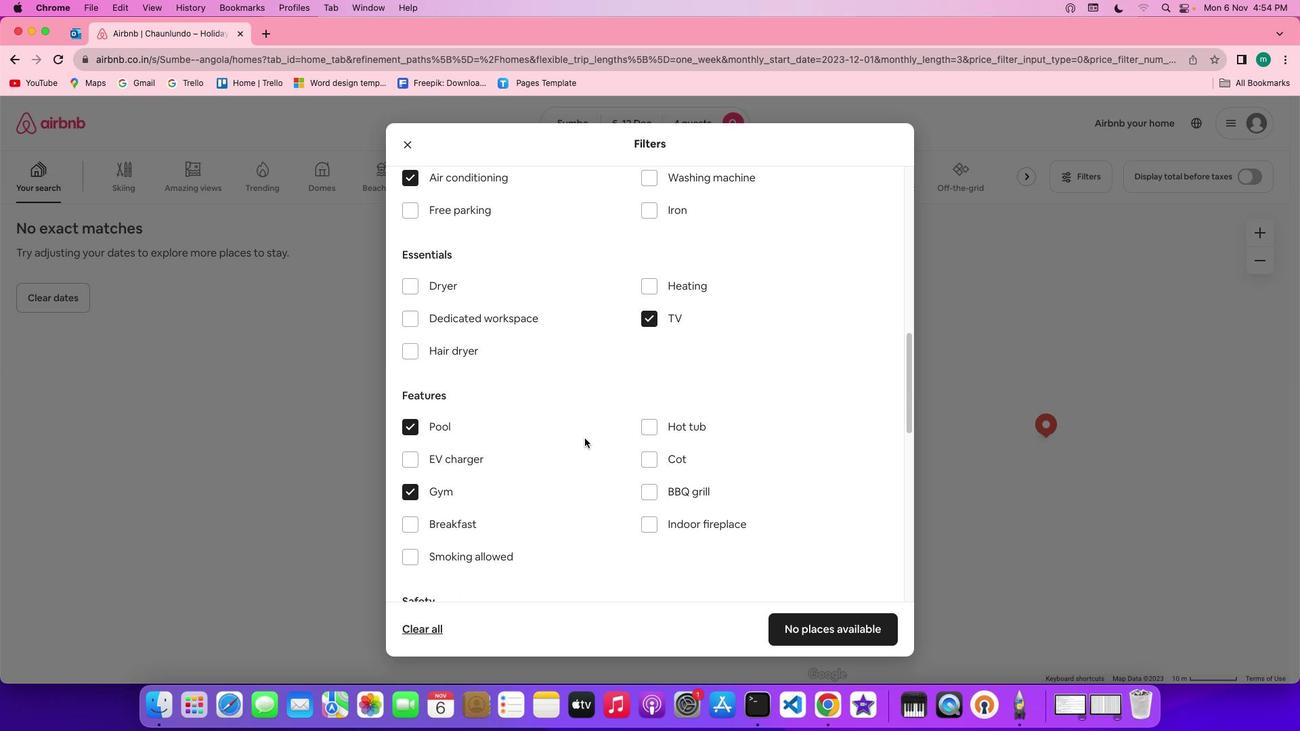 
Action: Mouse scrolled (582, 446) with delta (41, -16)
Screenshot: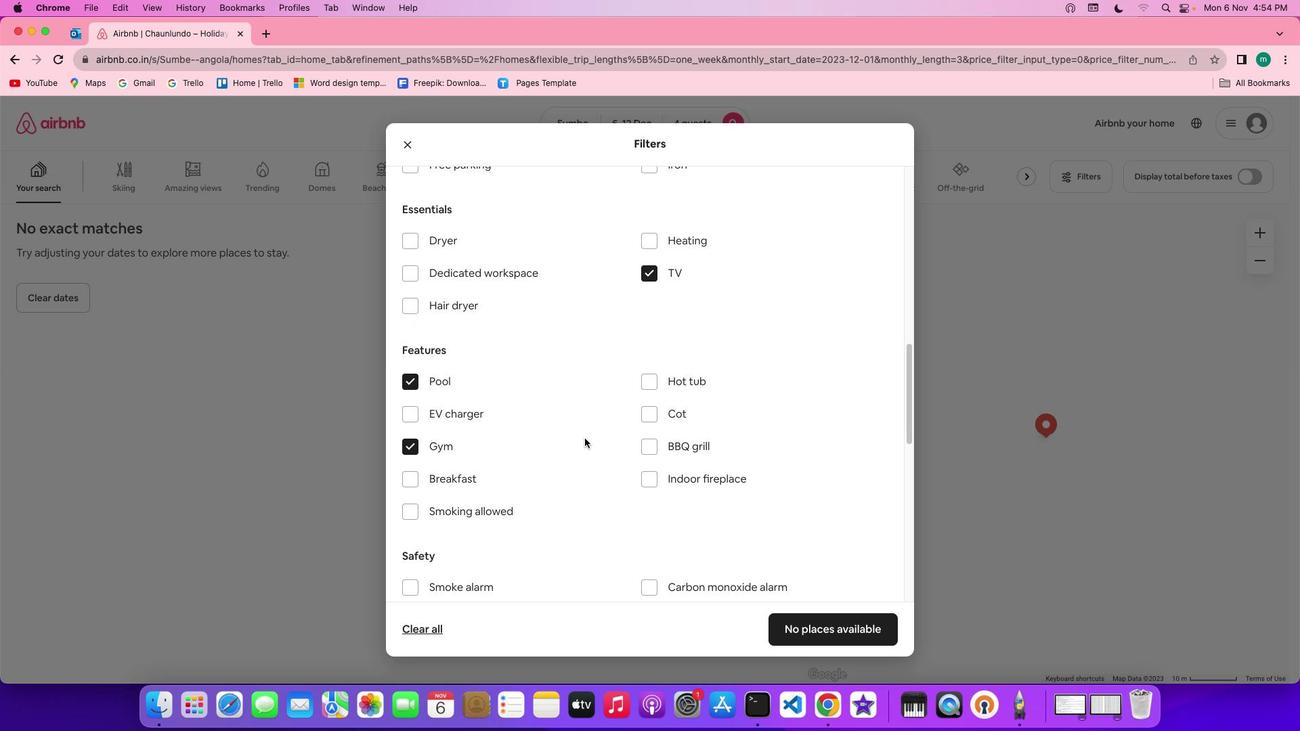 
Action: Mouse scrolled (582, 446) with delta (41, -16)
Screenshot: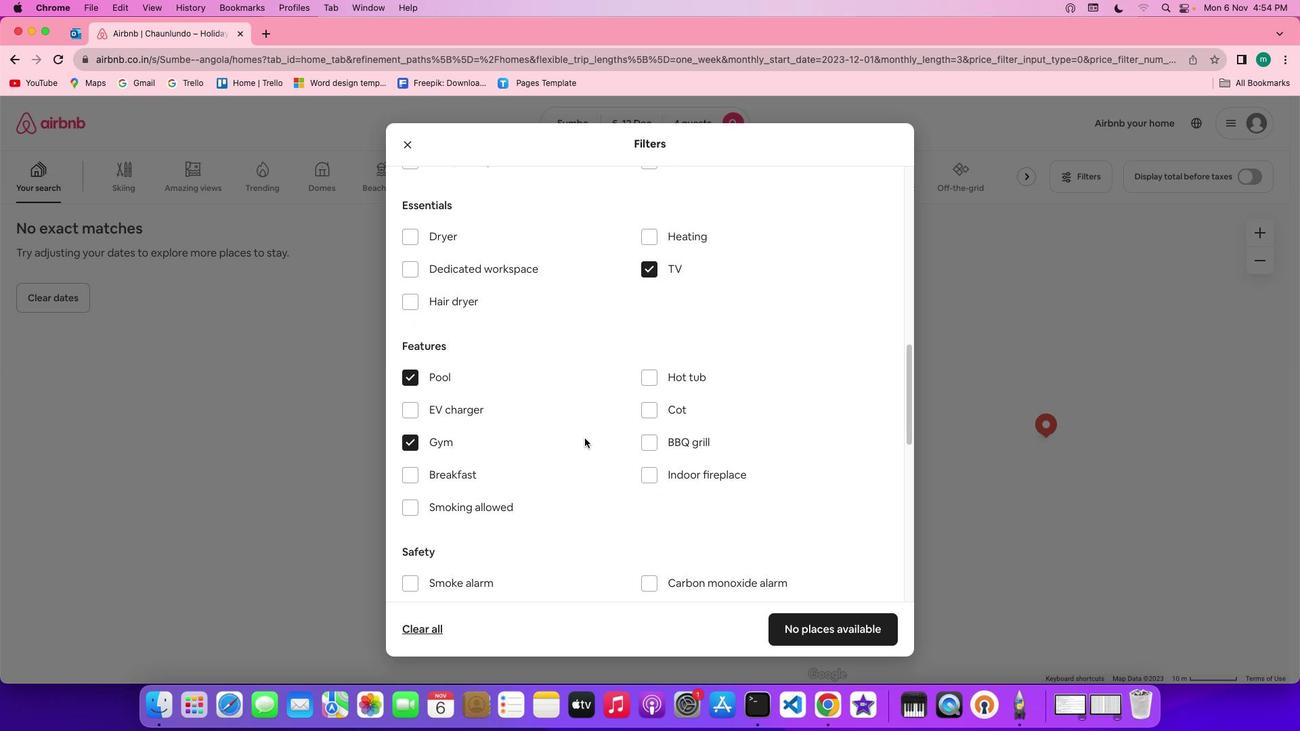 
Action: Mouse scrolled (582, 446) with delta (41, -16)
Screenshot: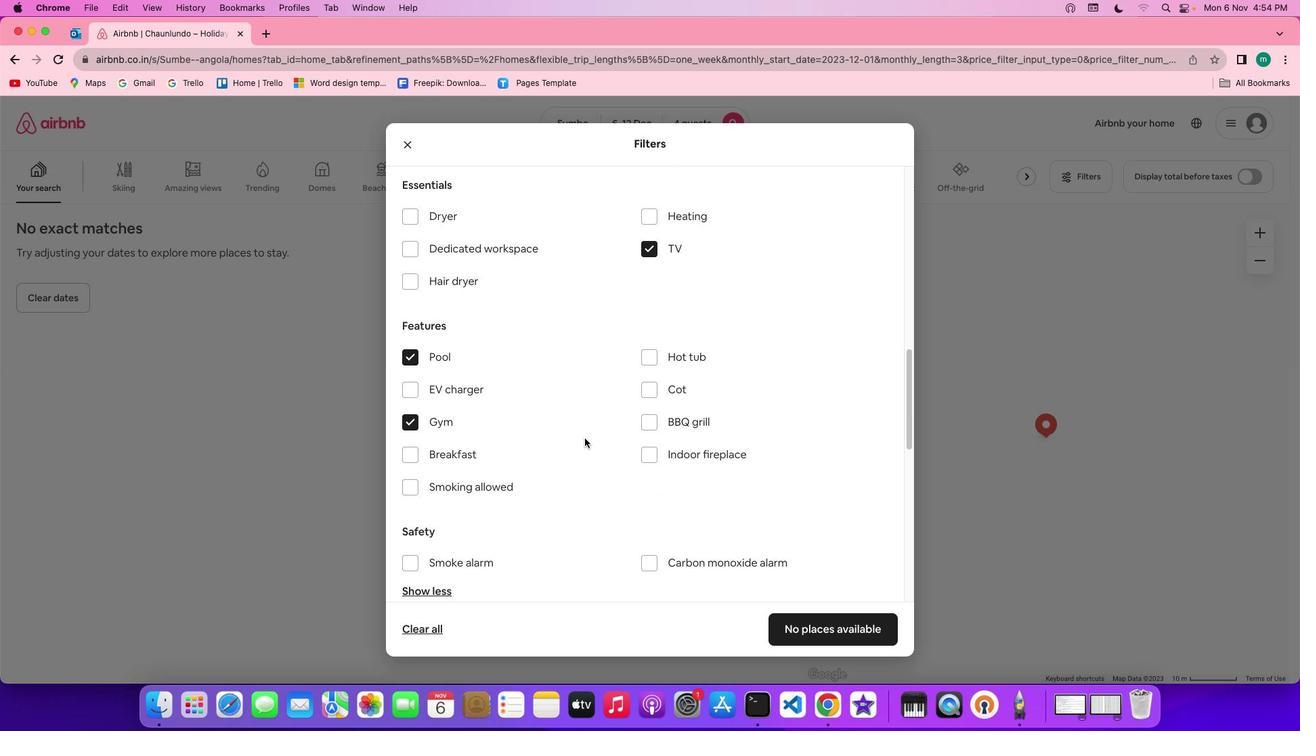 
Action: Mouse scrolled (582, 446) with delta (41, -16)
Screenshot: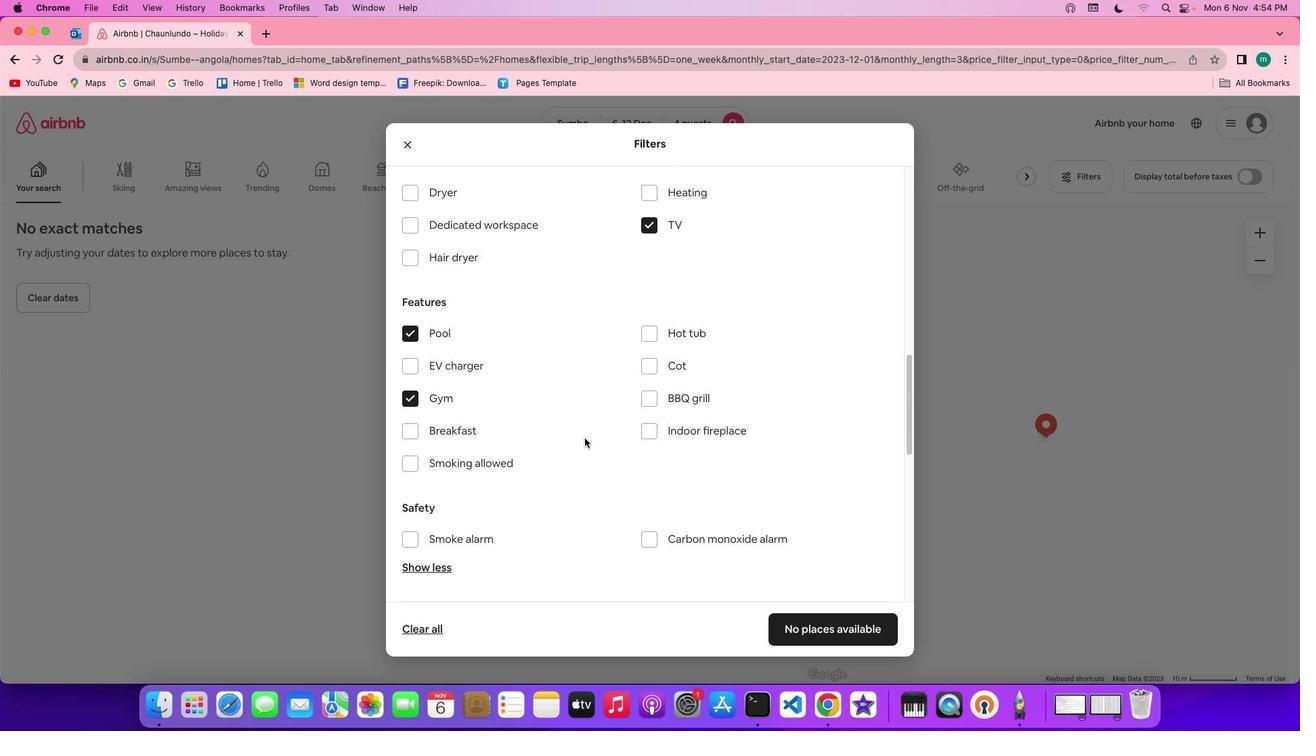 
Action: Mouse scrolled (582, 446) with delta (41, -16)
Screenshot: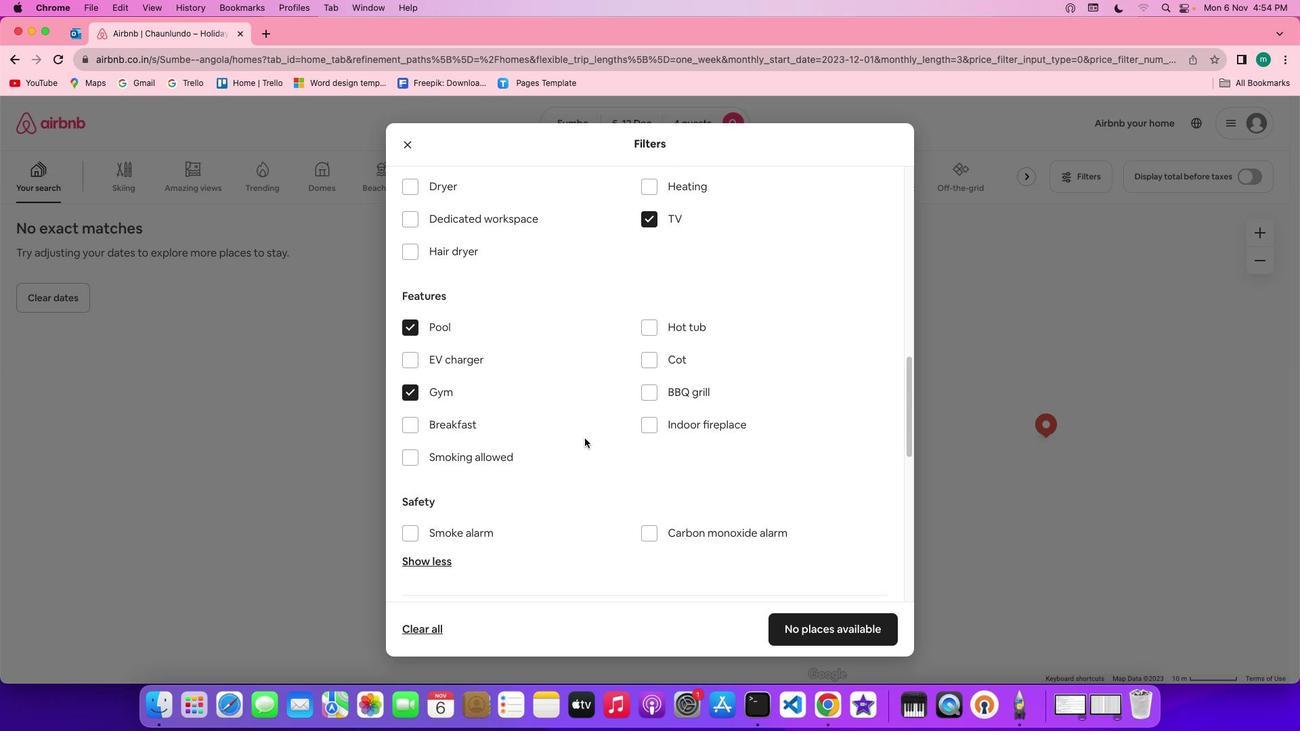 
Action: Mouse scrolled (582, 446) with delta (41, -16)
Screenshot: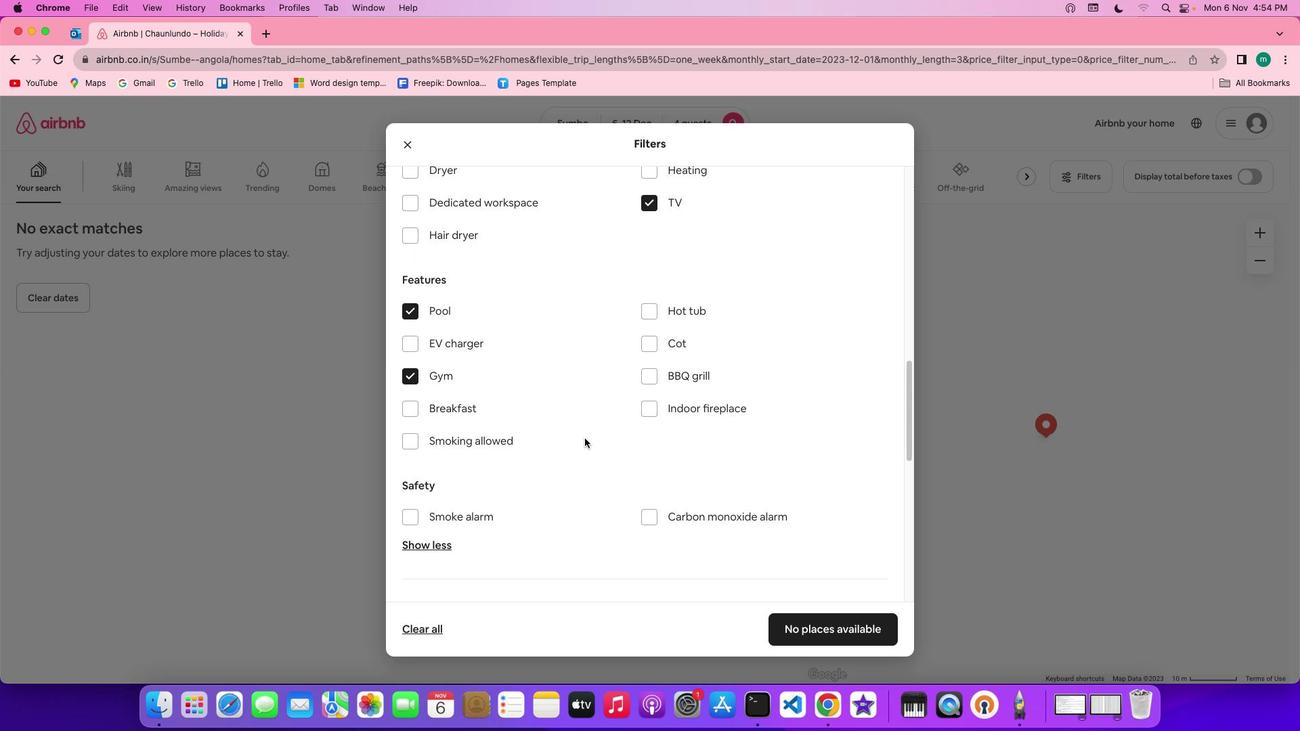 
Action: Mouse scrolled (582, 446) with delta (41, -16)
Screenshot: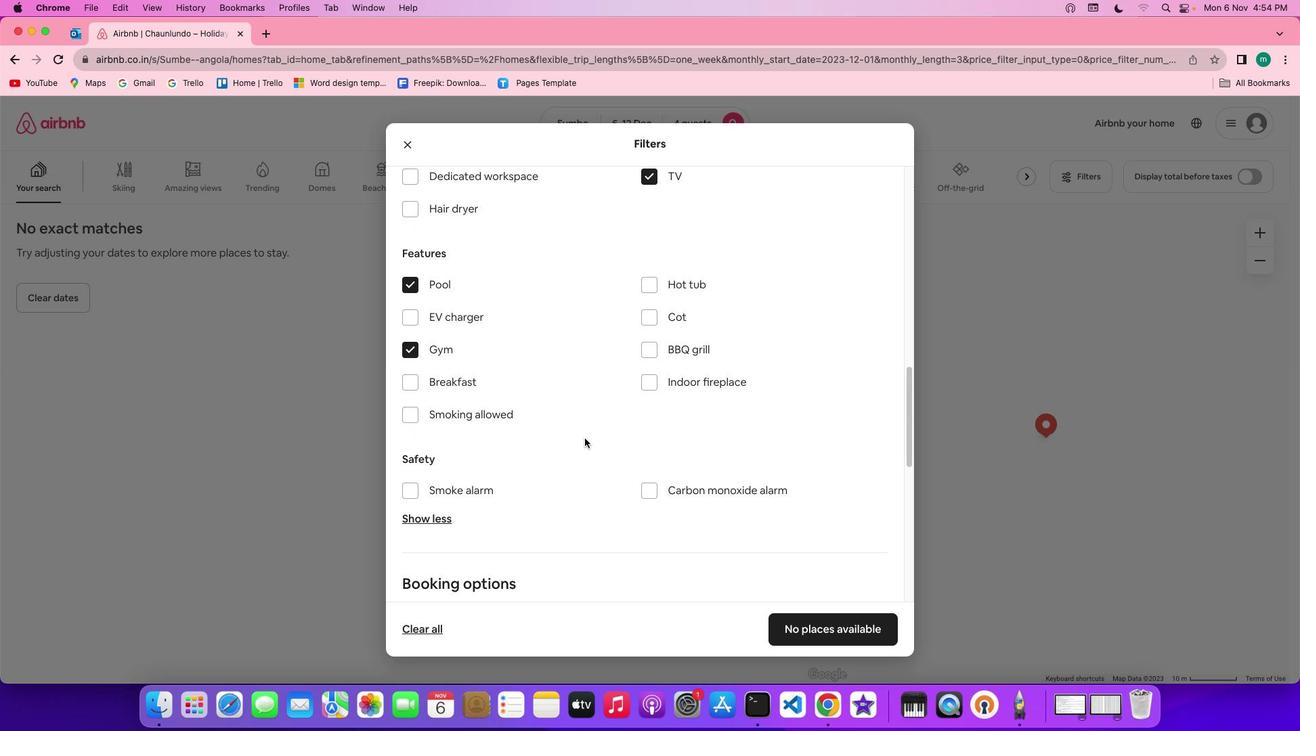 
Action: Mouse scrolled (582, 446) with delta (41, -16)
Screenshot: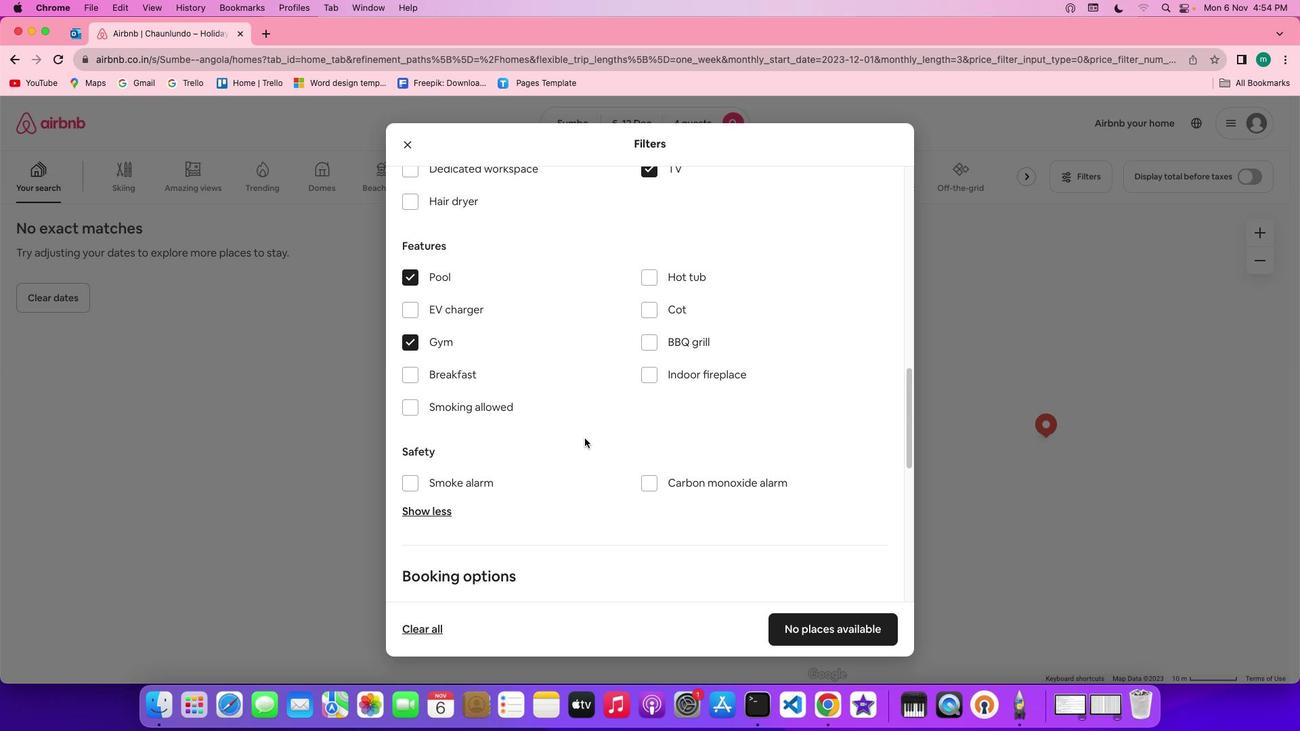 
Action: Mouse scrolled (582, 446) with delta (41, -16)
Screenshot: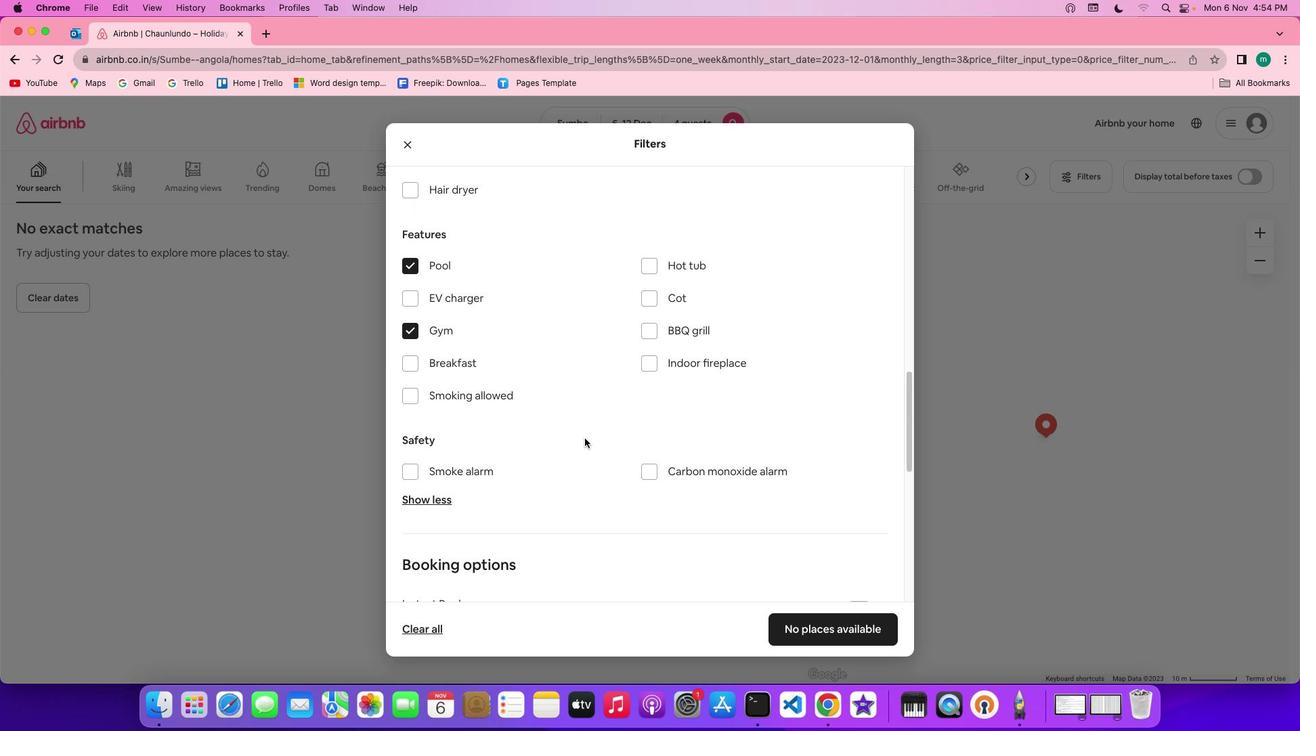 
Action: Mouse moved to (464, 341)
Screenshot: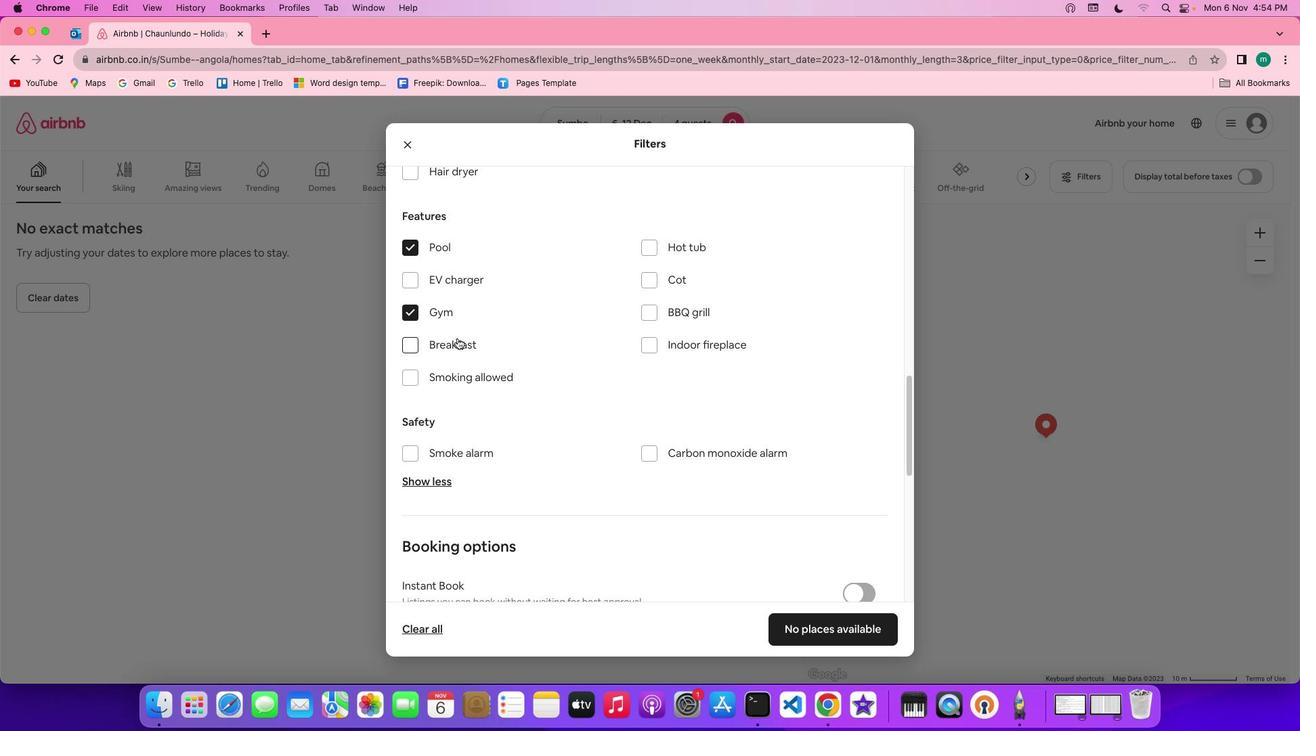 
Action: Mouse pressed left at (464, 341)
Screenshot: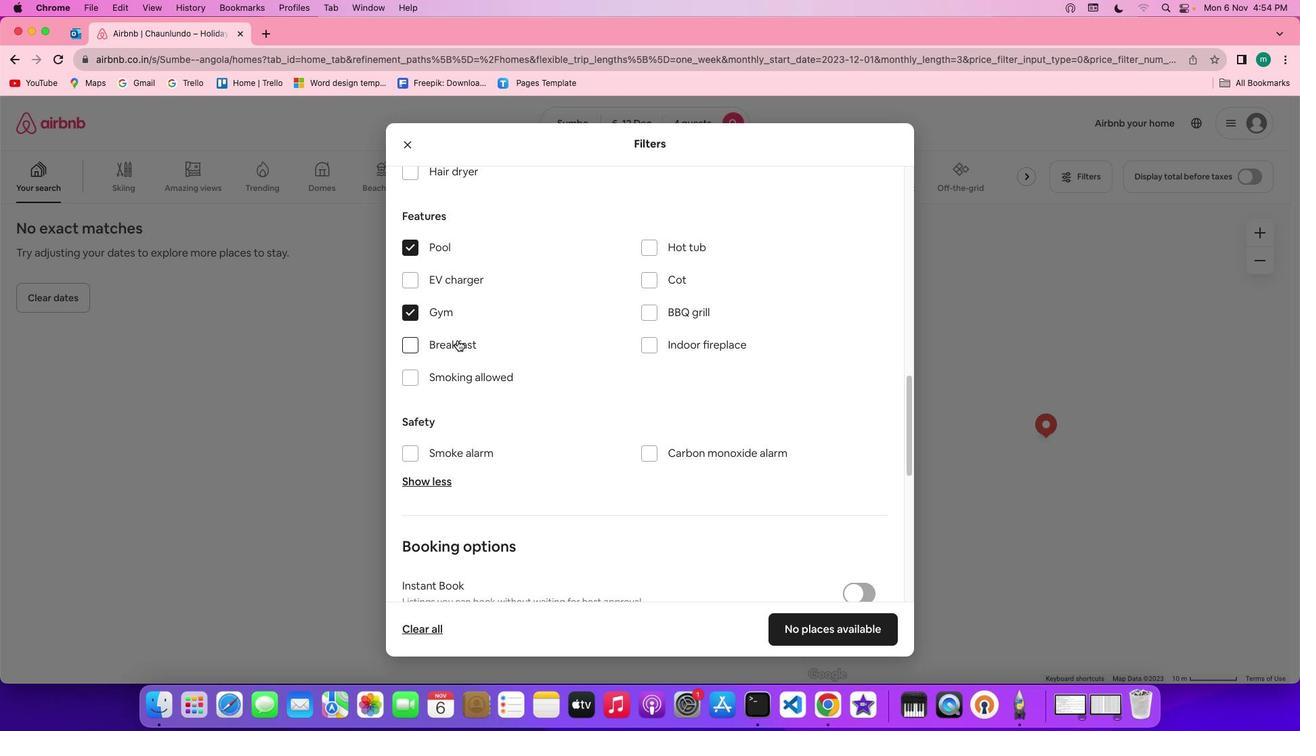 
Action: Mouse moved to (587, 426)
Screenshot: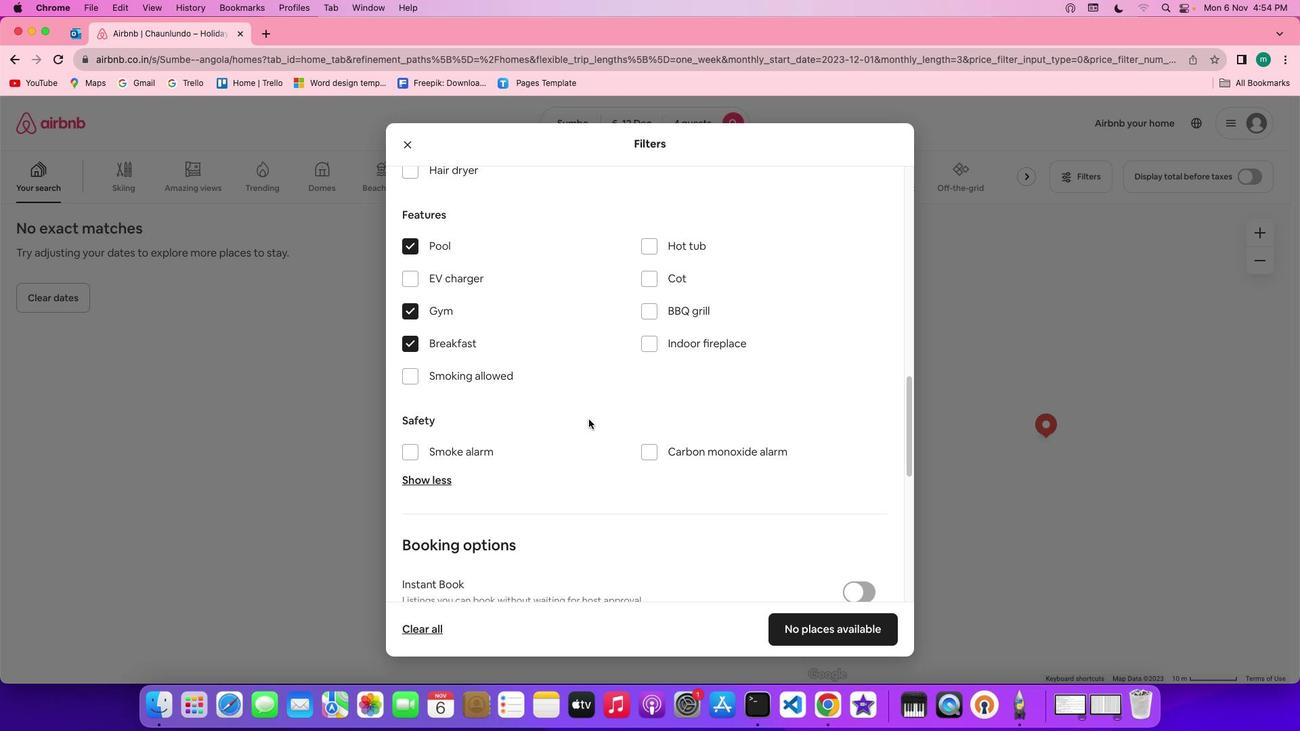 
Action: Mouse scrolled (587, 426) with delta (41, -16)
Screenshot: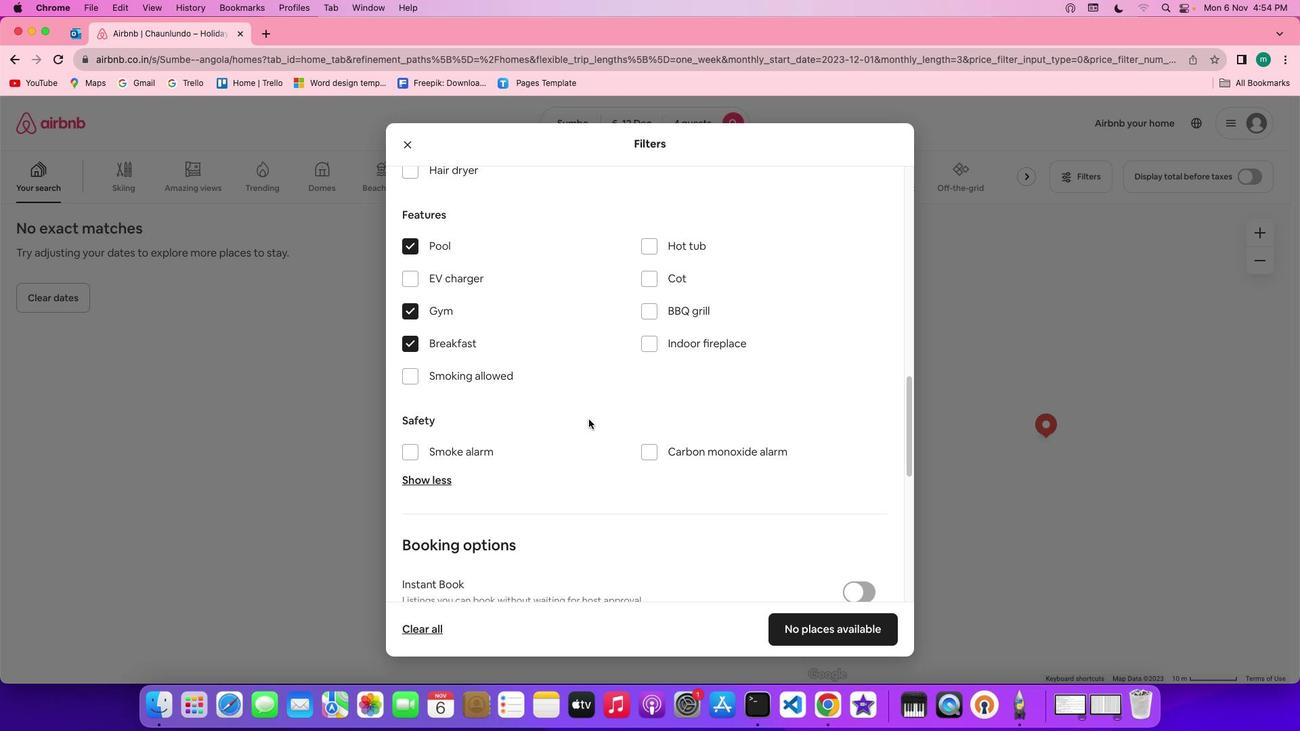 
Action: Mouse scrolled (587, 426) with delta (41, -16)
Screenshot: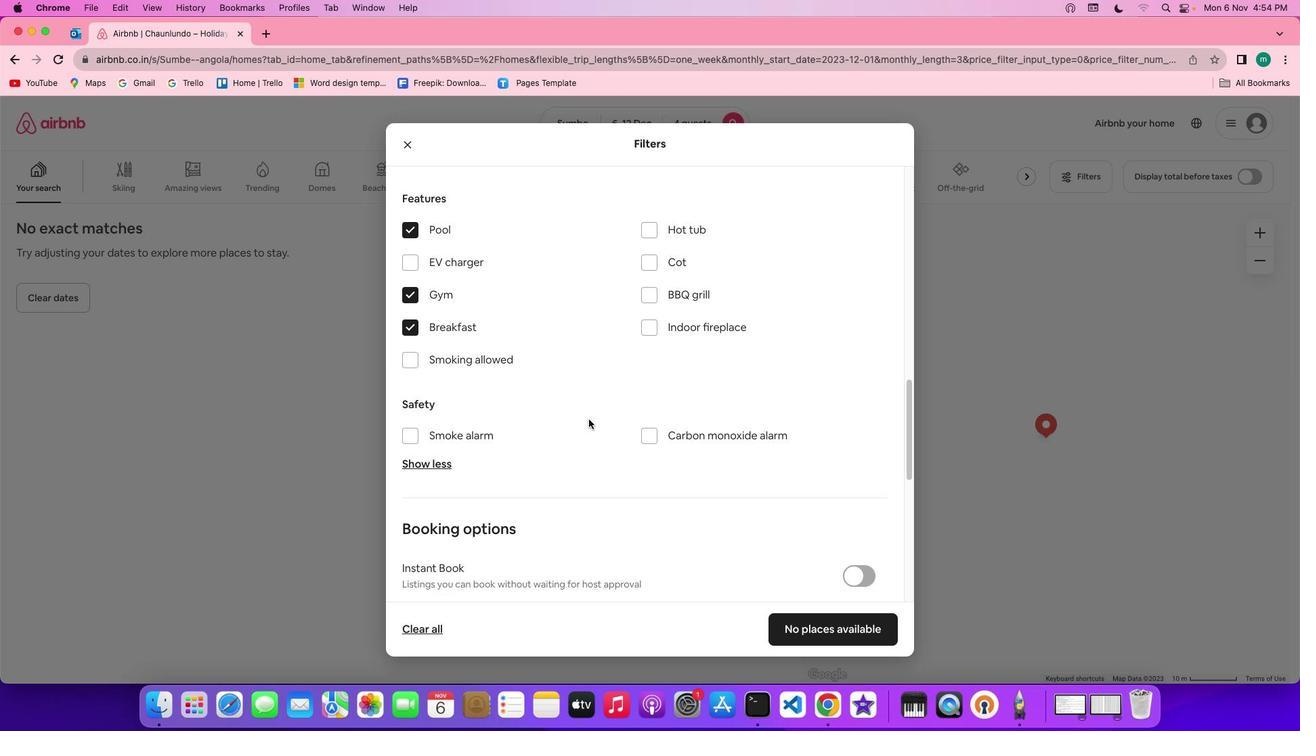 
Action: Mouse scrolled (587, 426) with delta (41, -16)
Screenshot: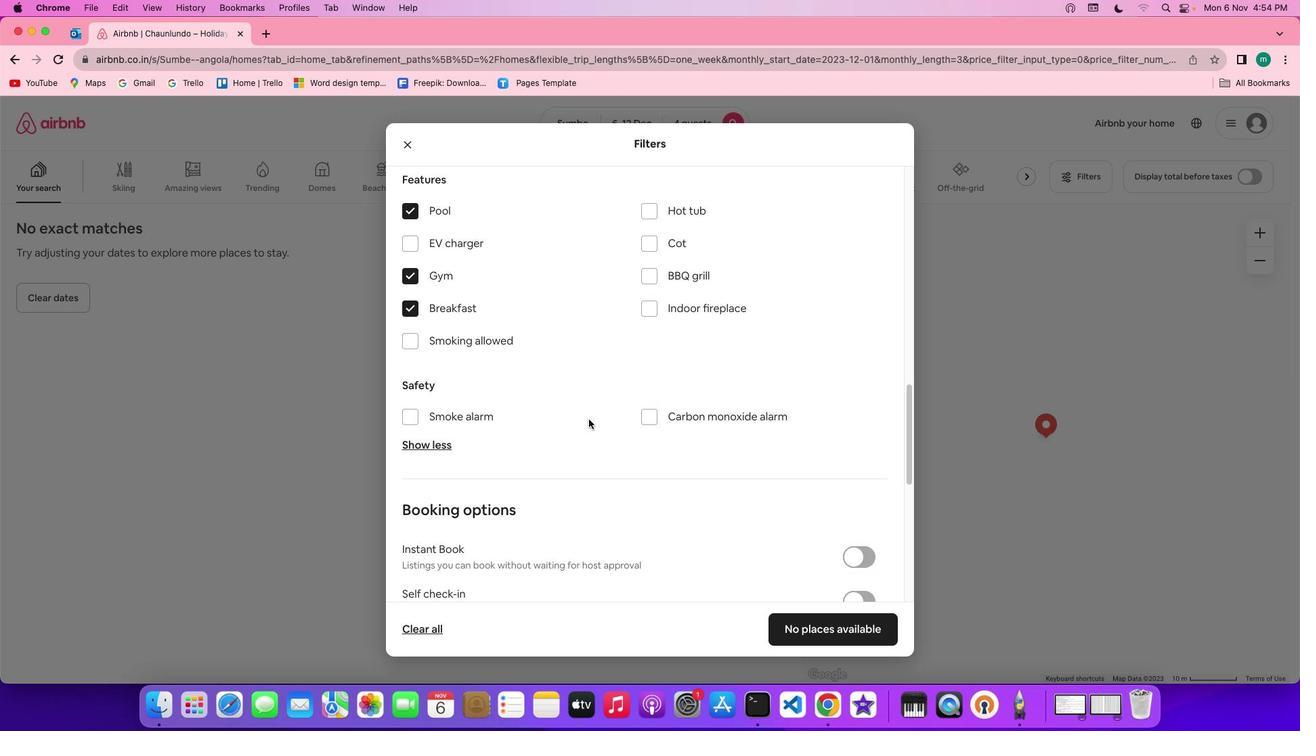 
Action: Mouse moved to (591, 434)
Screenshot: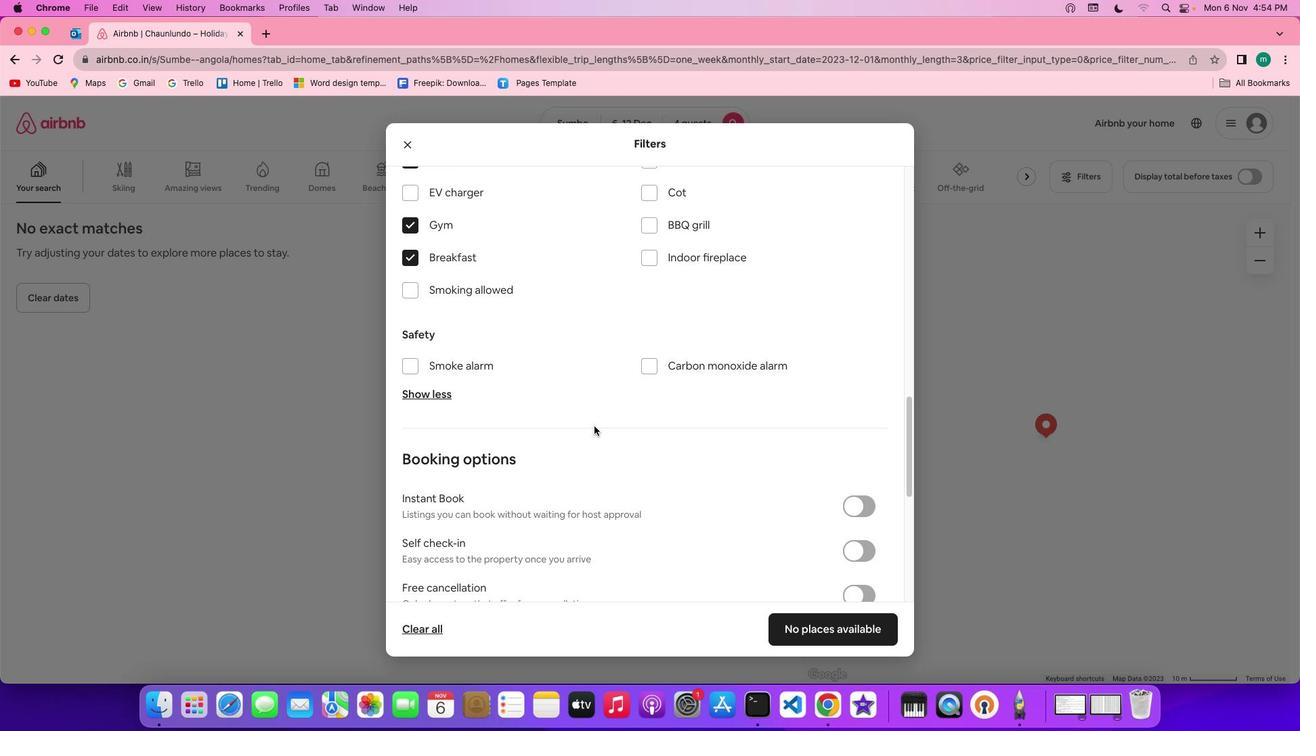 
Action: Mouse scrolled (591, 434) with delta (41, -16)
Screenshot: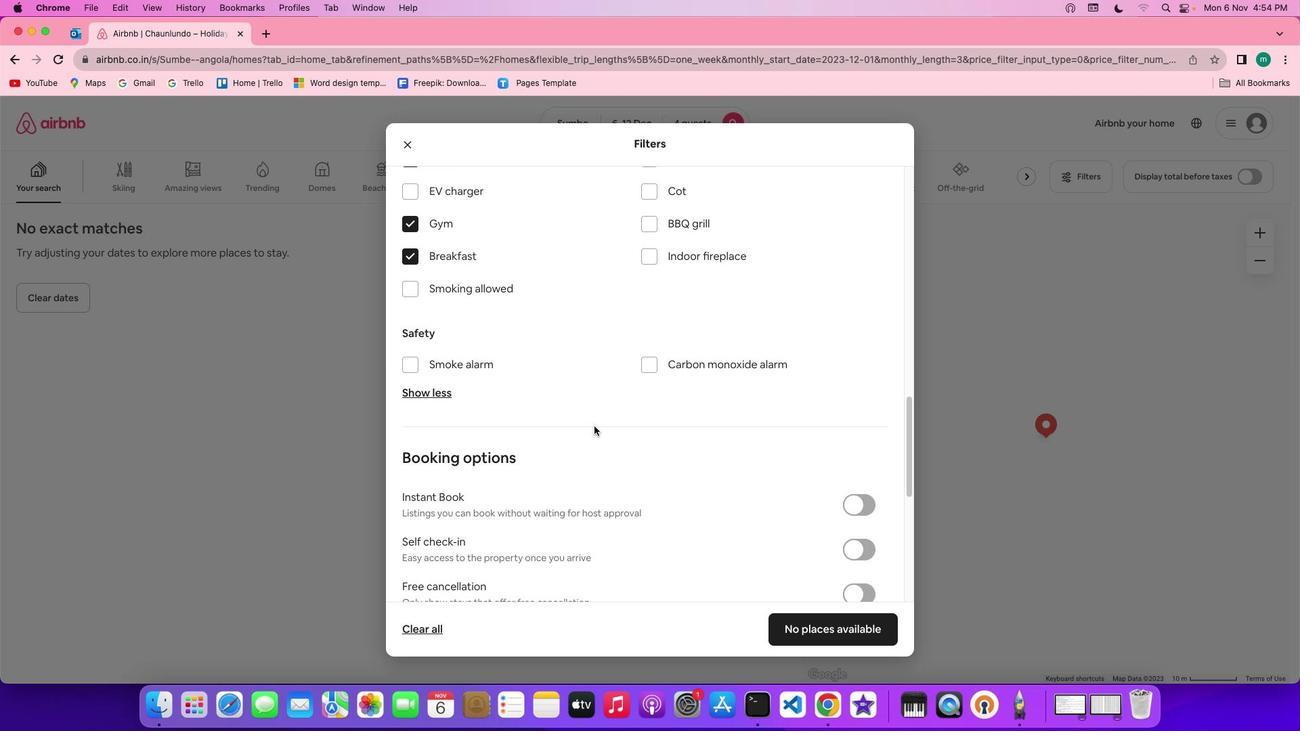 
Action: Mouse scrolled (591, 434) with delta (41, -16)
Screenshot: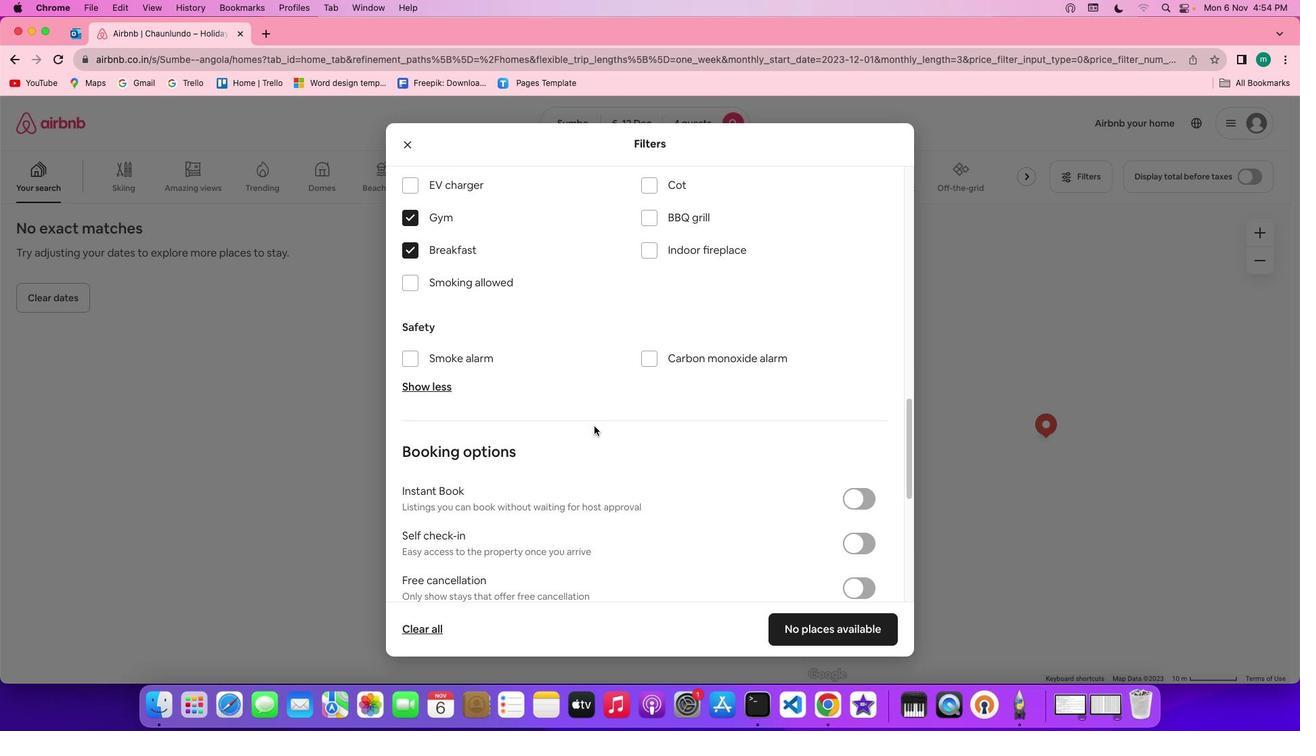 
Action: Mouse scrolled (591, 434) with delta (41, -16)
Screenshot: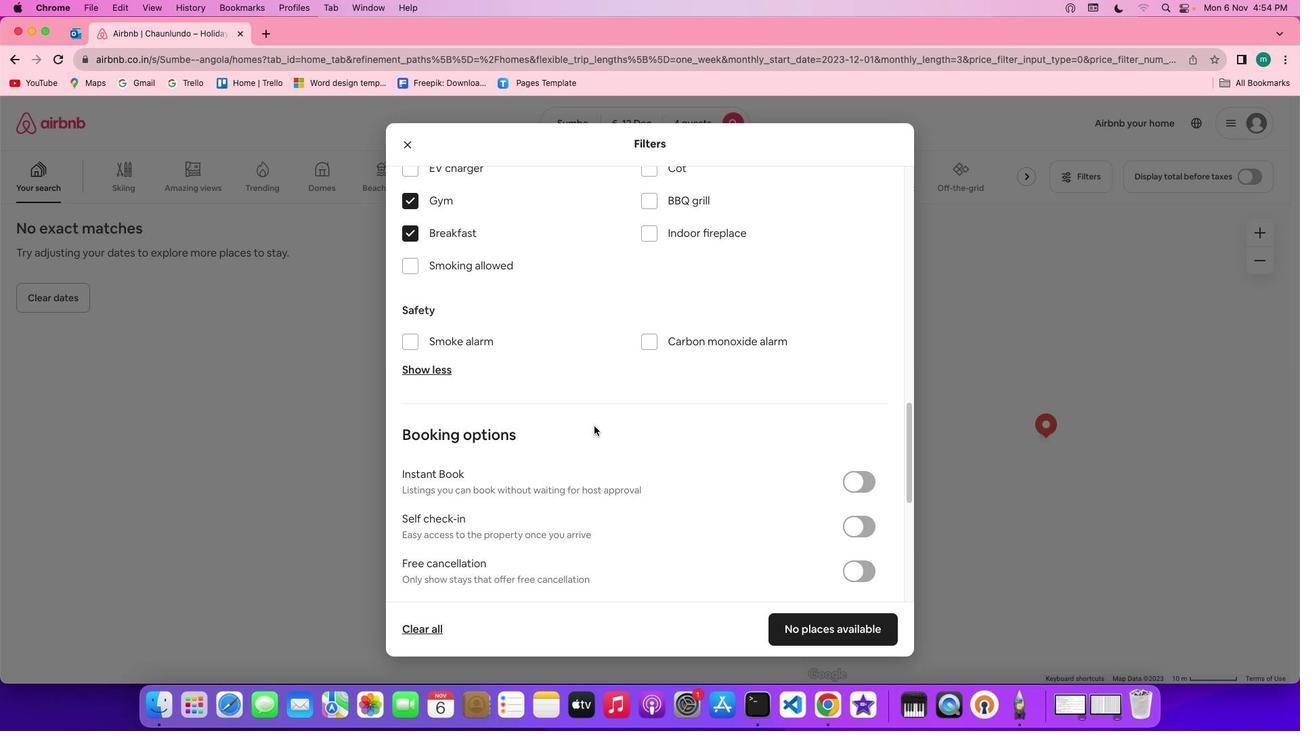 
Action: Mouse moved to (645, 476)
Screenshot: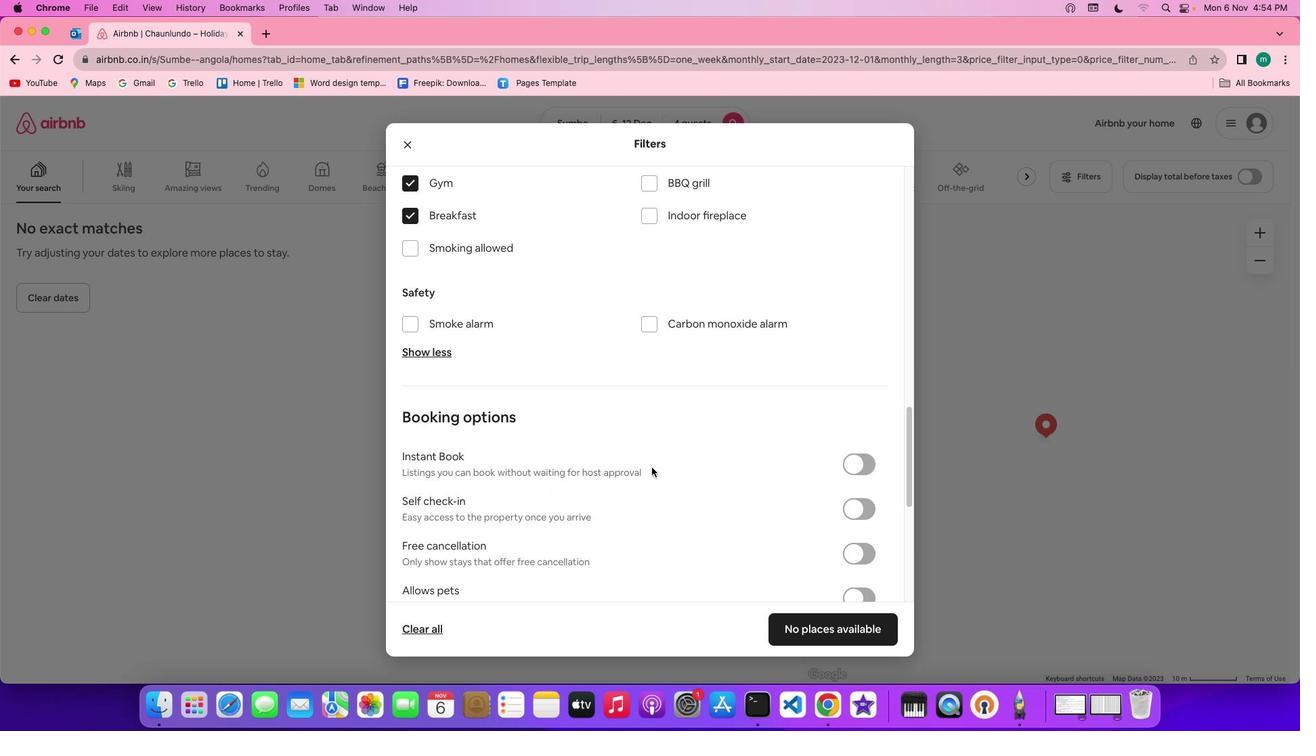 
Action: Mouse scrolled (645, 476) with delta (41, -16)
Screenshot: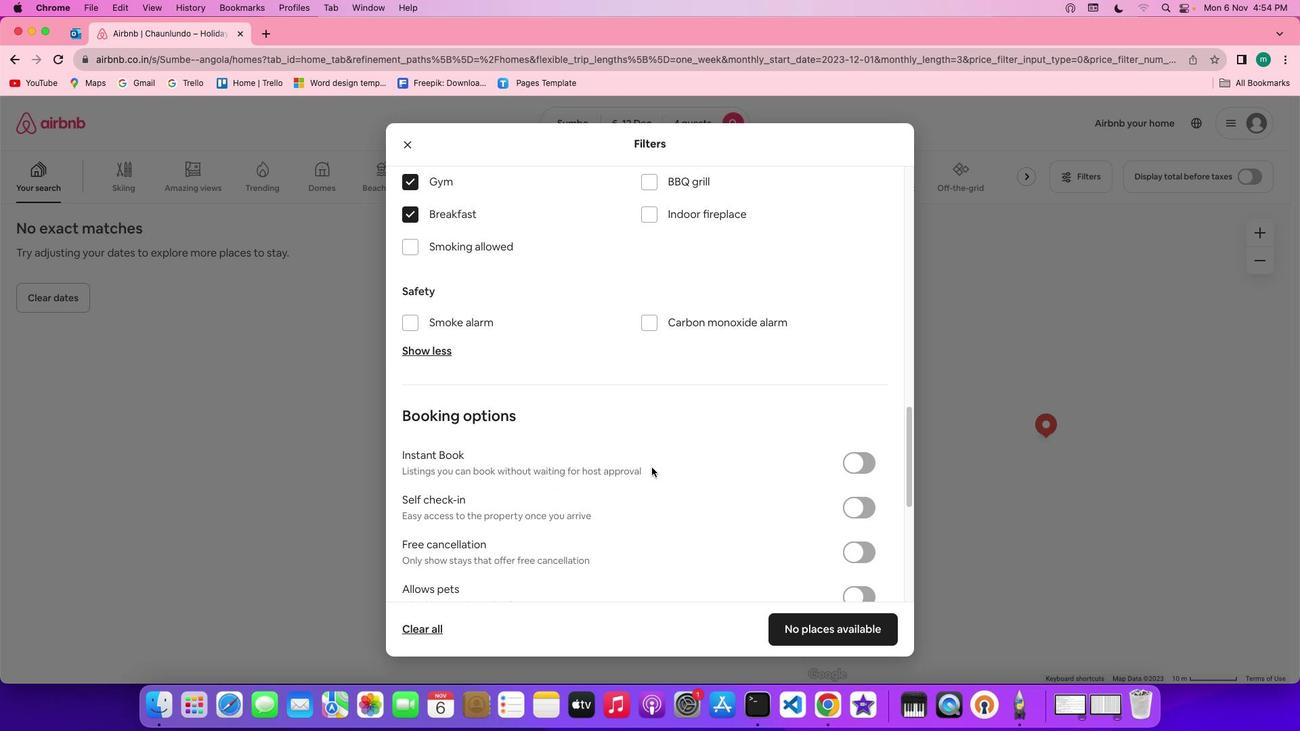 
Action: Mouse scrolled (645, 476) with delta (41, -16)
Screenshot: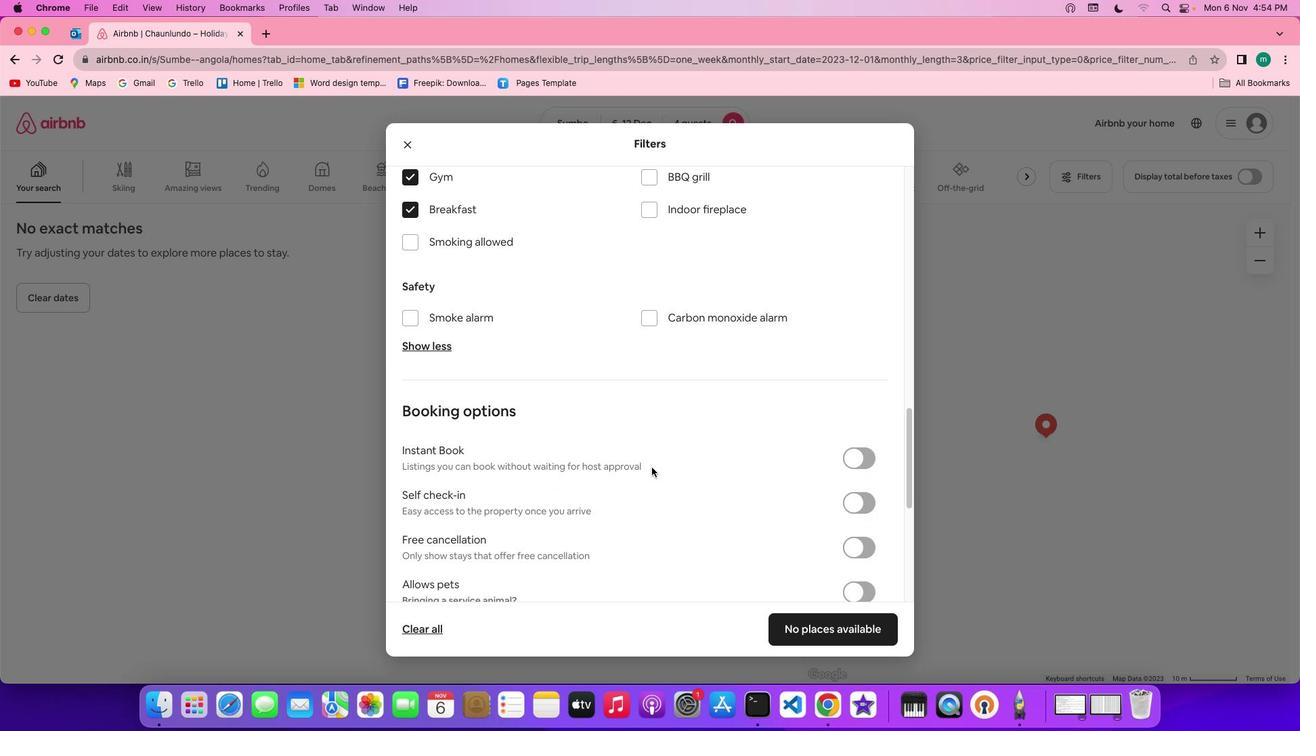 
Action: Mouse scrolled (645, 476) with delta (41, -16)
Screenshot: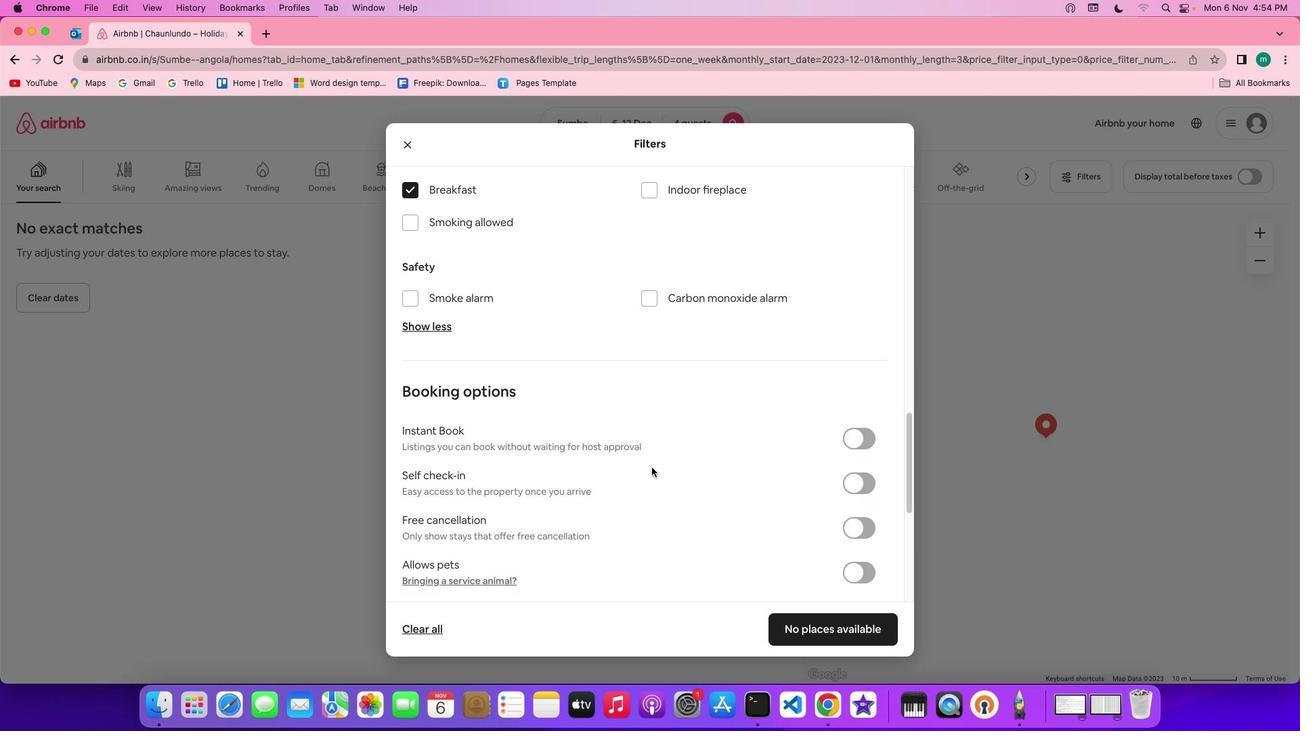 
Action: Mouse moved to (693, 500)
Screenshot: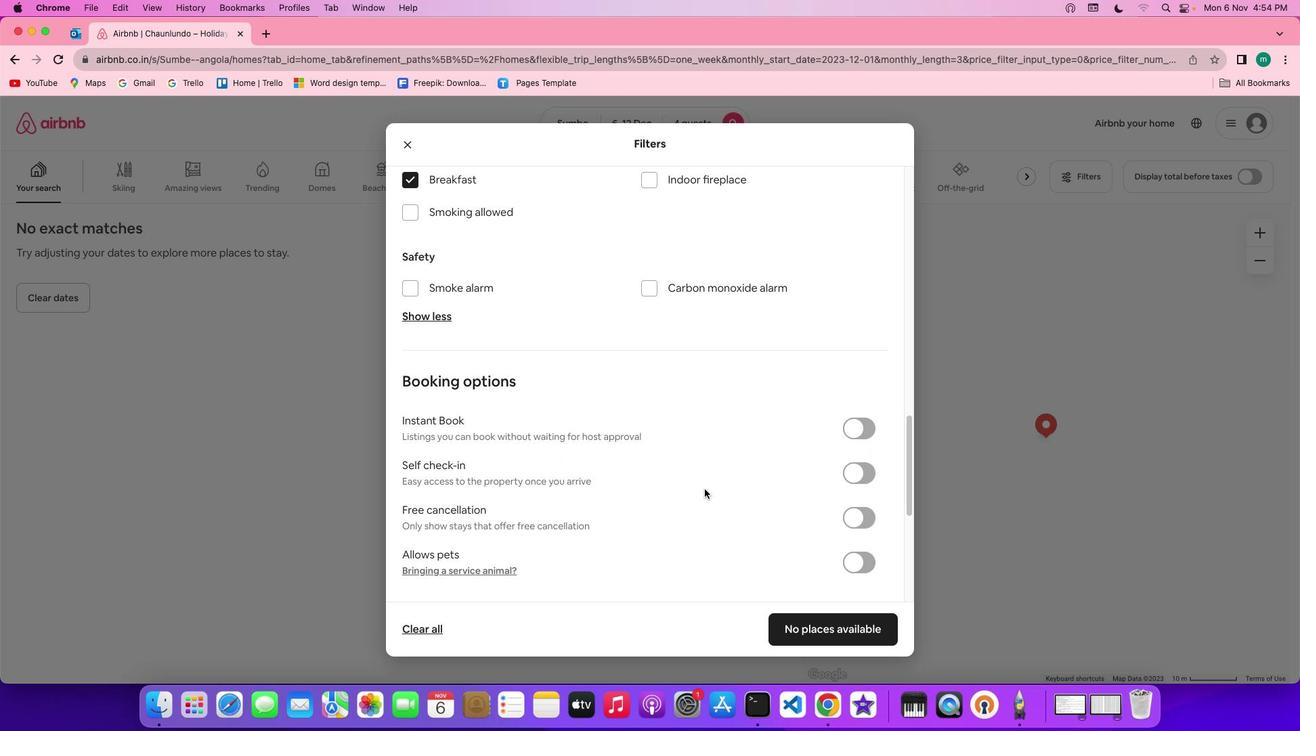 
Action: Mouse scrolled (693, 500) with delta (41, -16)
Screenshot: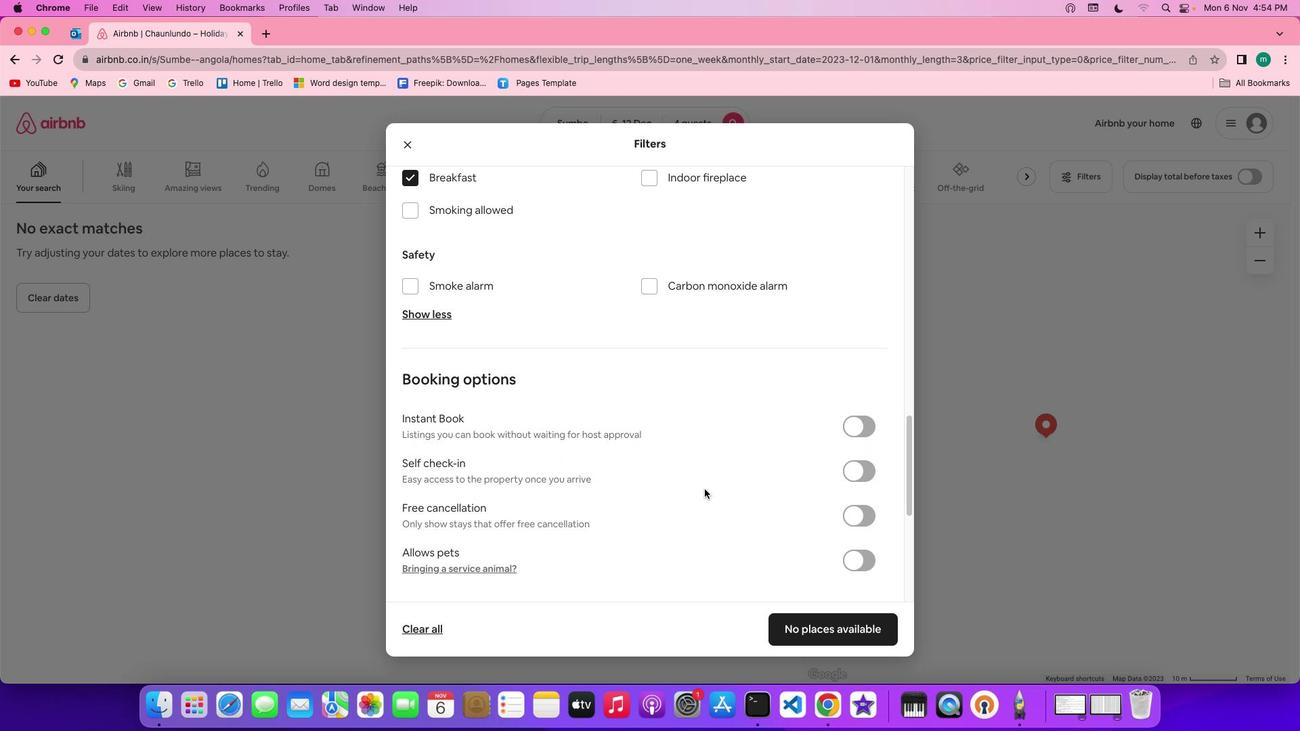 
Action: Mouse scrolled (693, 500) with delta (41, -16)
Screenshot: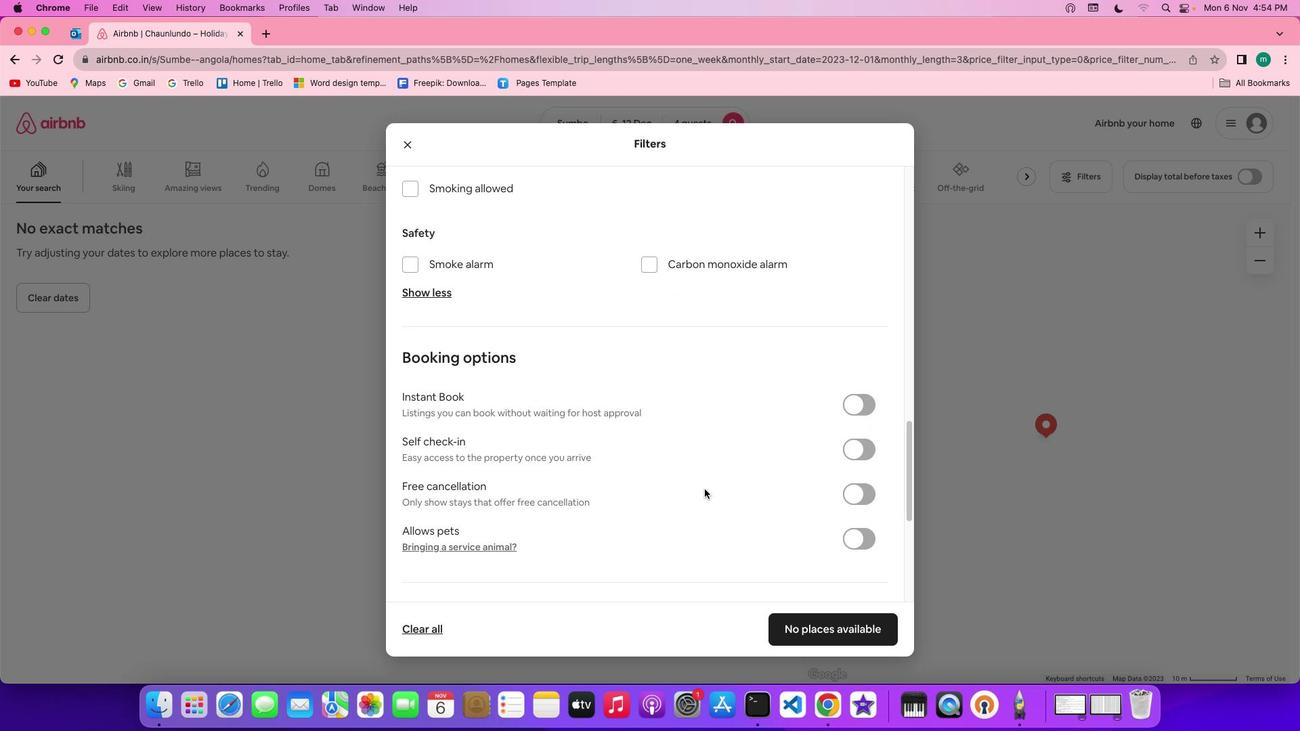 
Action: Mouse scrolled (693, 500) with delta (41, -16)
Screenshot: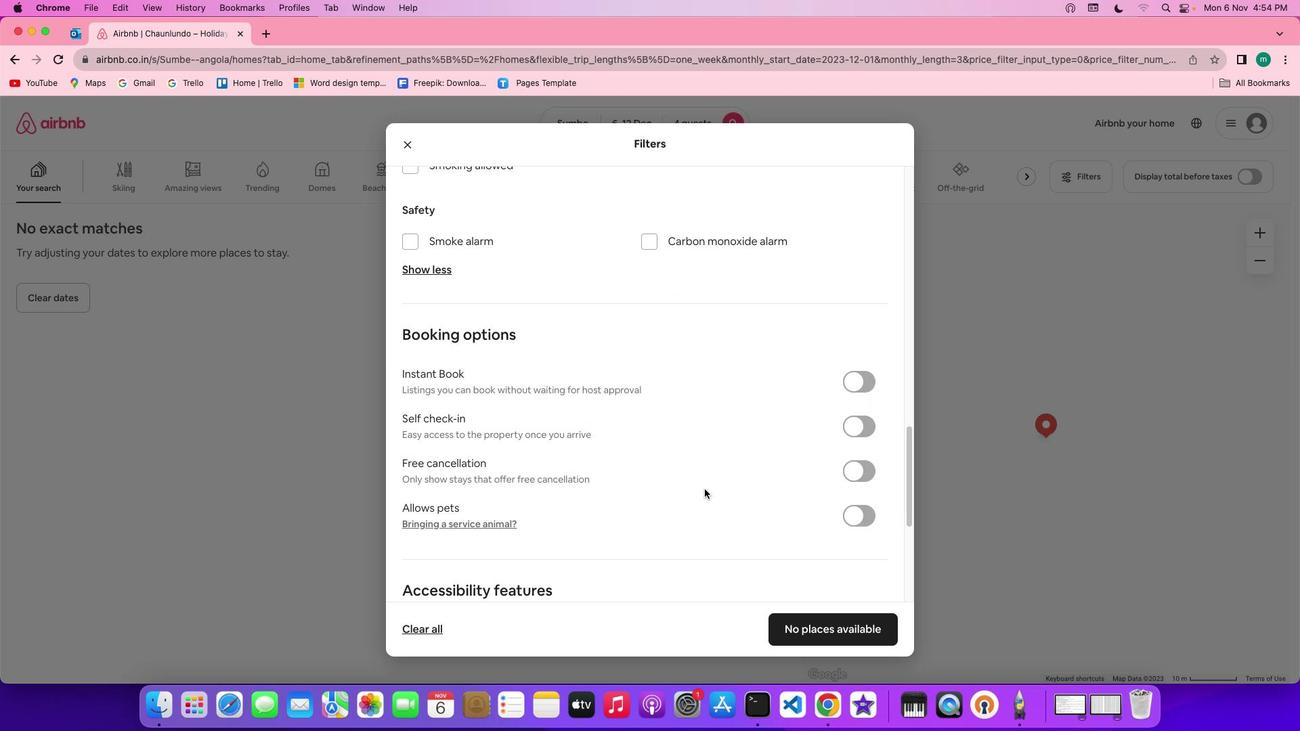 
Action: Mouse moved to (833, 389)
Screenshot: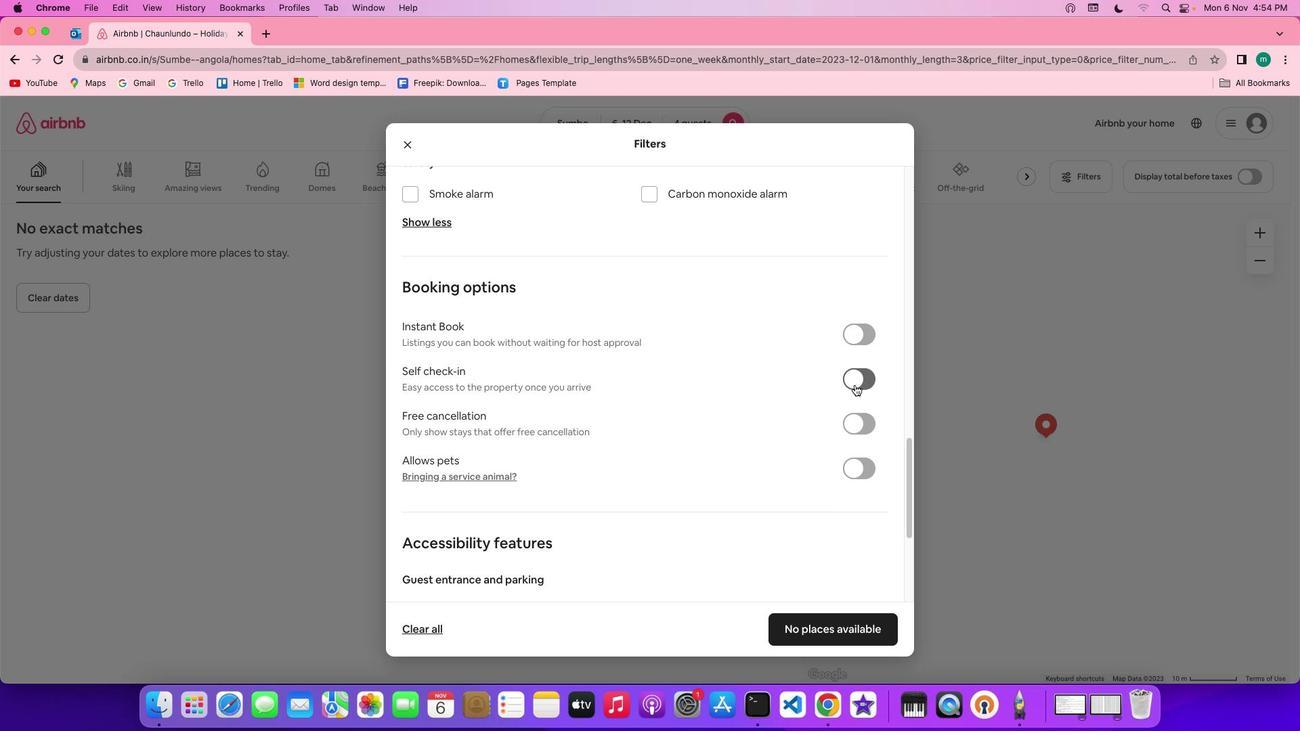 
Action: Mouse pressed left at (833, 389)
Screenshot: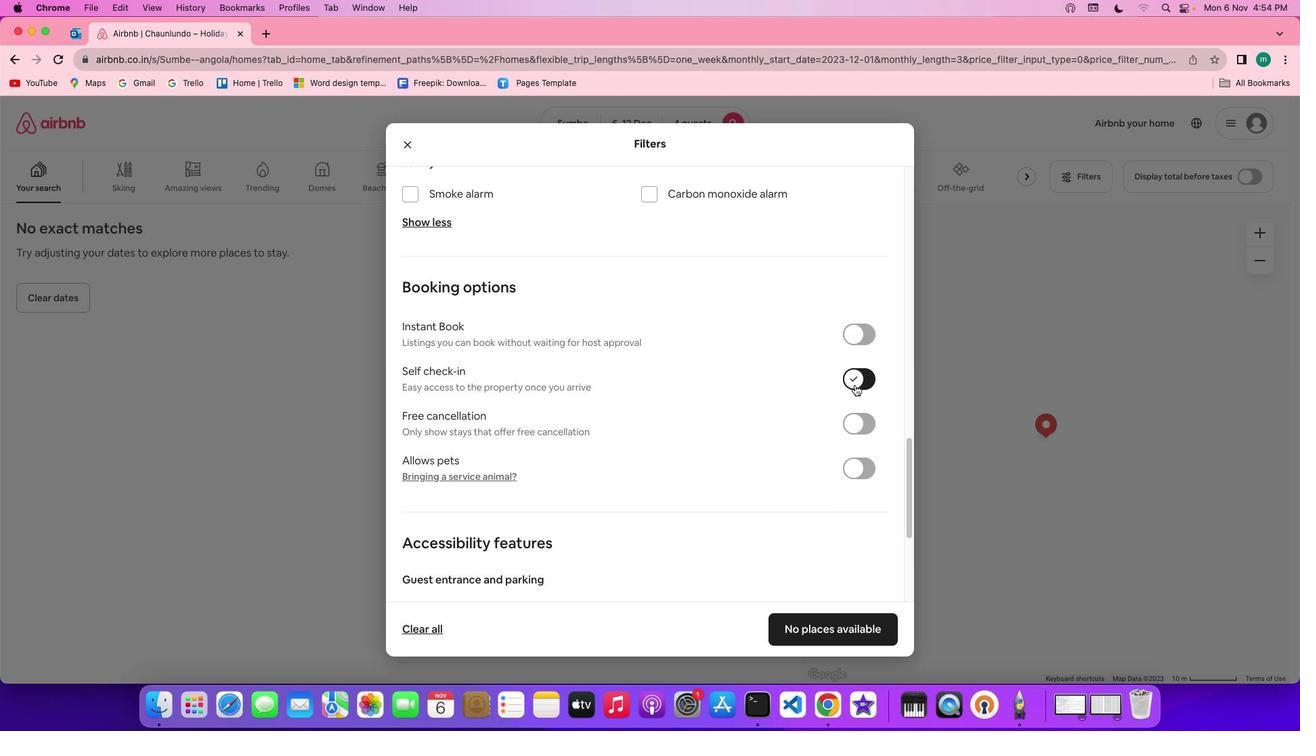
Action: Mouse moved to (620, 516)
Screenshot: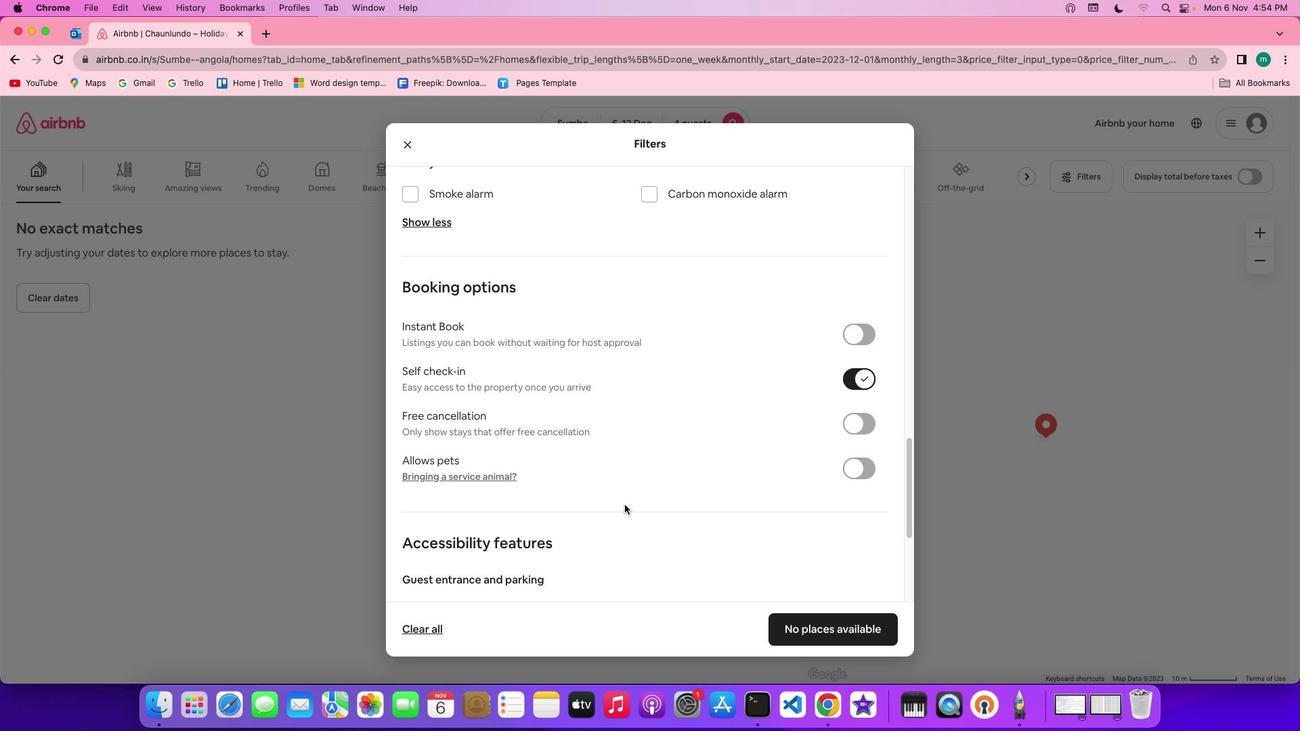 
Action: Mouse scrolled (620, 516) with delta (41, -16)
Screenshot: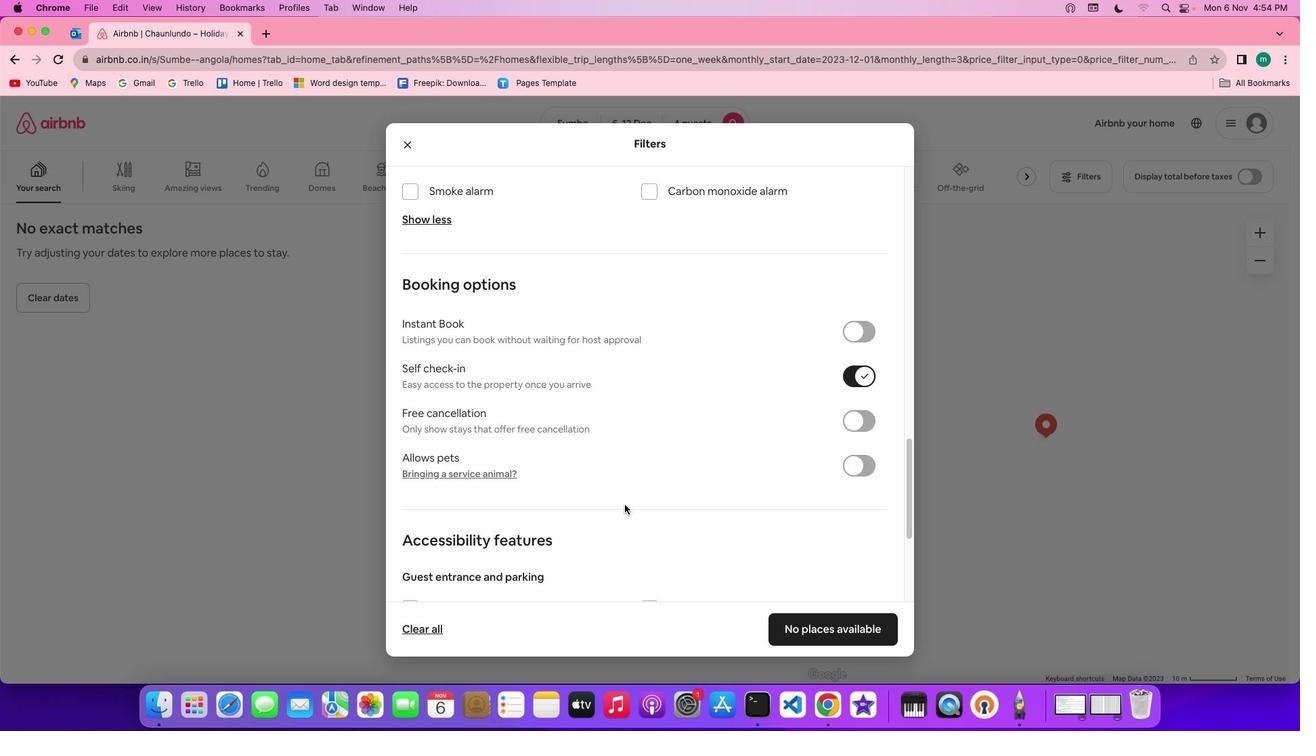 
Action: Mouse scrolled (620, 516) with delta (41, -16)
Screenshot: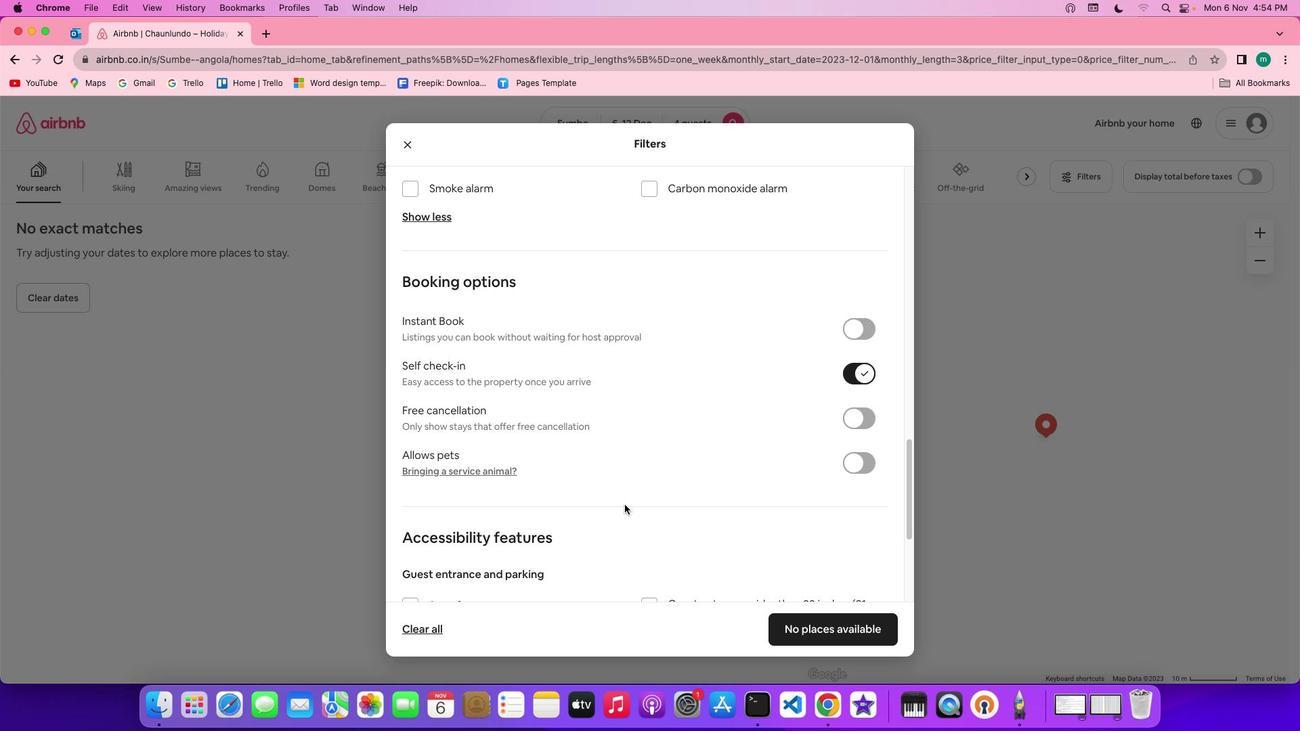 
Action: Mouse scrolled (620, 516) with delta (41, -16)
Screenshot: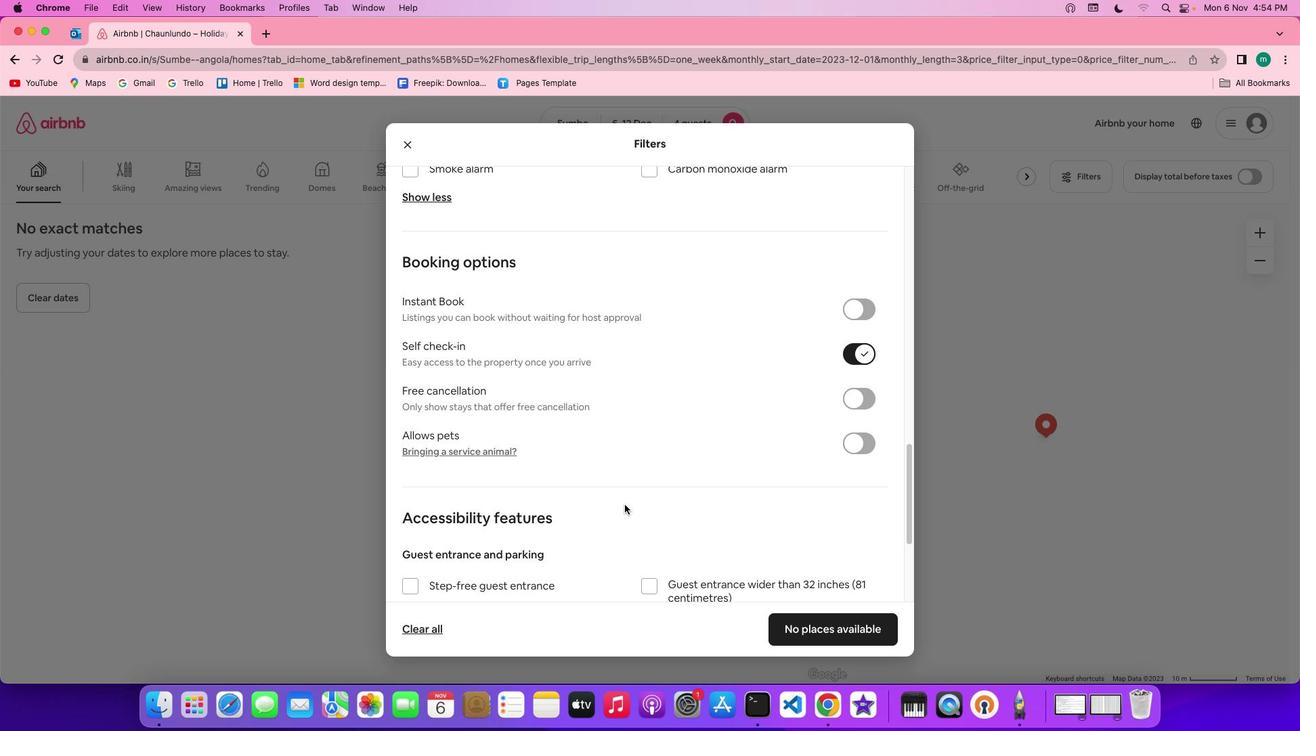 
Action: Mouse scrolled (620, 516) with delta (41, -16)
Screenshot: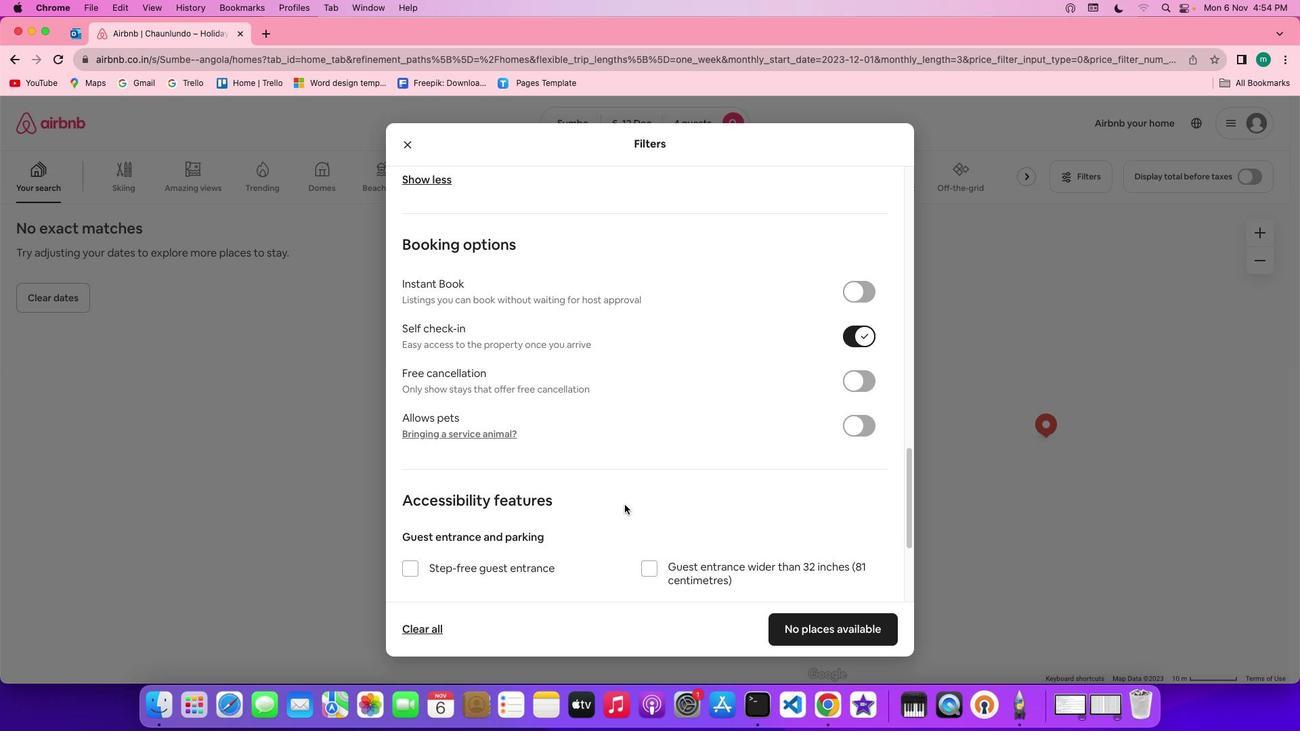 
Action: Mouse scrolled (620, 516) with delta (41, -16)
Screenshot: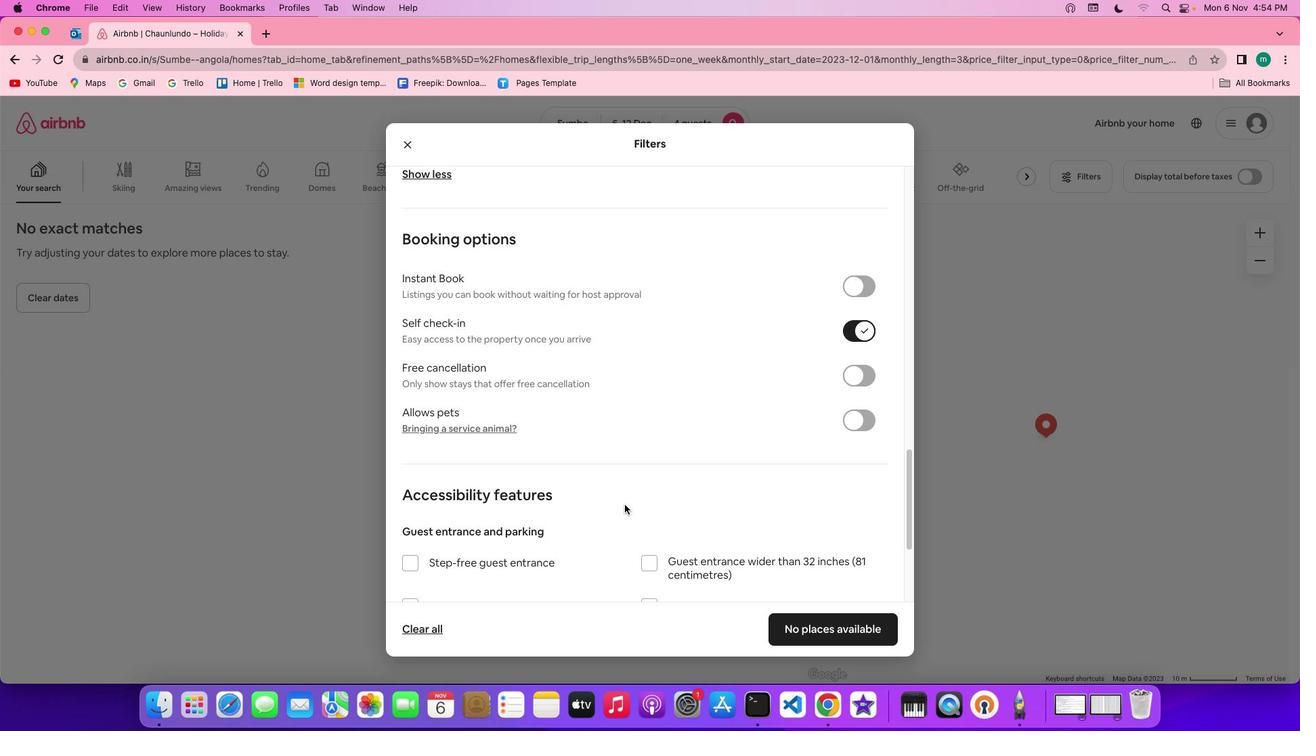 
Action: Mouse scrolled (620, 516) with delta (41, -16)
Screenshot: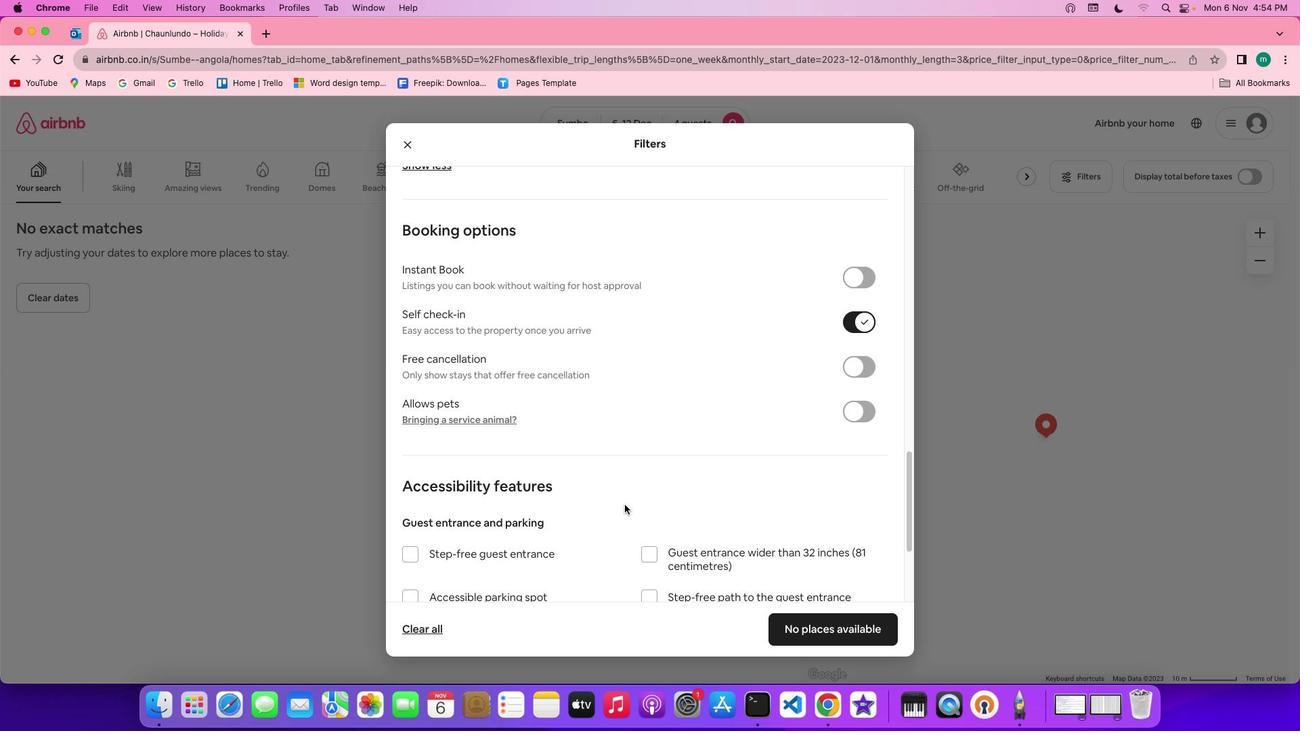 
Action: Mouse scrolled (620, 516) with delta (41, -16)
Screenshot: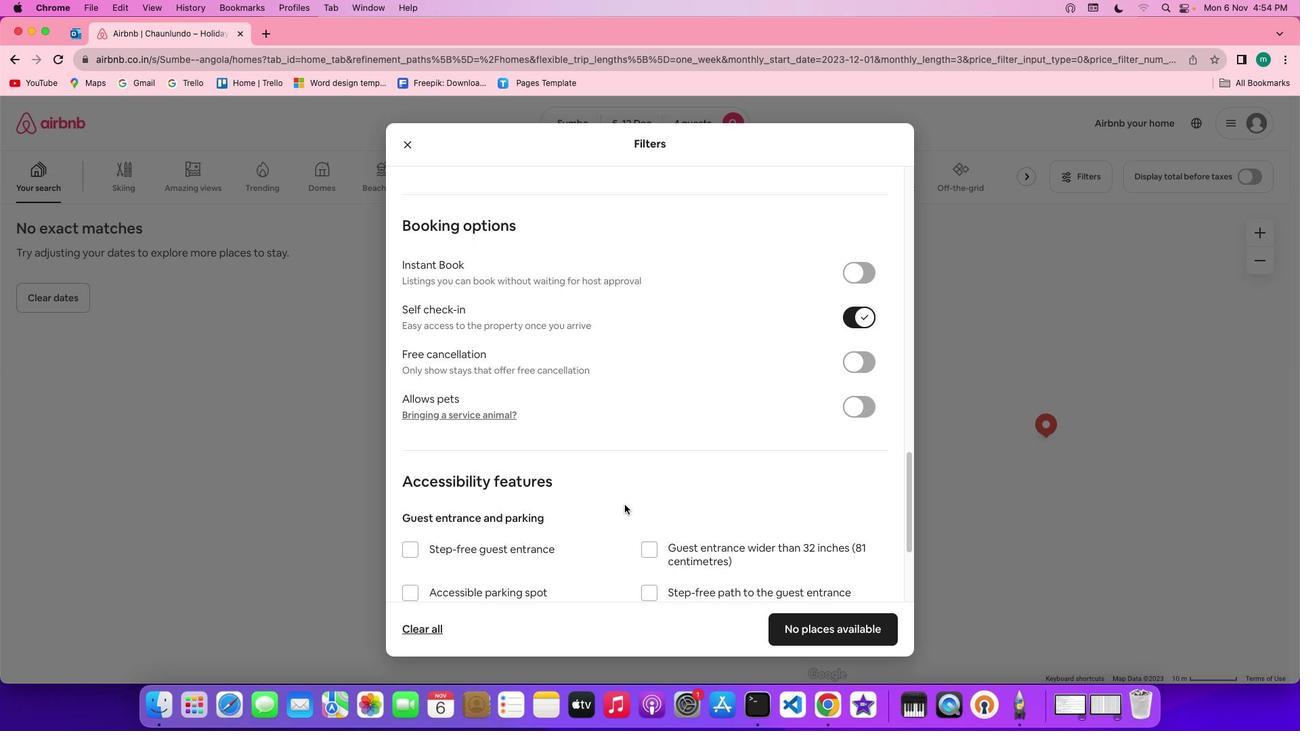 
Action: Mouse scrolled (620, 516) with delta (41, -16)
Screenshot: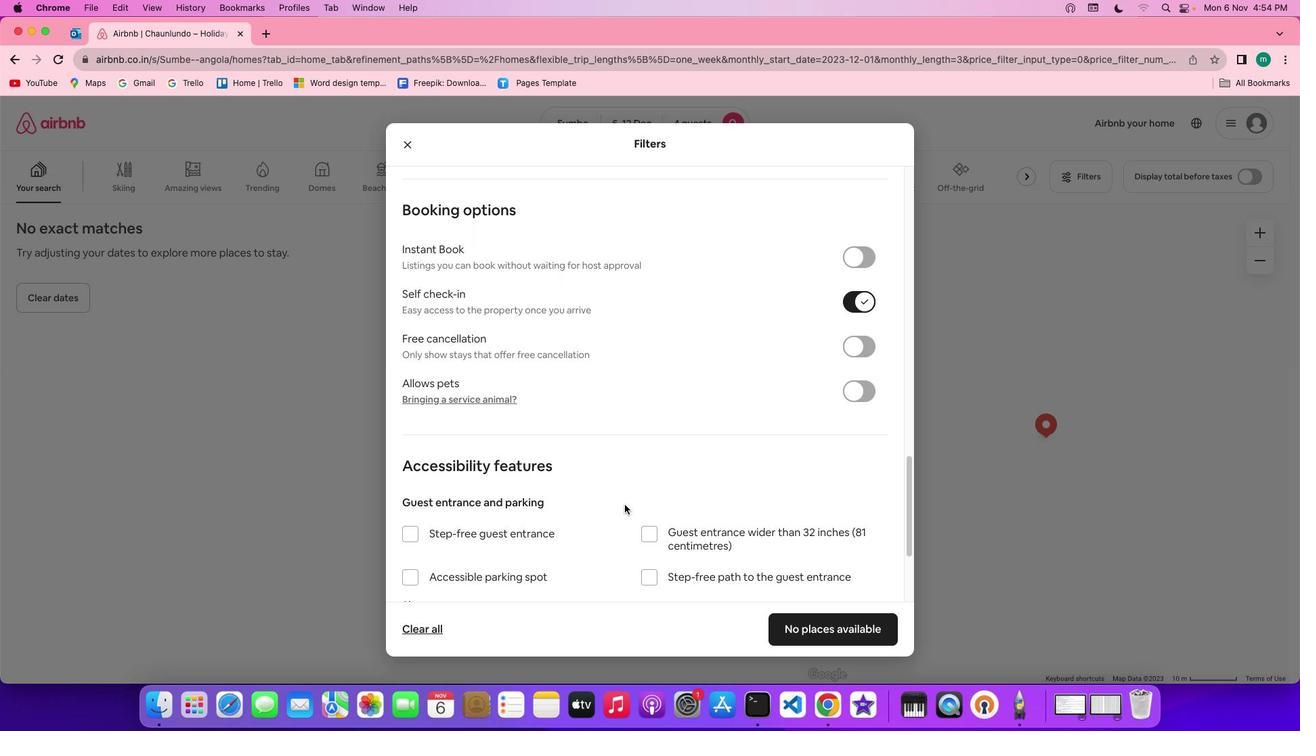 
Action: Mouse scrolled (620, 516) with delta (41, -16)
Screenshot: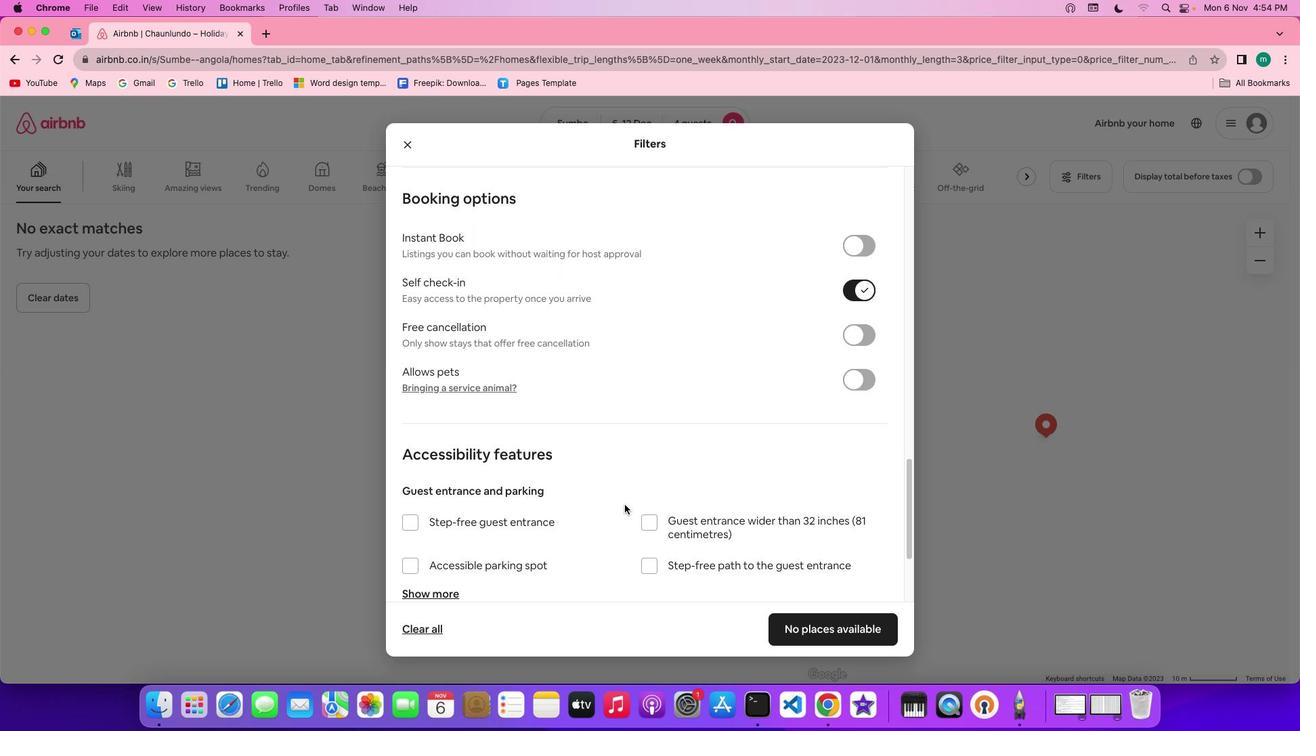 
Action: Mouse scrolled (620, 516) with delta (41, -16)
Screenshot: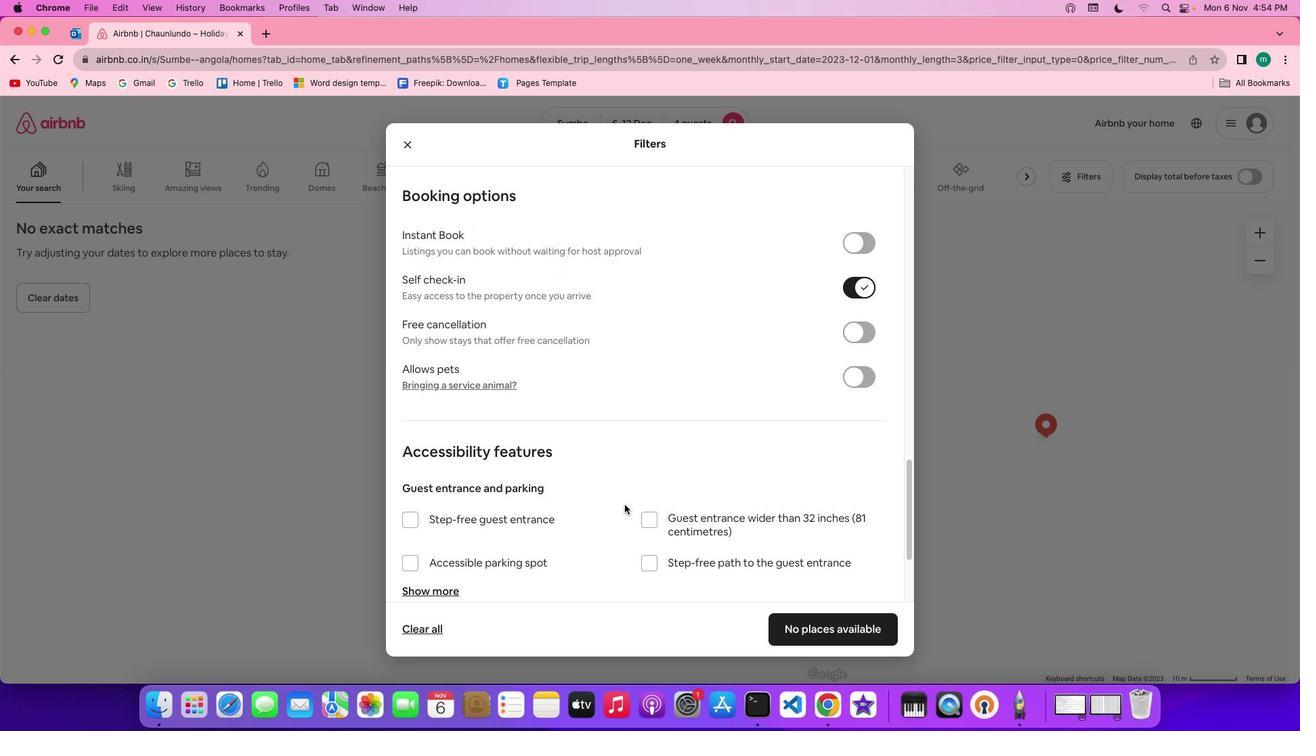 
Action: Mouse scrolled (620, 516) with delta (41, -16)
Screenshot: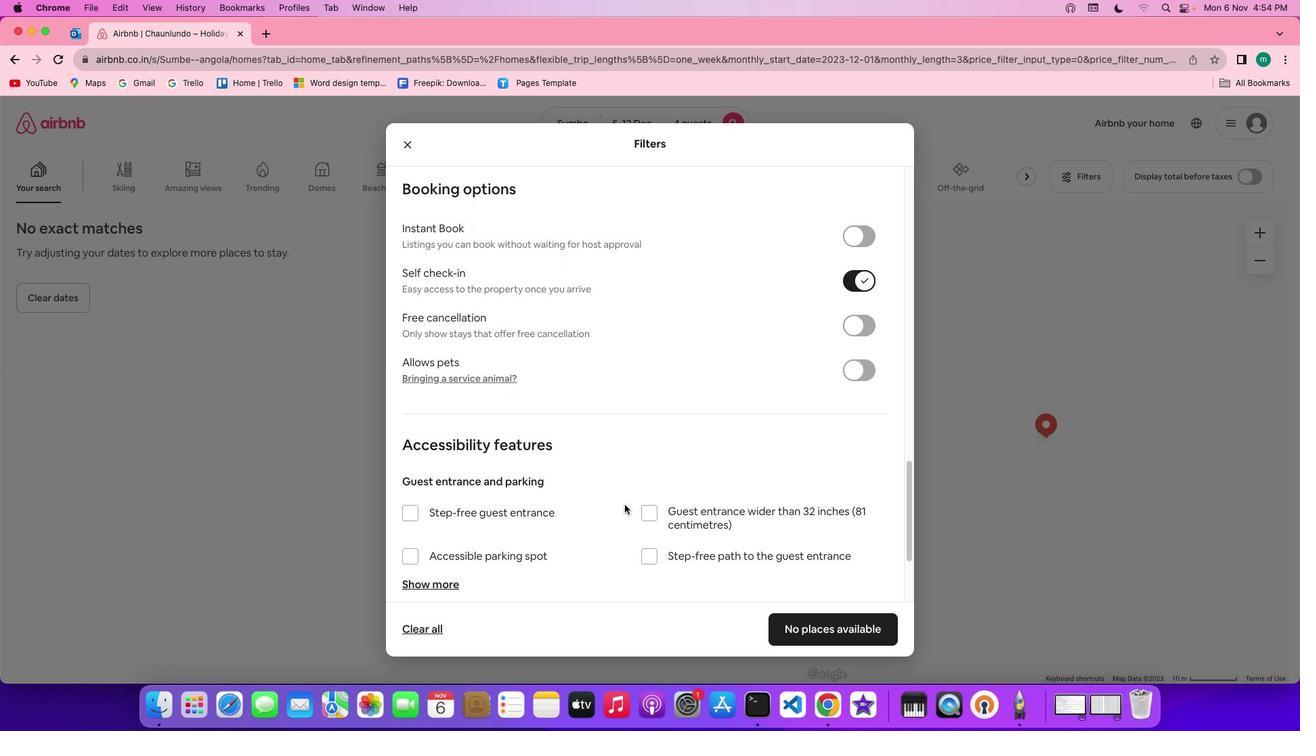 
Action: Mouse scrolled (620, 516) with delta (41, -16)
Screenshot: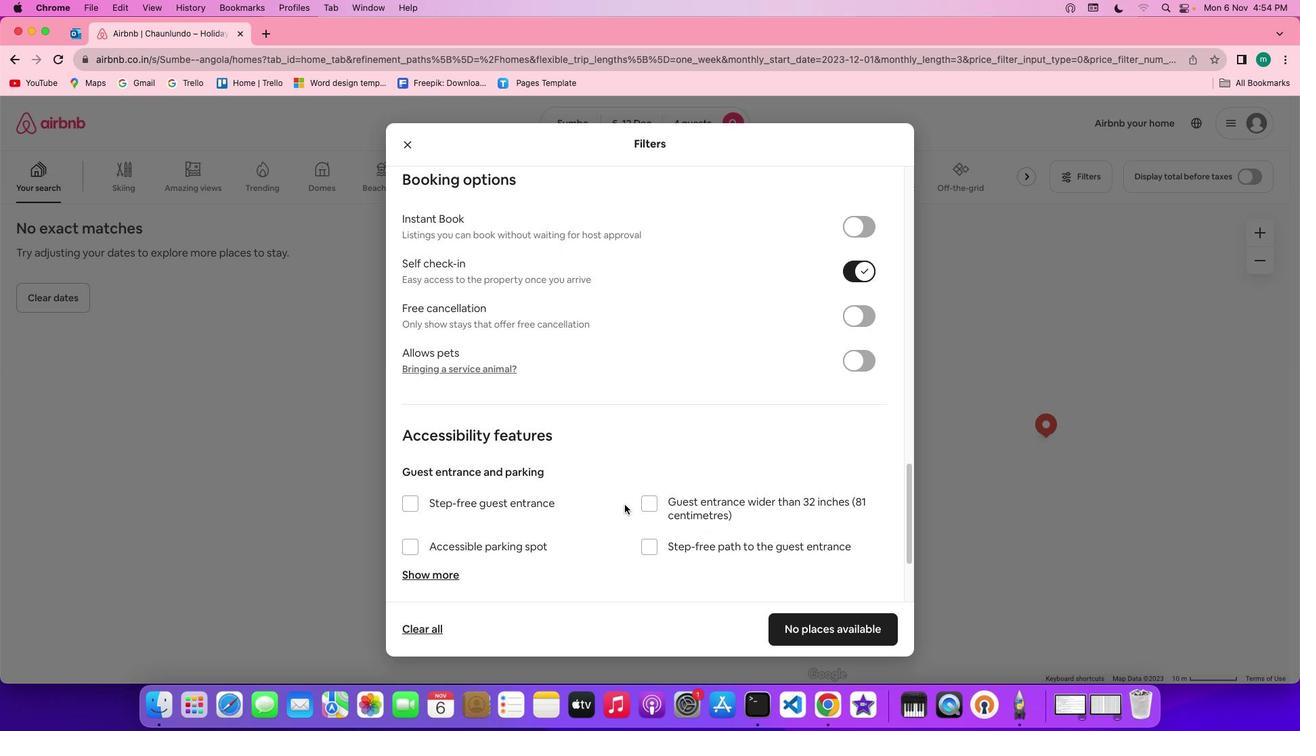 
Action: Mouse scrolled (620, 516) with delta (41, -16)
Screenshot: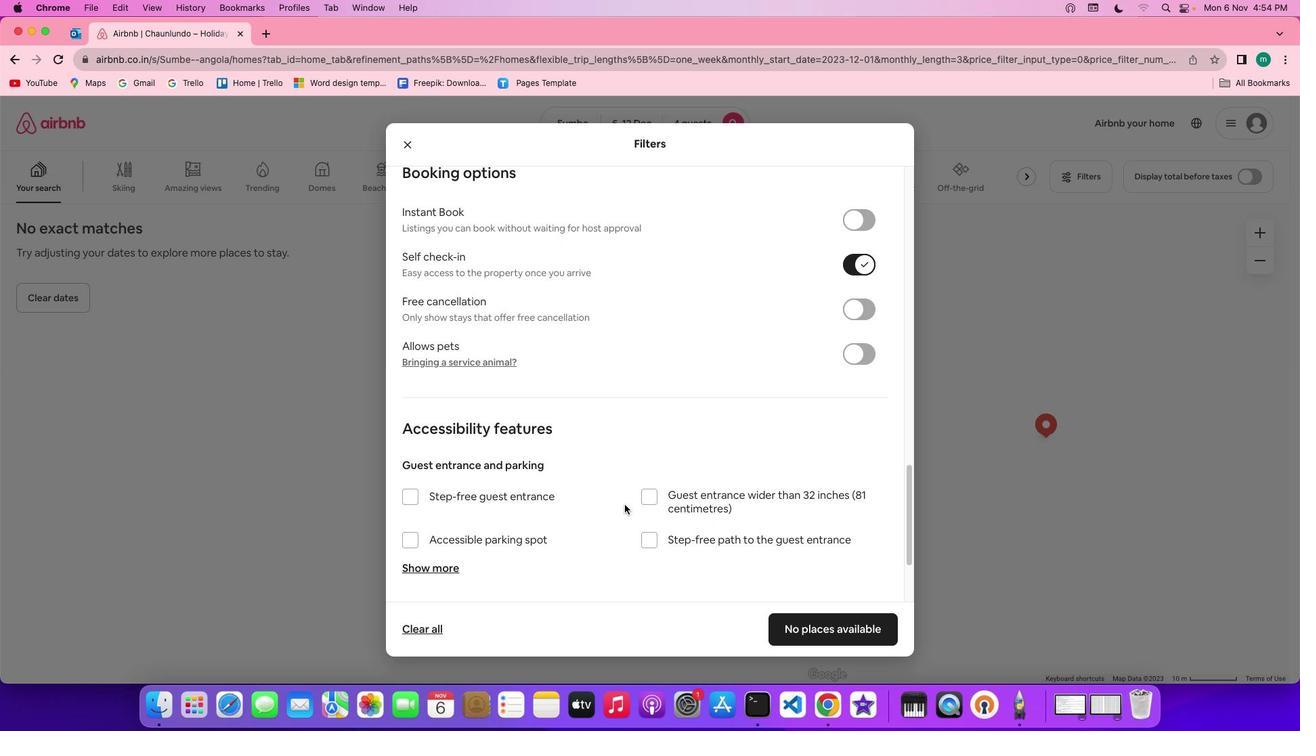 
Action: Mouse scrolled (620, 516) with delta (41, -16)
Screenshot: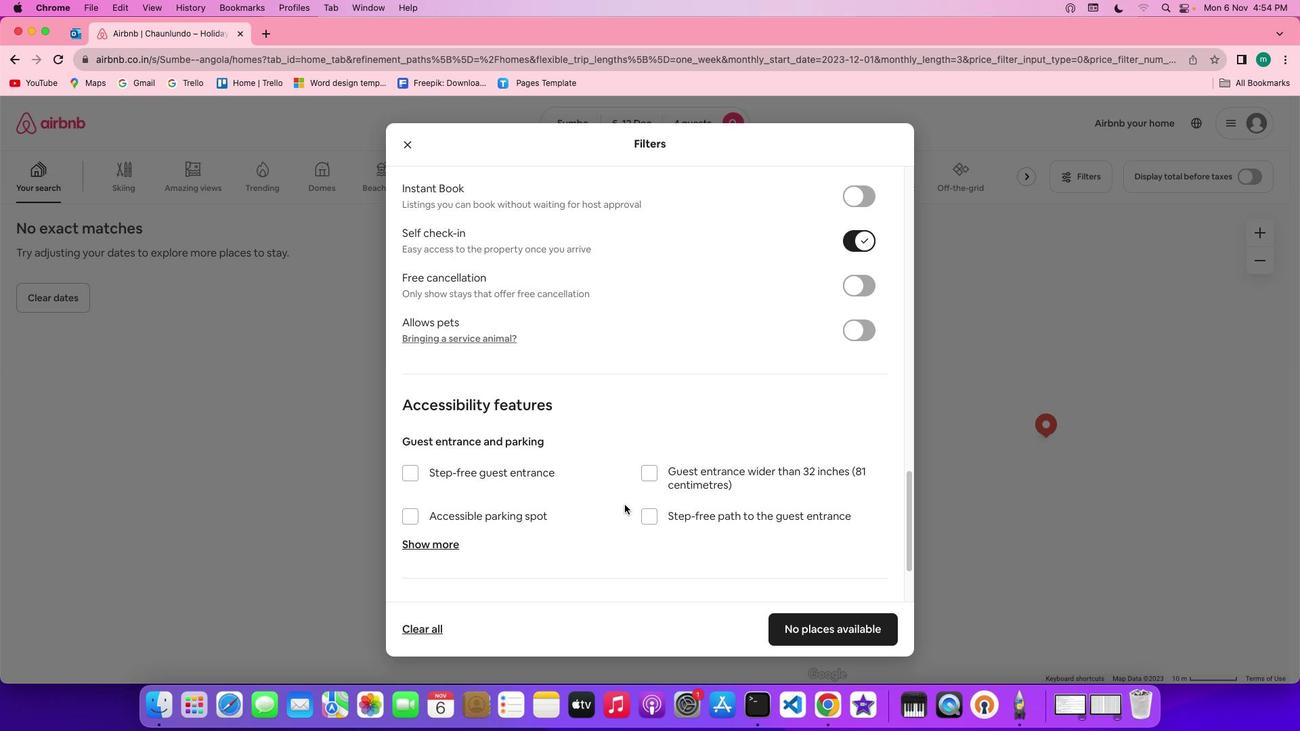 
Action: Mouse scrolled (620, 516) with delta (41, -16)
Screenshot: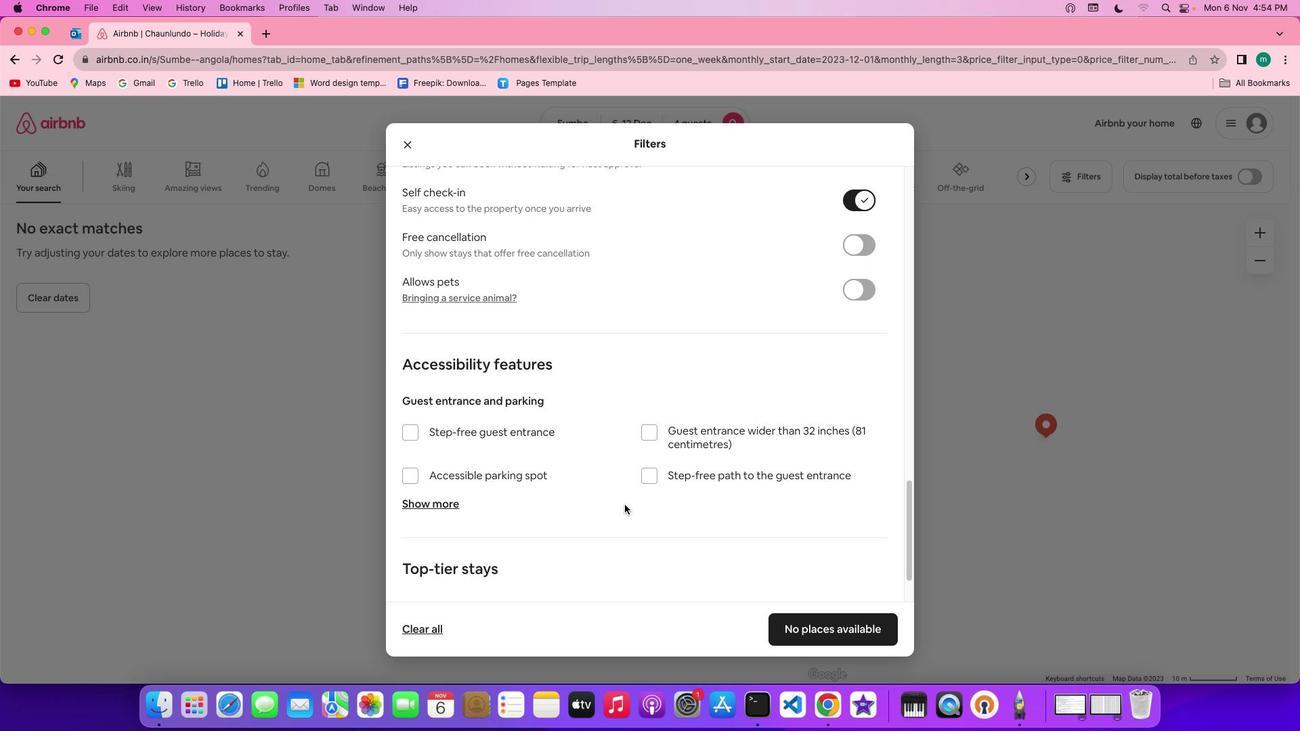 
Action: Mouse scrolled (620, 516) with delta (41, -16)
Screenshot: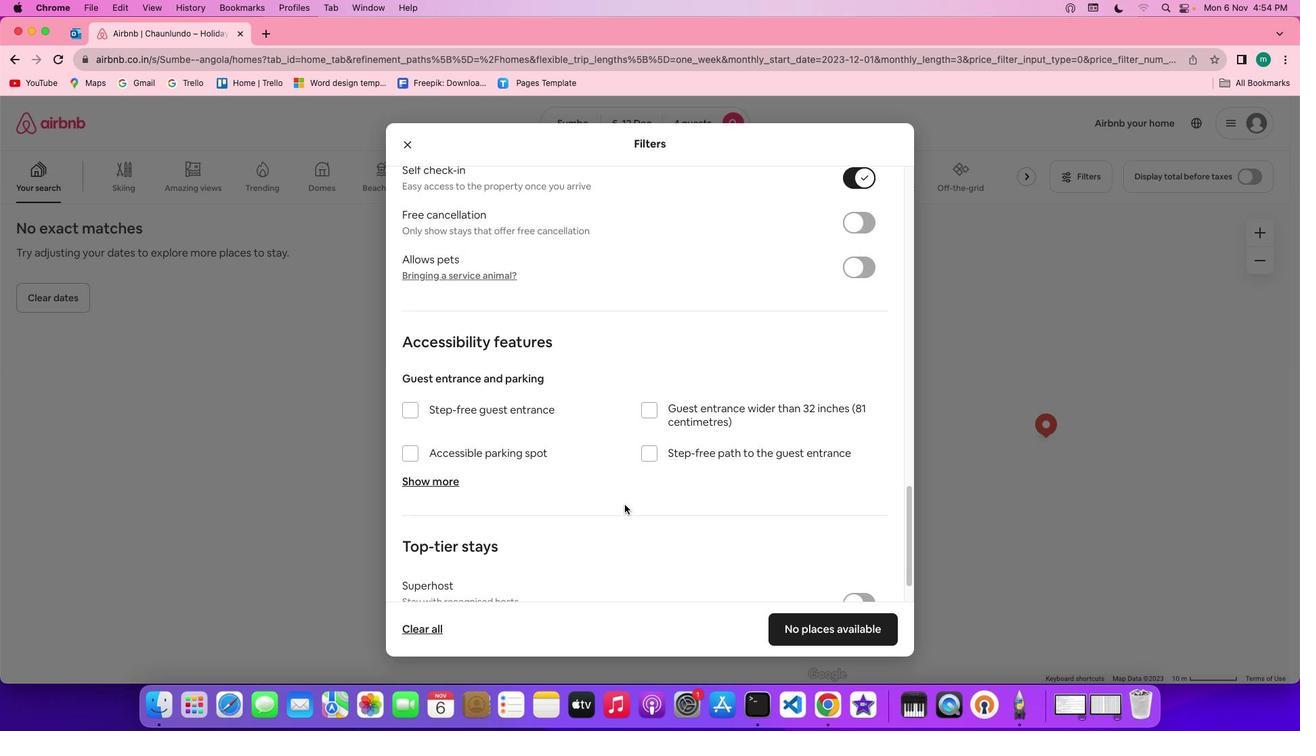 
Action: Mouse scrolled (620, 516) with delta (41, -17)
Screenshot: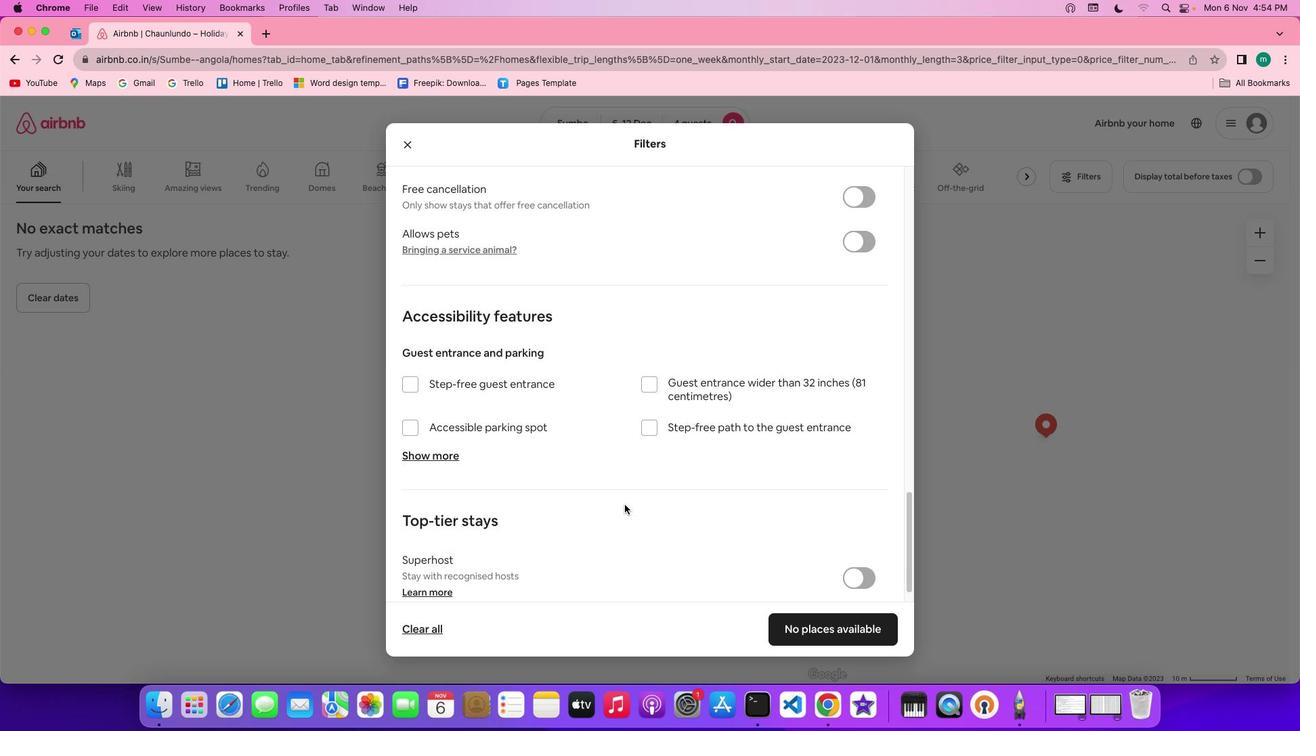 
Action: Mouse scrolled (620, 516) with delta (41, -18)
Screenshot: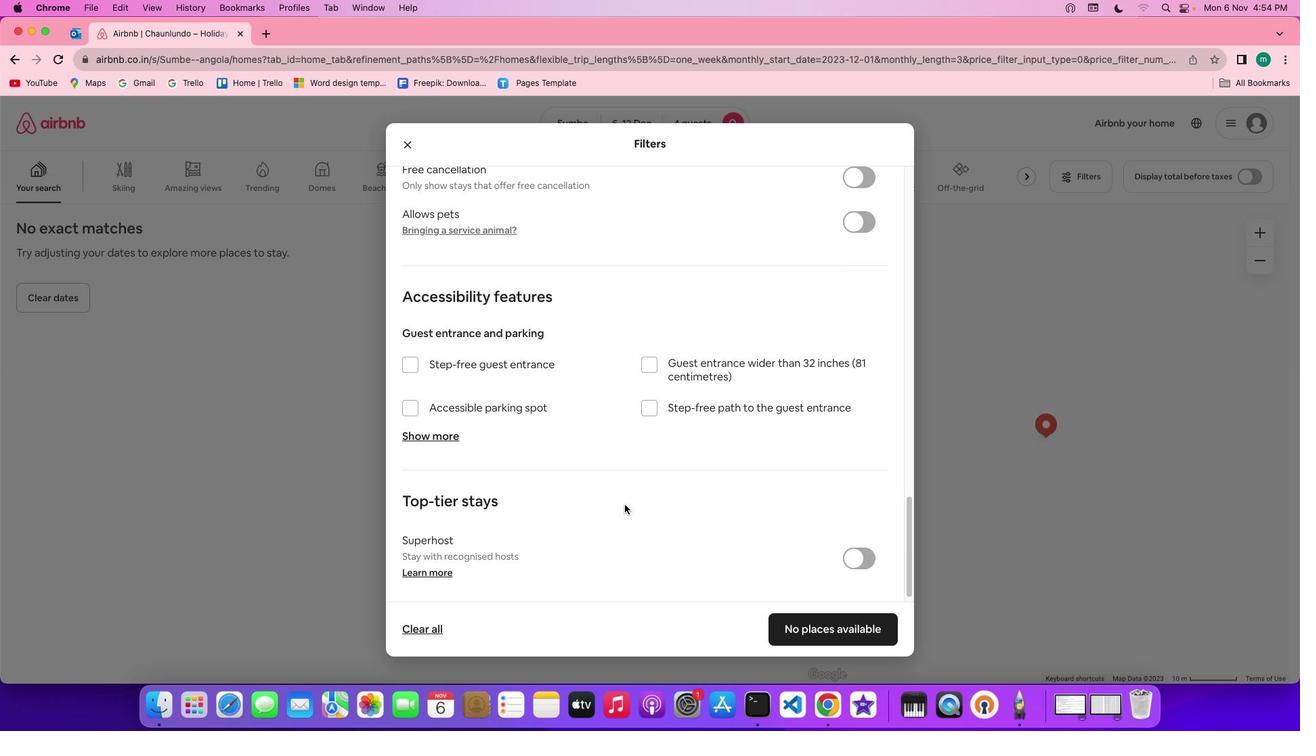 
Action: Mouse scrolled (620, 516) with delta (41, -18)
Screenshot: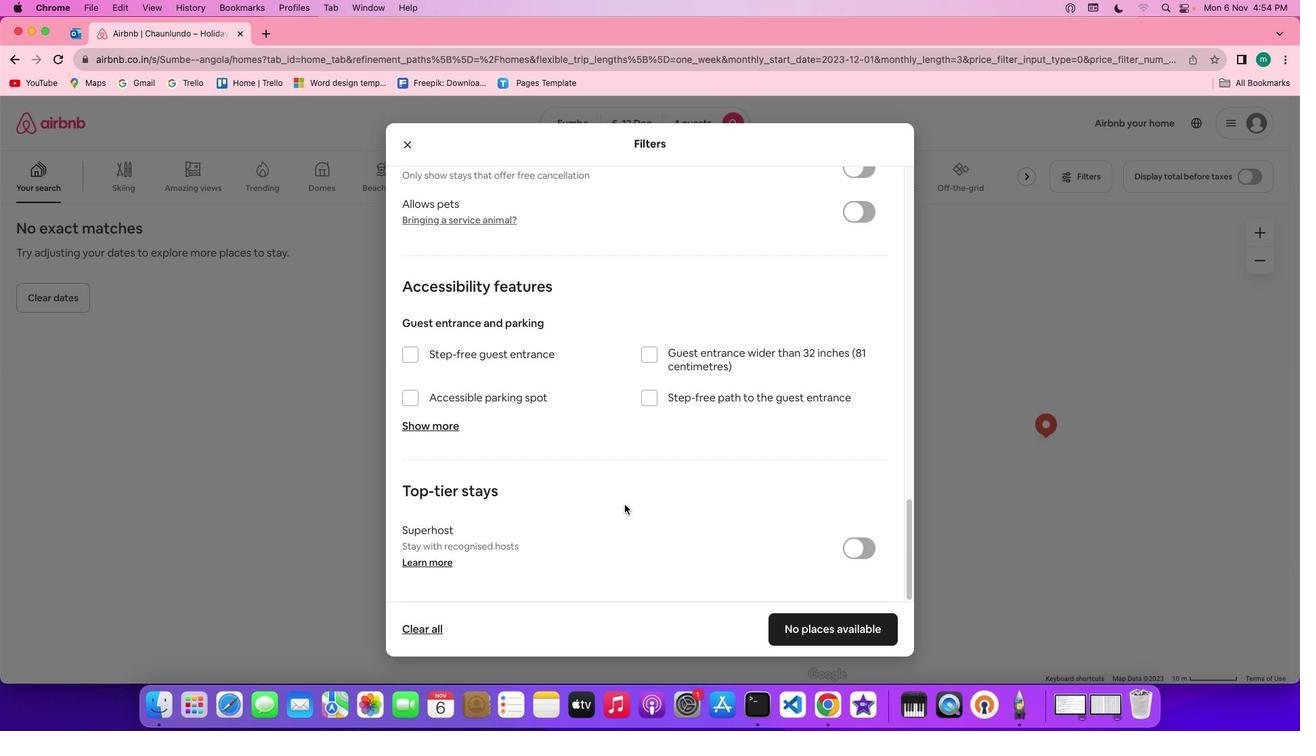 
Action: Mouse scrolled (620, 516) with delta (41, -16)
Screenshot: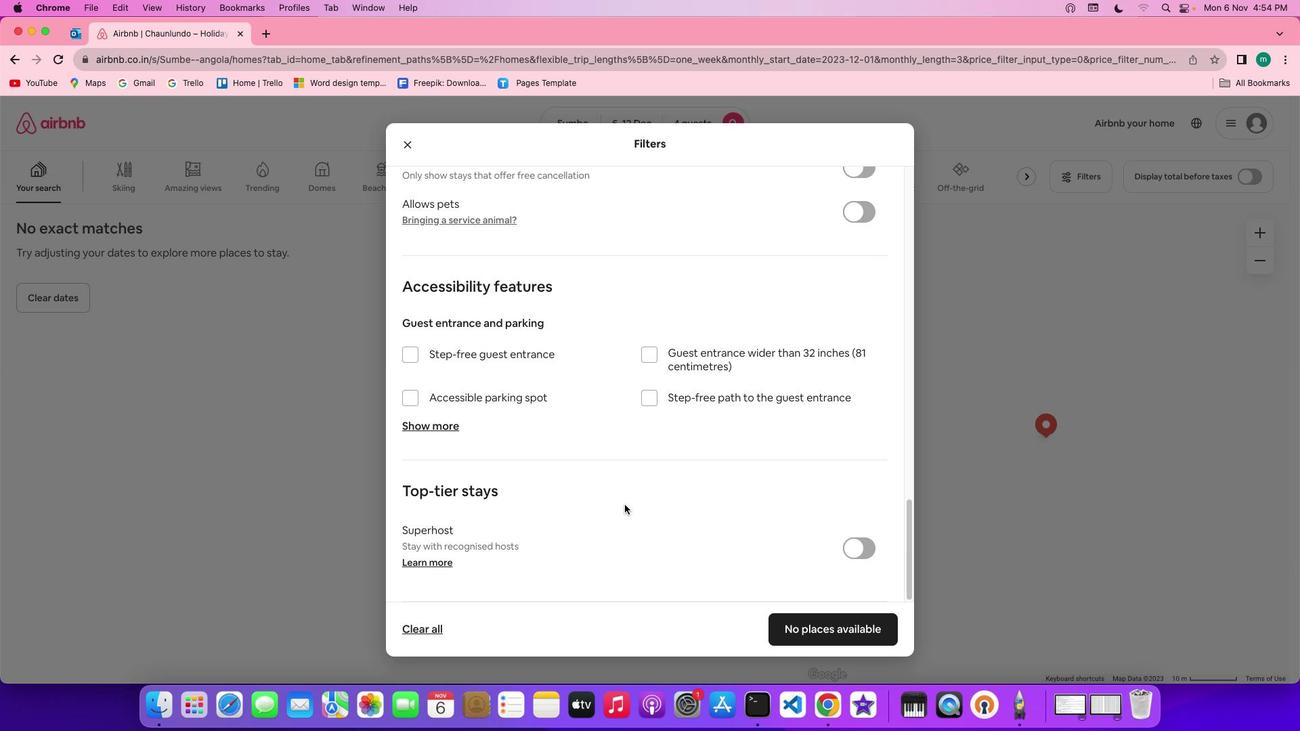 
Action: Mouse scrolled (620, 516) with delta (41, -16)
Screenshot: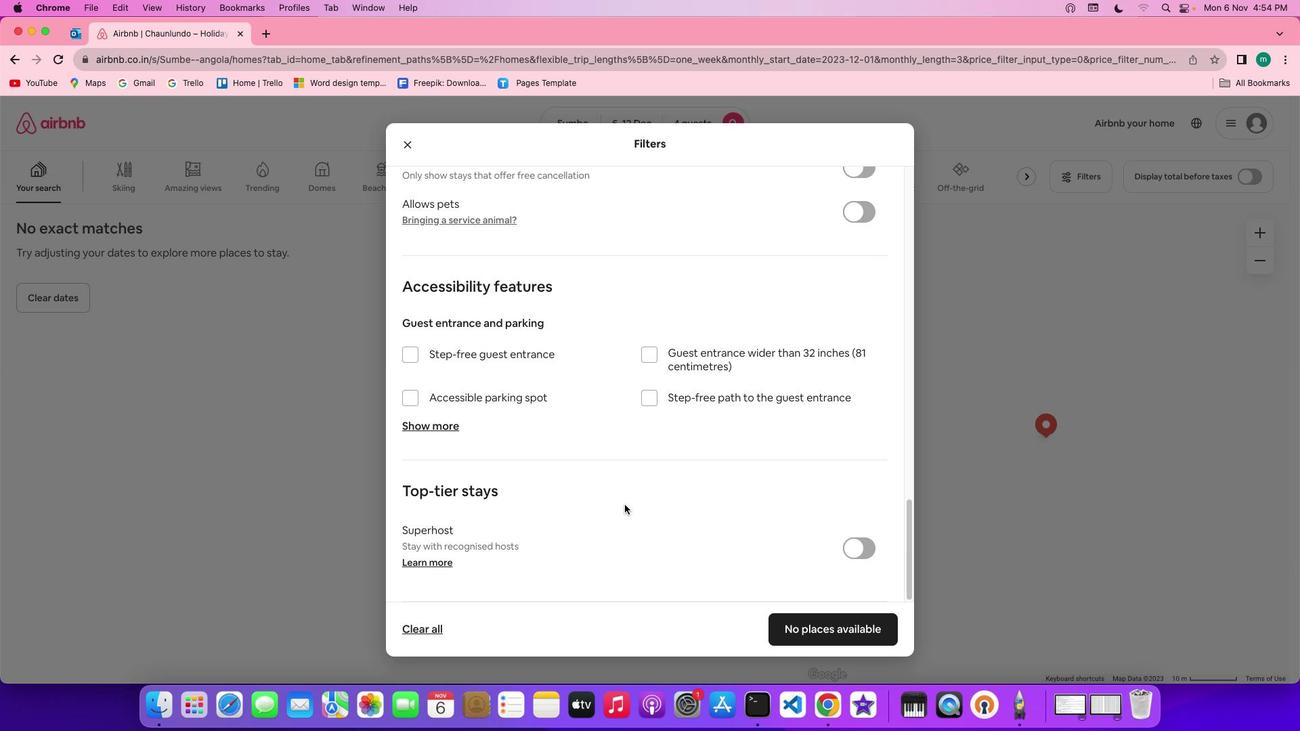 
Action: Mouse scrolled (620, 516) with delta (41, -17)
Screenshot: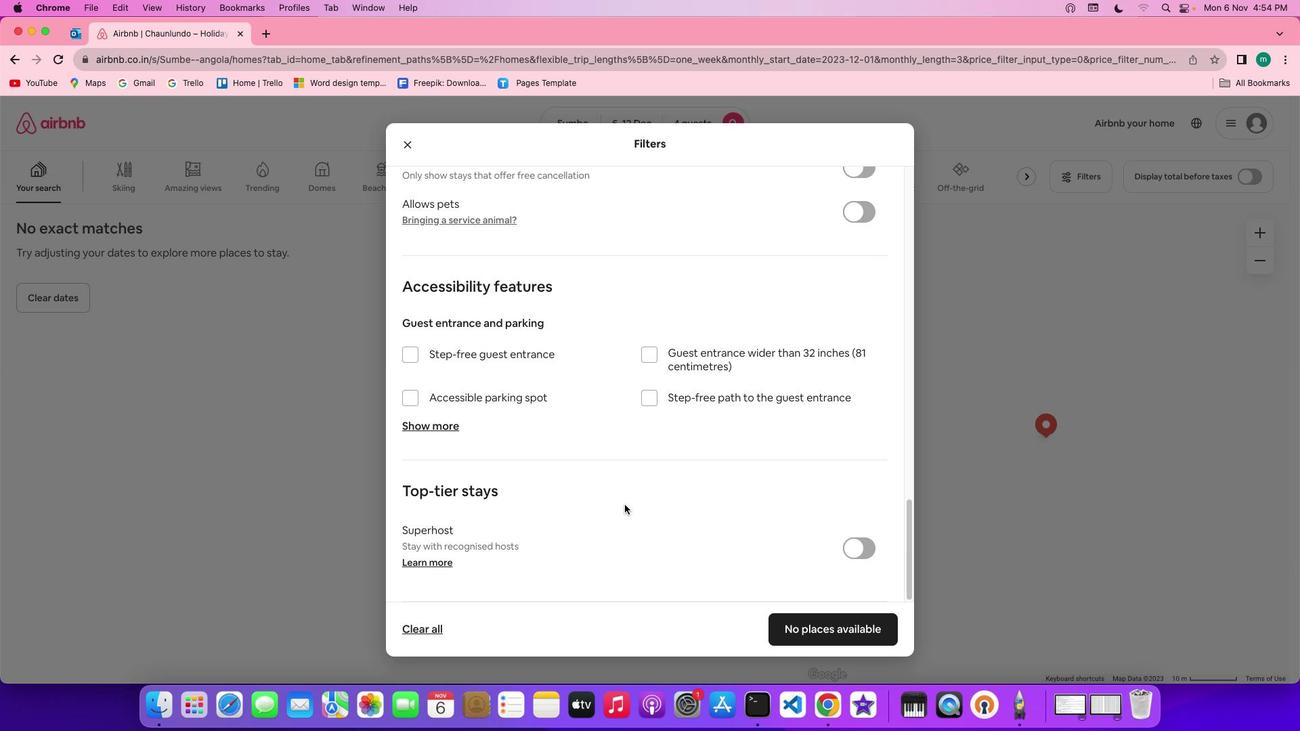 
Action: Mouse scrolled (620, 516) with delta (41, -18)
Screenshot: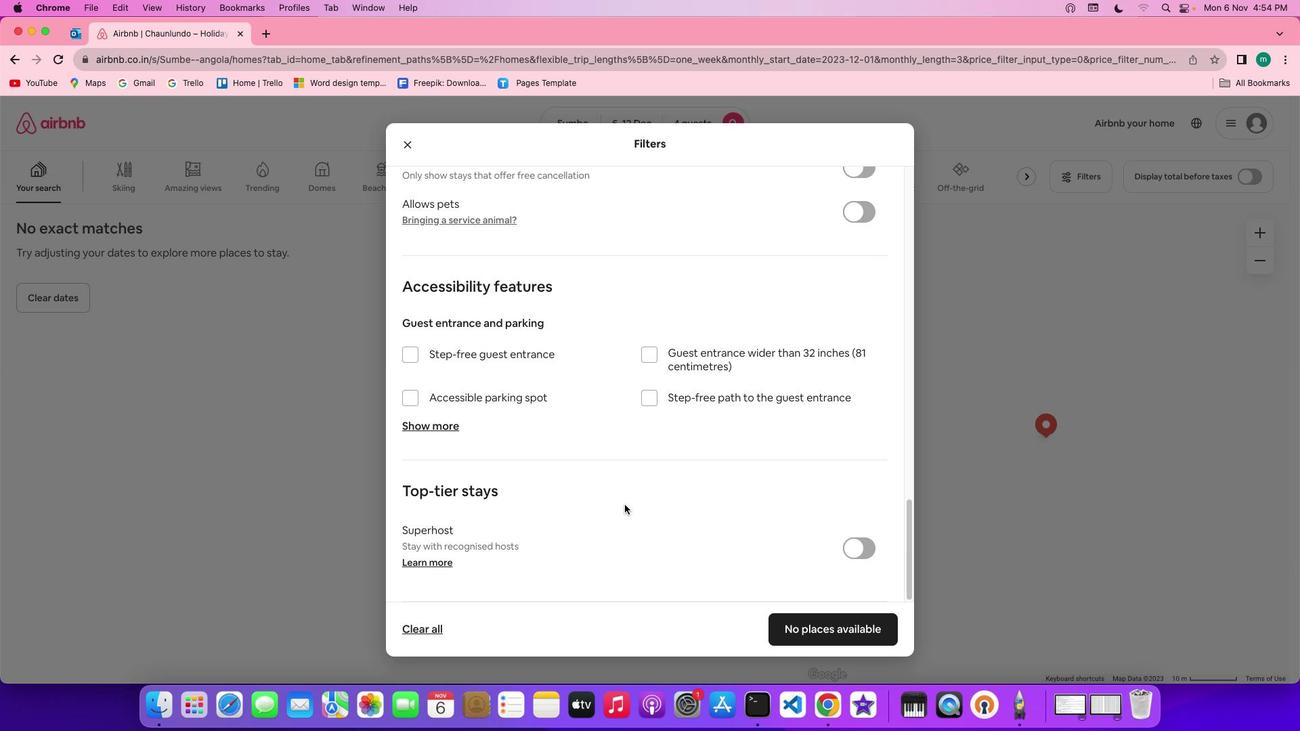 
Action: Mouse scrolled (620, 516) with delta (41, -19)
Screenshot: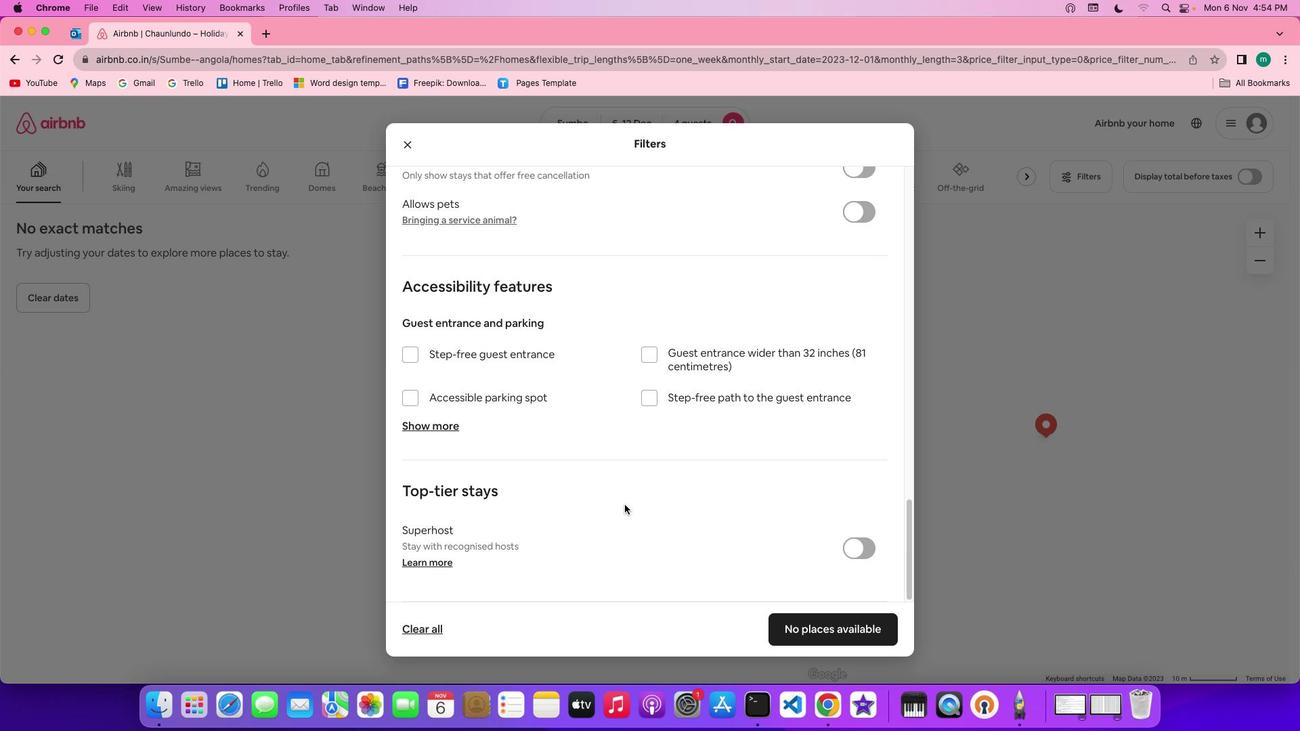 
Action: Mouse scrolled (620, 516) with delta (41, -19)
Screenshot: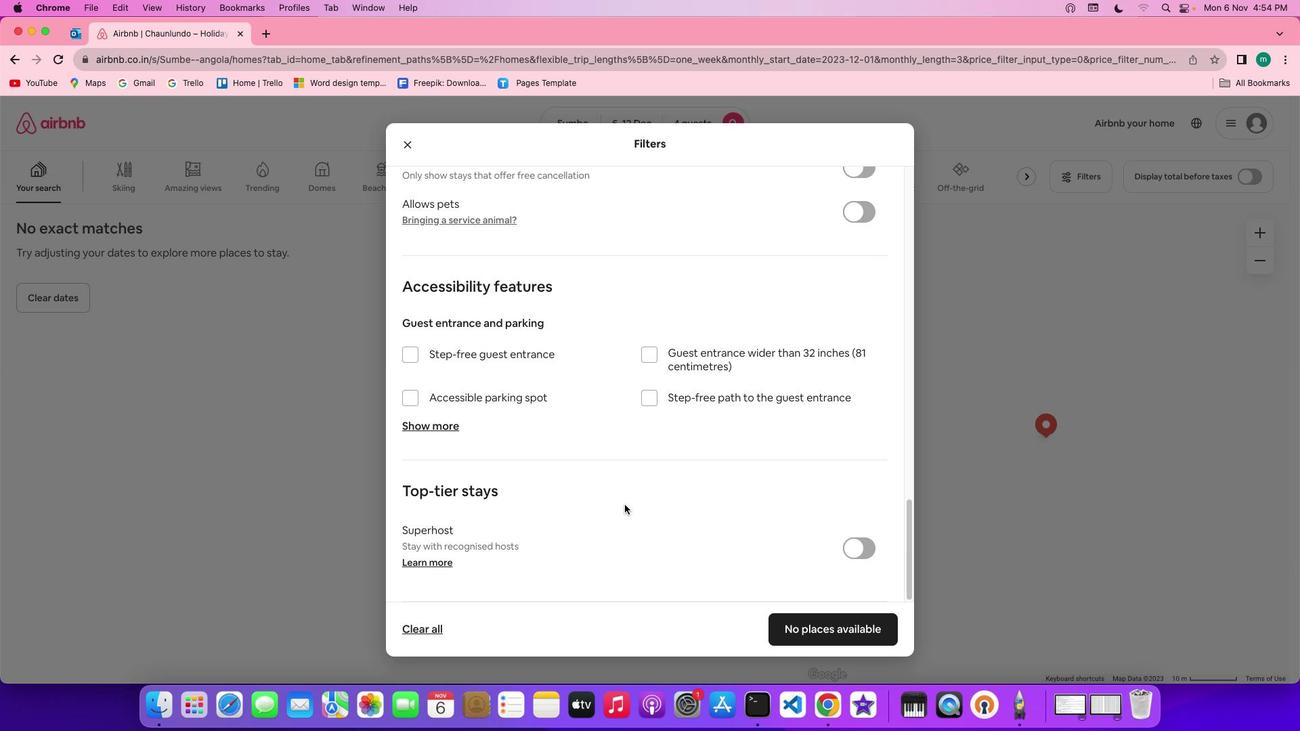 
Action: Mouse moved to (833, 649)
Screenshot: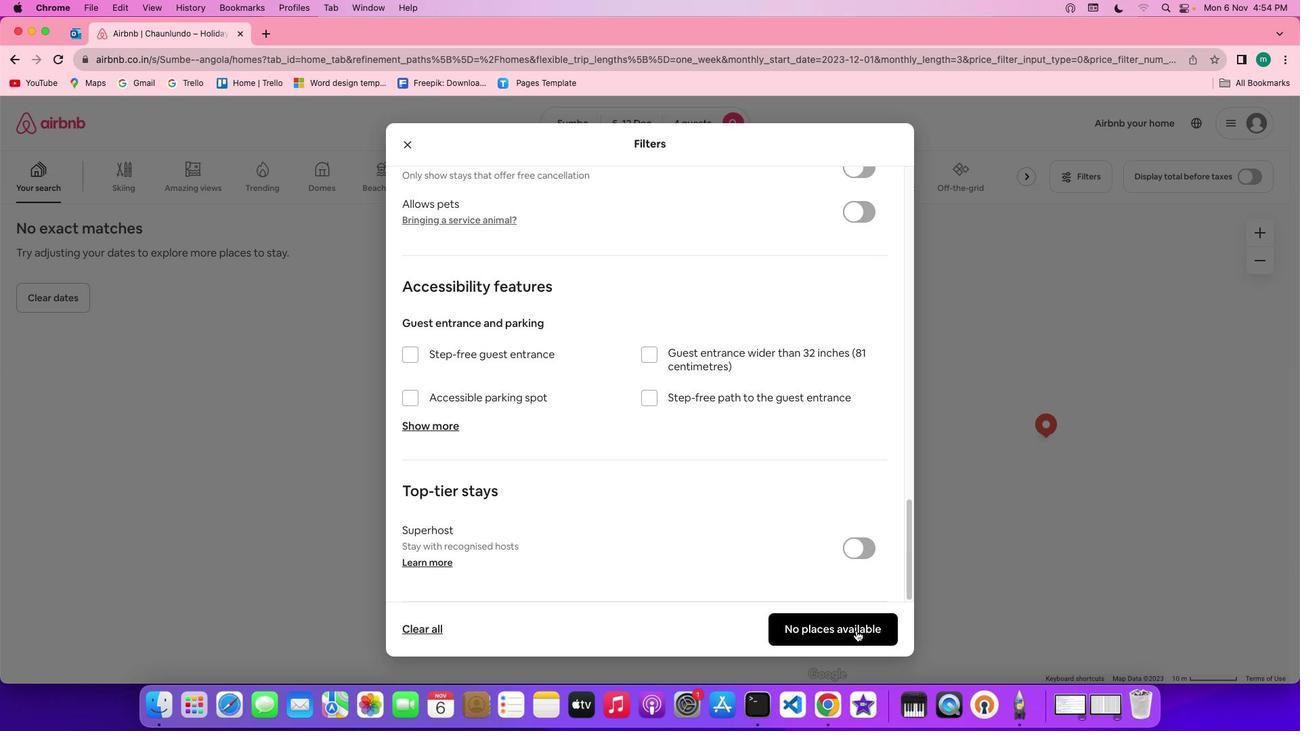 
Action: Mouse pressed left at (833, 649)
Screenshot: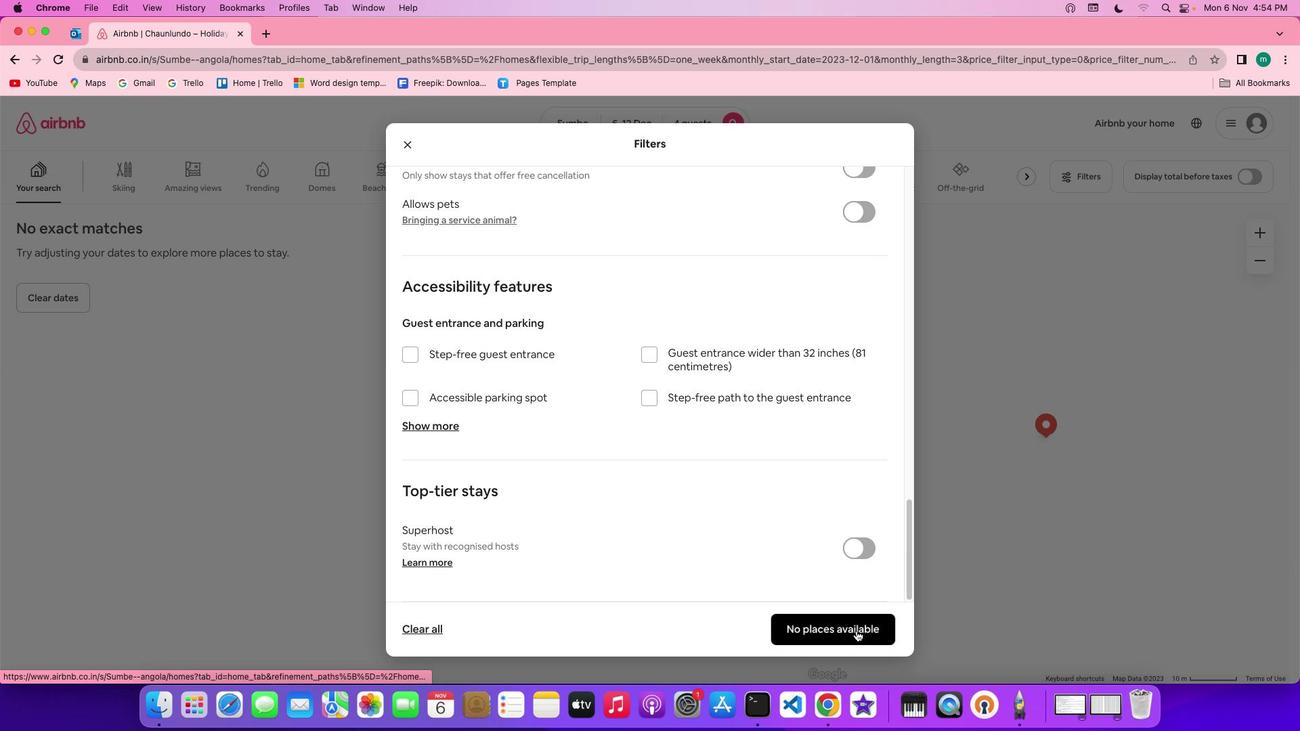 
Action: Mouse moved to (324, 437)
Screenshot: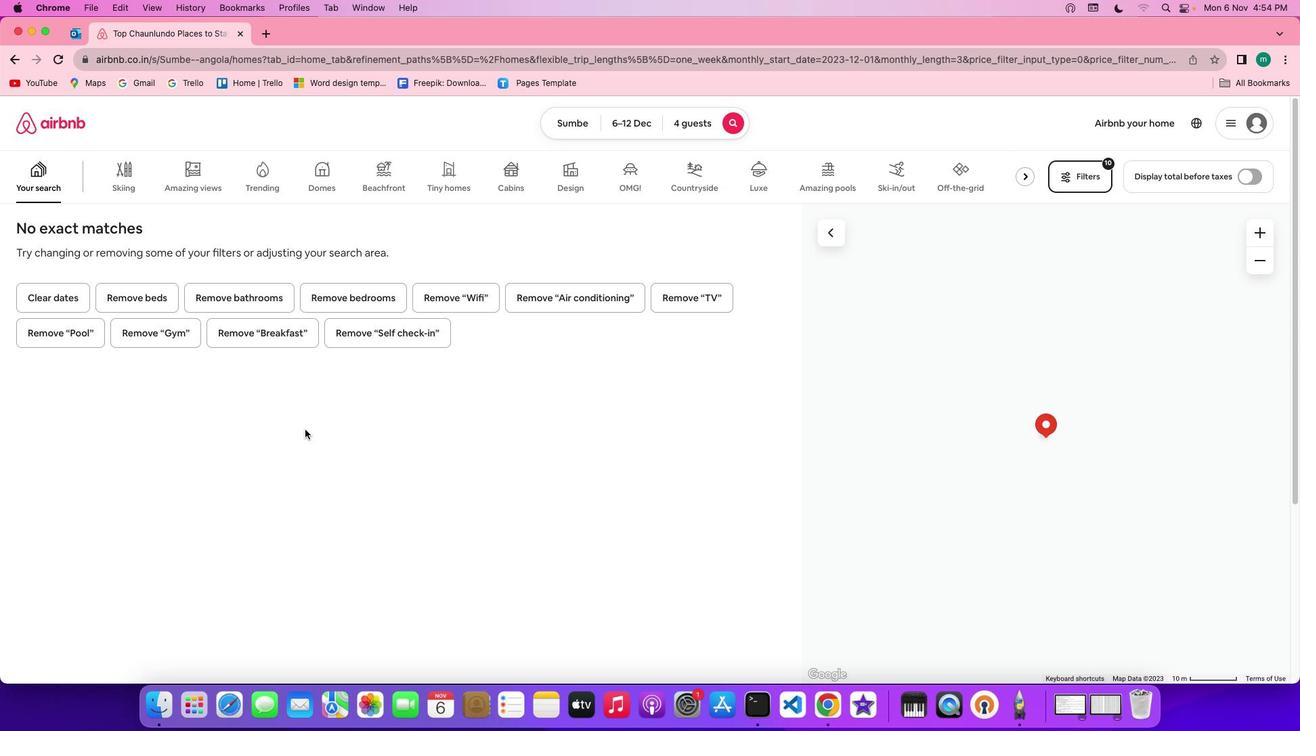 
